 Task: Learn how to manage automatic ETA sharing in Maps on your iPhone or iPad.
Action: Mouse moved to (1039, 110)
Screenshot: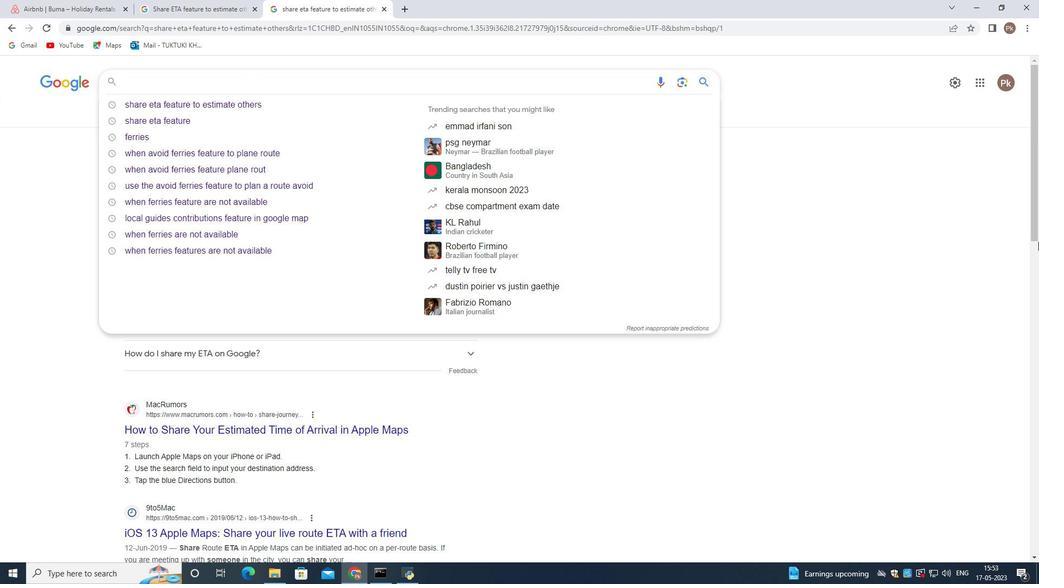 
Action: Key pressed <Key.shift>Eta<Key.space><Key.shift>feay<Key.backspace>ture<Key.space>share<Key.space>with<Key.space>anyone
Screenshot: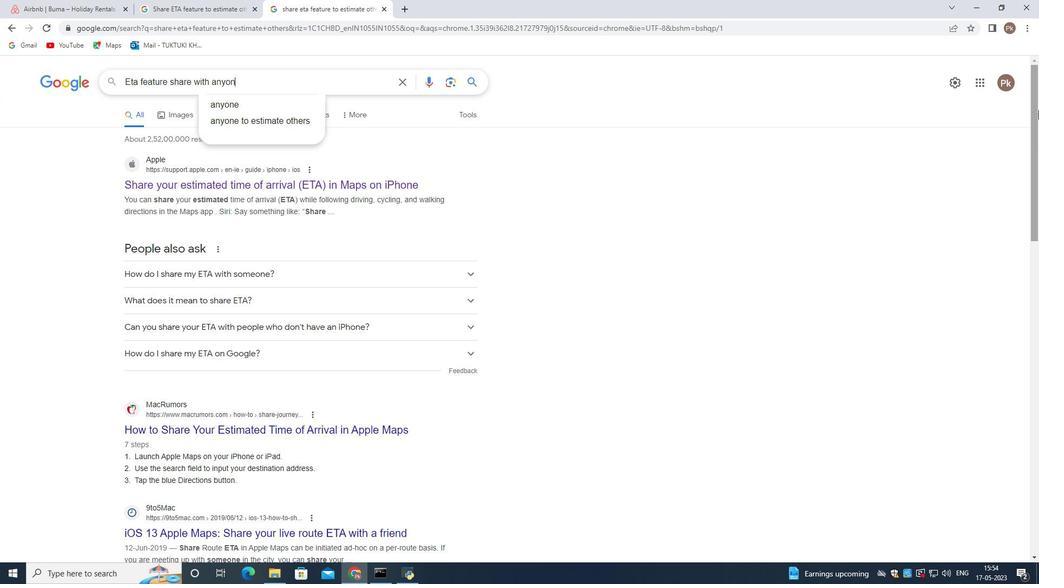 
Action: Mouse moved to (254, 107)
Screenshot: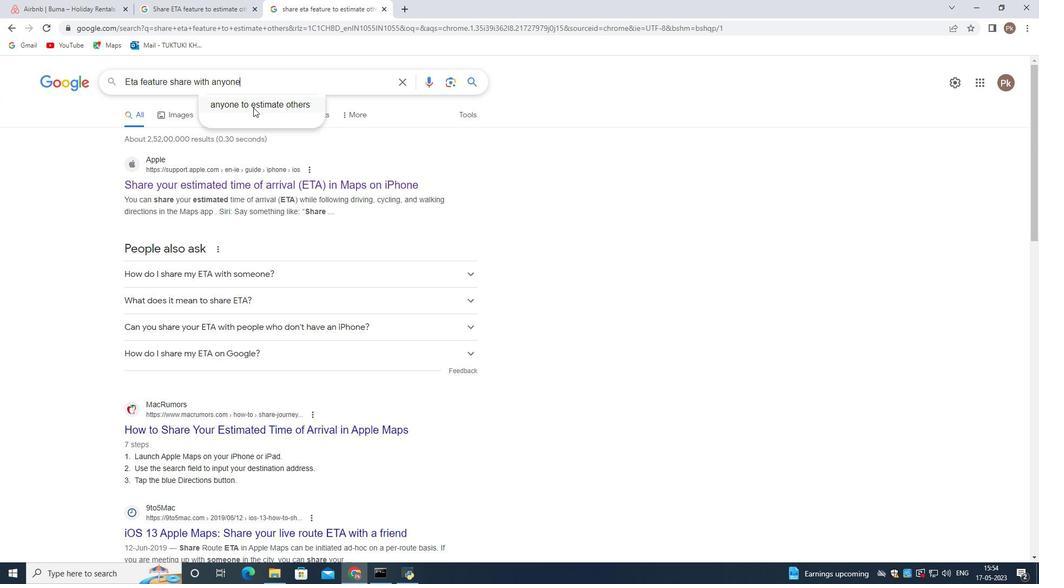
Action: Mouse pressed left at (254, 107)
Screenshot: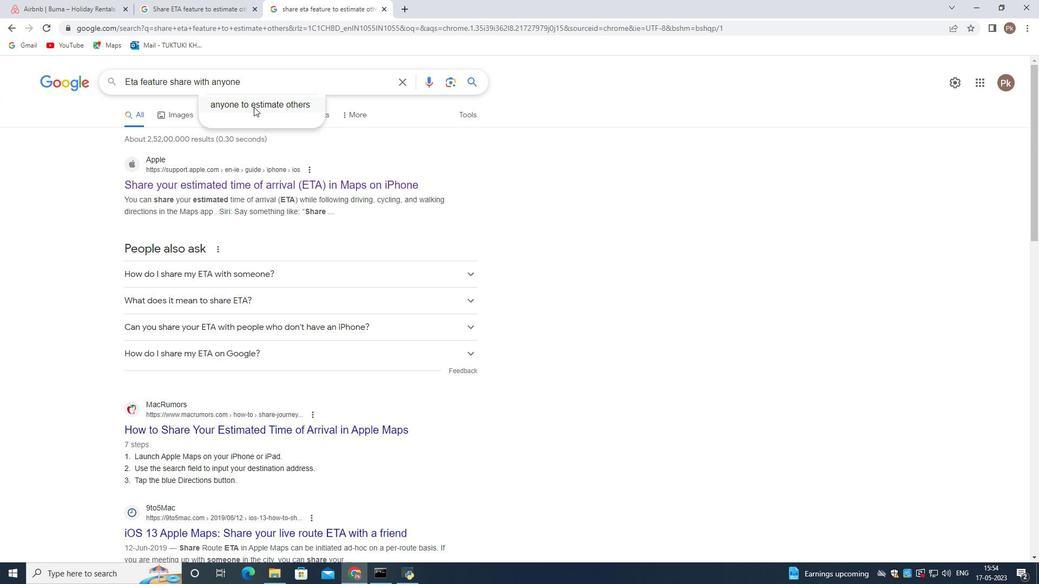 
Action: Mouse moved to (226, 185)
Screenshot: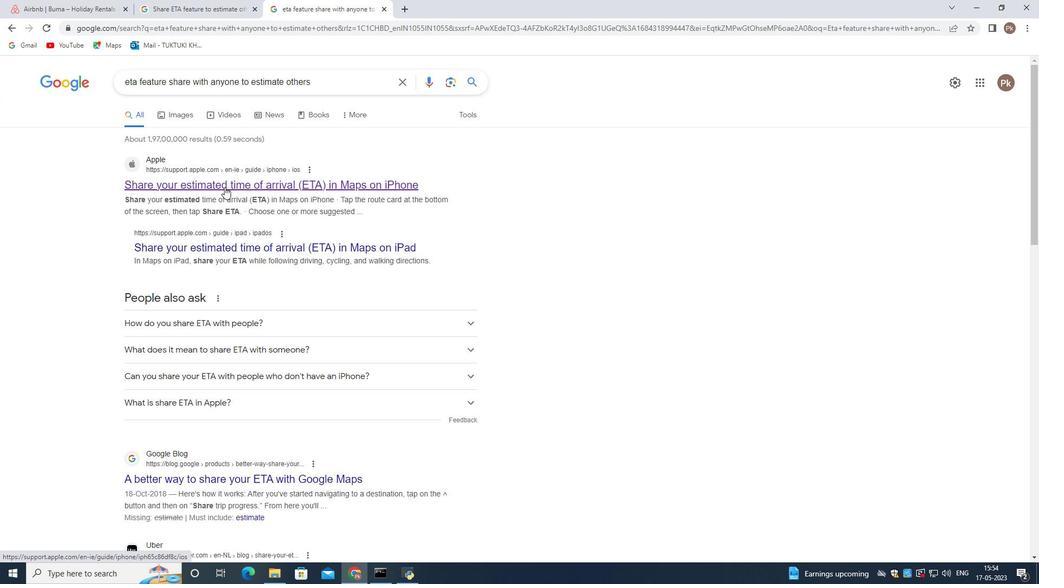 
Action: Mouse pressed left at (226, 185)
Screenshot: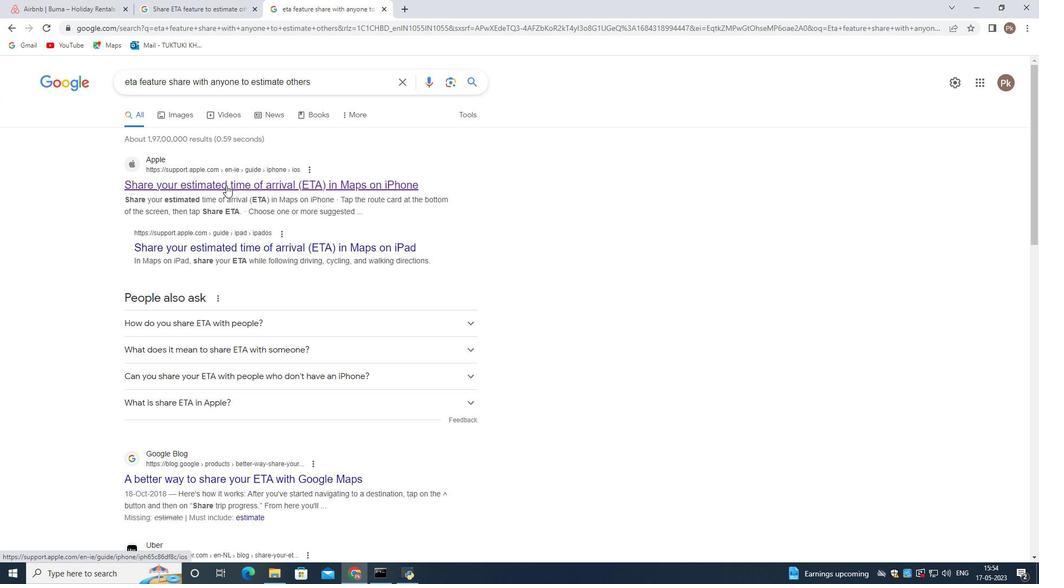 
Action: Mouse moved to (513, 306)
Screenshot: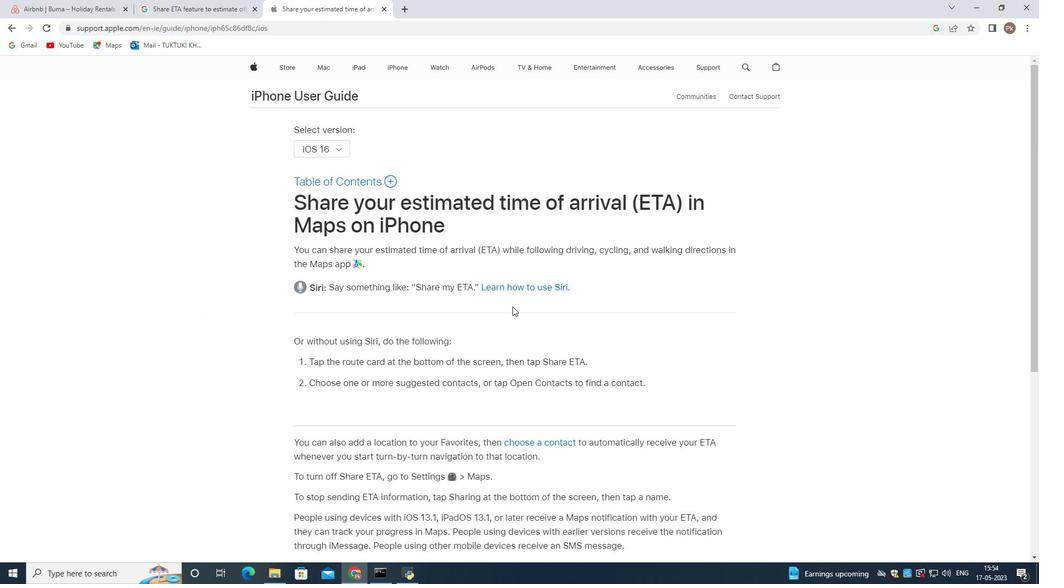 
Action: Mouse scrolled (513, 306) with delta (0, 0)
Screenshot: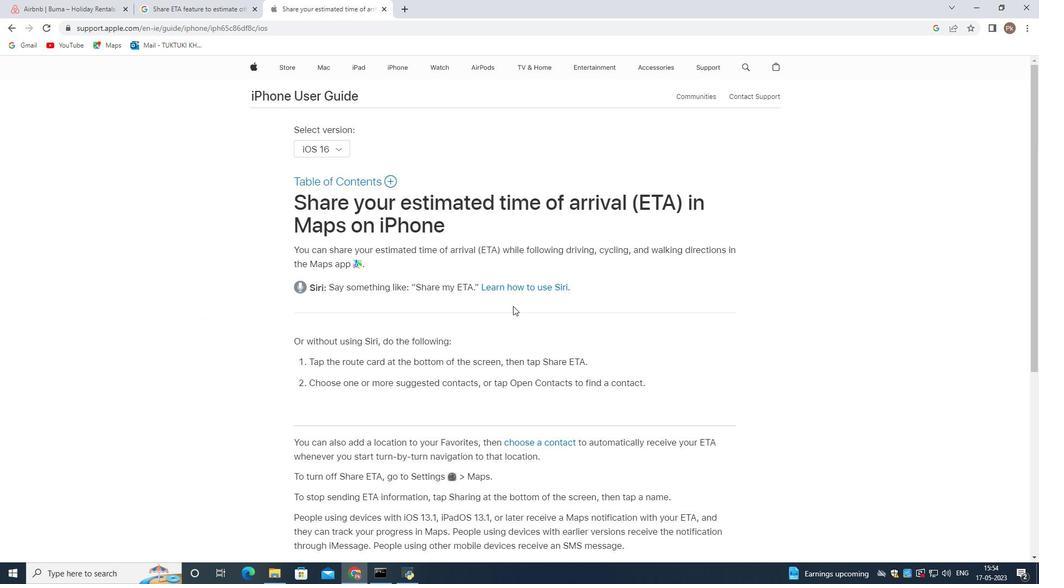 
Action: Mouse scrolled (513, 306) with delta (0, 0)
Screenshot: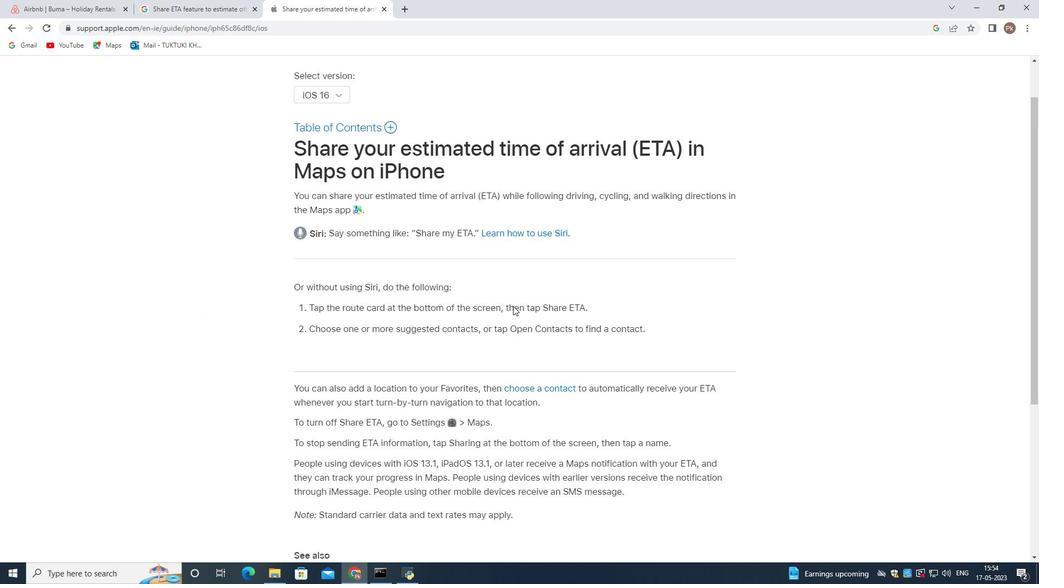 
Action: Mouse moved to (601, 363)
Screenshot: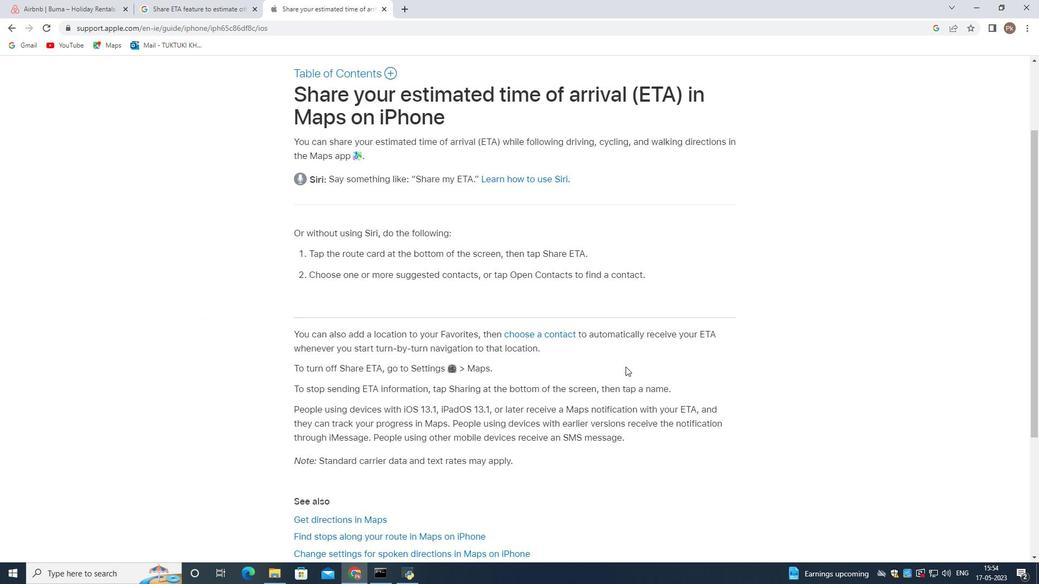 
Action: Mouse scrolled (601, 363) with delta (0, 0)
Screenshot: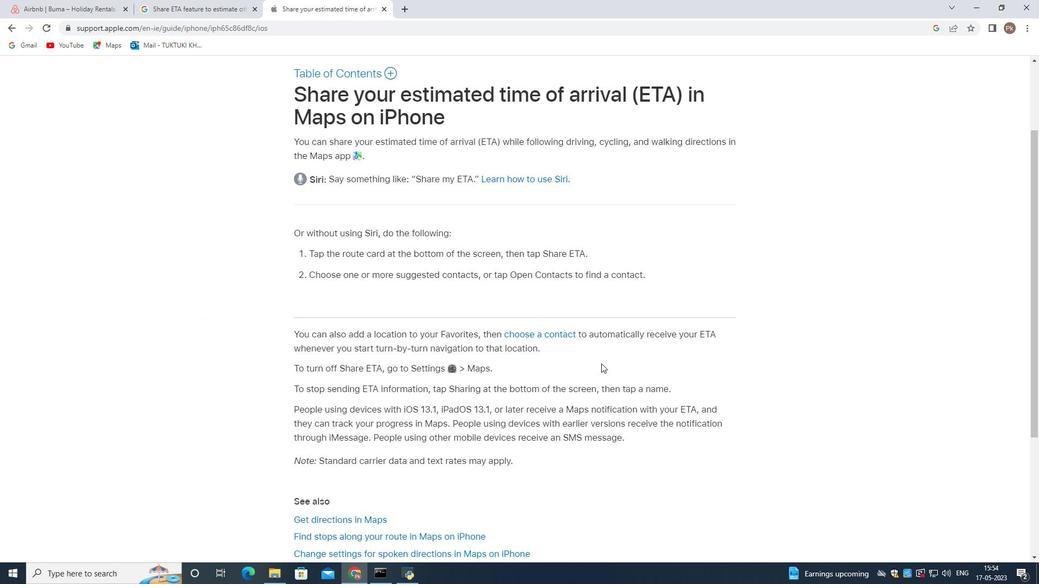 
Action: Mouse scrolled (601, 363) with delta (0, 0)
Screenshot: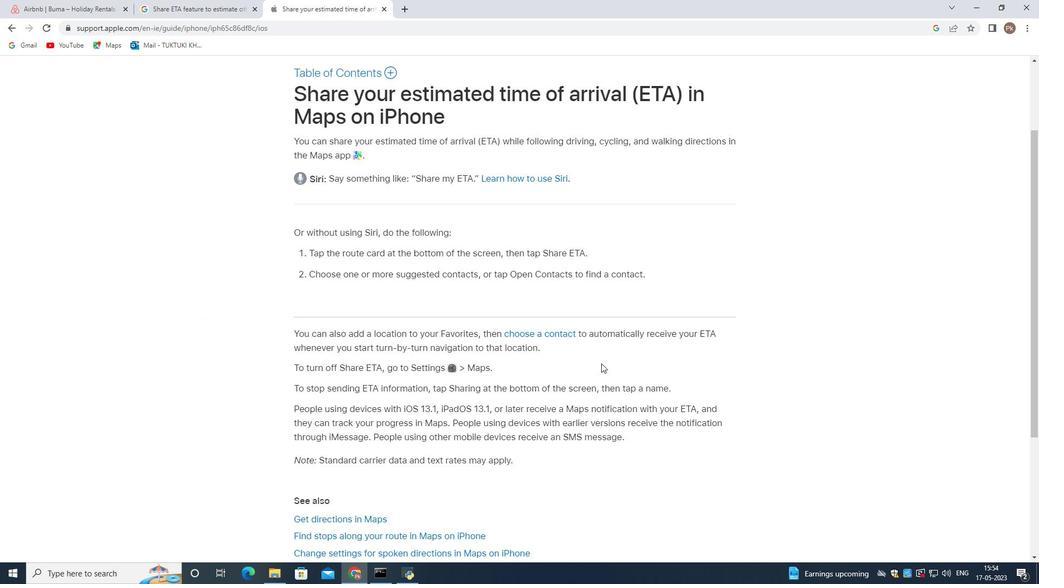 
Action: Mouse moved to (458, 368)
Screenshot: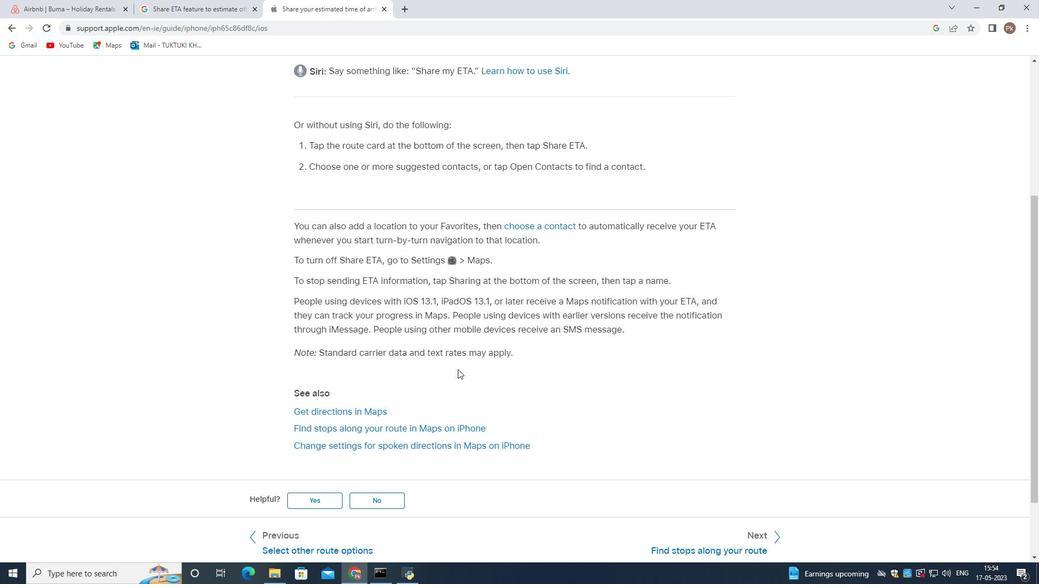 
Action: Mouse scrolled (458, 368) with delta (0, 0)
Screenshot: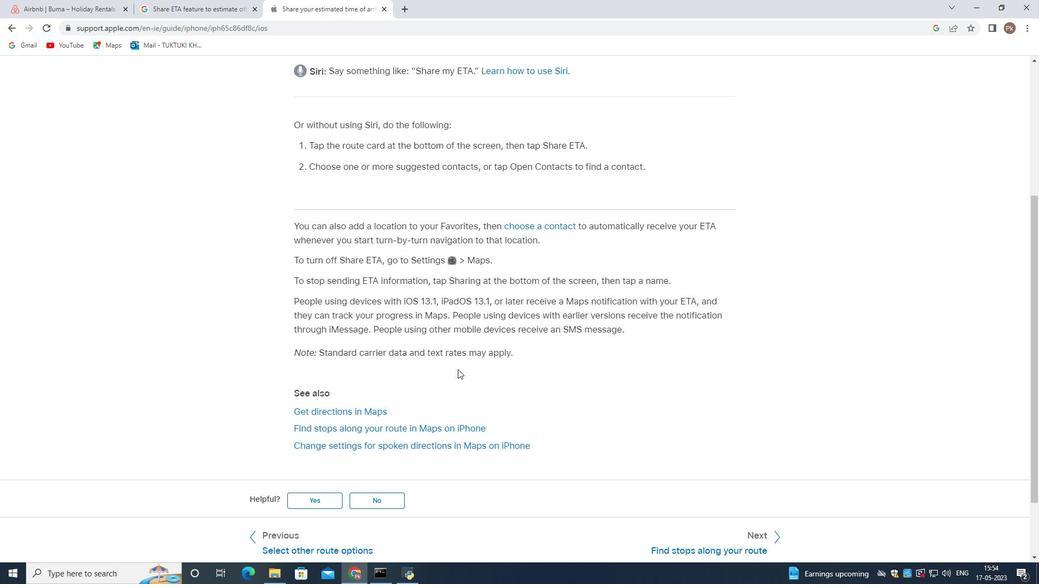 
Action: Mouse scrolled (458, 368) with delta (0, 0)
Screenshot: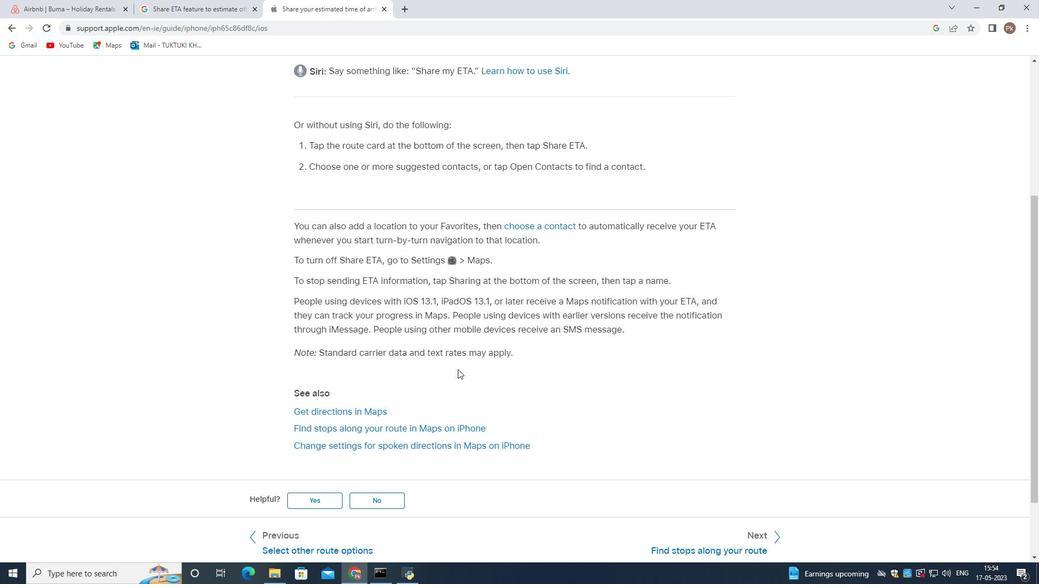 
Action: Mouse scrolled (458, 368) with delta (0, 0)
Screenshot: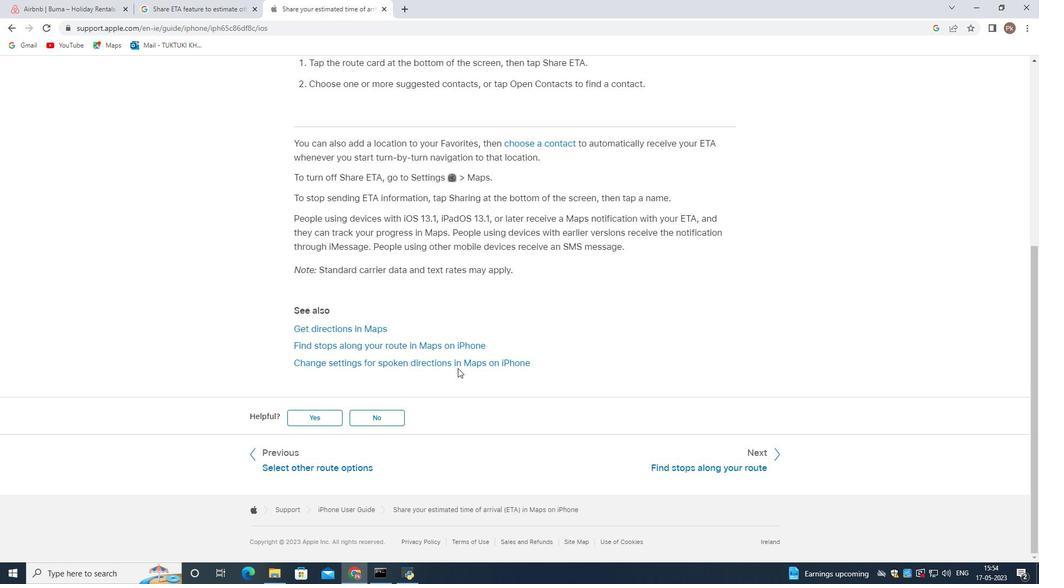 
Action: Mouse scrolled (458, 368) with delta (0, 0)
Screenshot: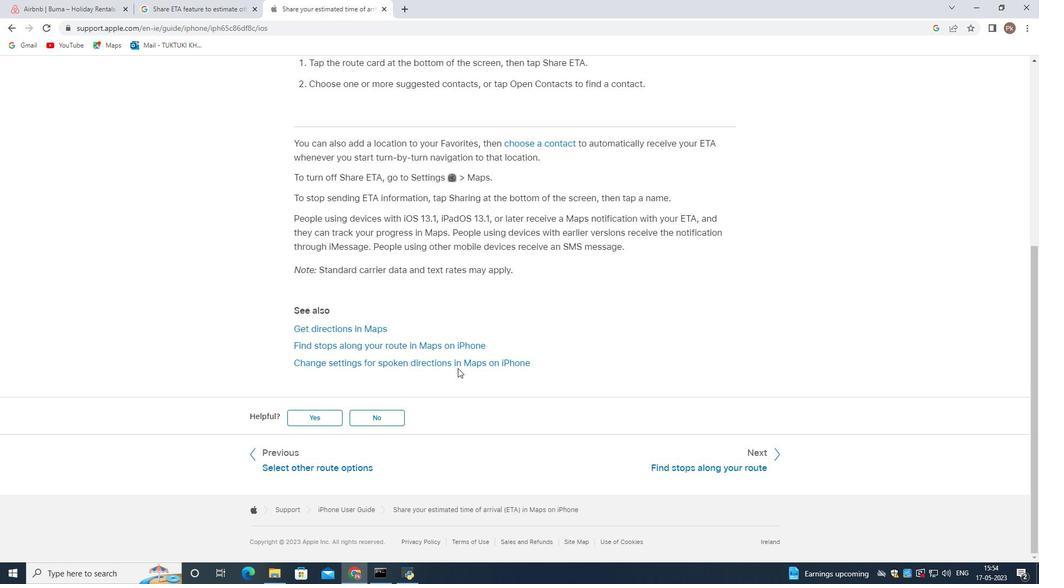 
Action: Mouse scrolled (458, 368) with delta (0, 0)
Screenshot: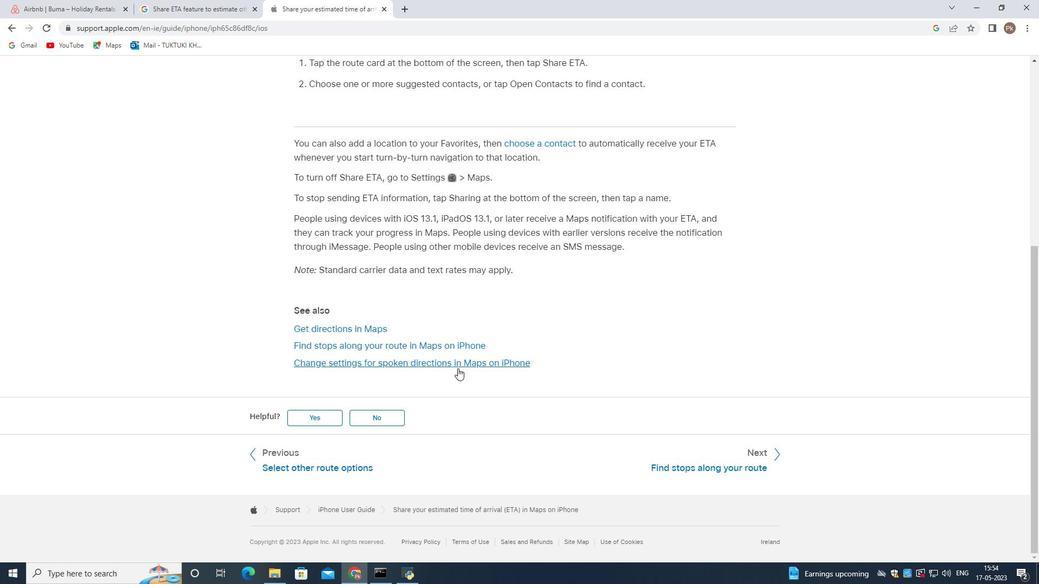 
Action: Mouse moved to (389, 364)
Screenshot: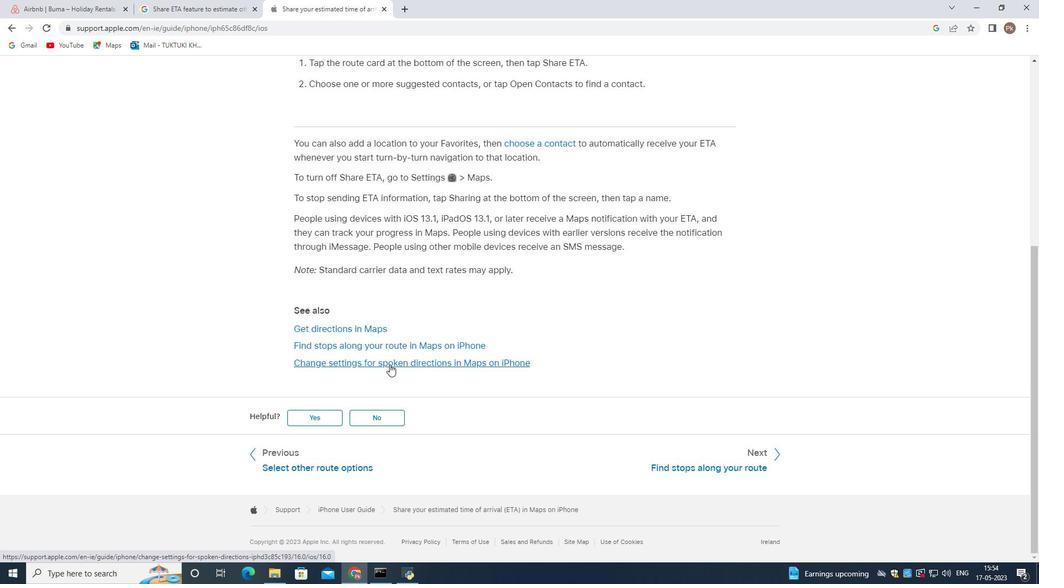 
Action: Mouse scrolled (389, 365) with delta (0, 0)
Screenshot: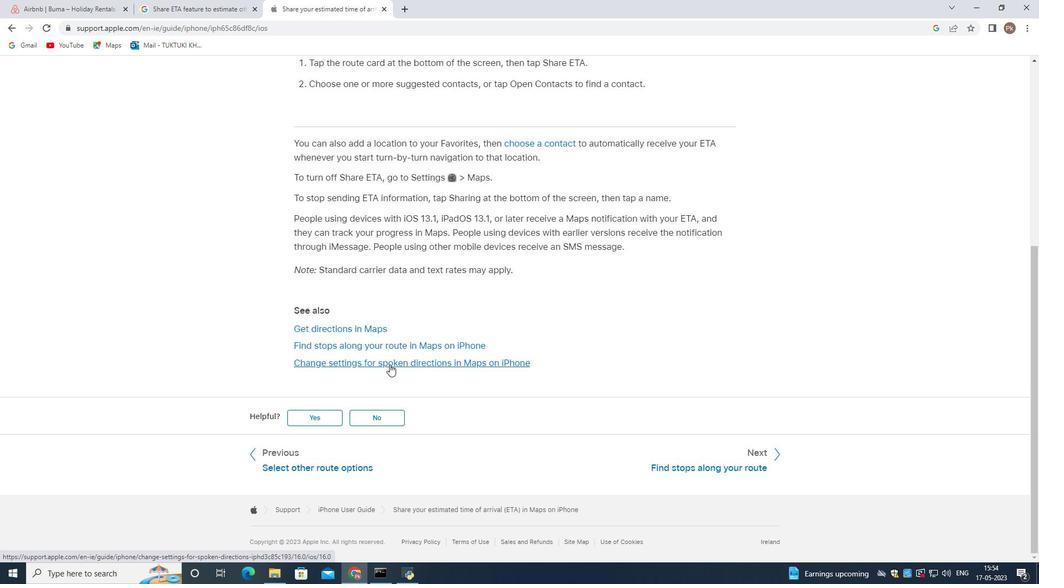 
Action: Mouse moved to (389, 363)
Screenshot: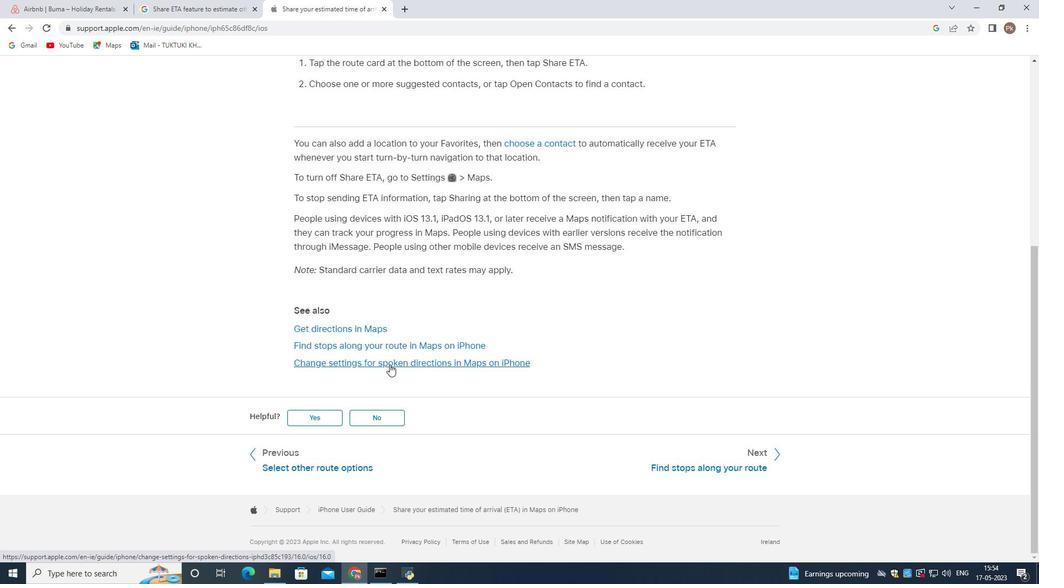 
Action: Mouse scrolled (389, 363) with delta (0, 0)
Screenshot: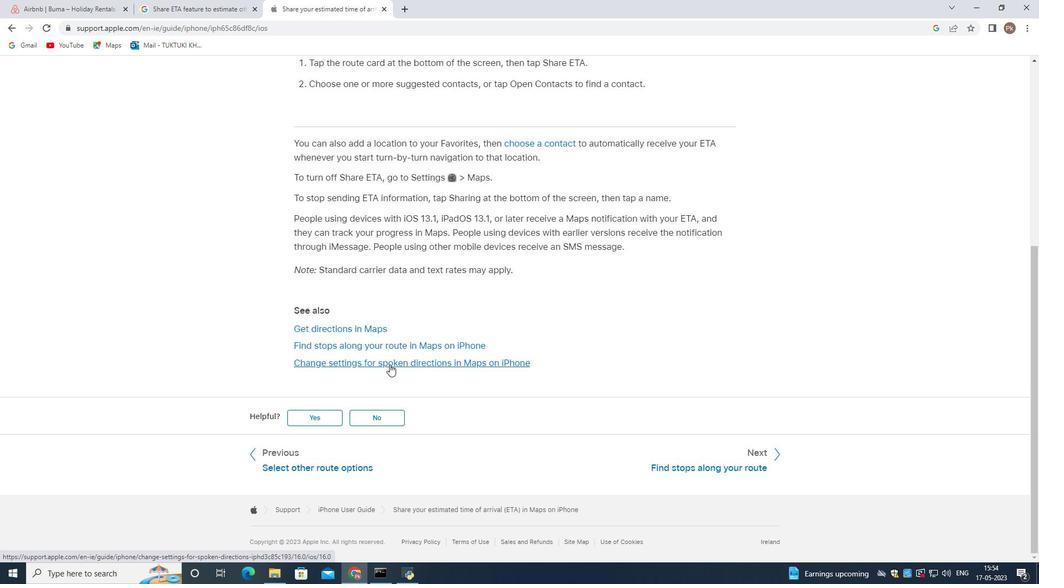 
Action: Mouse moved to (389, 362)
Screenshot: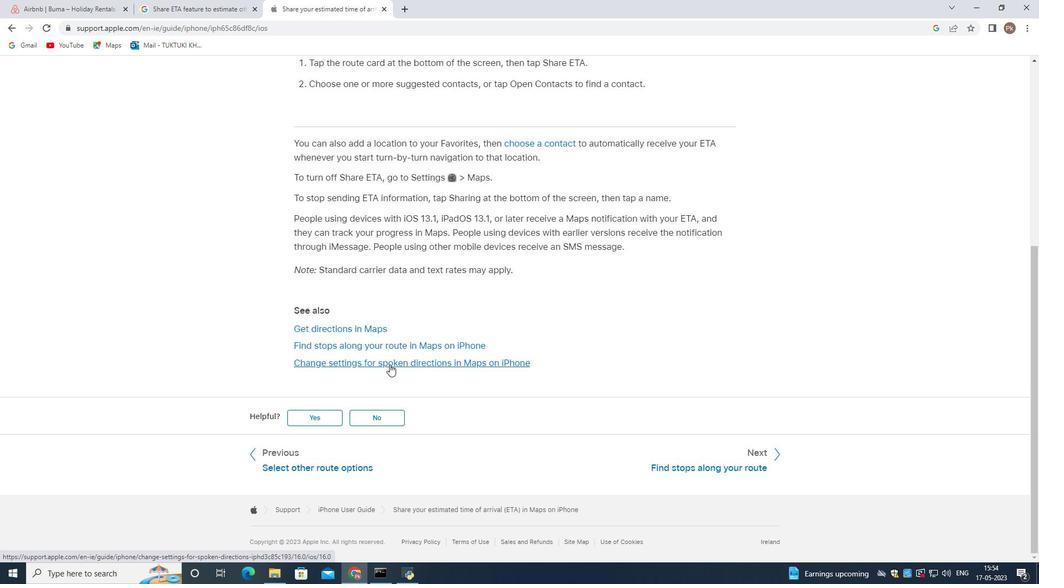 
Action: Mouse scrolled (389, 363) with delta (0, 0)
Screenshot: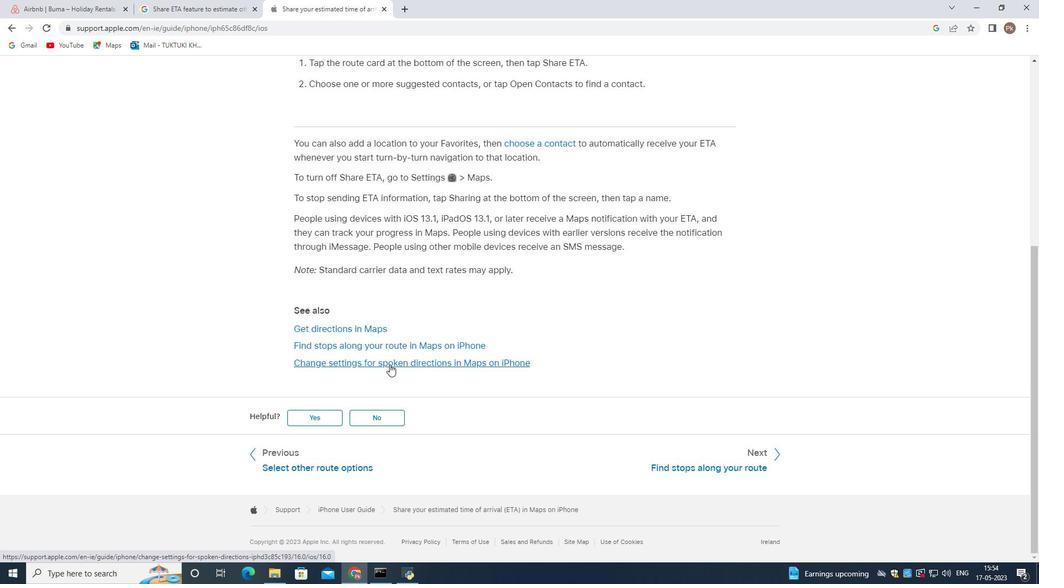 
Action: Mouse scrolled (389, 363) with delta (0, 0)
Screenshot: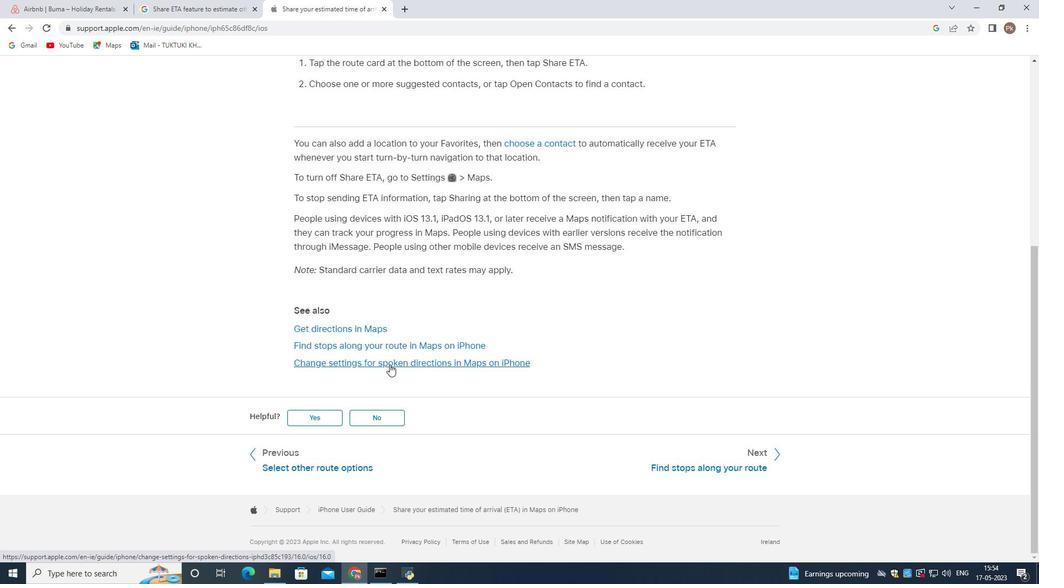 
Action: Mouse scrolled (389, 363) with delta (0, 0)
Screenshot: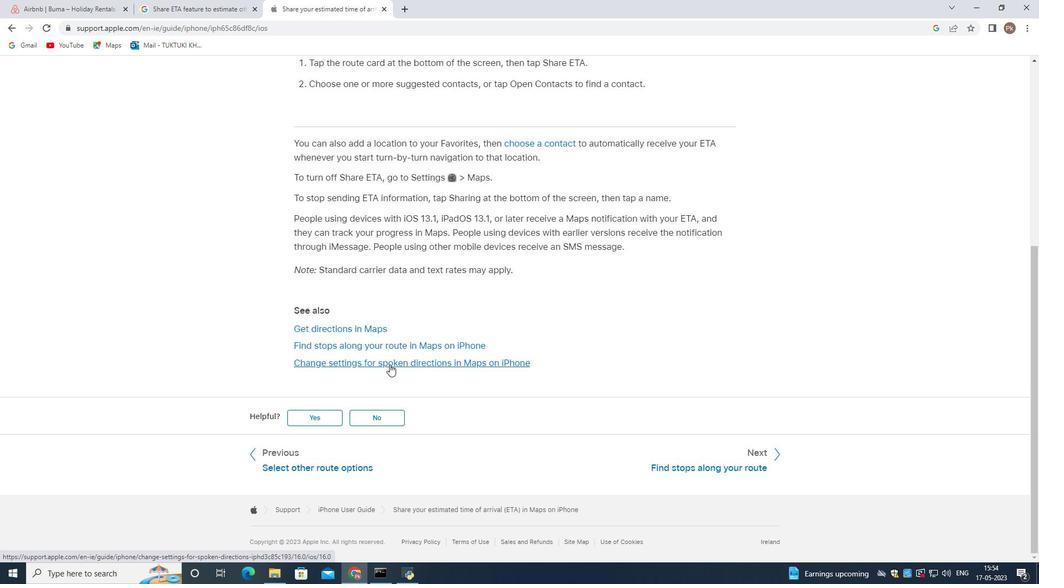 
Action: Mouse moved to (301, 133)
Screenshot: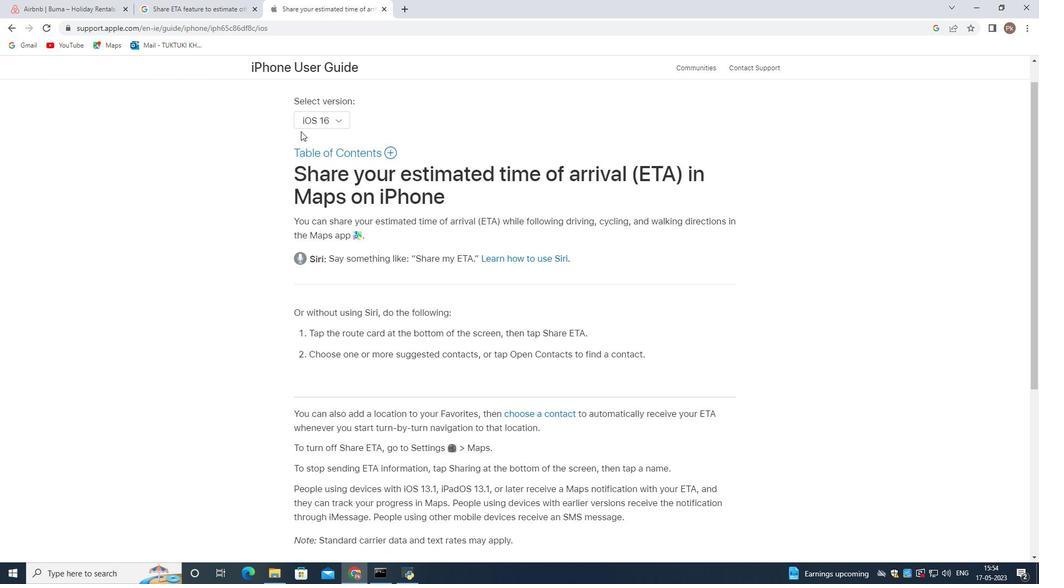 
Action: Mouse scrolled (301, 133) with delta (0, 0)
Screenshot: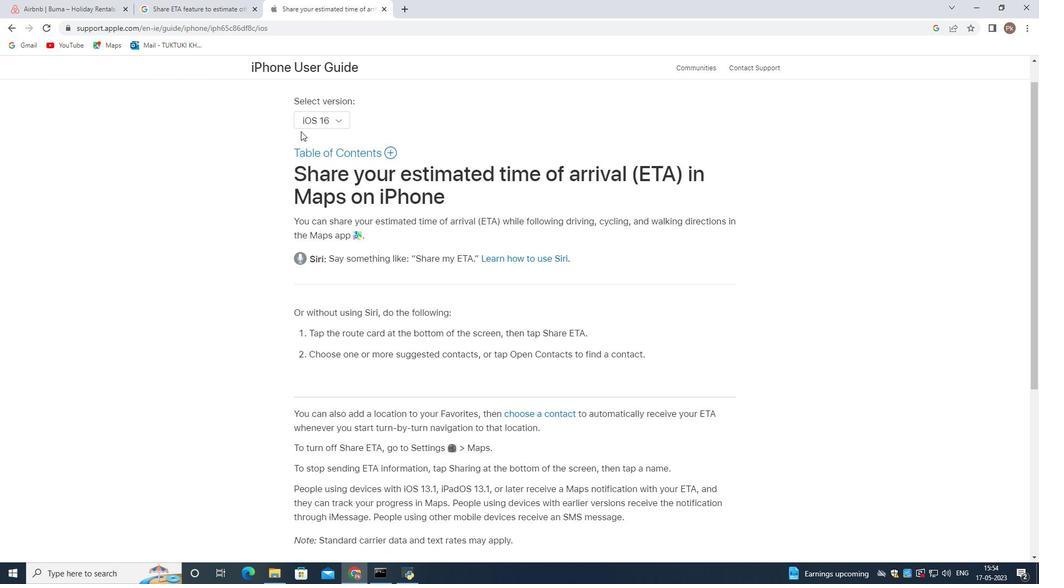 
Action: Mouse moved to (298, 135)
Screenshot: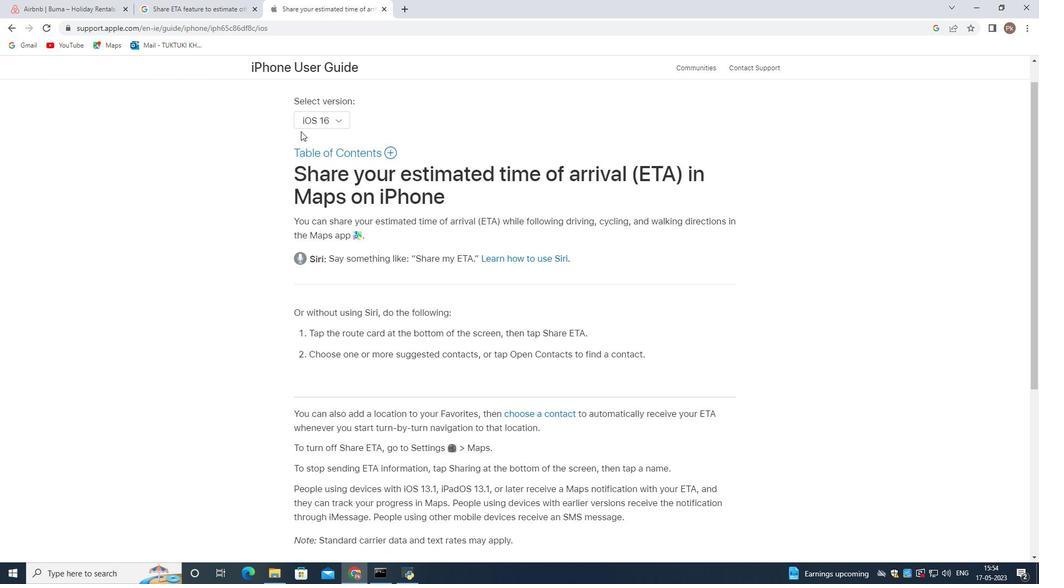 
Action: Mouse scrolled (300, 134) with delta (0, 0)
Screenshot: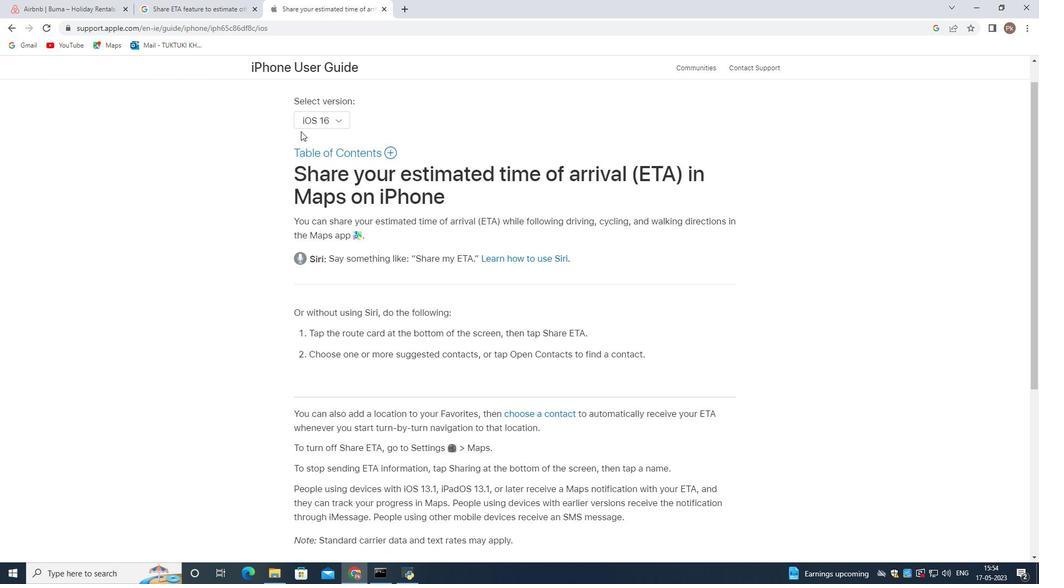 
Action: Mouse moved to (297, 137)
Screenshot: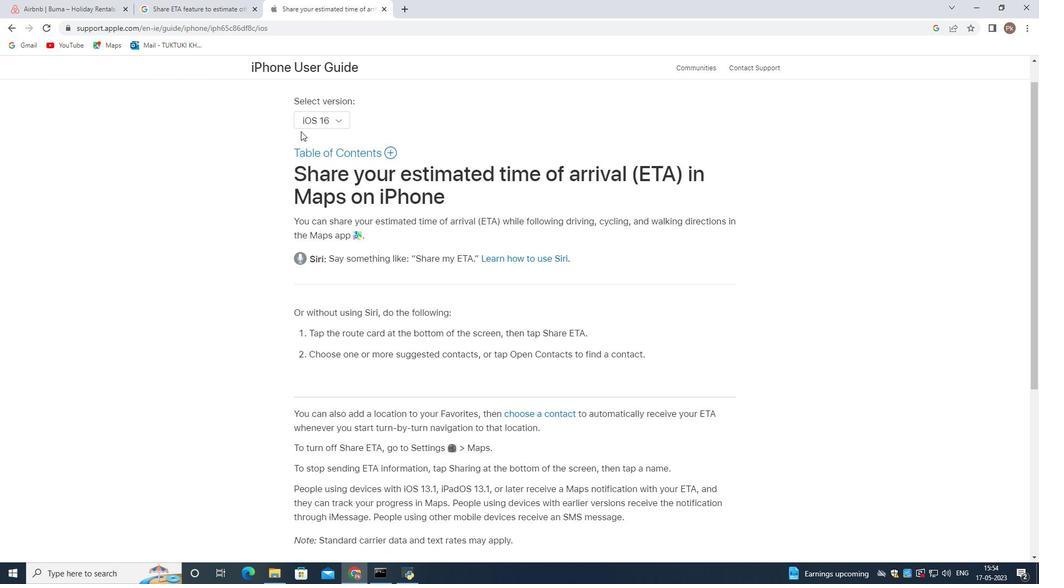 
Action: Mouse scrolled (297, 136) with delta (0, 0)
Screenshot: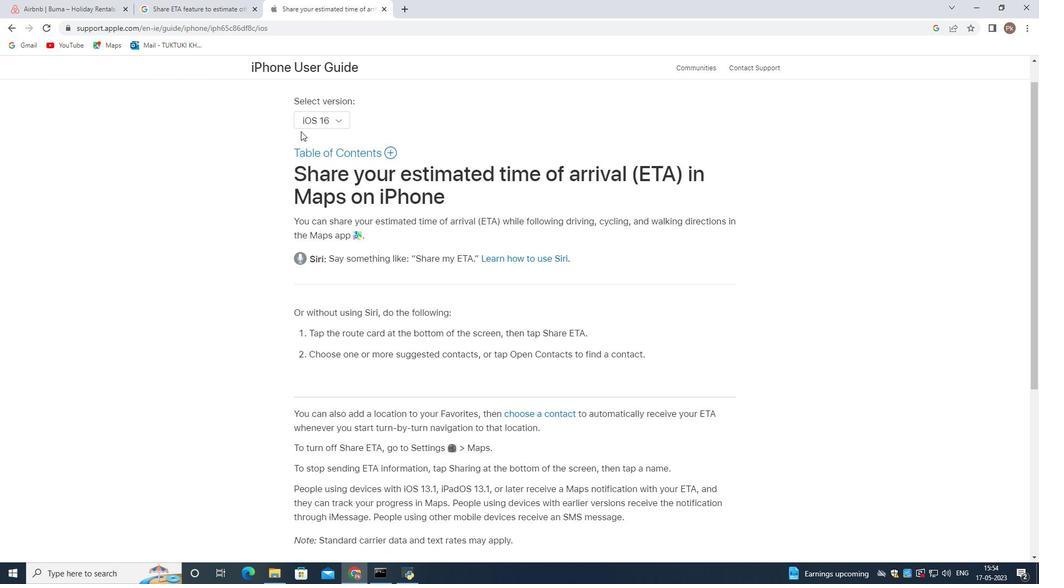 
Action: Mouse moved to (296, 138)
Screenshot: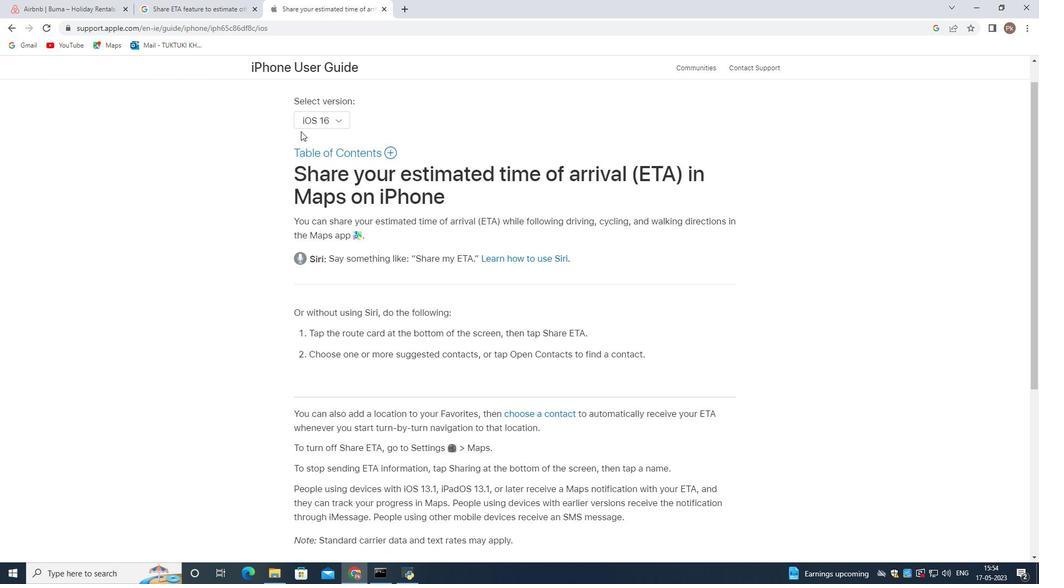 
Action: Mouse scrolled (296, 138) with delta (0, 0)
Screenshot: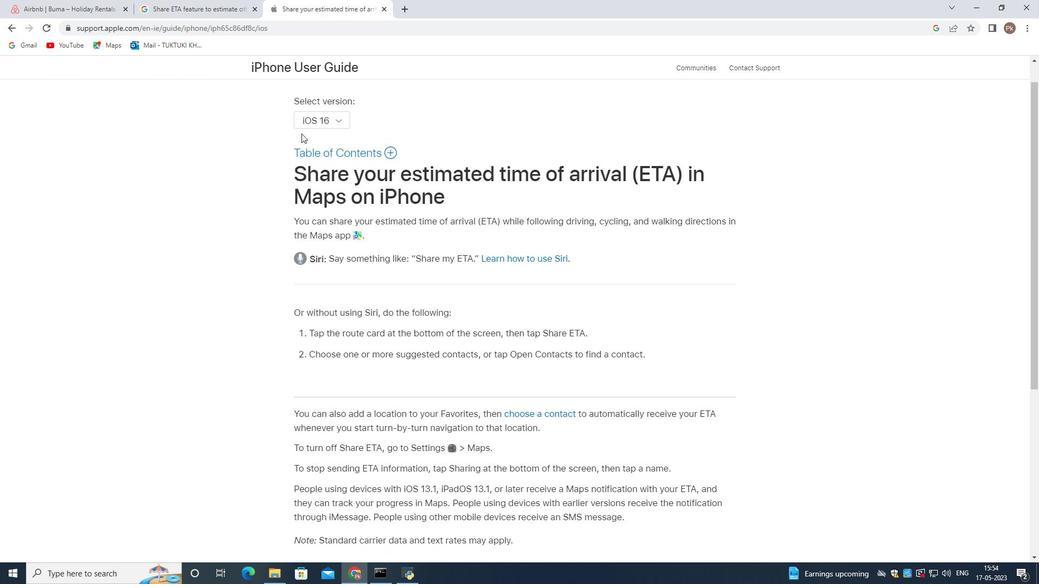
Action: Mouse moved to (17, 28)
Screenshot: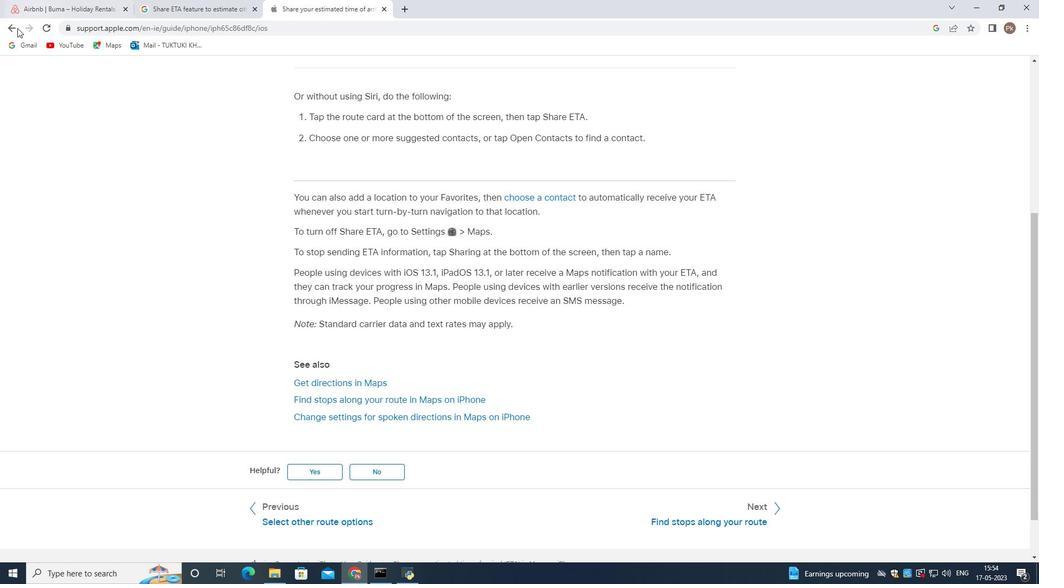 
Action: Mouse pressed left at (17, 28)
Screenshot: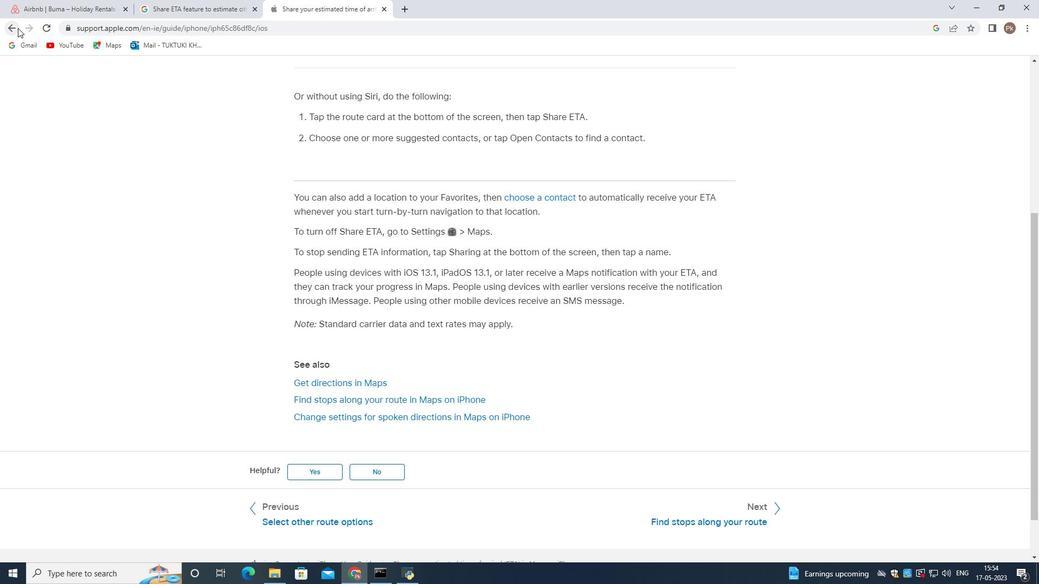 
Action: Mouse moved to (275, 257)
Screenshot: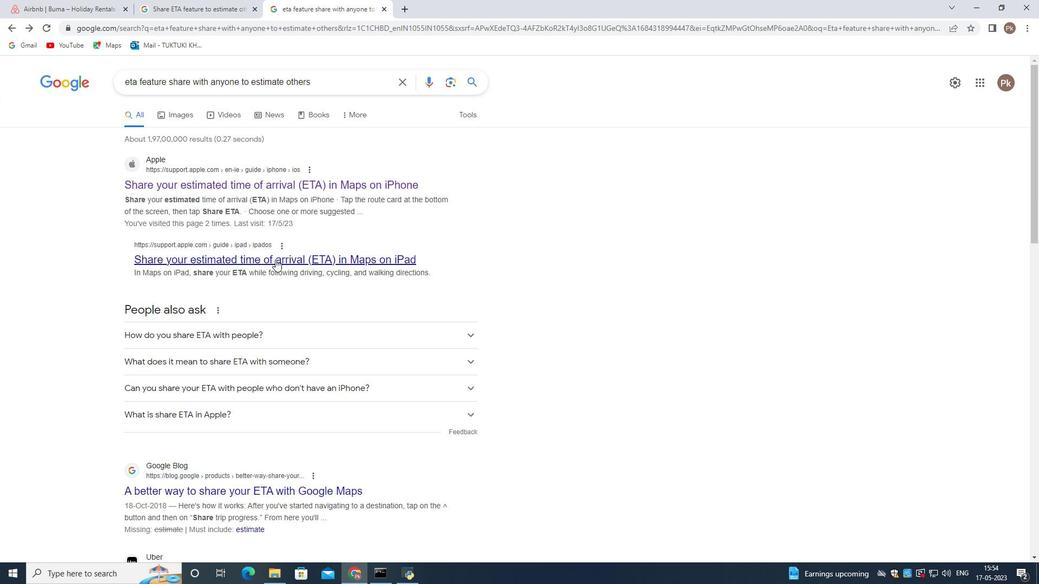 
Action: Mouse pressed left at (275, 257)
Screenshot: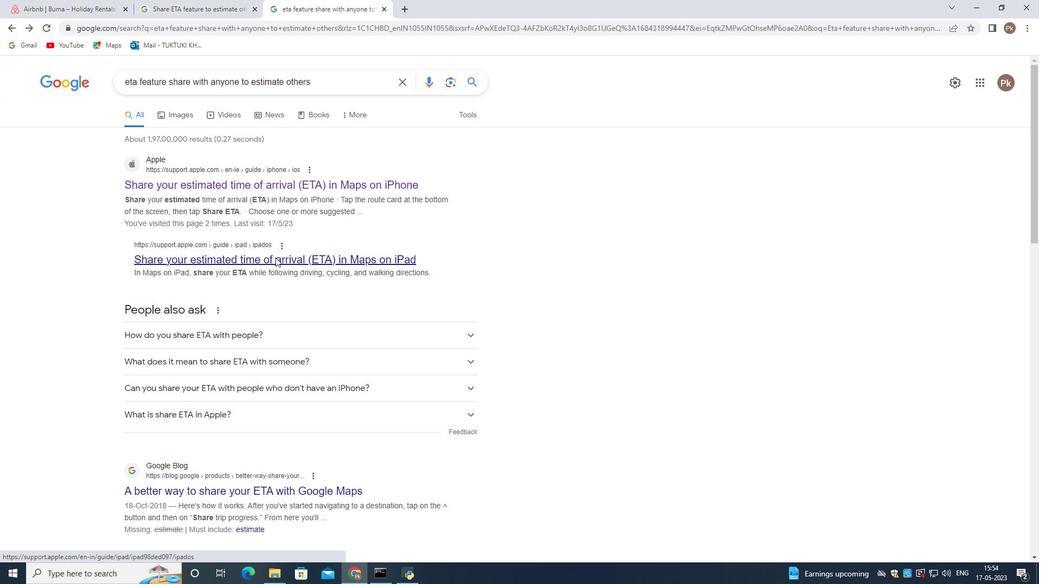 
Action: Mouse moved to (363, 254)
Screenshot: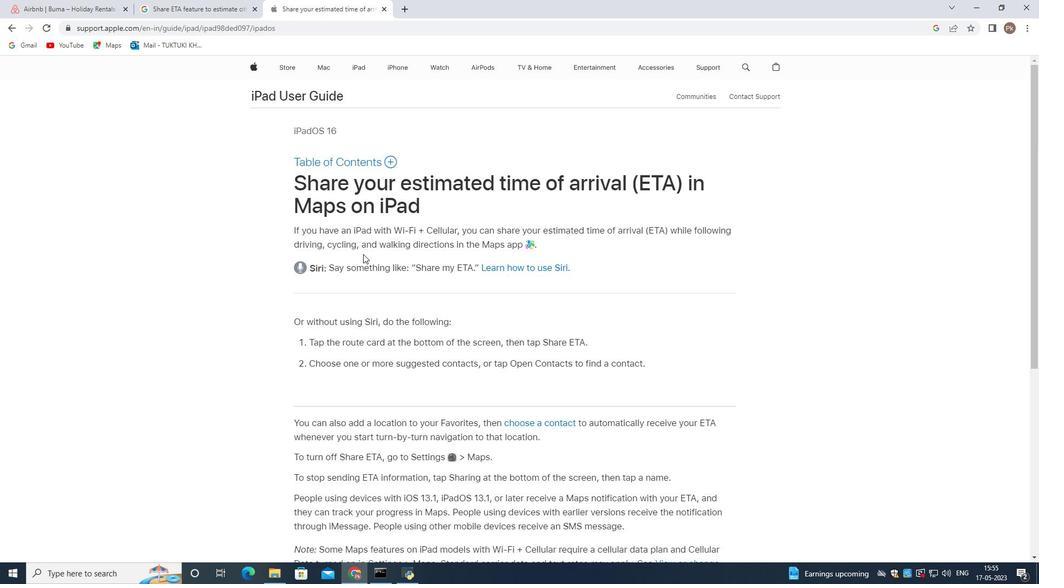 
Action: Mouse scrolled (363, 254) with delta (0, 0)
Screenshot: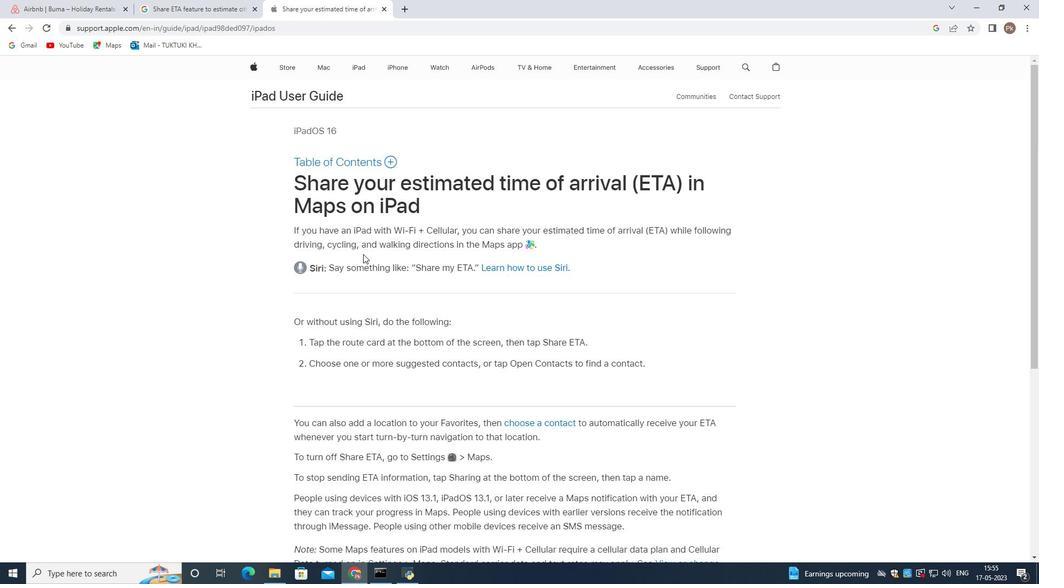 
Action: Mouse moved to (362, 255)
Screenshot: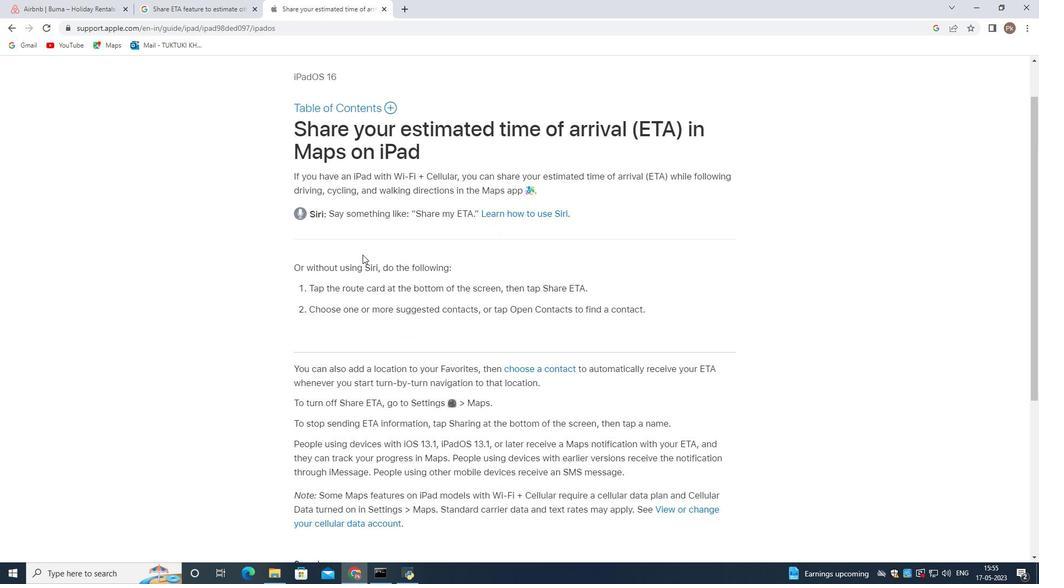 
Action: Mouse scrolled (362, 255) with delta (0, 0)
Screenshot: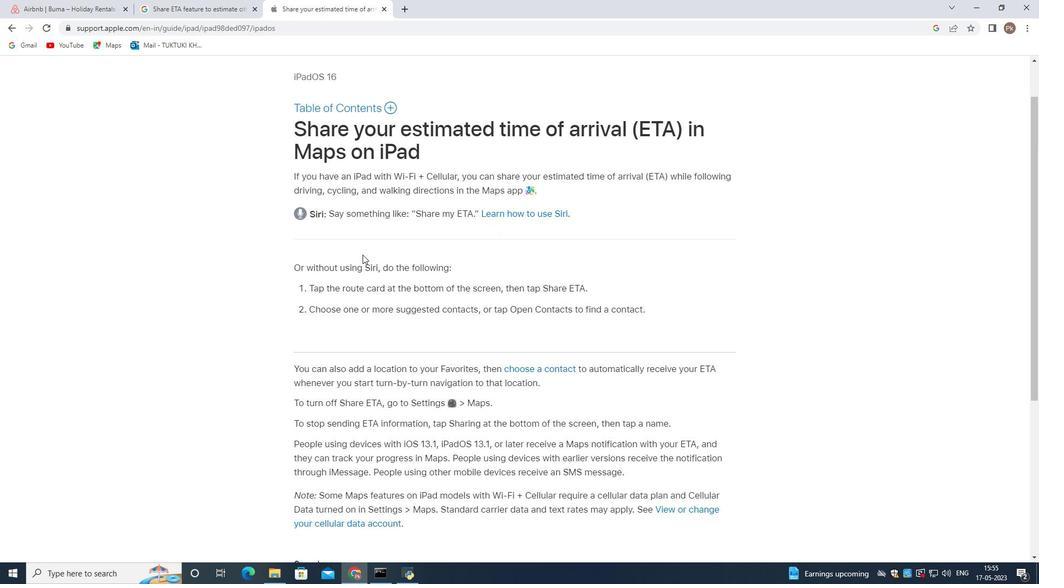 
Action: Mouse moved to (350, 256)
Screenshot: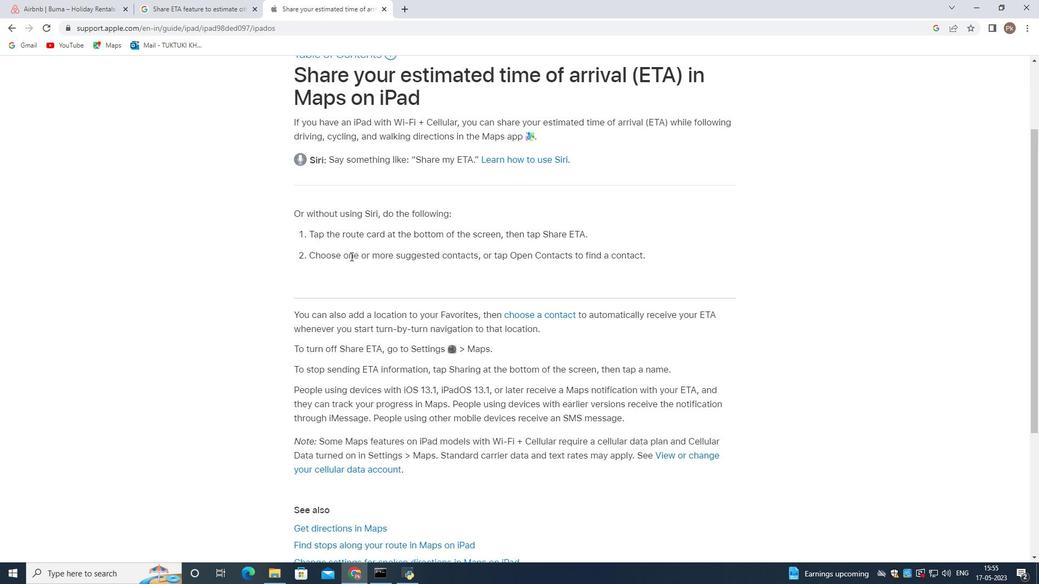 
Action: Mouse scrolled (350, 256) with delta (0, 0)
Screenshot: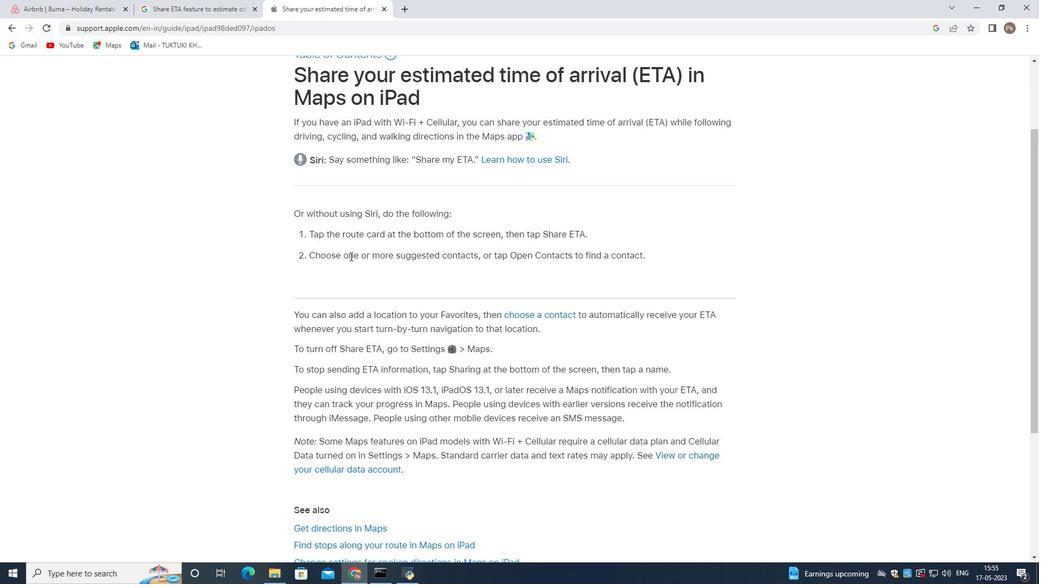 
Action: Mouse scrolled (350, 256) with delta (0, 0)
Screenshot: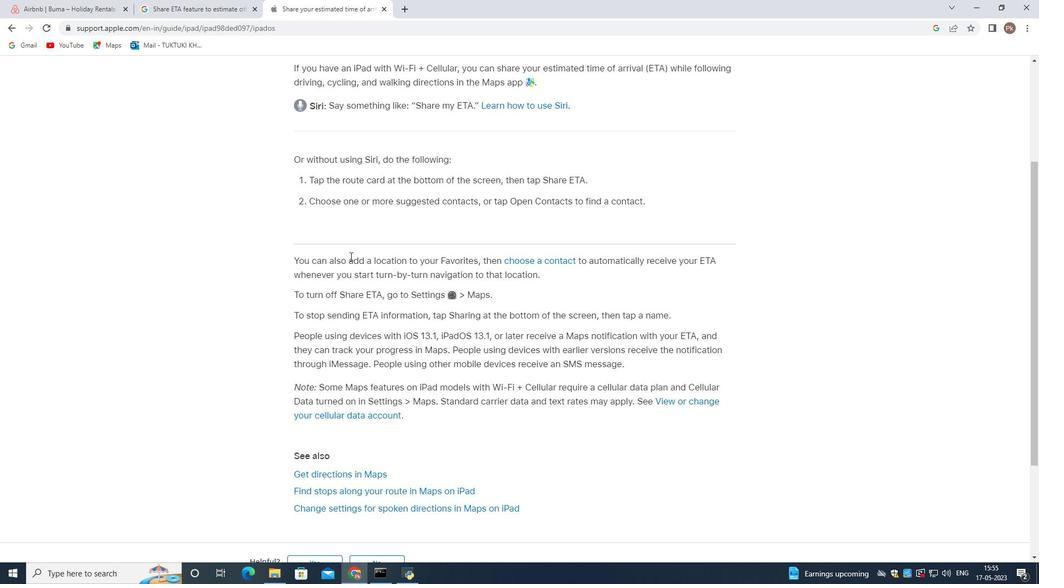 
Action: Mouse moved to (7, 28)
Screenshot: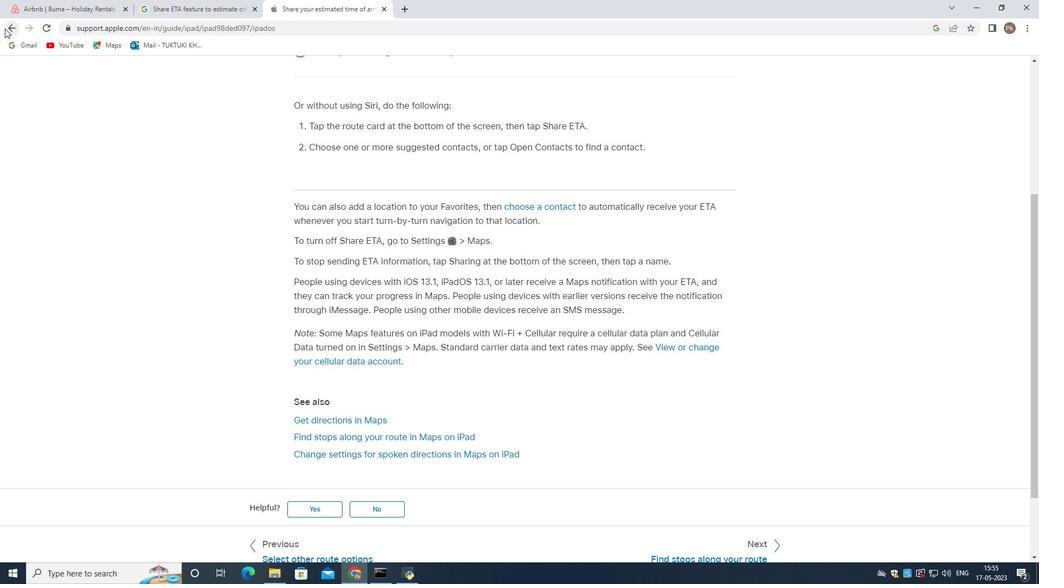 
Action: Mouse pressed left at (7, 28)
Screenshot: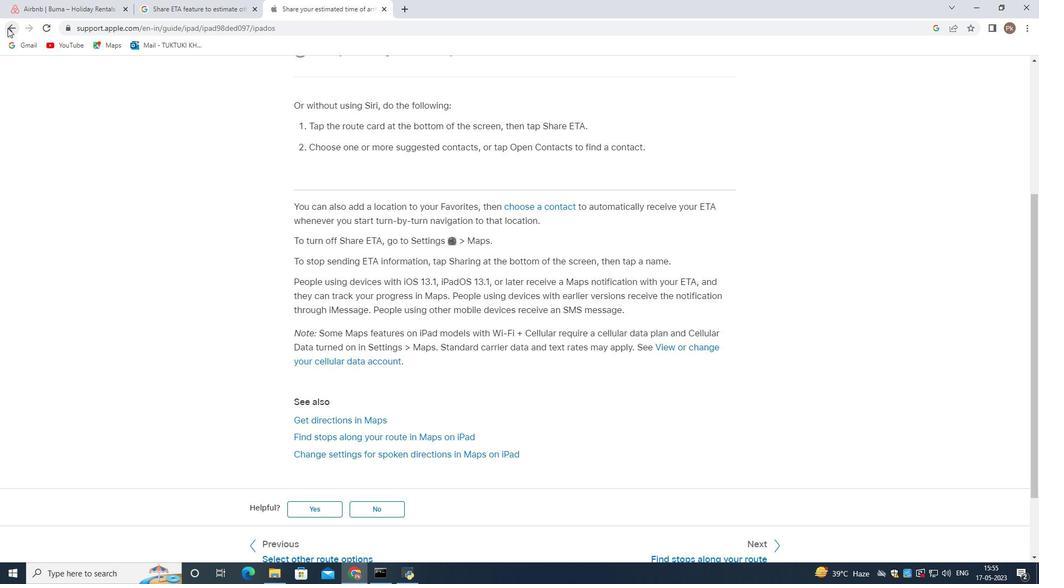 
Action: Mouse moved to (276, 327)
Screenshot: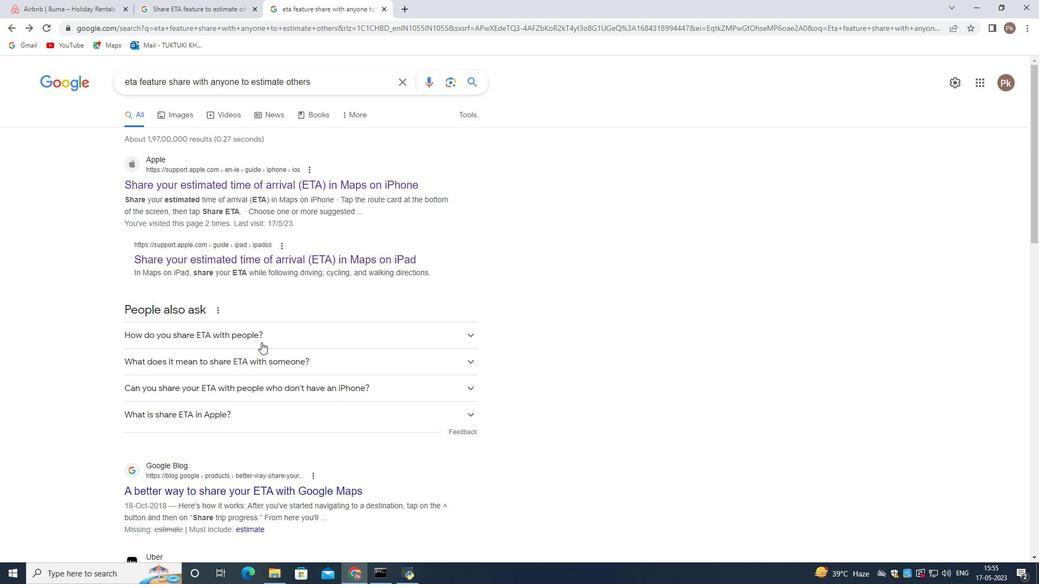
Action: Mouse scrolled (276, 326) with delta (0, 0)
Screenshot: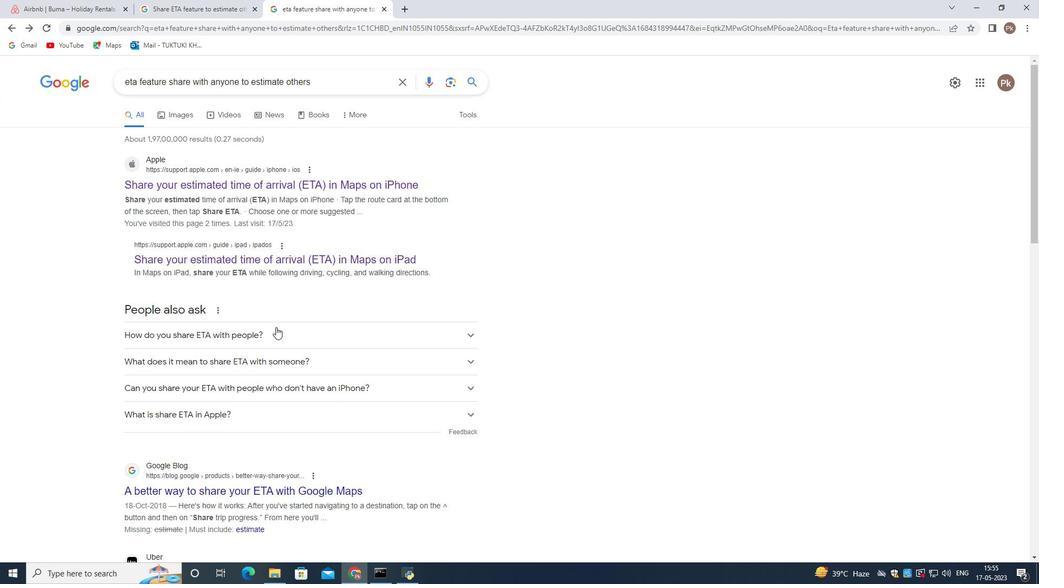 
Action: Mouse moved to (276, 328)
Screenshot: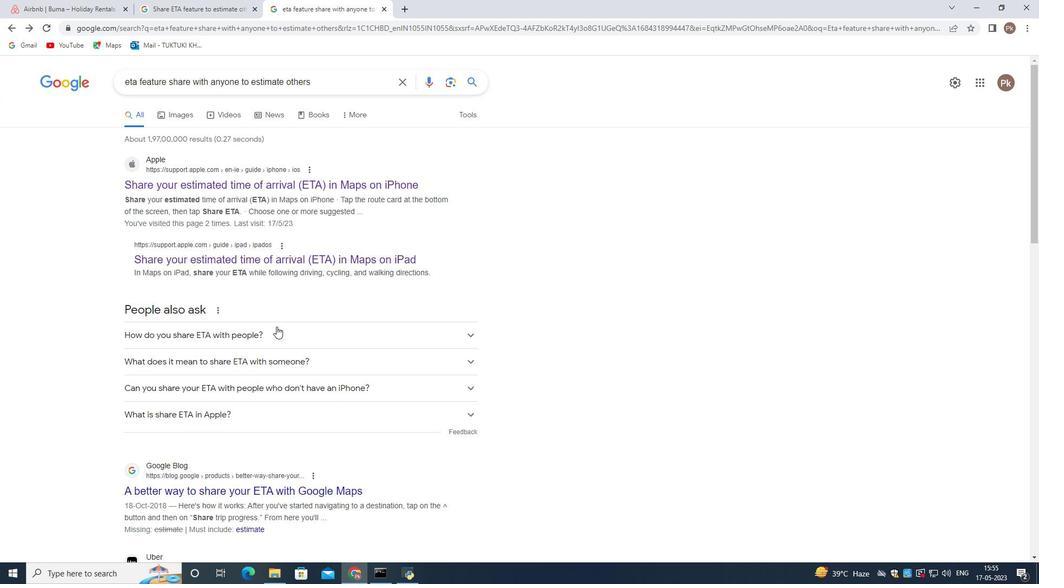 
Action: Mouse scrolled (276, 327) with delta (0, 0)
Screenshot: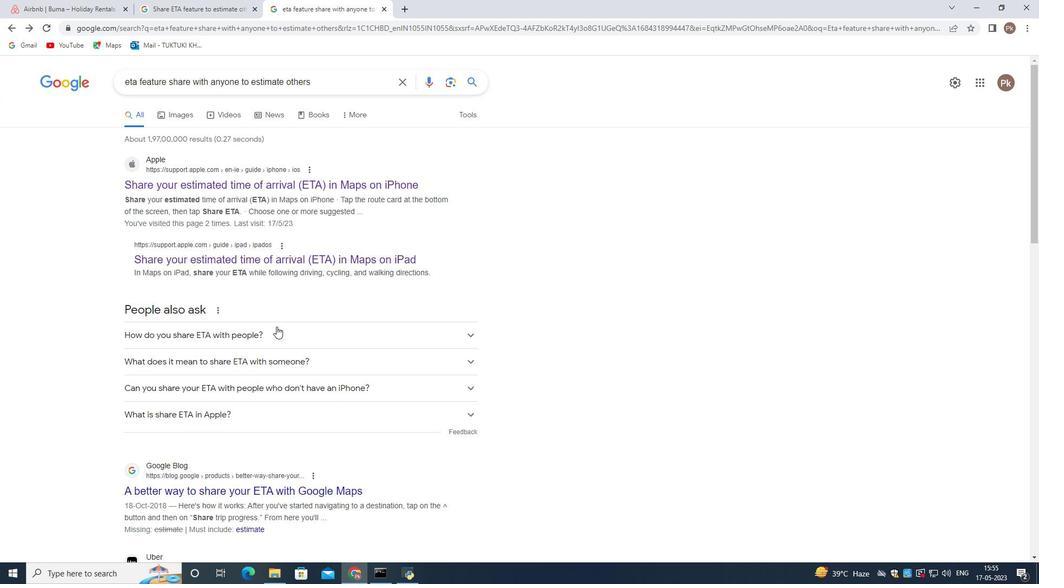 
Action: Mouse moved to (276, 328)
Screenshot: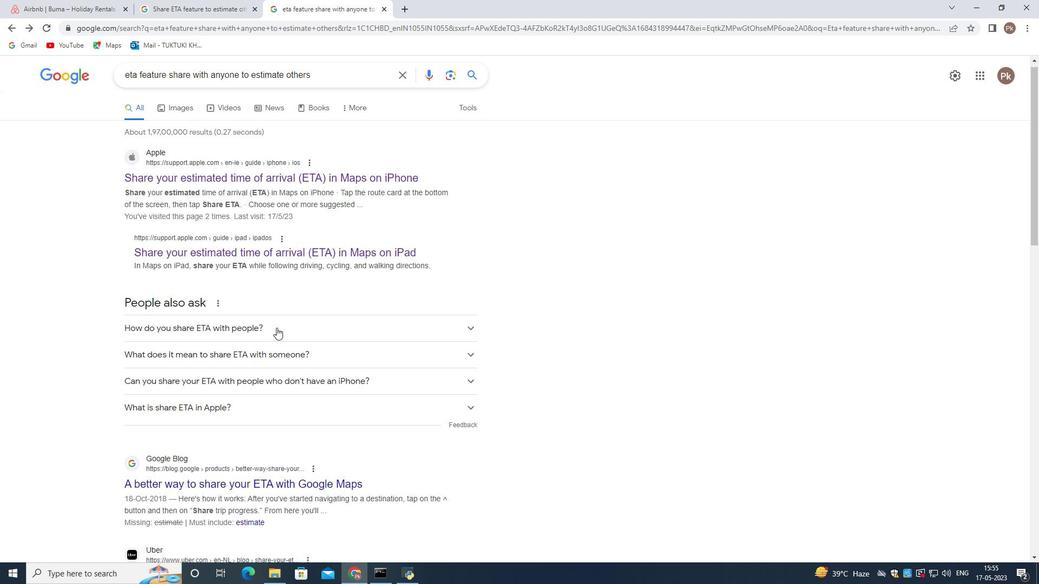
Action: Mouse scrolled (276, 328) with delta (0, 0)
Screenshot: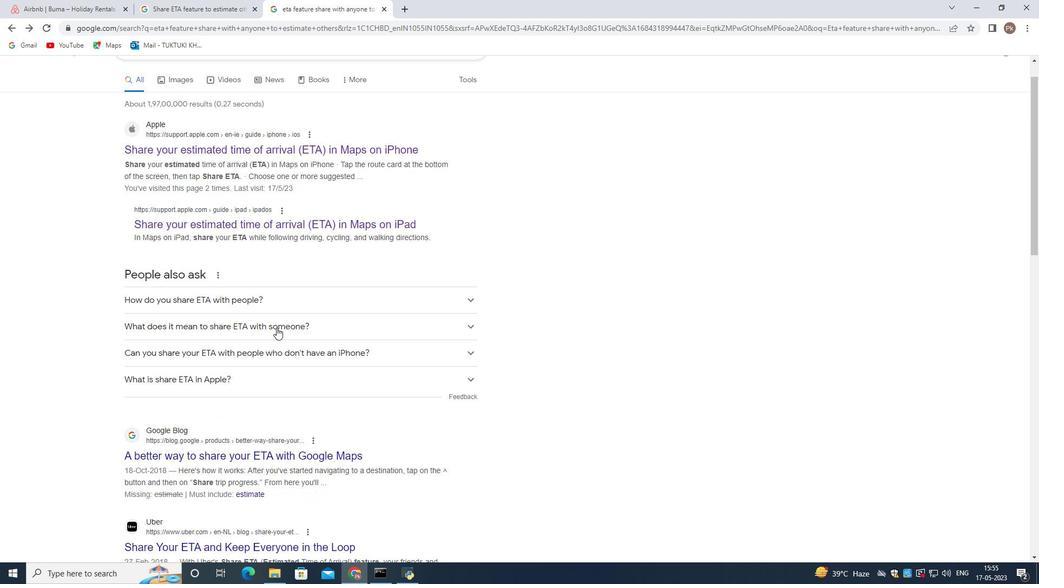 
Action: Mouse moved to (272, 328)
Screenshot: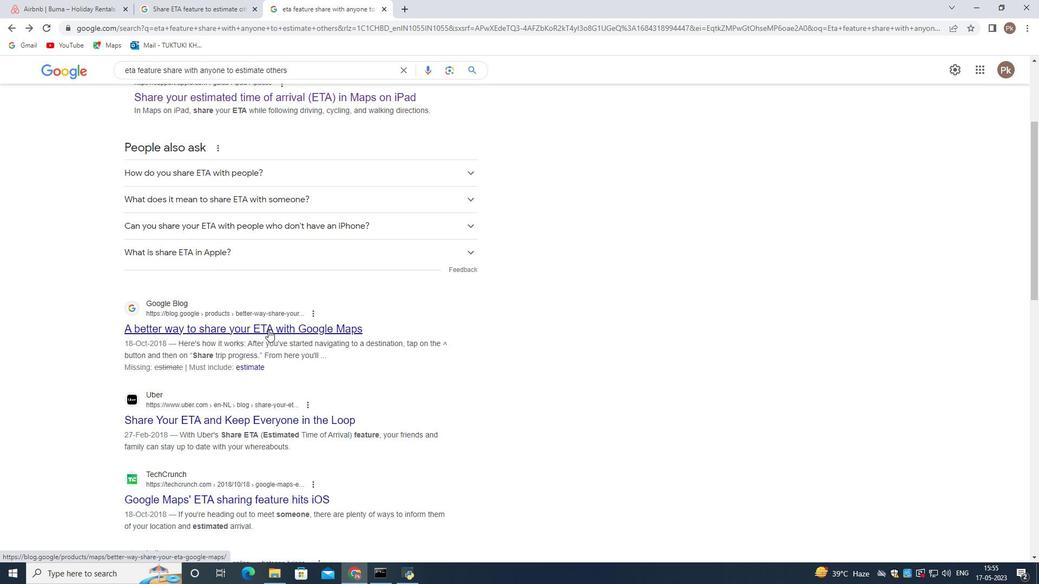 
Action: Mouse pressed left at (272, 328)
Screenshot: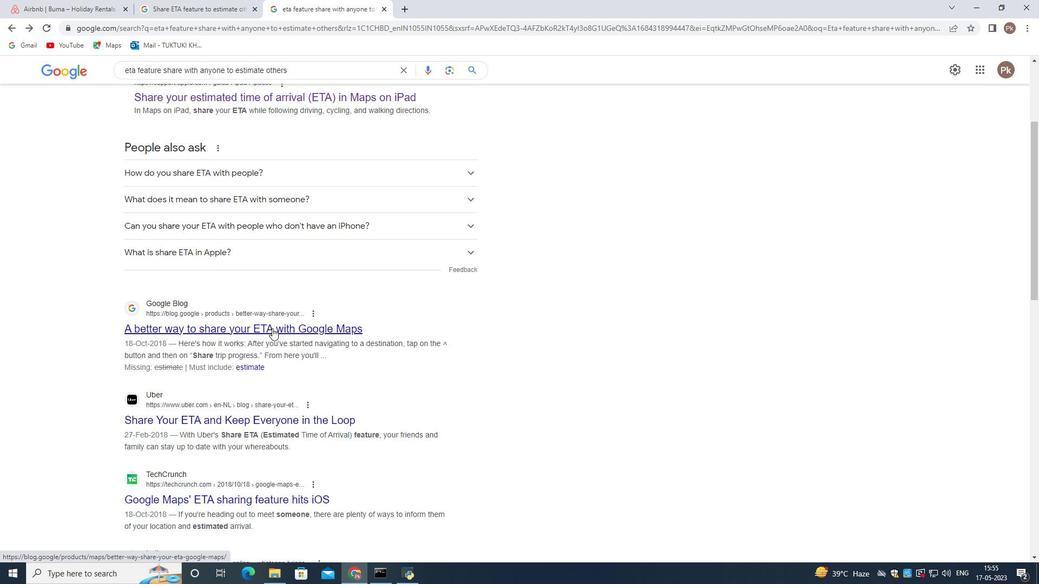 
Action: Mouse moved to (647, 324)
Screenshot: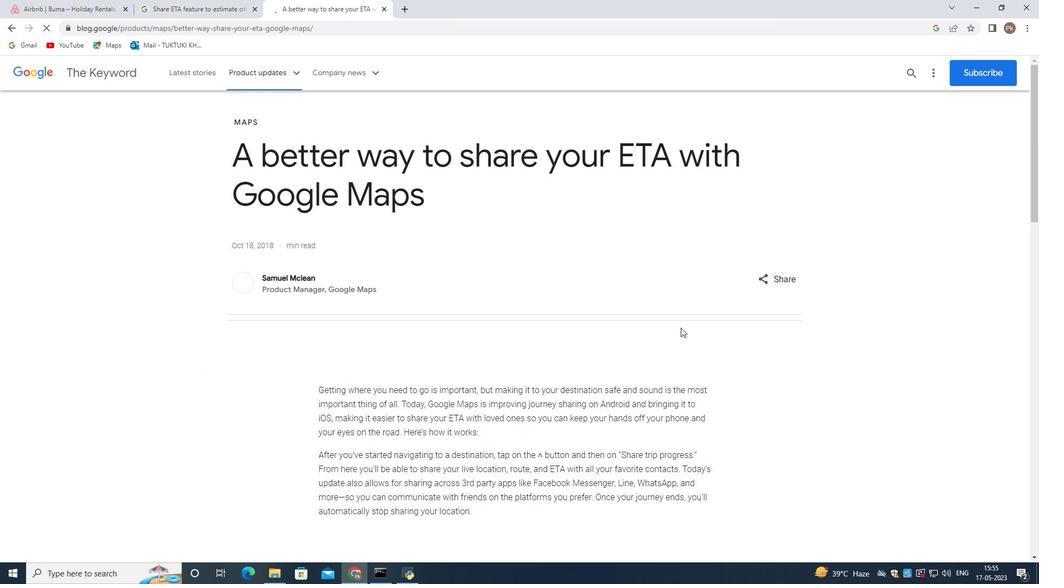 
Action: Mouse scrolled (647, 323) with delta (0, 0)
Screenshot: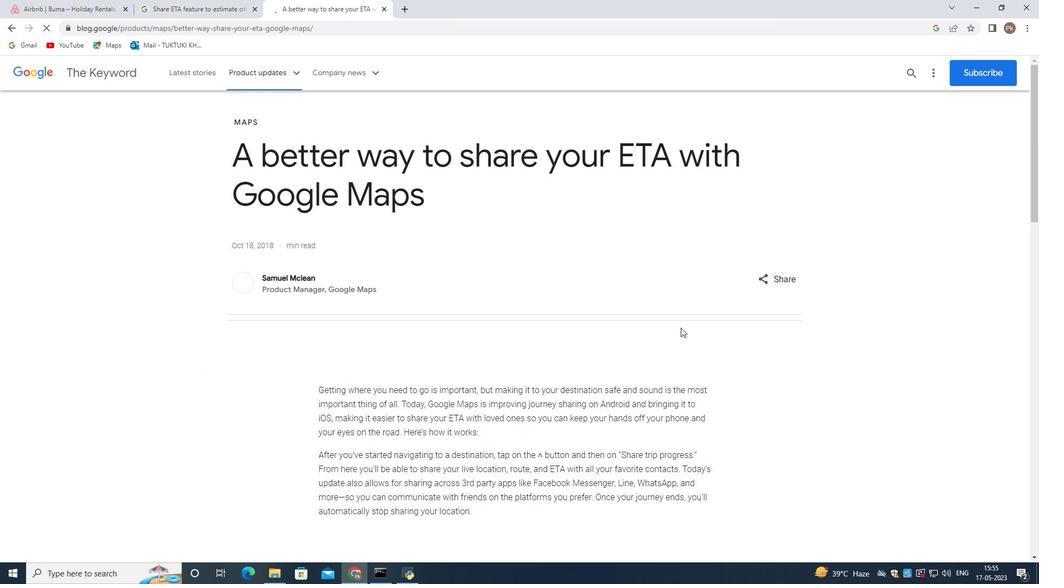 
Action: Mouse moved to (638, 324)
Screenshot: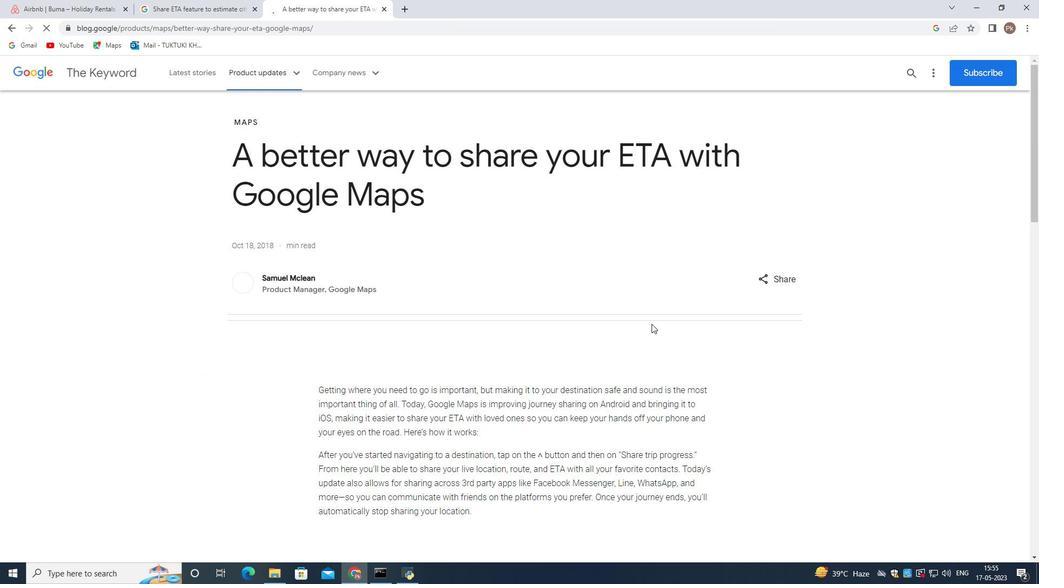 
Action: Mouse scrolled (638, 323) with delta (0, 0)
Screenshot: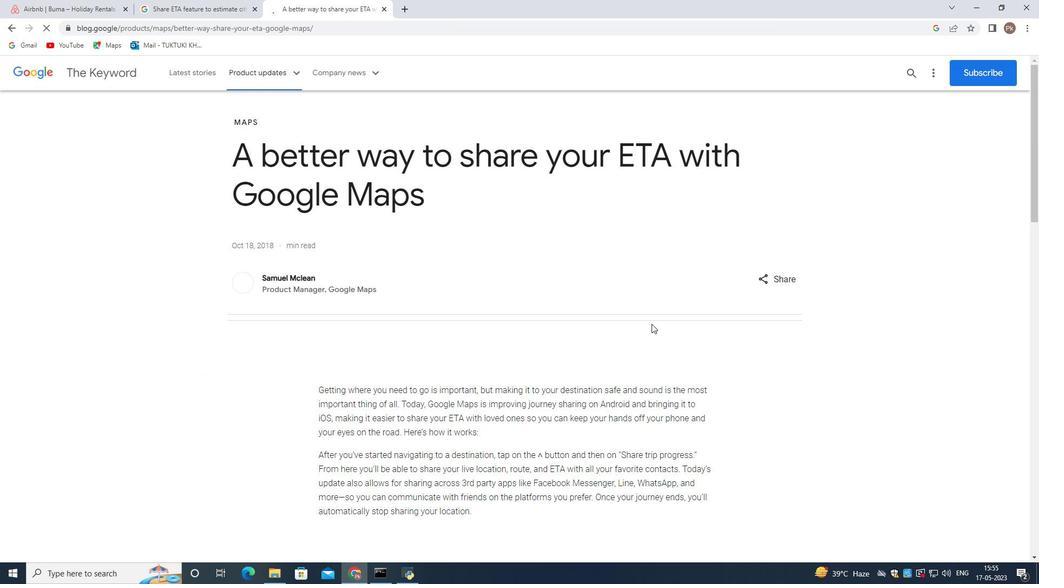 
Action: Mouse moved to (638, 324)
Screenshot: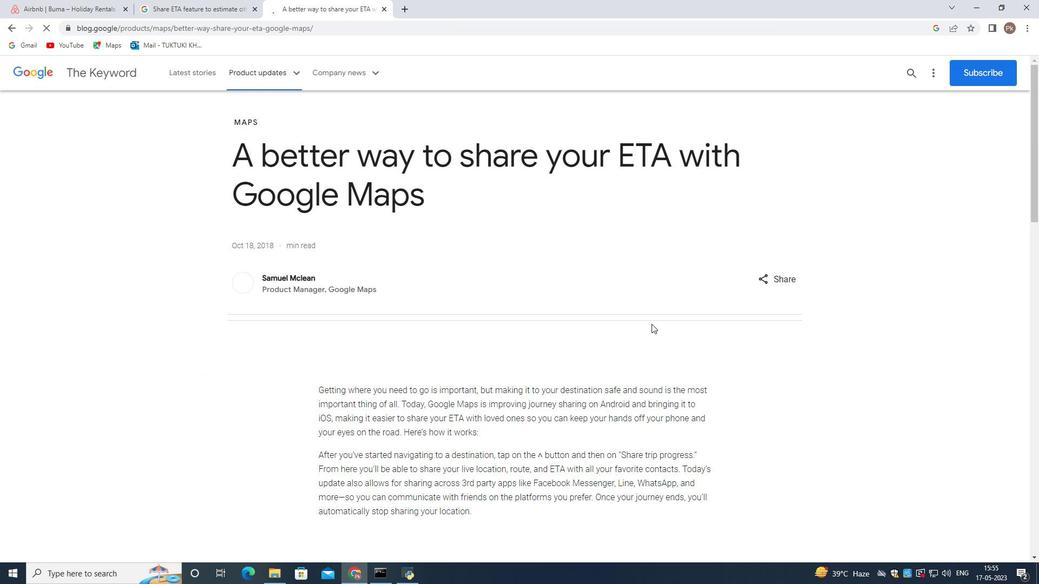
Action: Mouse scrolled (638, 323) with delta (0, 0)
Screenshot: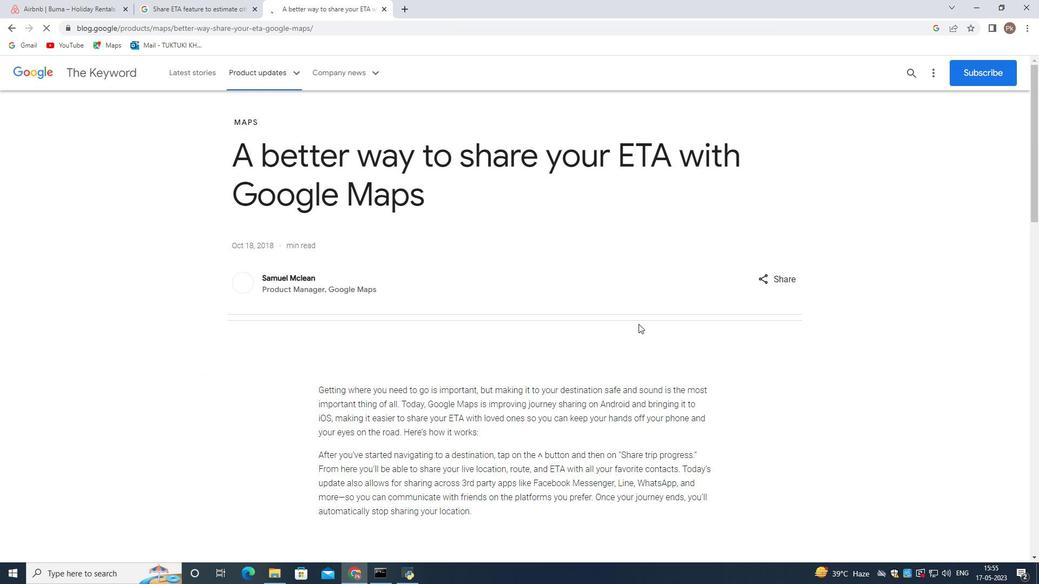 
Action: Mouse moved to (636, 323)
Screenshot: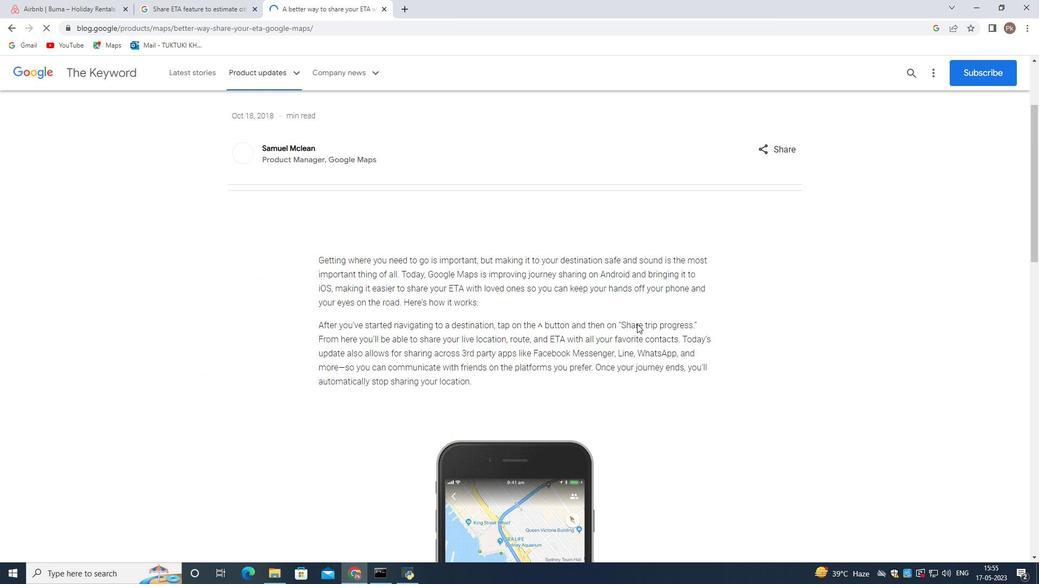 
Action: Mouse scrolled (636, 324) with delta (0, 0)
Screenshot: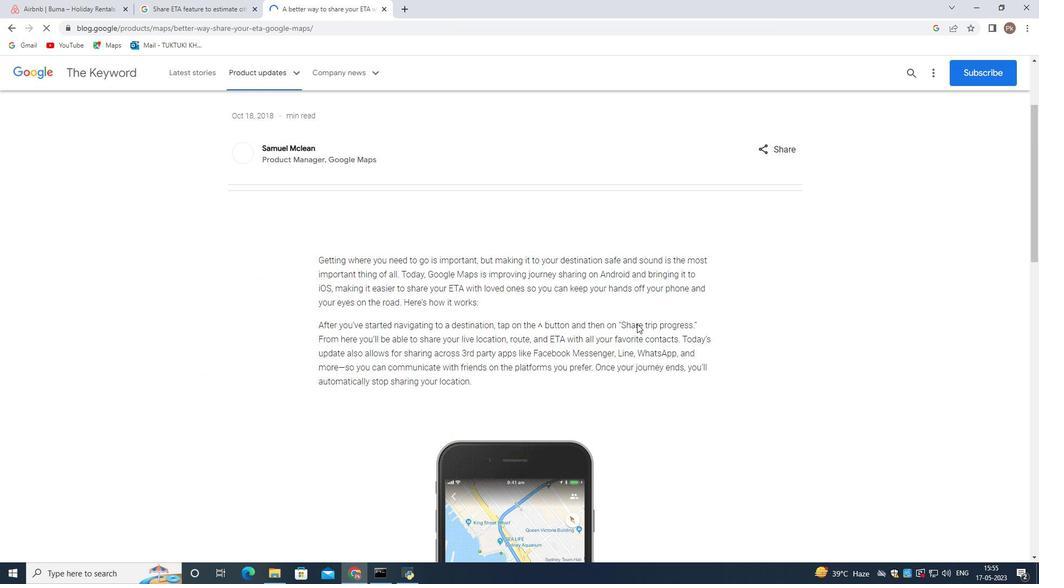 
Action: Mouse moved to (674, 394)
Screenshot: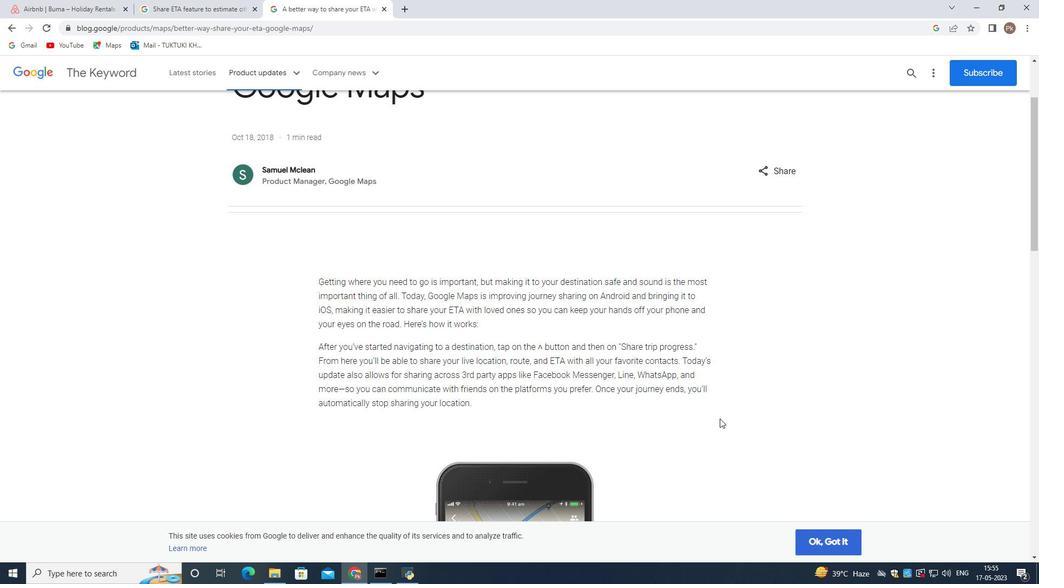 
Action: Mouse scrolled (674, 394) with delta (0, 0)
Screenshot: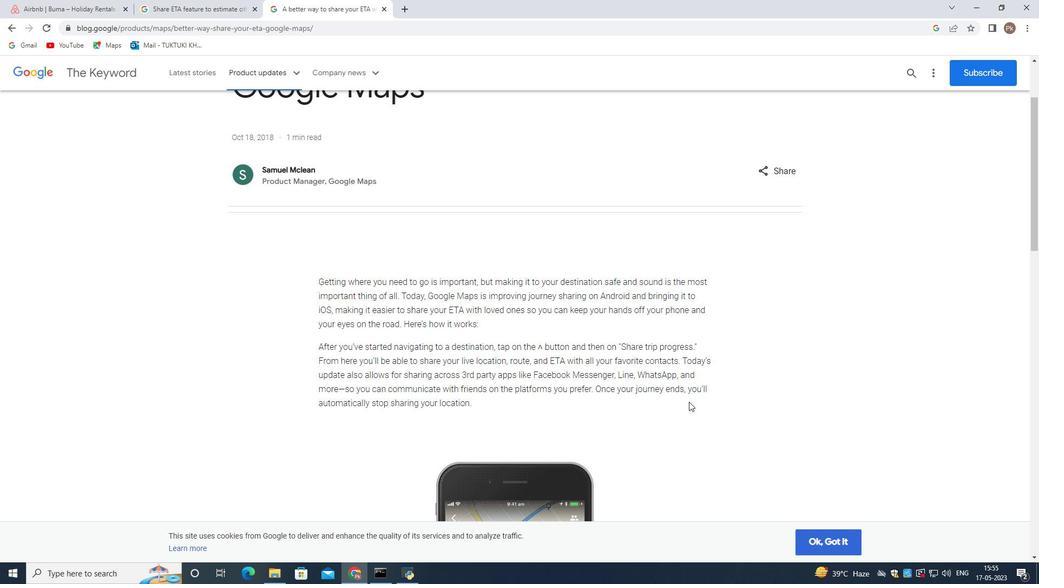
Action: Mouse scrolled (674, 394) with delta (0, 0)
Screenshot: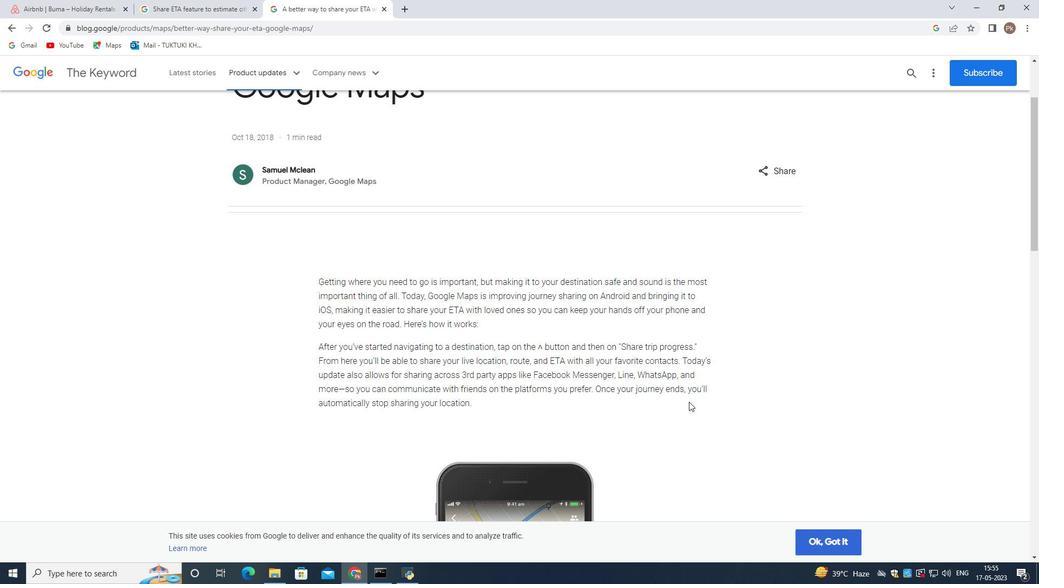 
Action: Mouse scrolled (674, 394) with delta (0, 0)
Screenshot: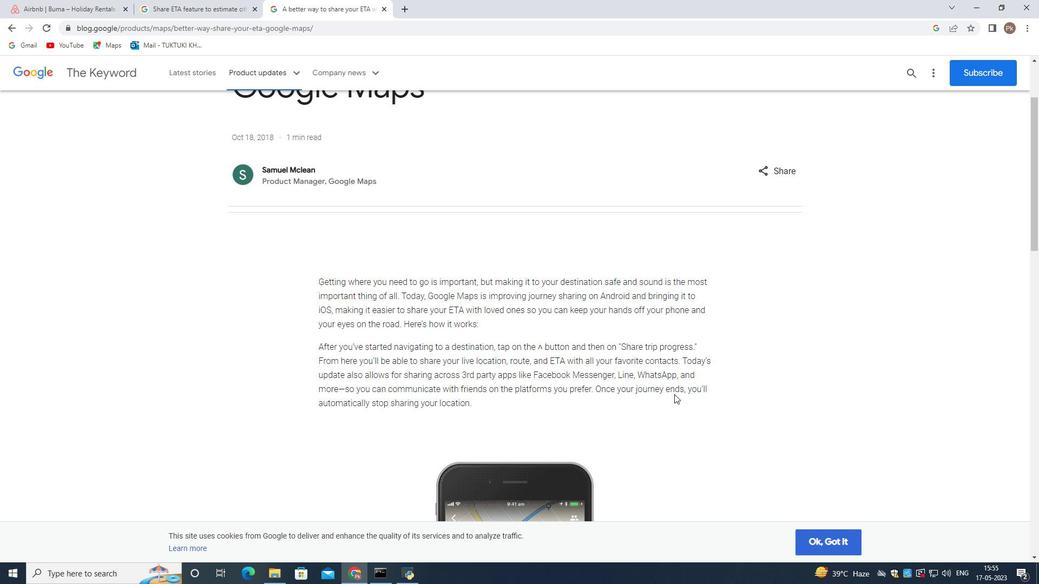 
Action: Mouse moved to (674, 394)
Screenshot: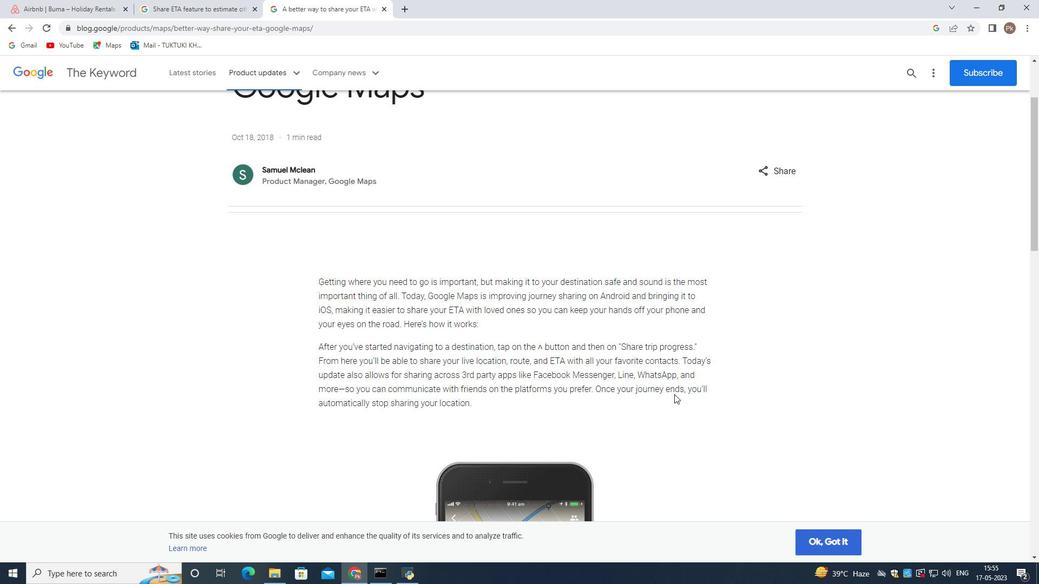 
Action: Mouse scrolled (674, 394) with delta (0, 0)
Screenshot: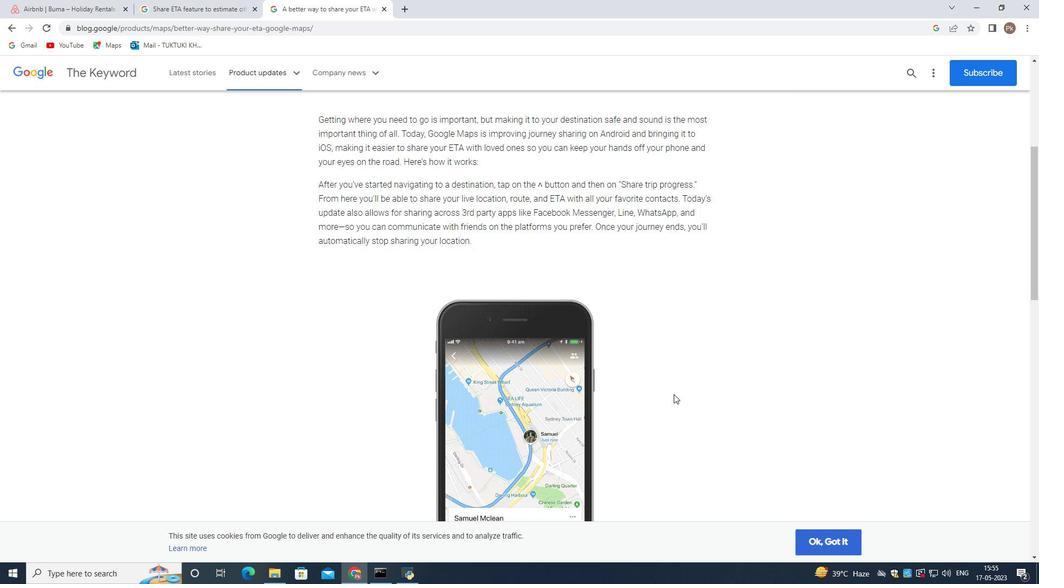 
Action: Mouse scrolled (674, 394) with delta (0, 0)
Screenshot: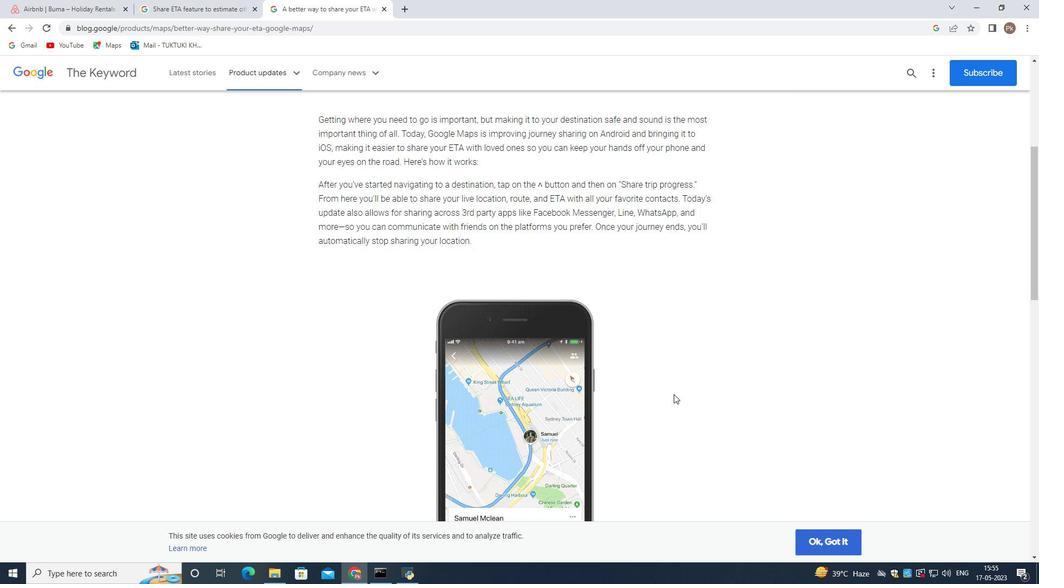 
Action: Mouse scrolled (674, 394) with delta (0, 0)
Screenshot: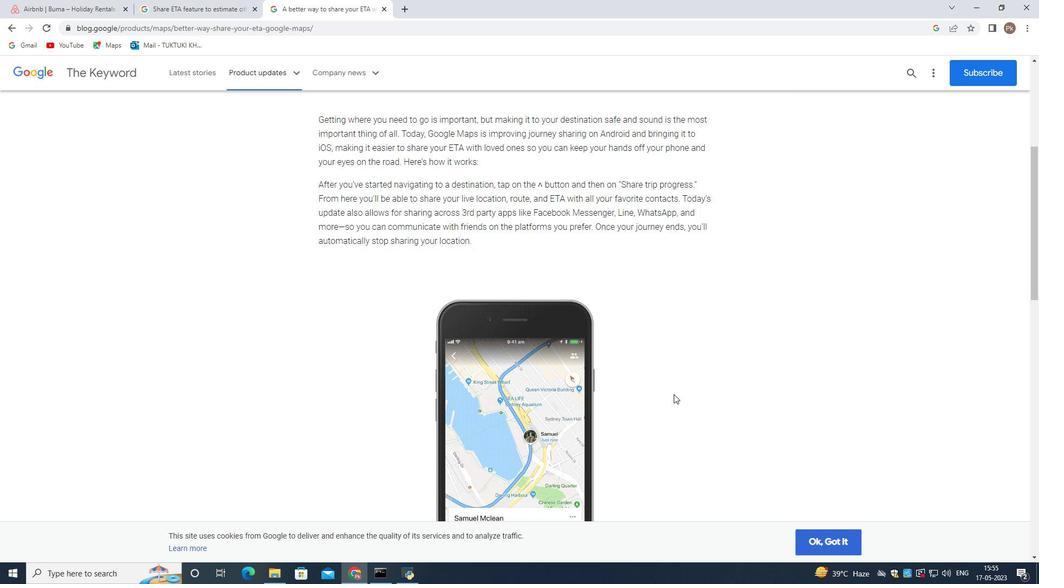 
Action: Mouse moved to (674, 394)
Screenshot: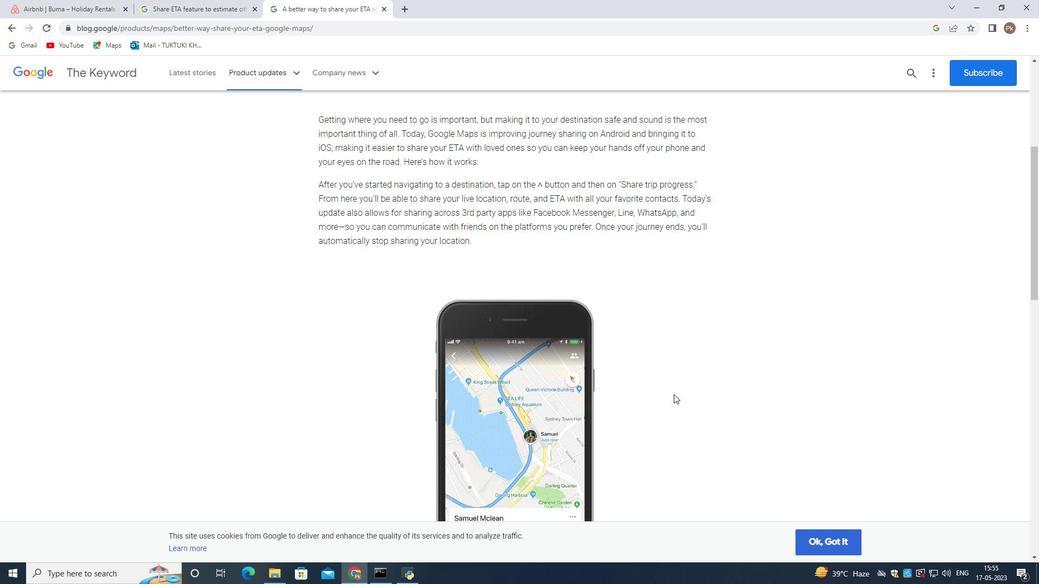 
Action: Mouse scrolled (674, 394) with delta (0, 0)
Screenshot: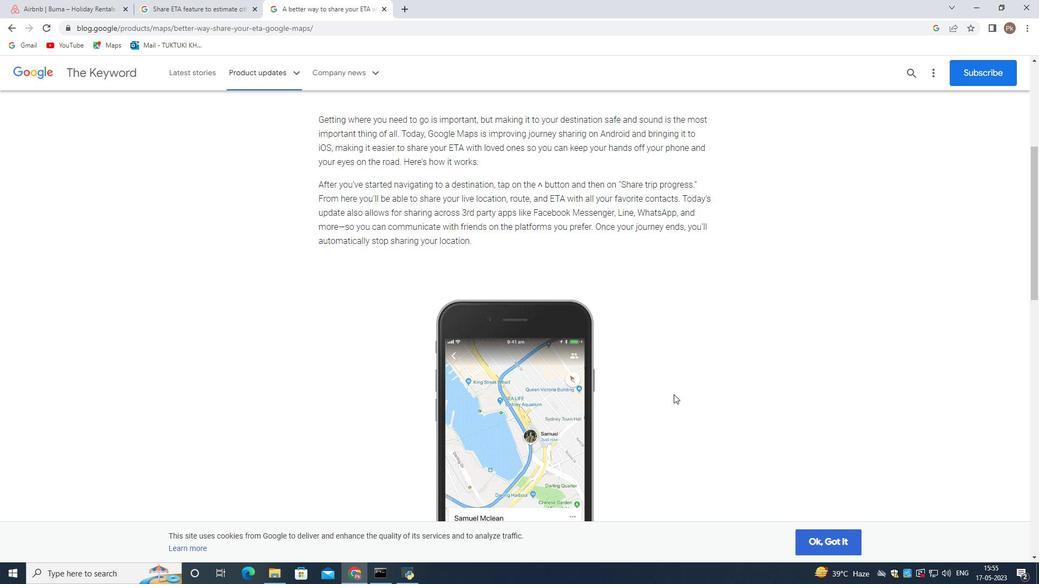 
Action: Mouse moved to (671, 394)
Screenshot: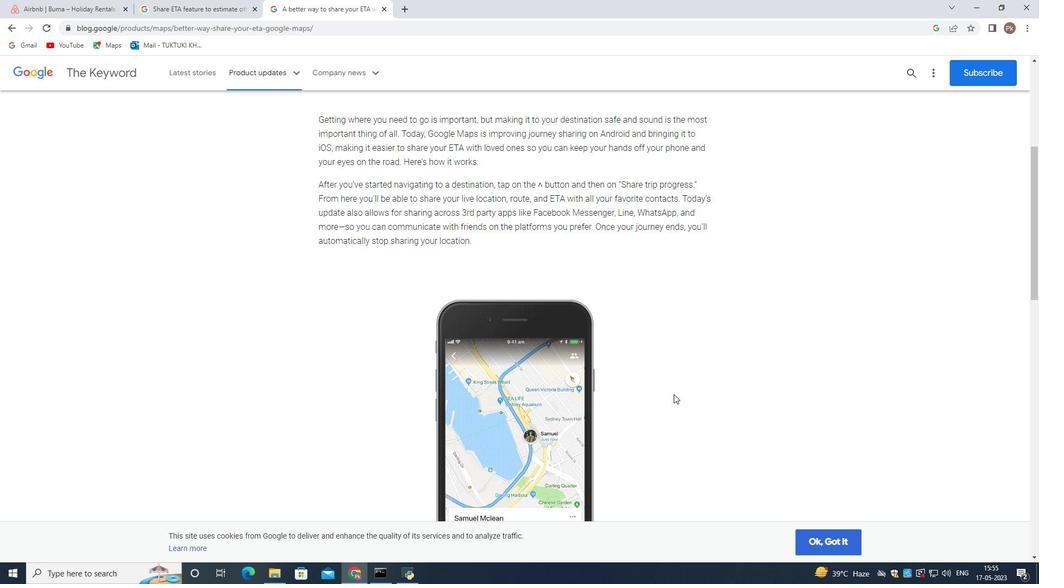 
Action: Mouse scrolled (671, 394) with delta (0, 0)
Screenshot: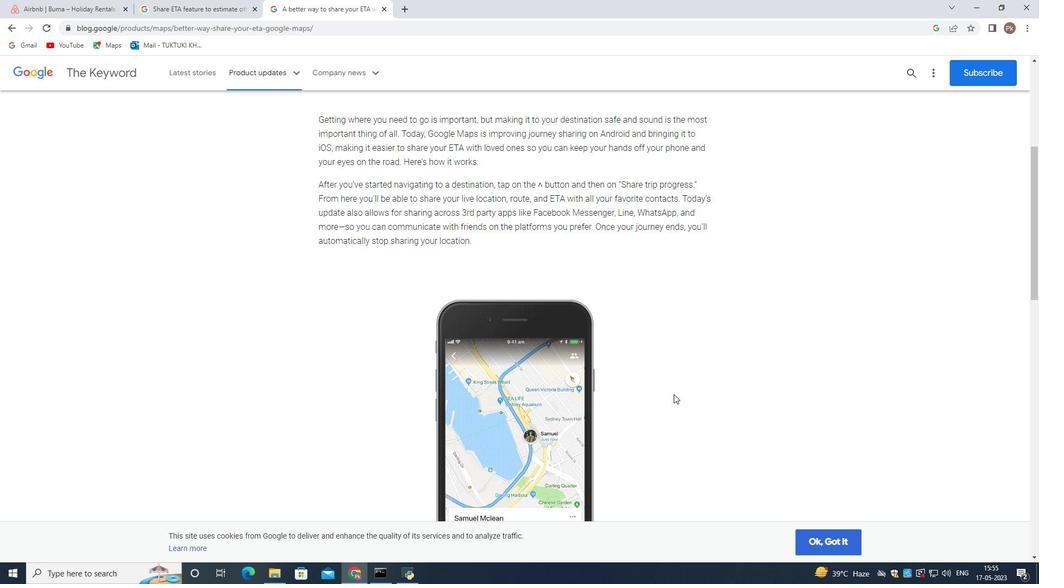 
Action: Mouse moved to (670, 394)
Screenshot: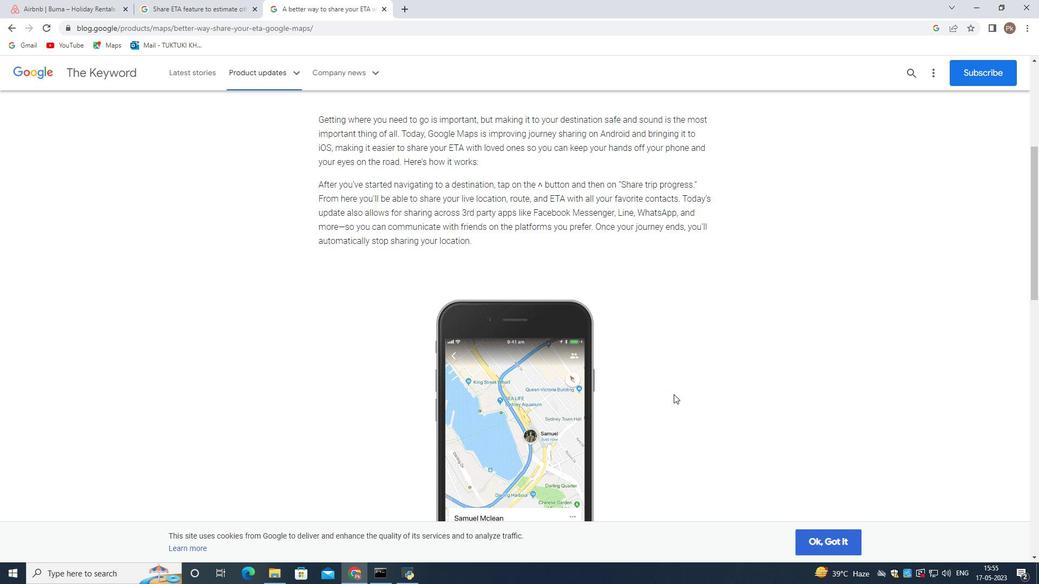 
Action: Mouse scrolled (670, 394) with delta (0, 0)
Screenshot: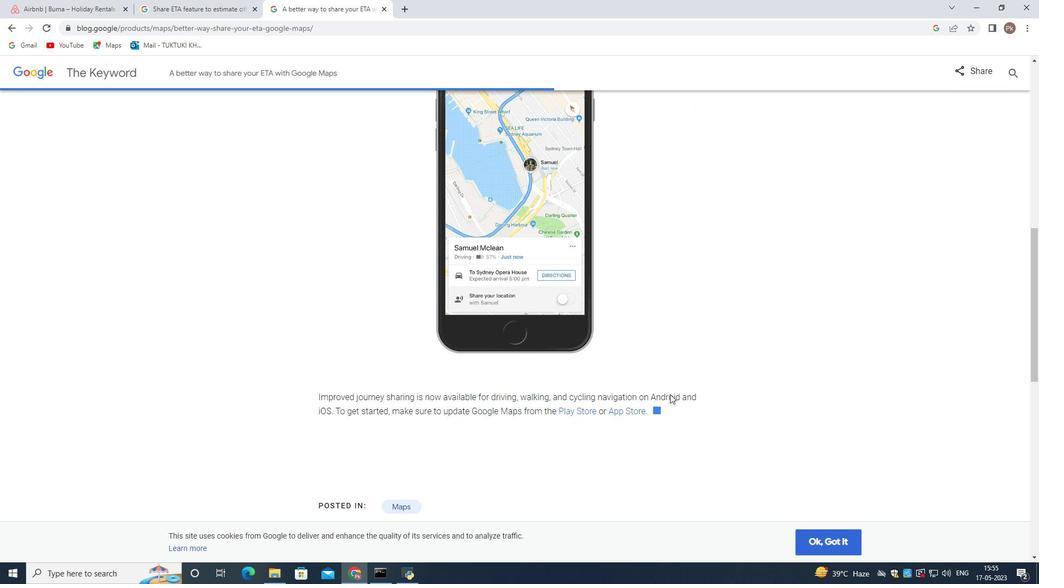 
Action: Mouse scrolled (670, 394) with delta (0, 0)
Screenshot: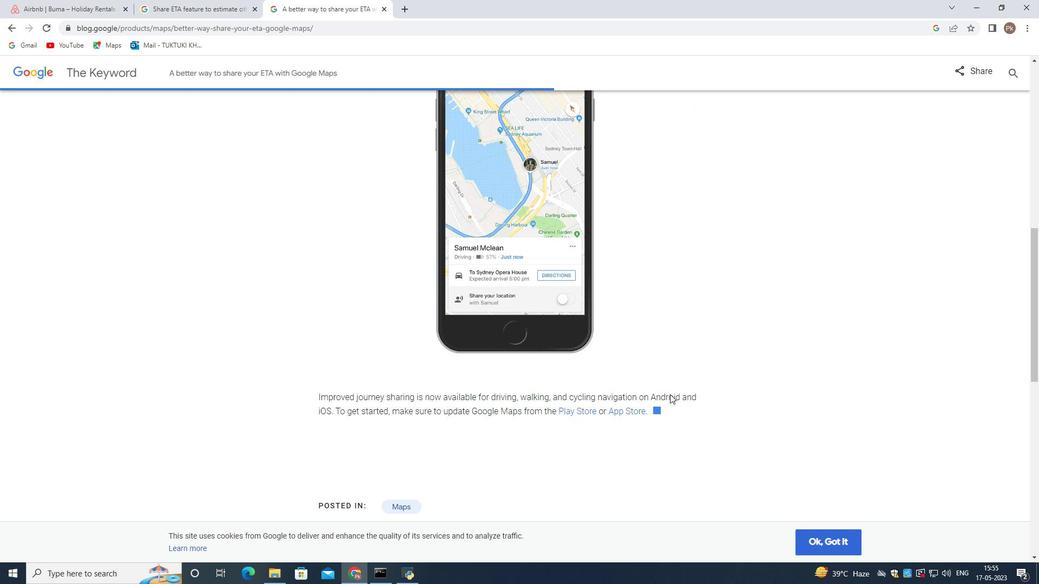 
Action: Mouse scrolled (670, 394) with delta (0, 0)
Screenshot: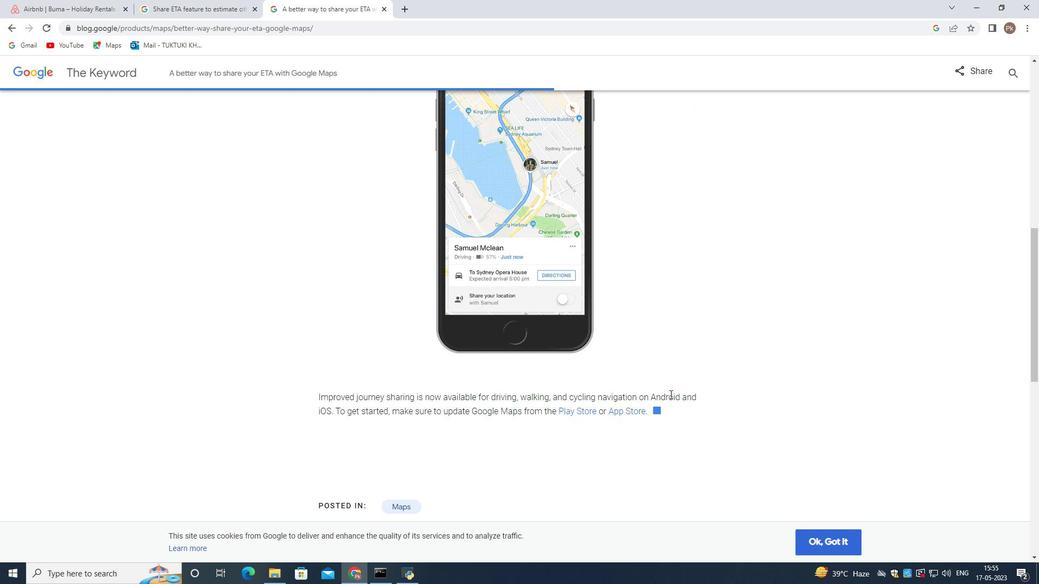
Action: Mouse moved to (456, 333)
Screenshot: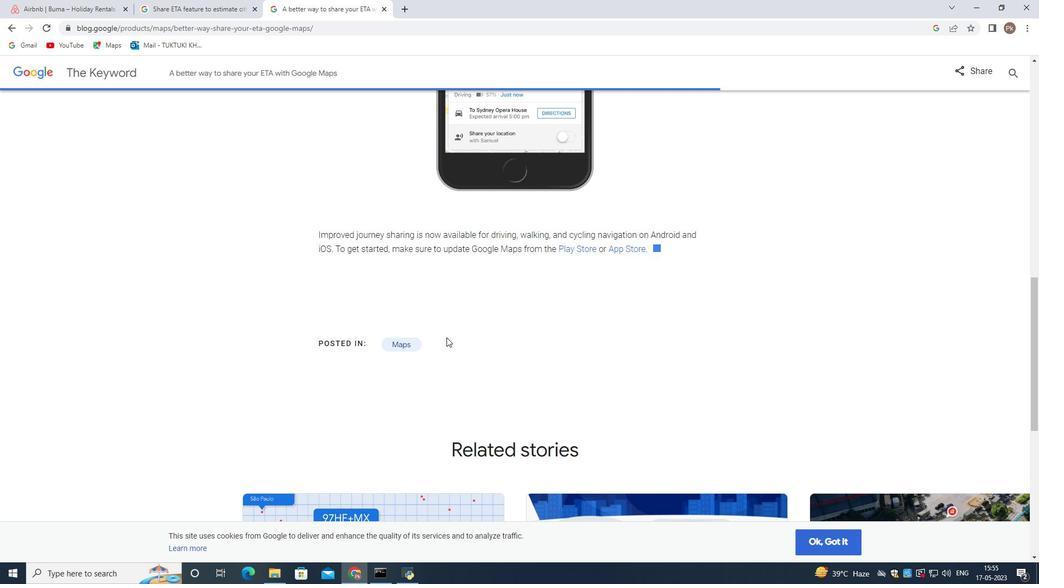 
Action: Mouse scrolled (456, 332) with delta (0, 0)
Screenshot: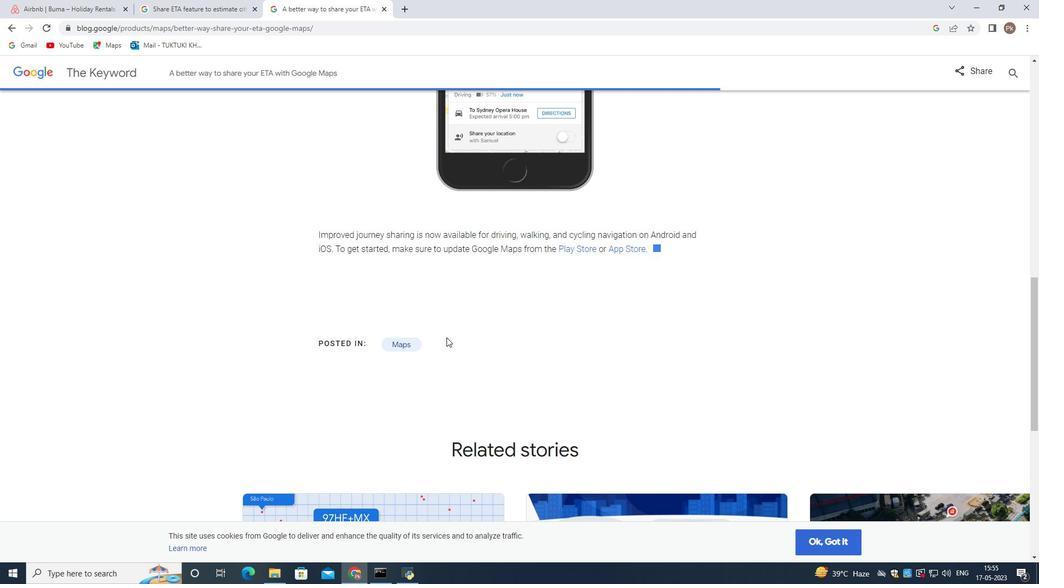 
Action: Mouse moved to (460, 332)
Screenshot: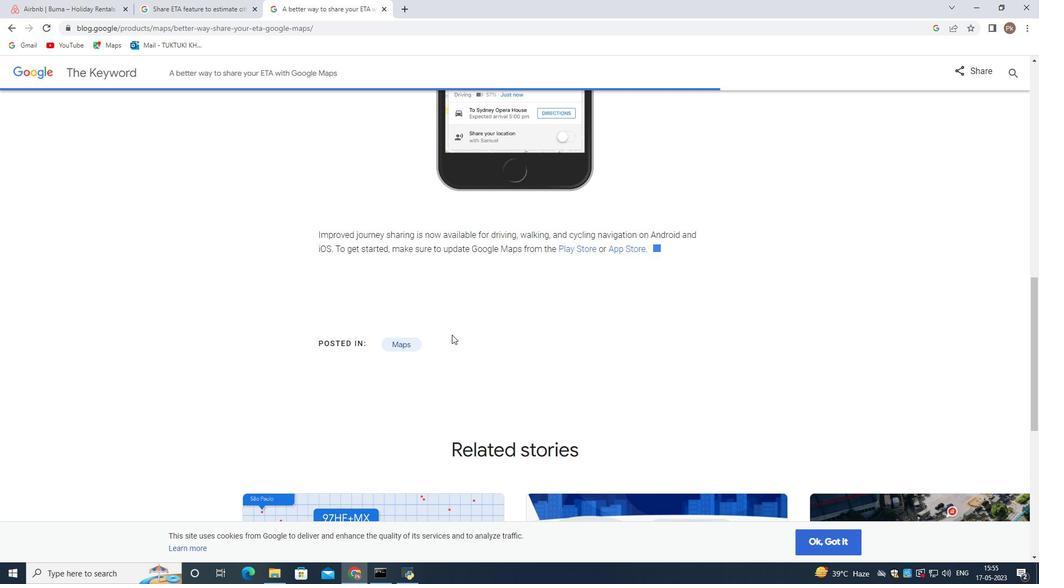 
Action: Mouse scrolled (460, 331) with delta (0, 0)
Screenshot: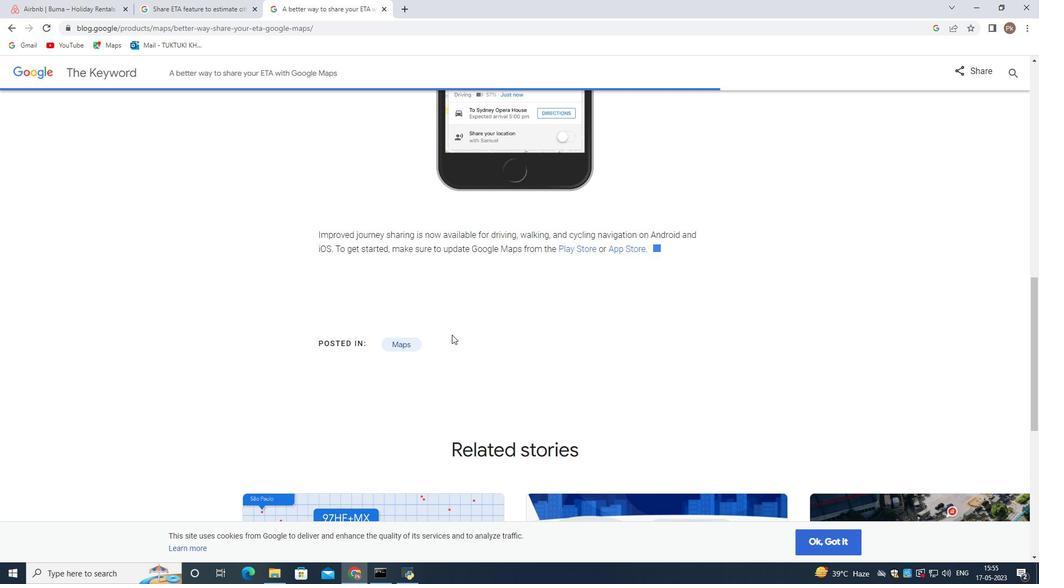 
Action: Mouse moved to (444, 287)
Screenshot: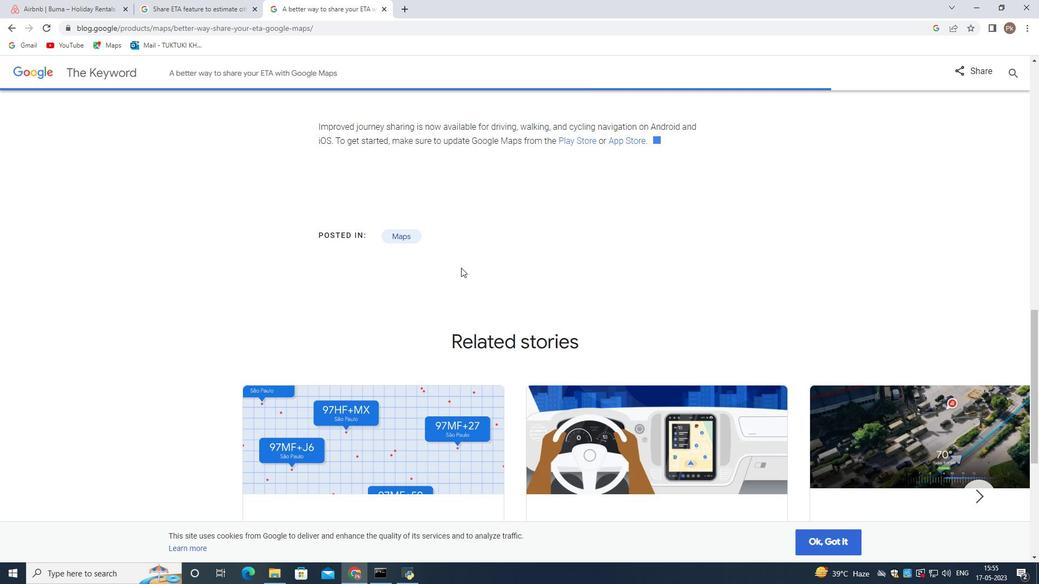 
Action: Mouse scrolled (444, 286) with delta (0, 0)
Screenshot: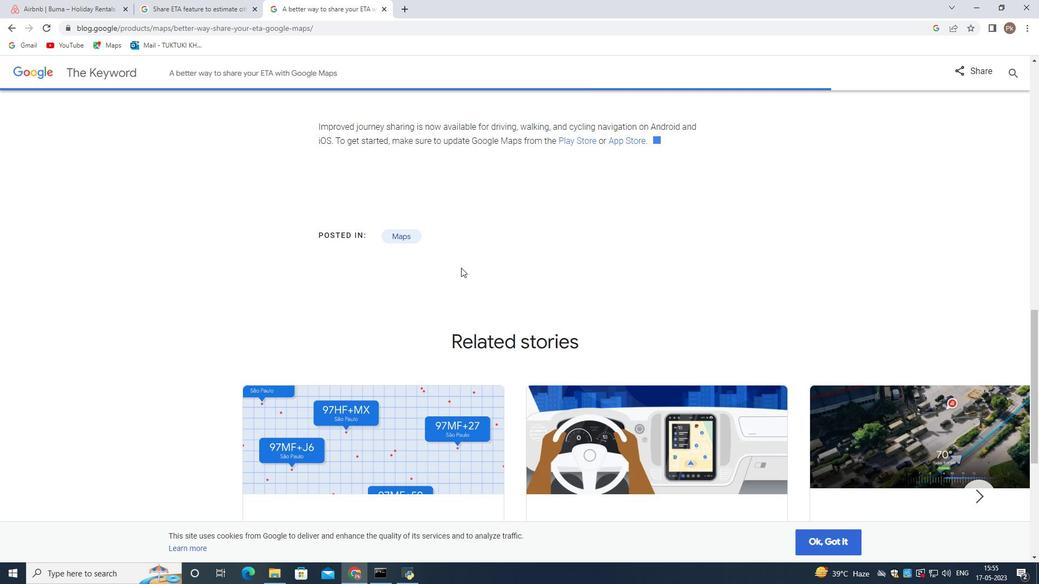 
Action: Mouse moved to (443, 289)
Screenshot: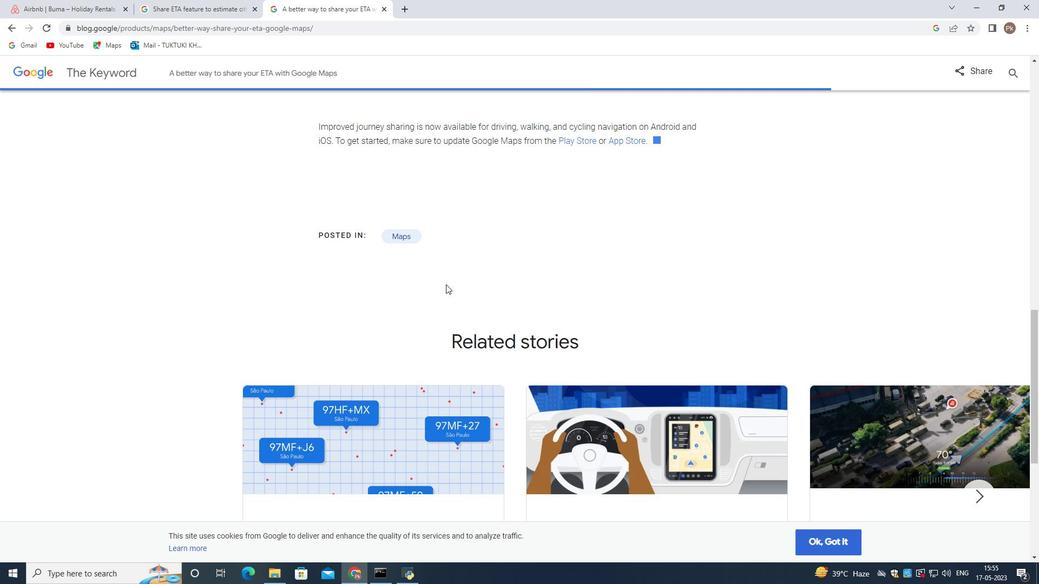 
Action: Mouse scrolled (443, 288) with delta (0, 0)
Screenshot: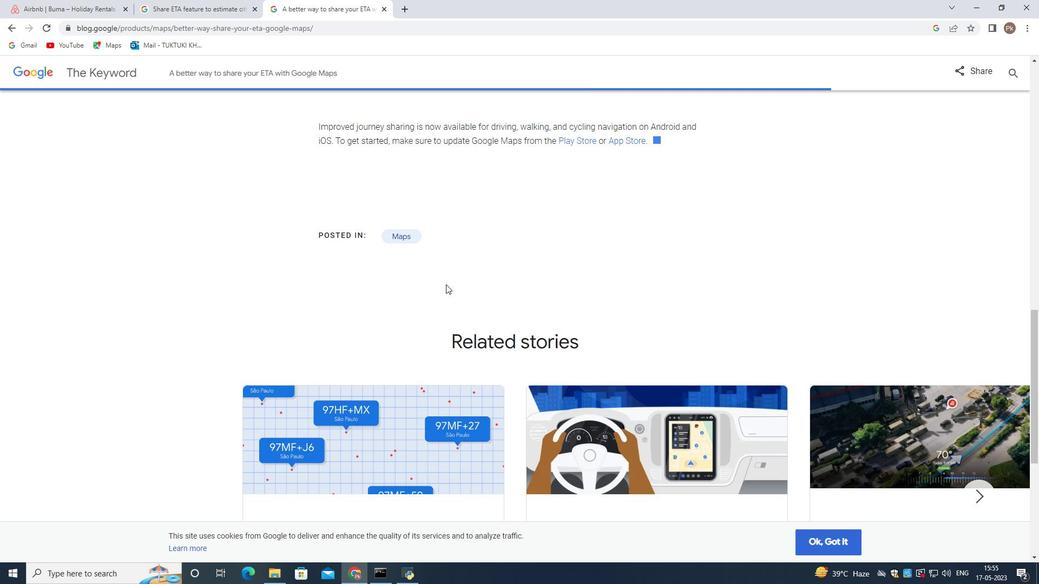 
Action: Mouse moved to (431, 308)
Screenshot: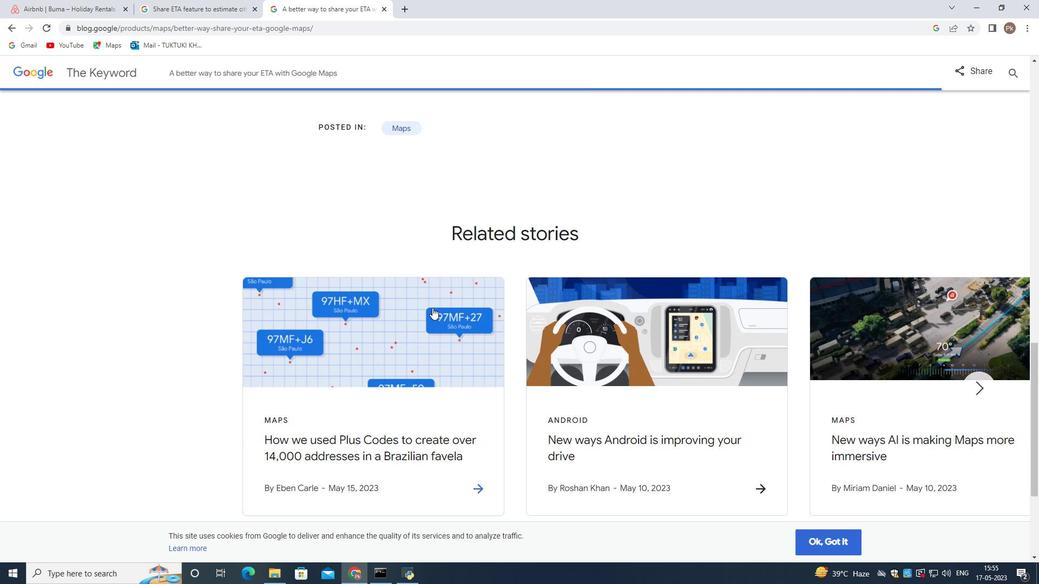 
Action: Mouse scrolled (431, 307) with delta (0, 0)
Screenshot: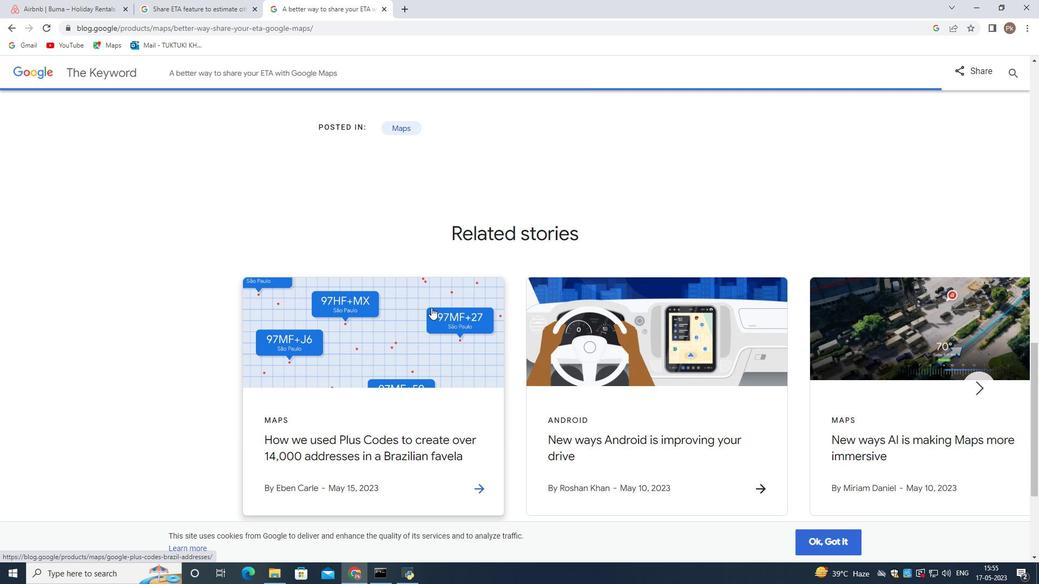 
Action: Mouse scrolled (431, 307) with delta (0, 0)
Screenshot: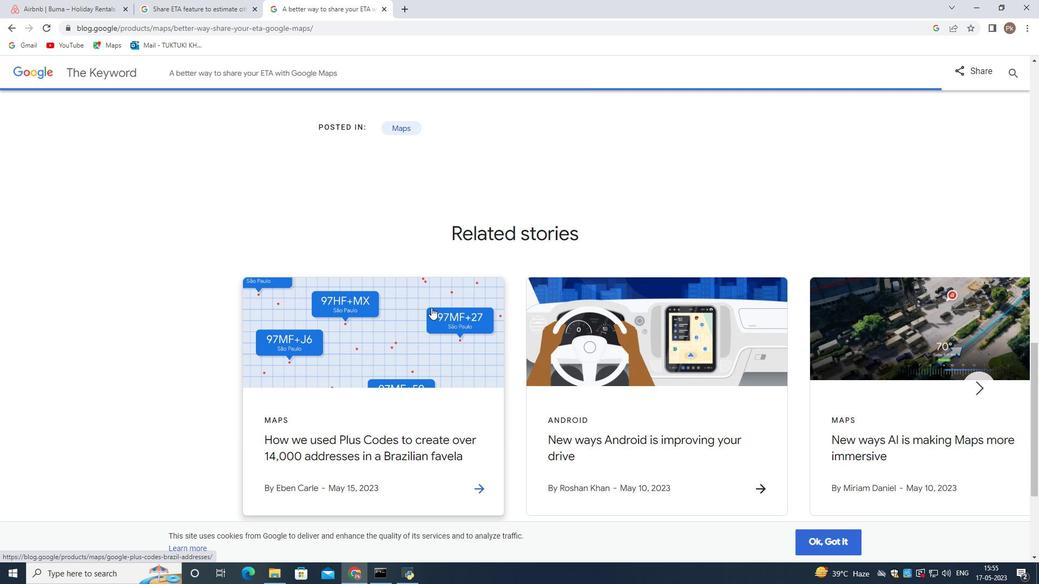 
Action: Mouse scrolled (431, 307) with delta (0, 0)
Screenshot: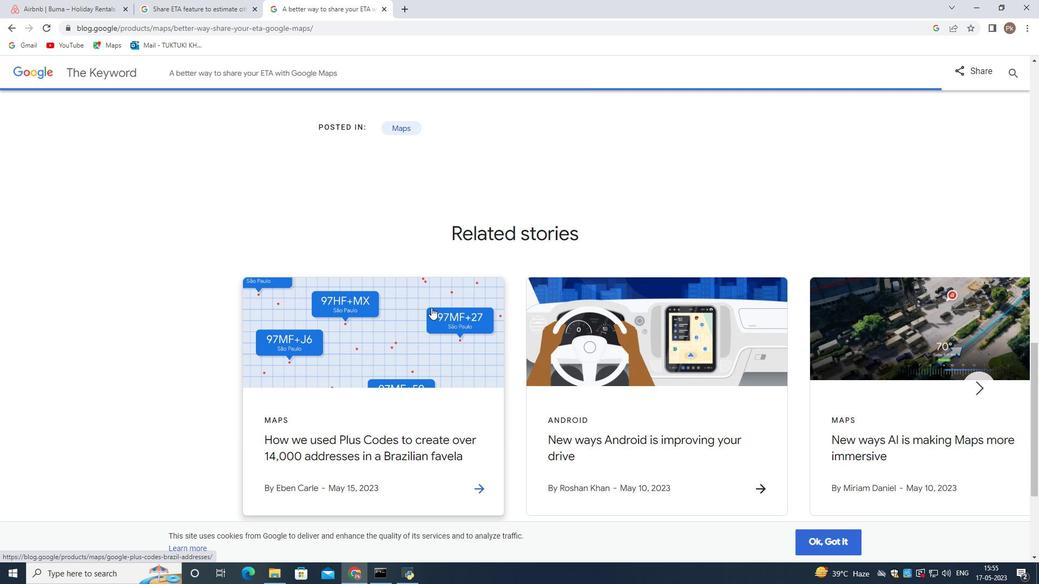 
Action: Mouse moved to (431, 308)
Screenshot: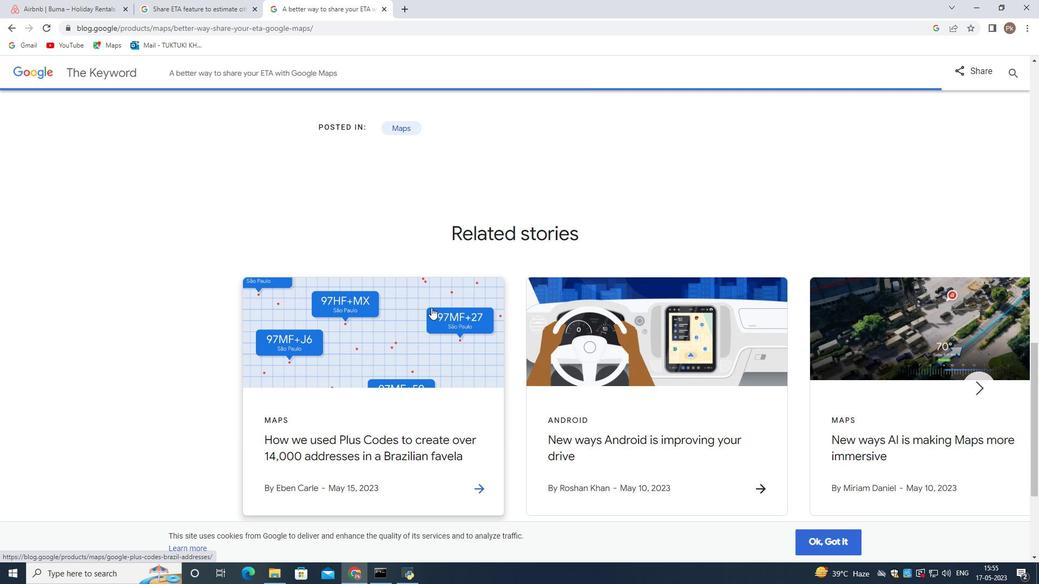 
Action: Mouse scrolled (431, 307) with delta (0, 0)
Screenshot: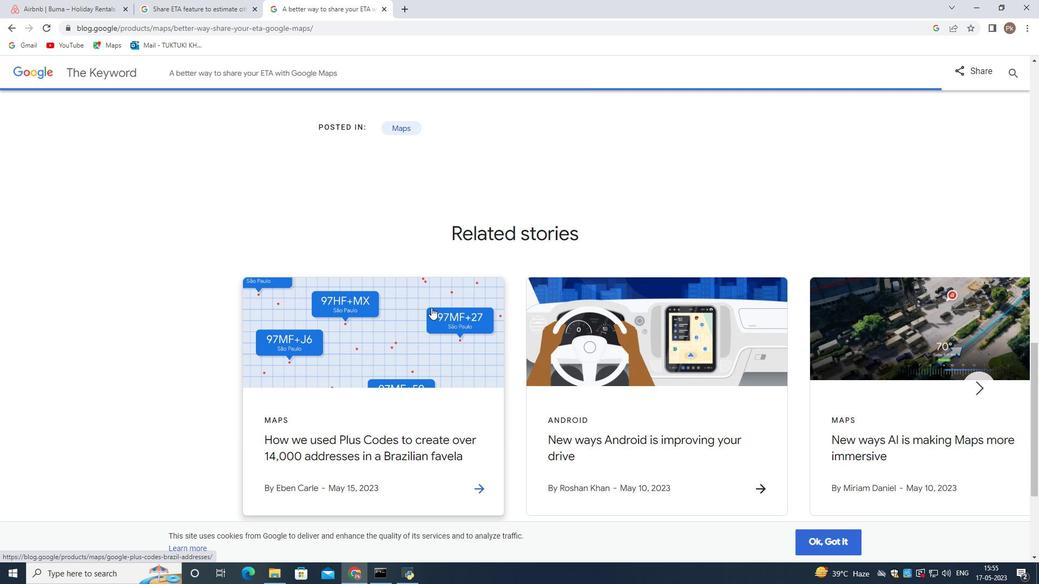 
Action: Mouse moved to (426, 309)
Screenshot: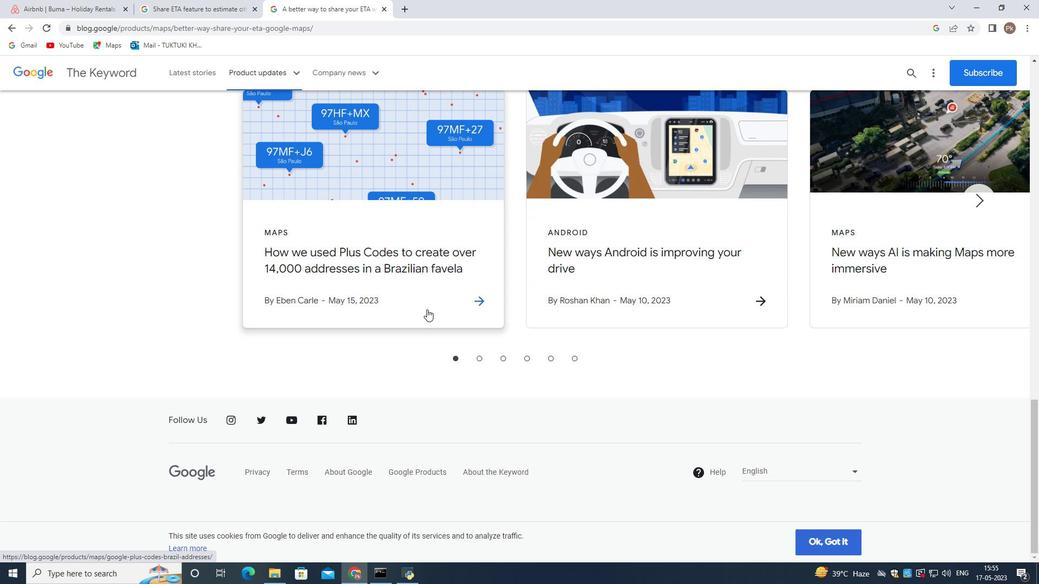 
Action: Mouse scrolled (426, 310) with delta (0, 0)
Screenshot: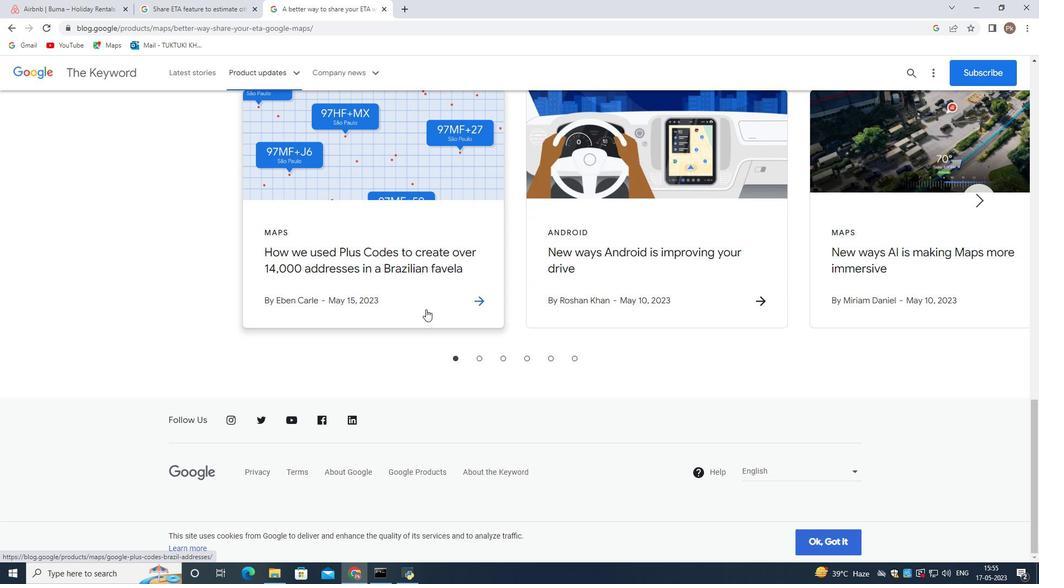 
Action: Mouse scrolled (426, 310) with delta (0, 0)
Screenshot: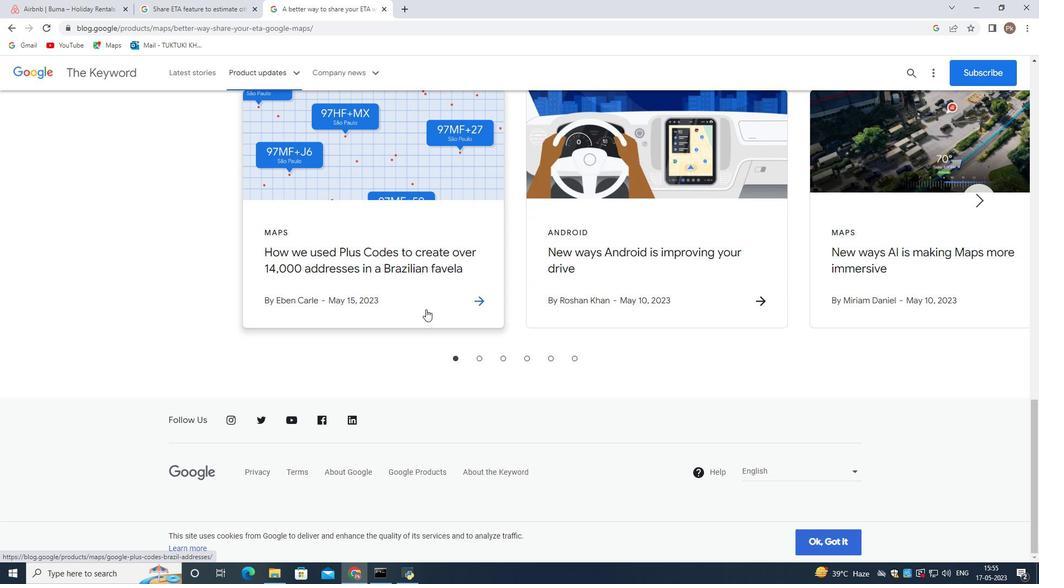 
Action: Mouse scrolled (426, 310) with delta (0, 0)
Screenshot: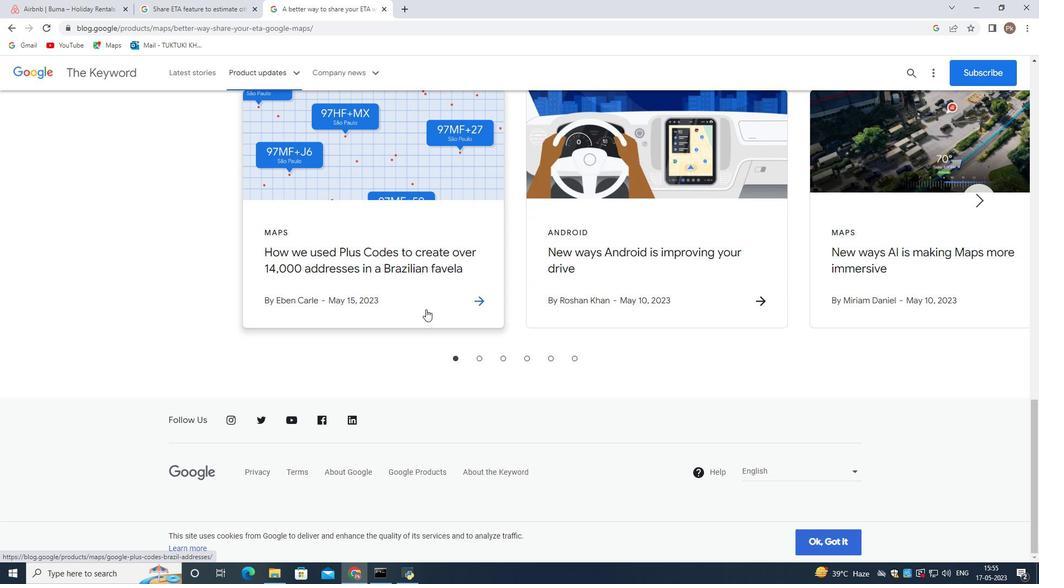 
Action: Mouse moved to (454, 380)
Screenshot: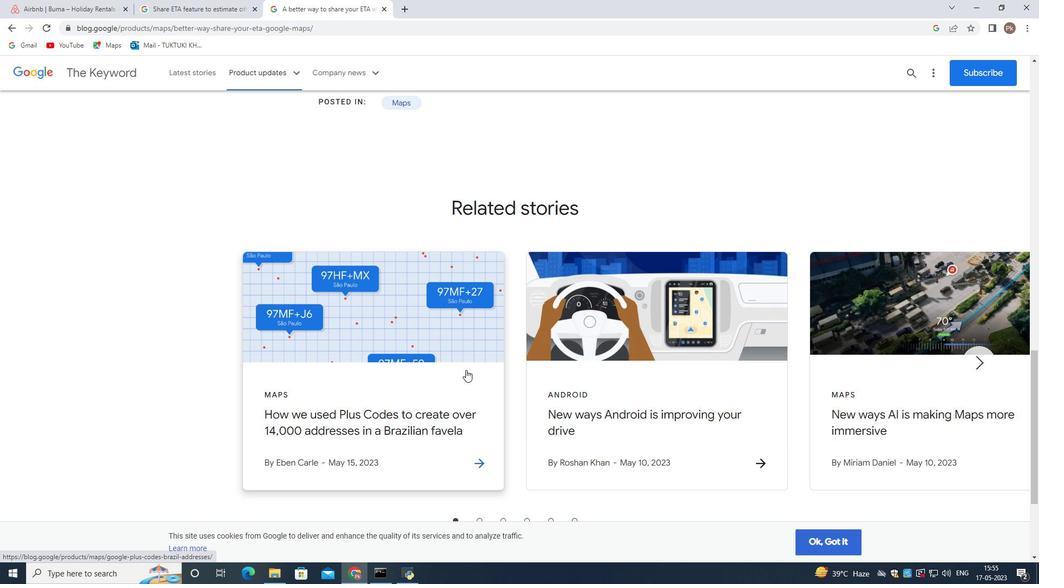 
Action: Mouse scrolled (454, 380) with delta (0, 0)
Screenshot: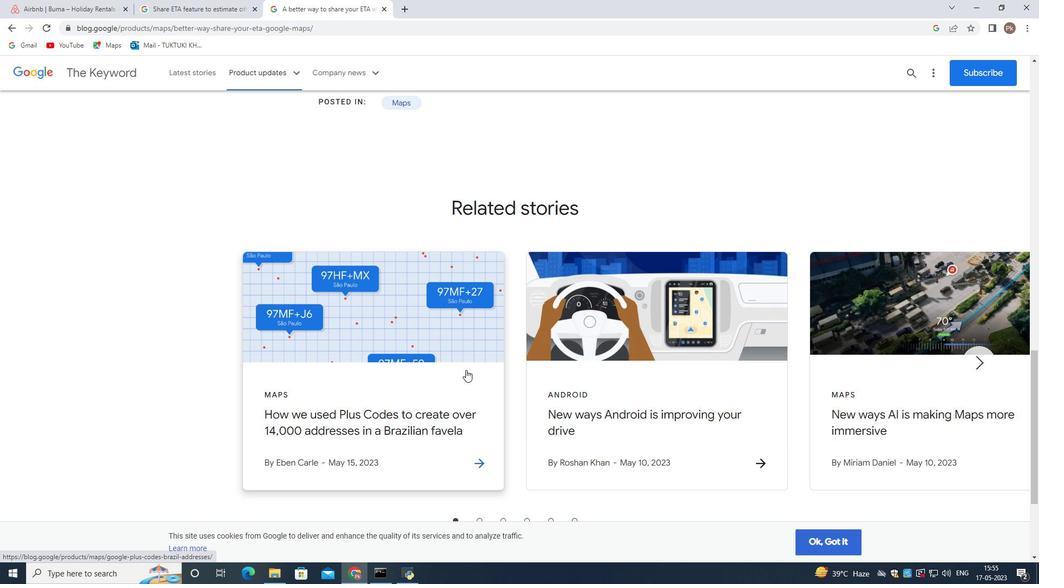 
Action: Mouse moved to (451, 381)
Screenshot: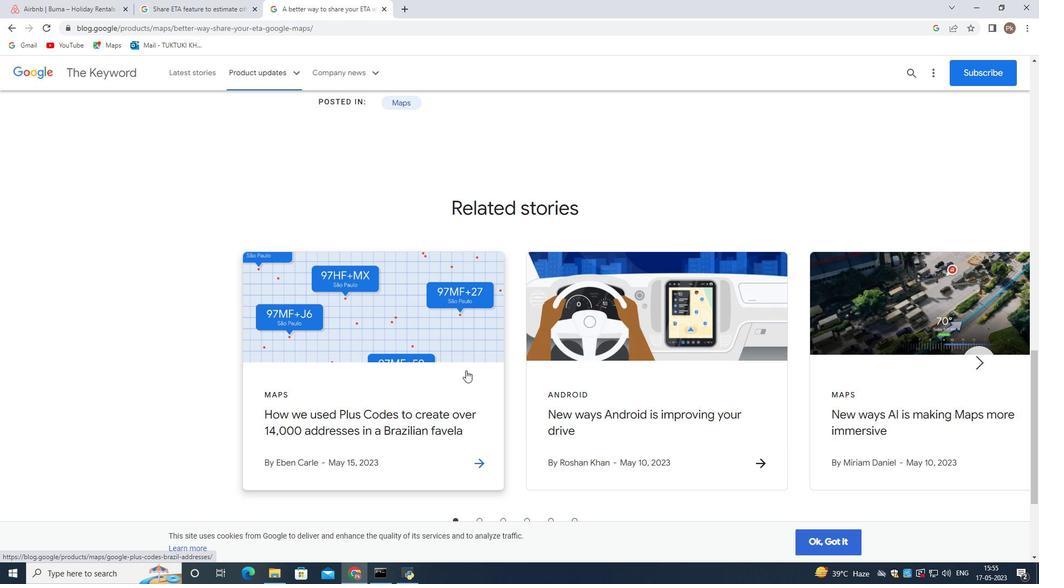 
Action: Mouse scrolled (451, 382) with delta (0, 0)
Screenshot: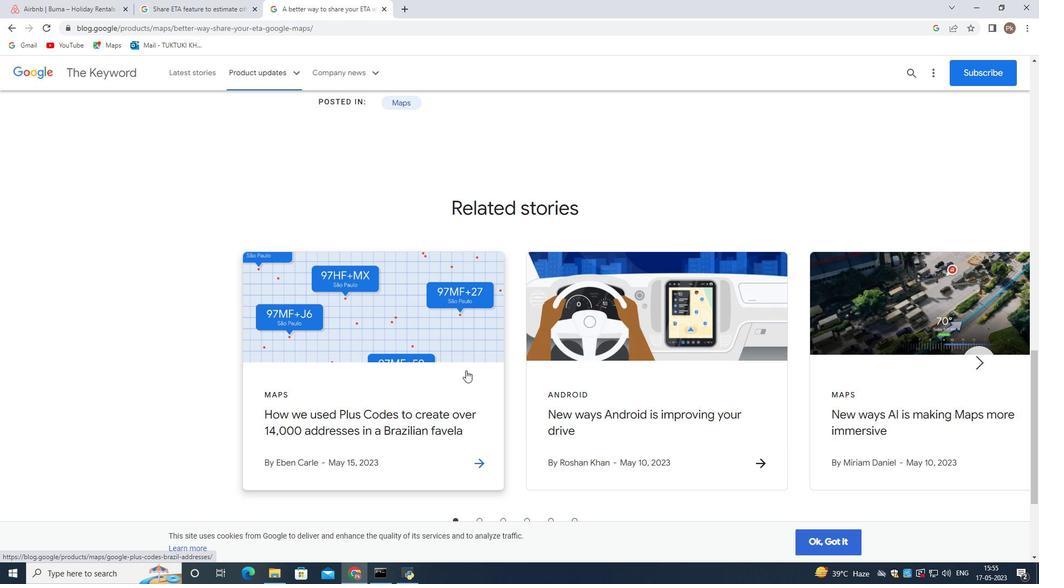 
Action: Mouse moved to (447, 382)
Screenshot: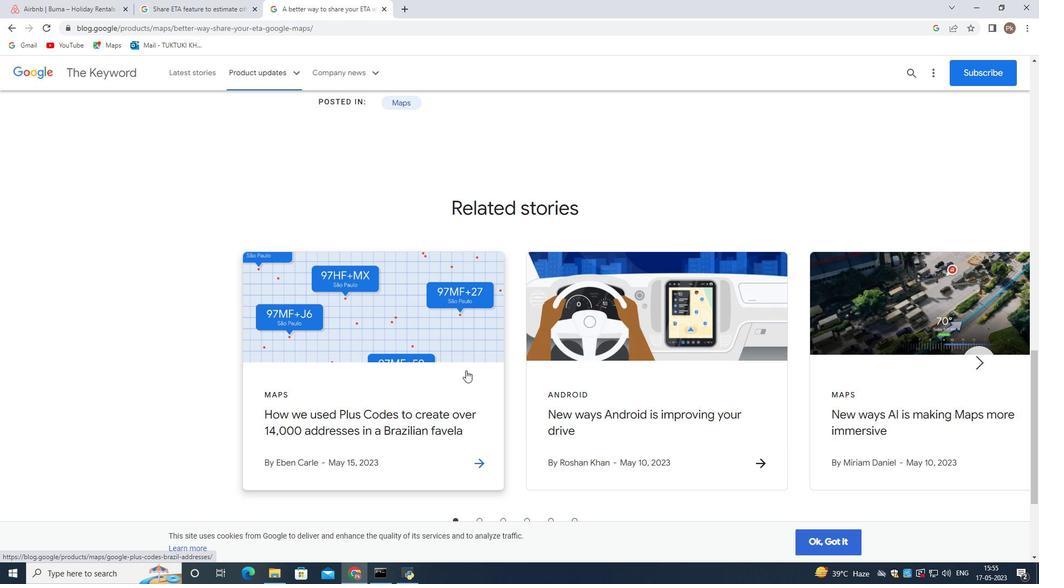 
Action: Mouse scrolled (447, 383) with delta (0, 0)
Screenshot: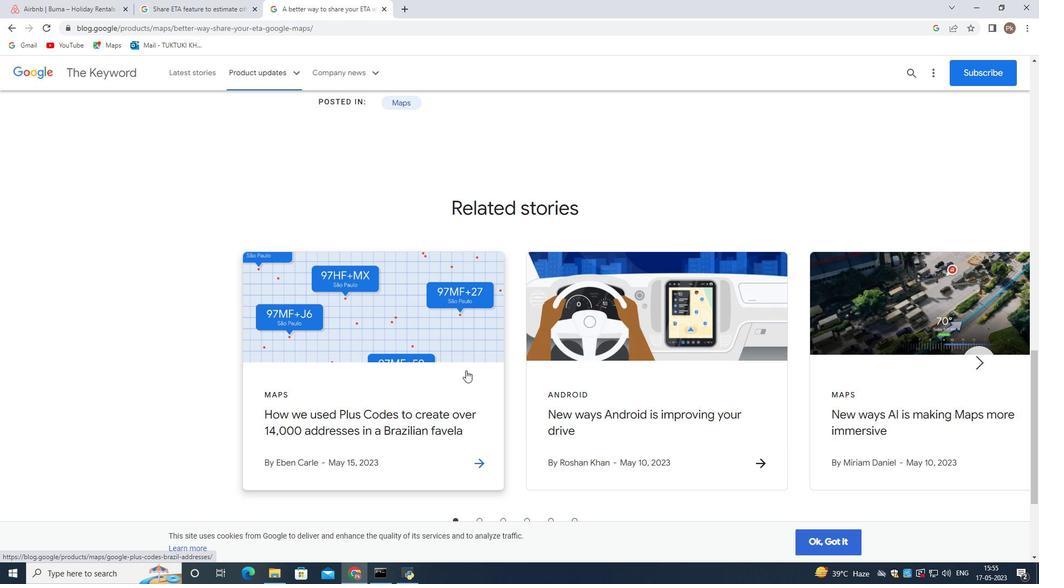 
Action: Mouse moved to (443, 386)
Screenshot: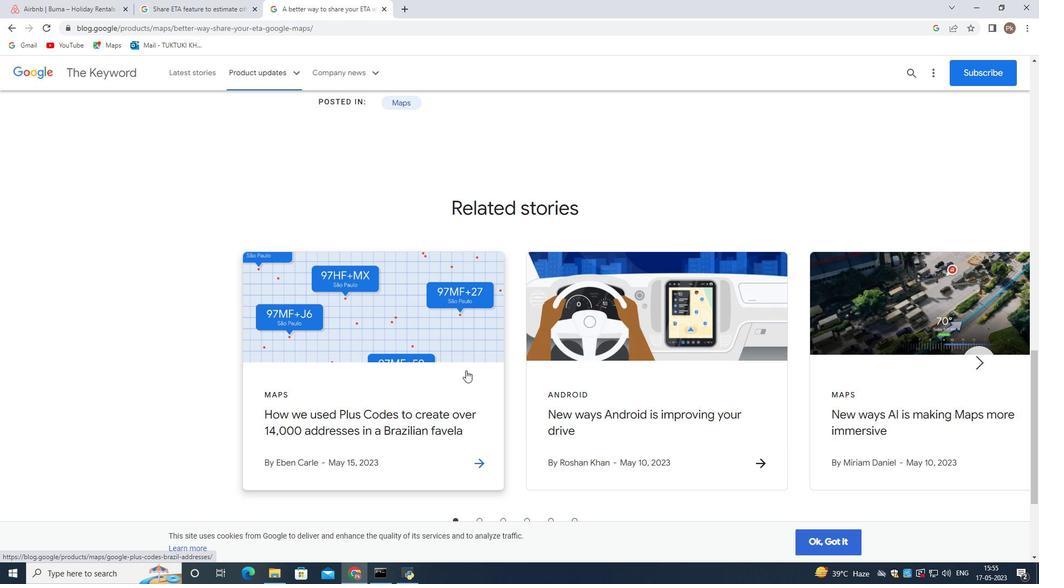 
Action: Mouse scrolled (443, 387) with delta (0, 0)
Screenshot: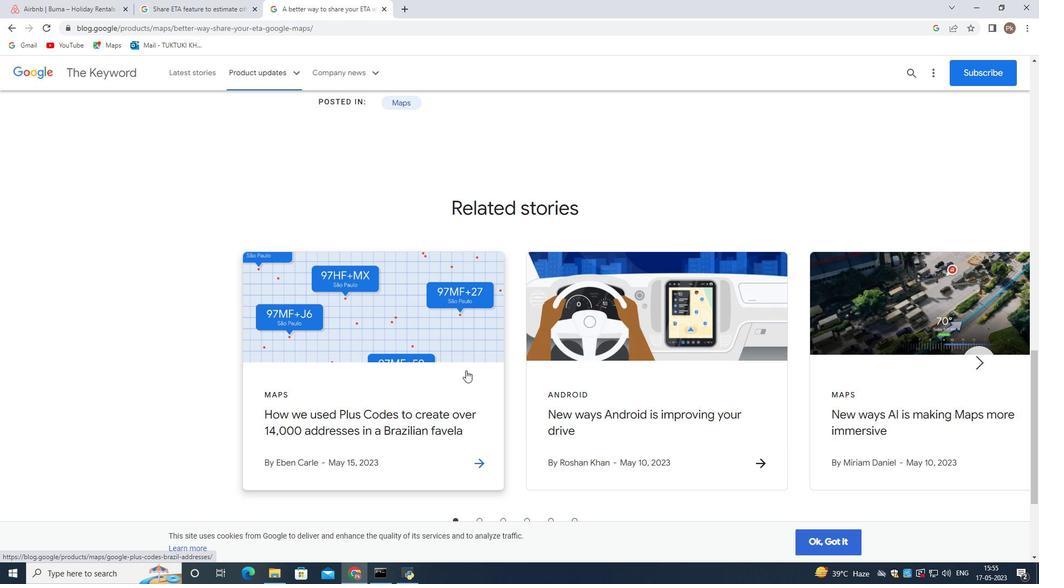 
Action: Mouse moved to (440, 387)
Screenshot: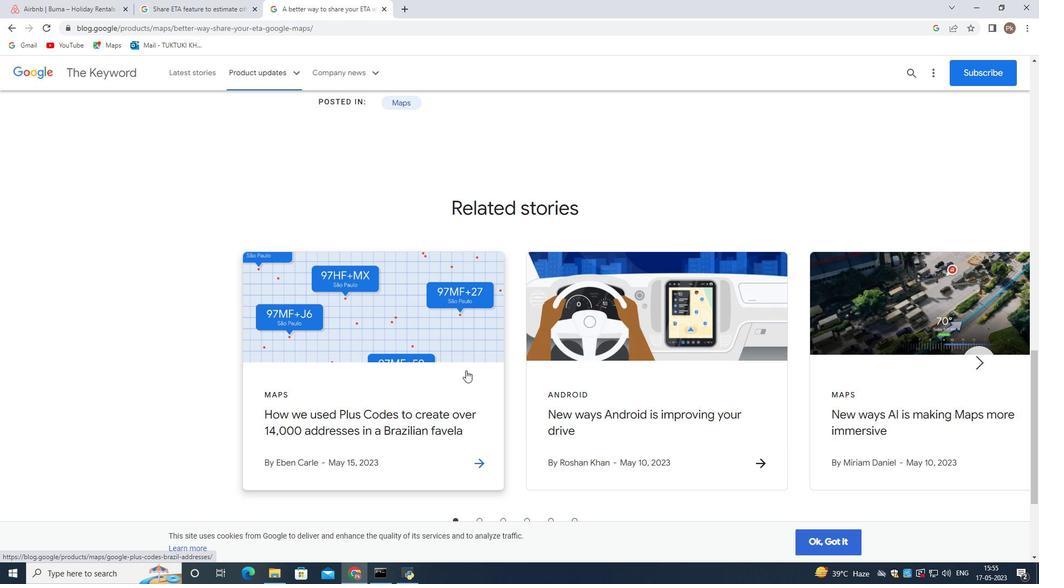
Action: Mouse scrolled (440, 388) with delta (0, 0)
Screenshot: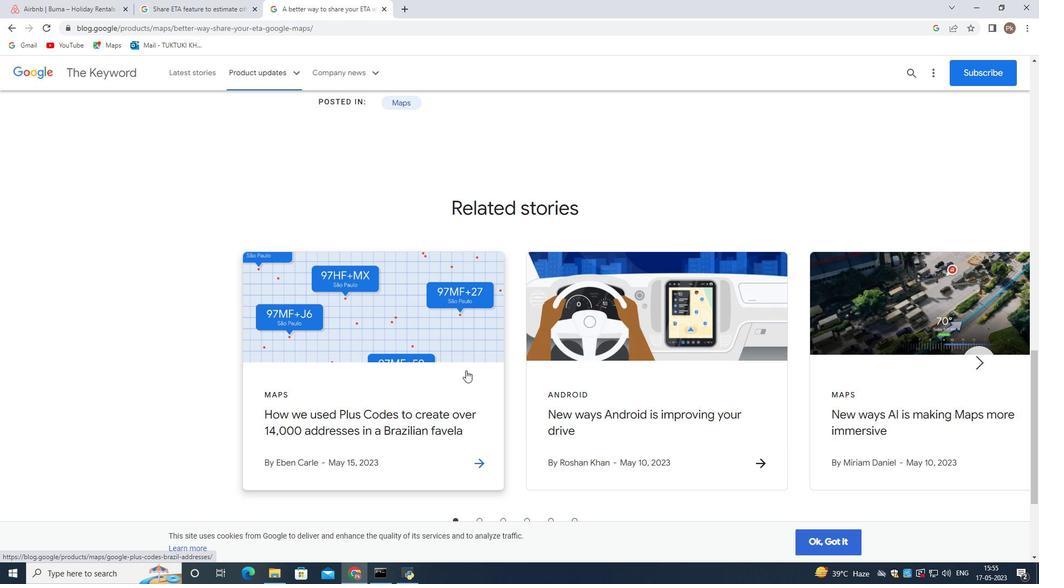 
Action: Mouse moved to (403, 372)
Screenshot: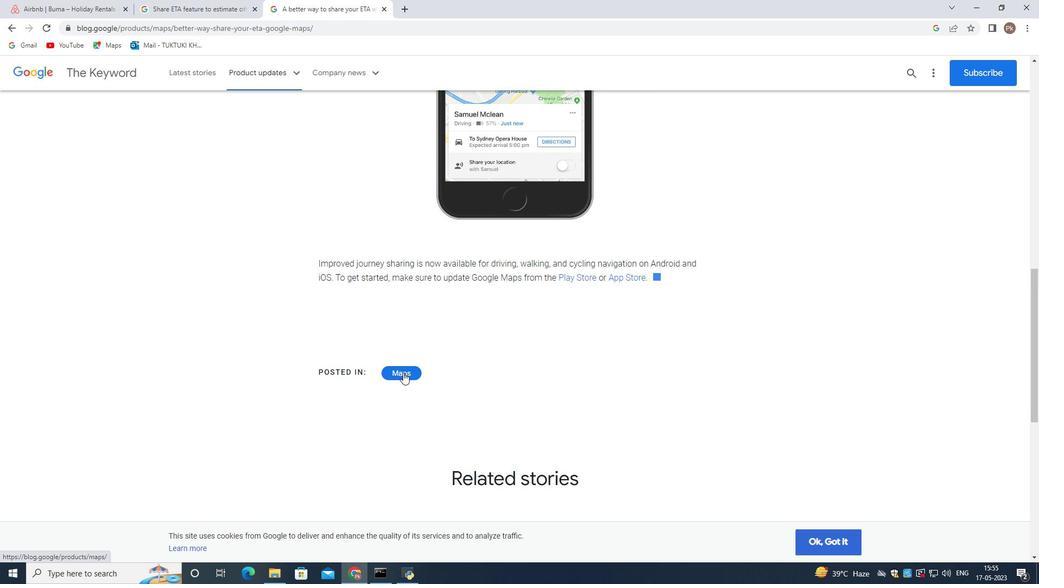 
Action: Mouse pressed left at (403, 372)
Screenshot: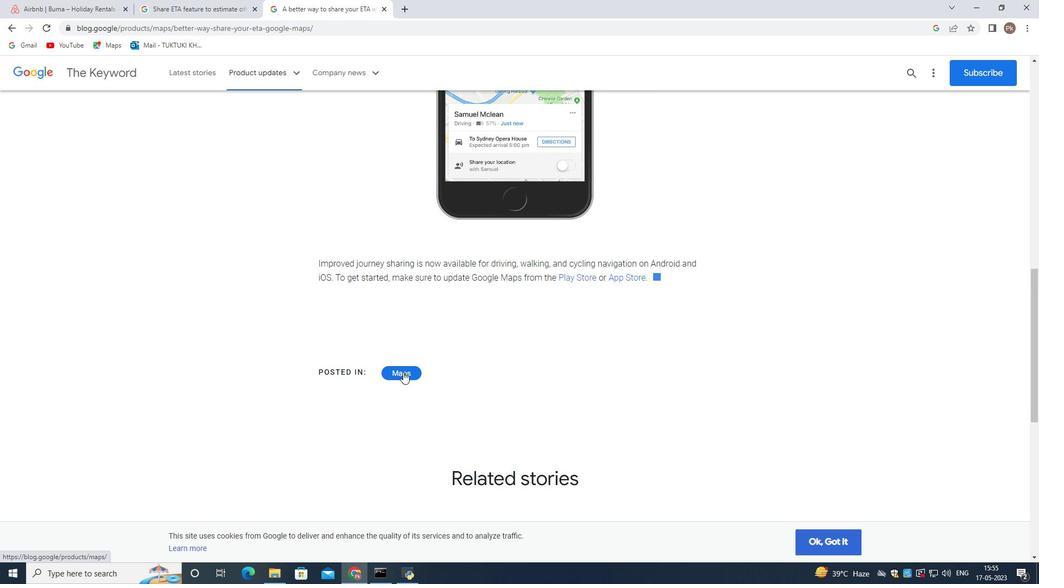 
Action: Mouse moved to (480, 356)
Screenshot: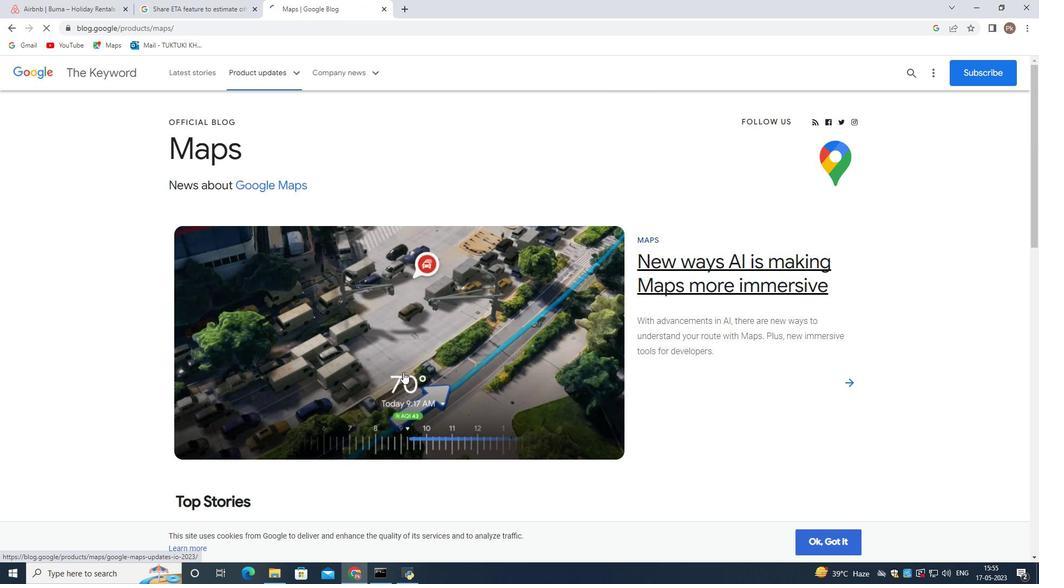 
Action: Mouse scrolled (480, 355) with delta (0, 0)
Screenshot: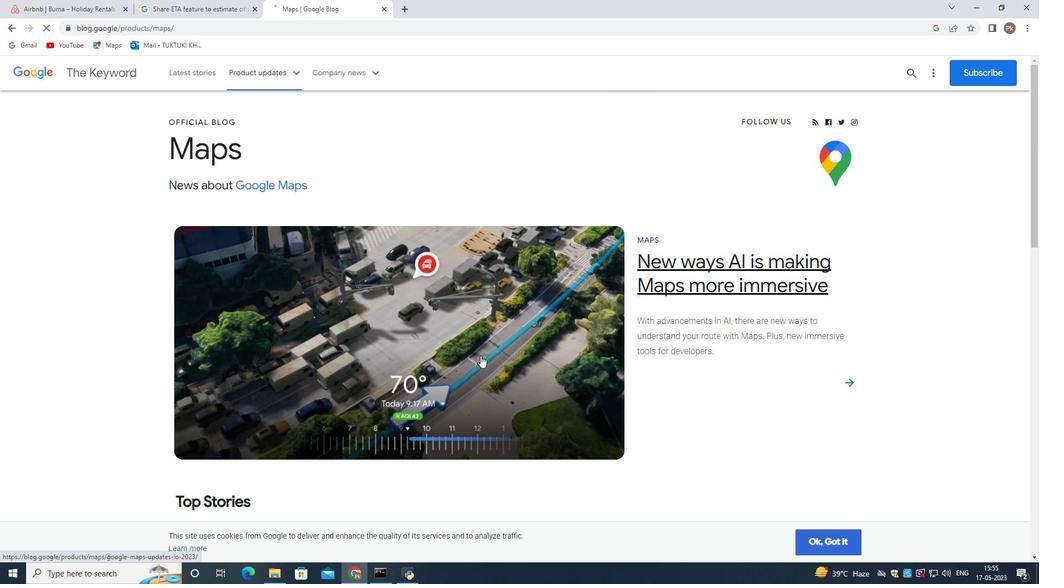 
Action: Mouse moved to (481, 356)
Screenshot: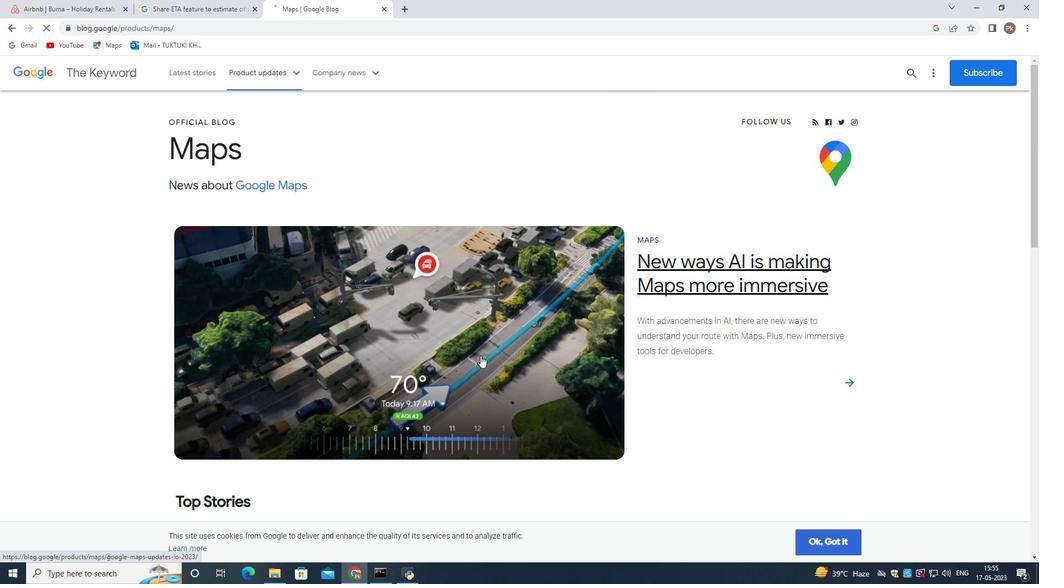 
Action: Mouse scrolled (481, 355) with delta (0, 0)
Screenshot: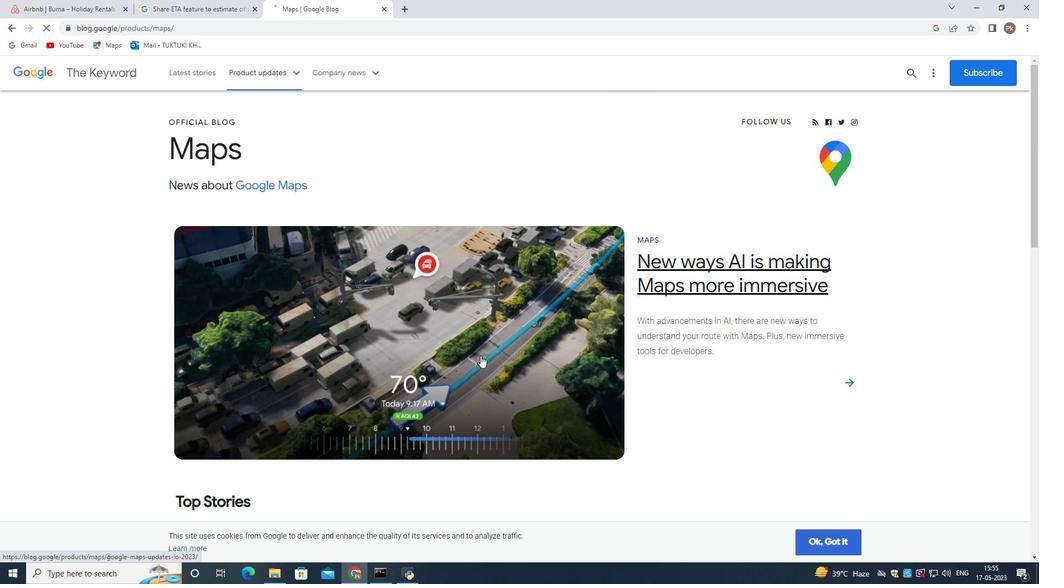 
Action: Mouse moved to (480, 360)
Screenshot: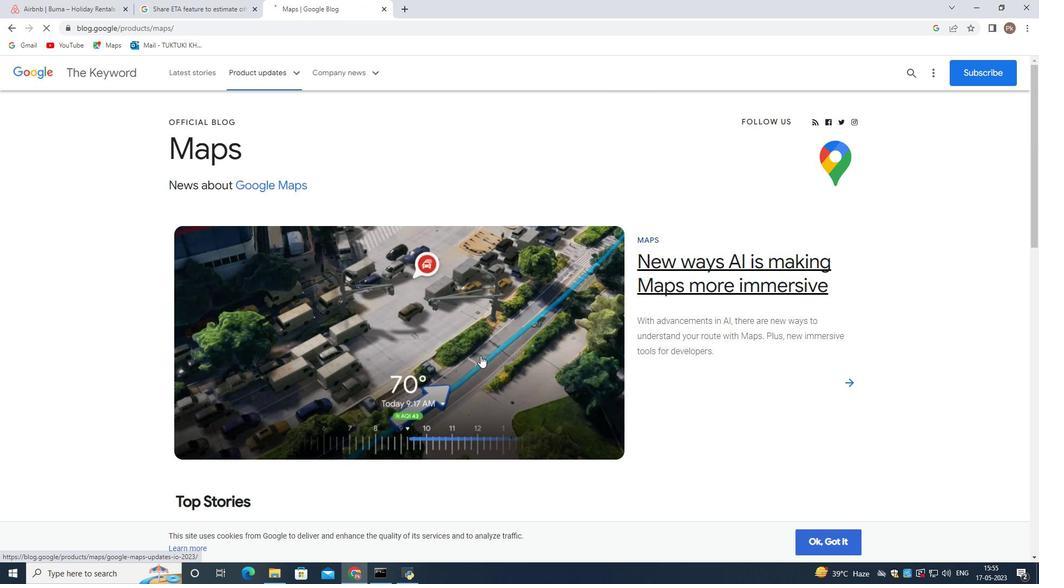
Action: Mouse scrolled (480, 360) with delta (0, 0)
Screenshot: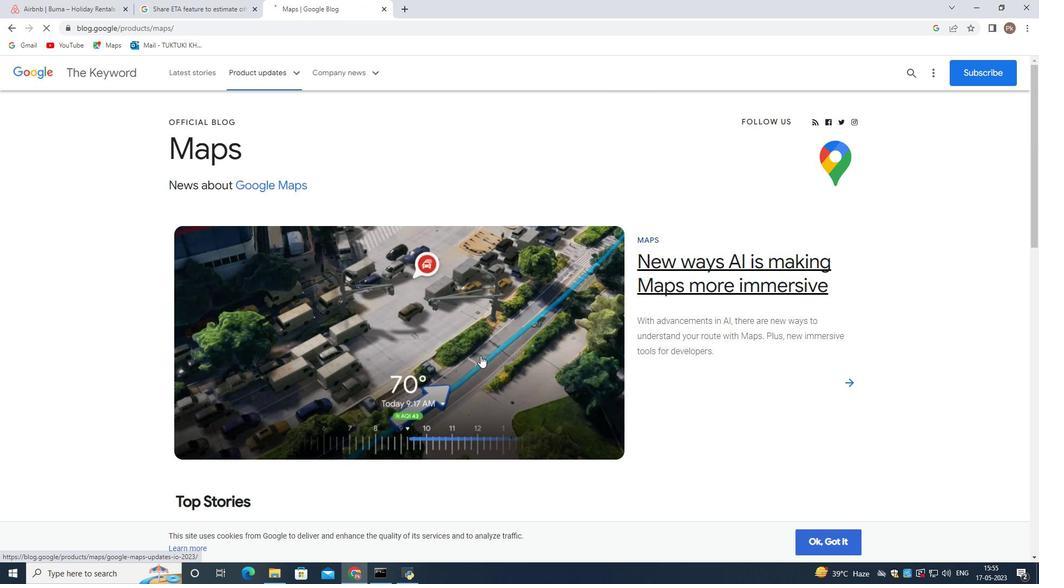 
Action: Mouse moved to (477, 365)
Screenshot: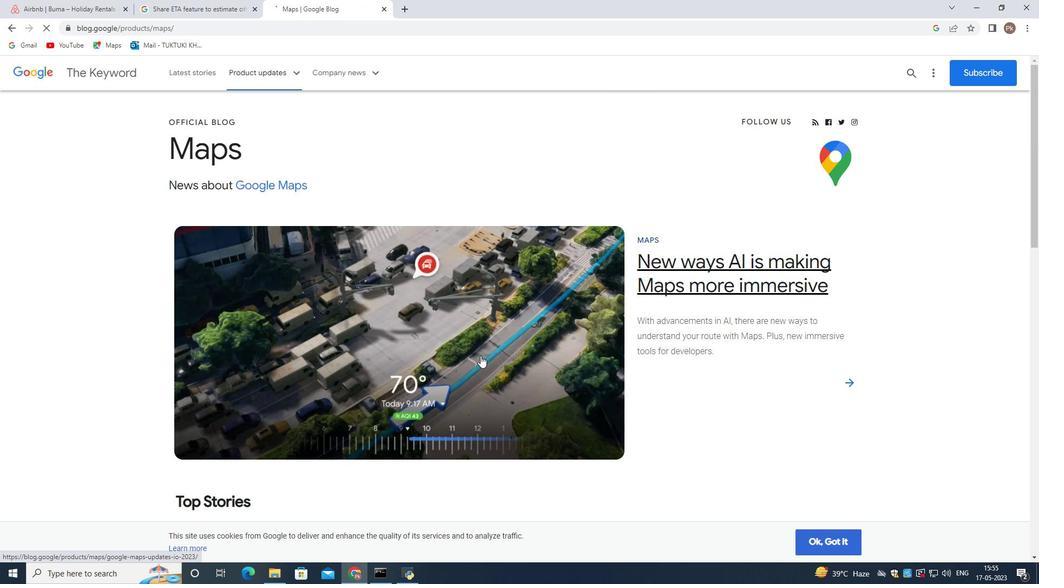 
Action: Mouse scrolled (478, 363) with delta (0, 0)
Screenshot: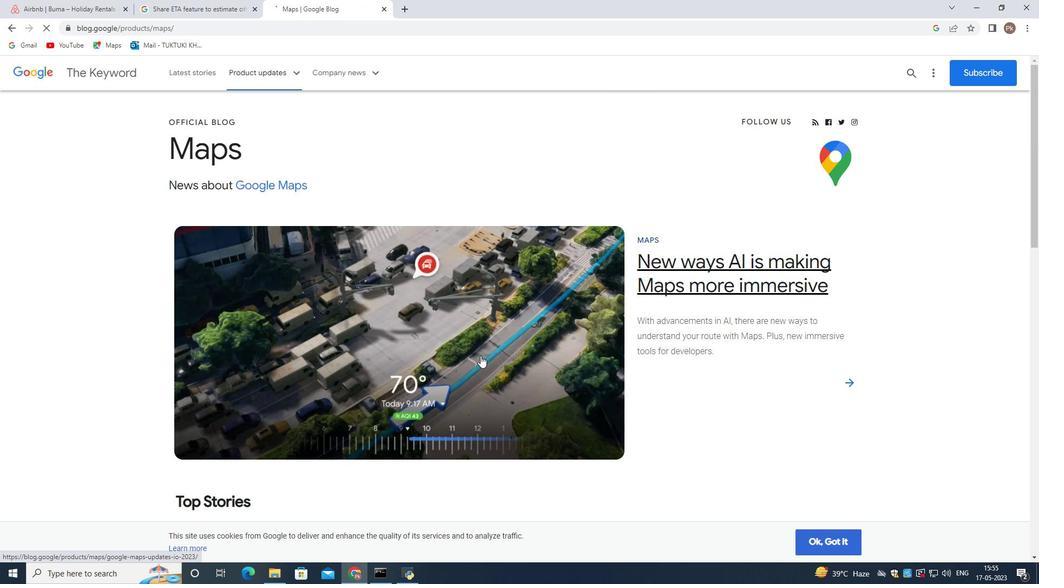 
Action: Mouse moved to (466, 369)
Screenshot: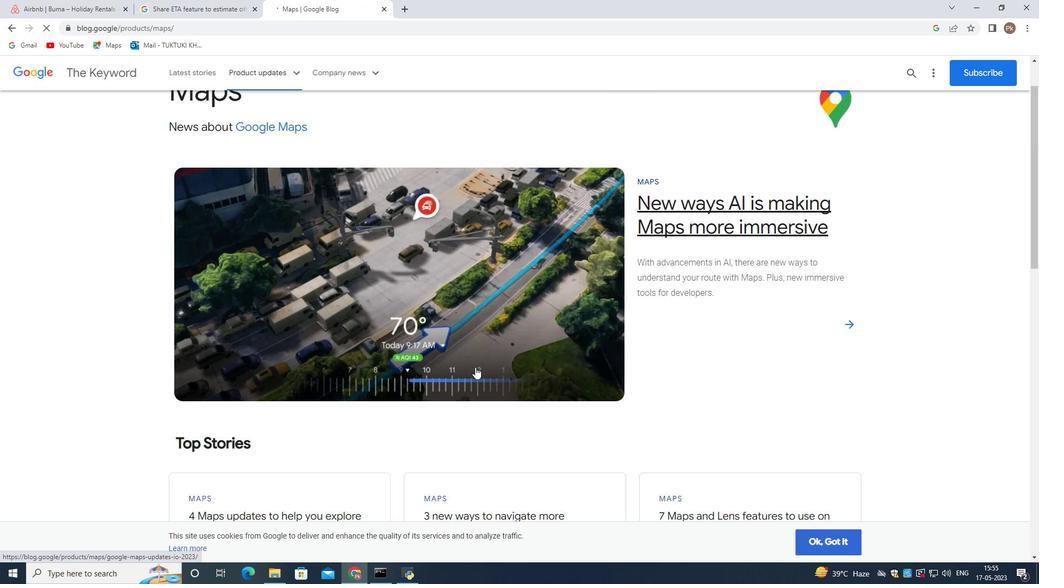 
Action: Mouse scrolled (466, 368) with delta (0, 0)
Screenshot: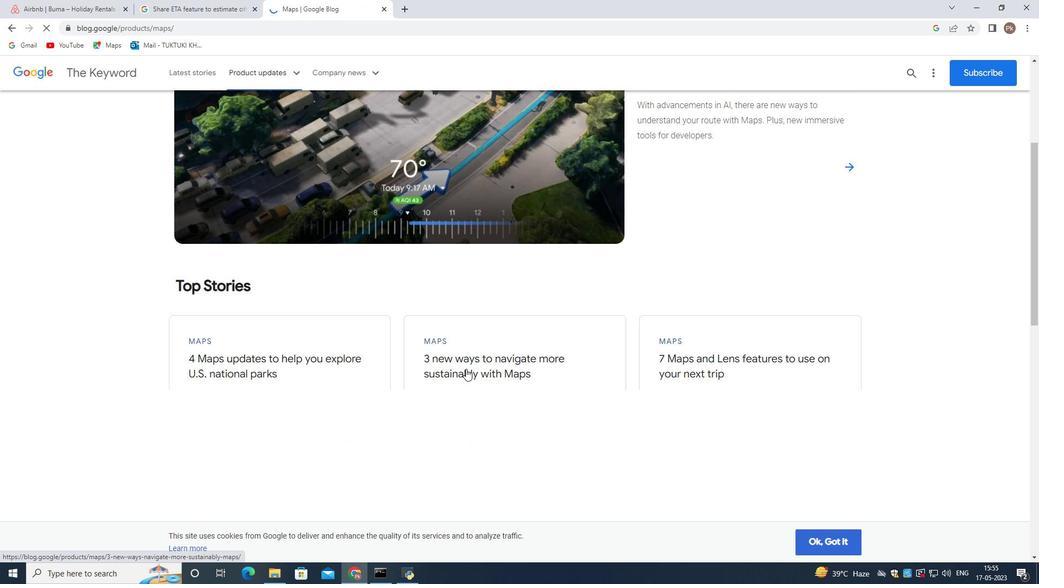
Action: Mouse moved to (465, 369)
Screenshot: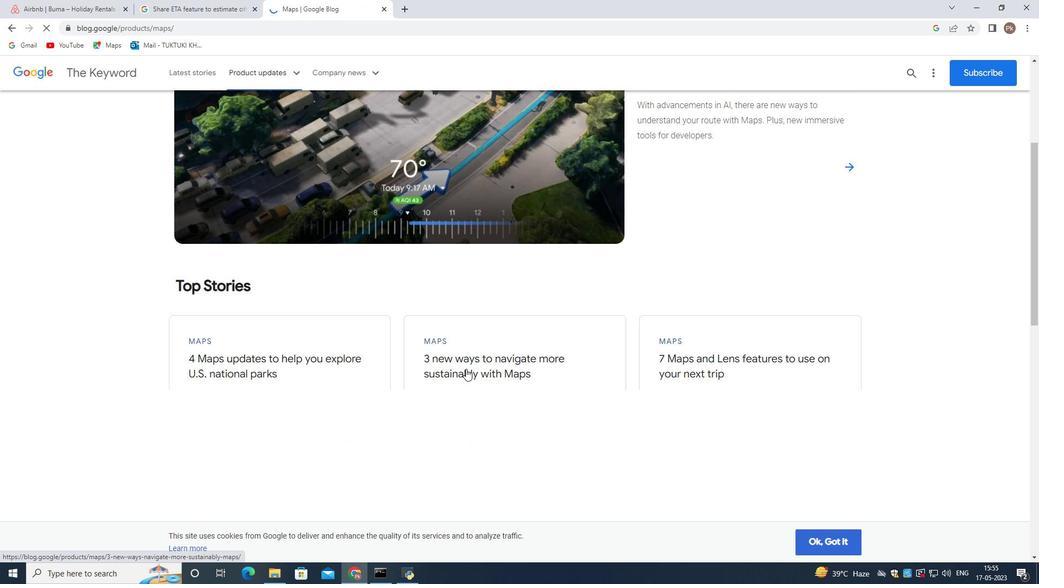 
Action: Mouse scrolled (465, 368) with delta (0, 0)
Screenshot: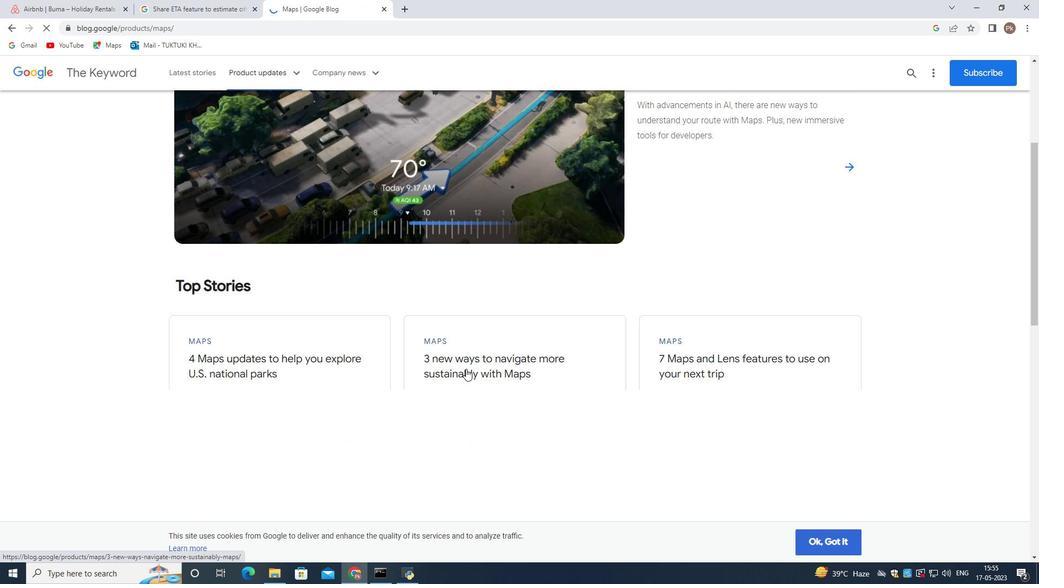 
Action: Mouse moved to (462, 369)
Screenshot: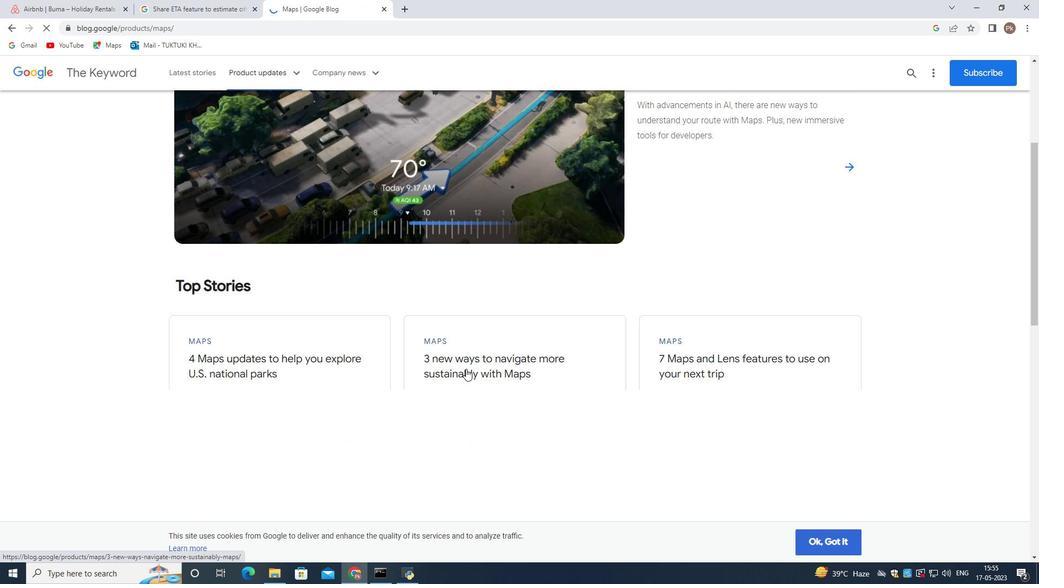 
Action: Mouse scrolled (462, 368) with delta (0, 0)
Screenshot: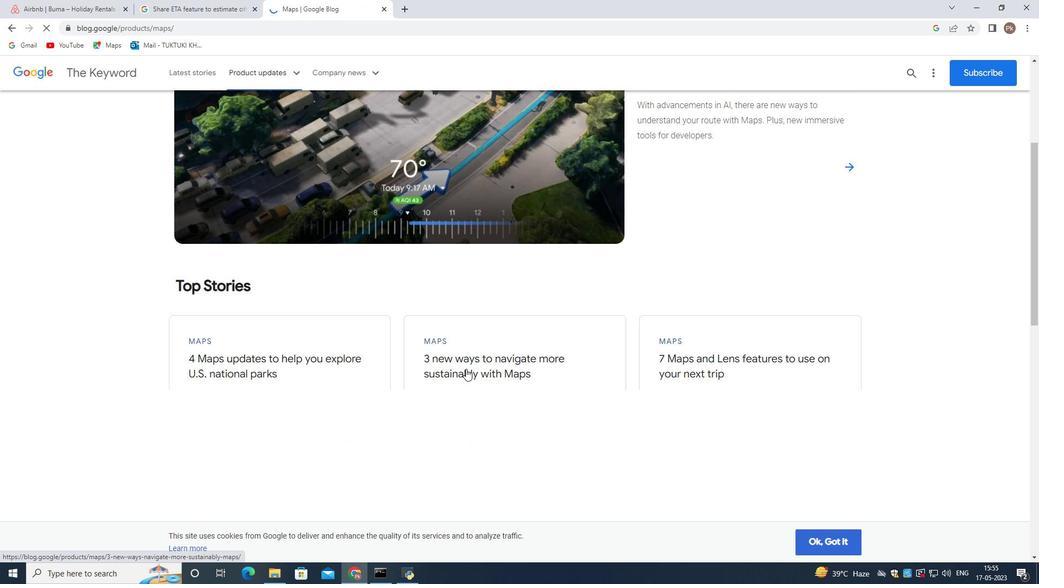 
Action: Mouse moved to (648, 372)
Screenshot: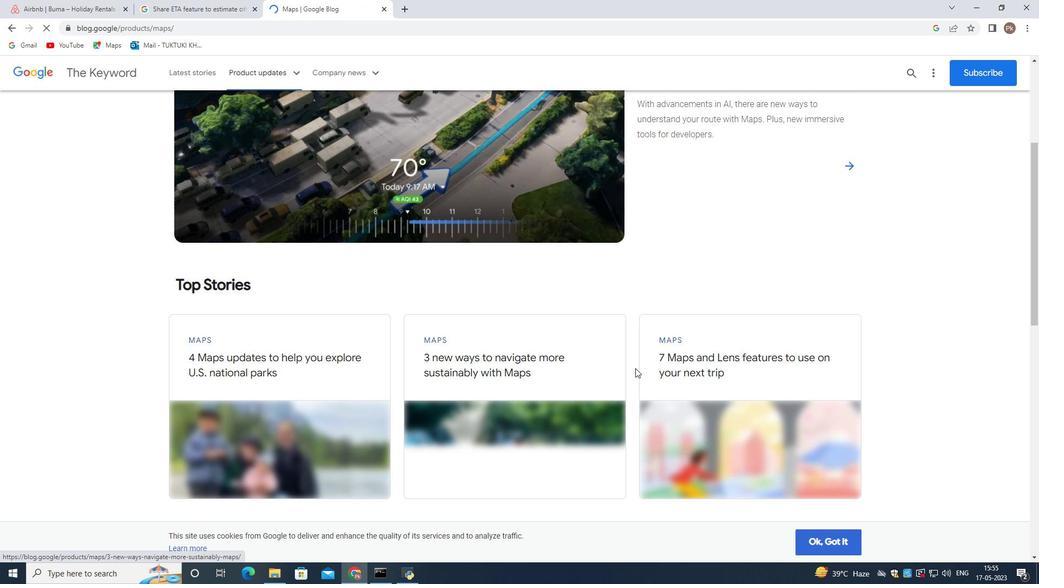 
Action: Mouse scrolled (648, 371) with delta (0, 0)
Screenshot: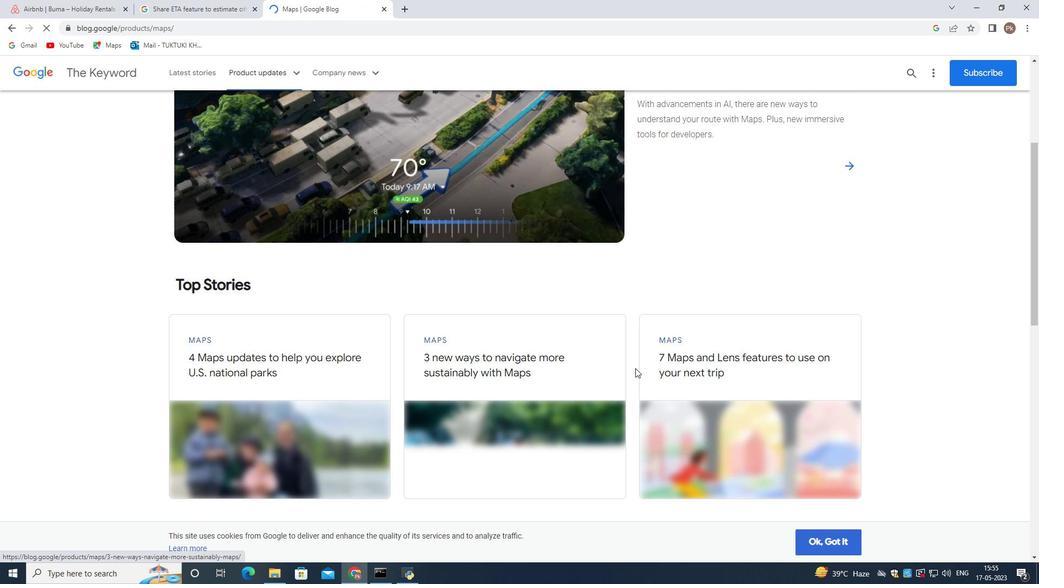 
Action: Mouse moved to (645, 378)
Screenshot: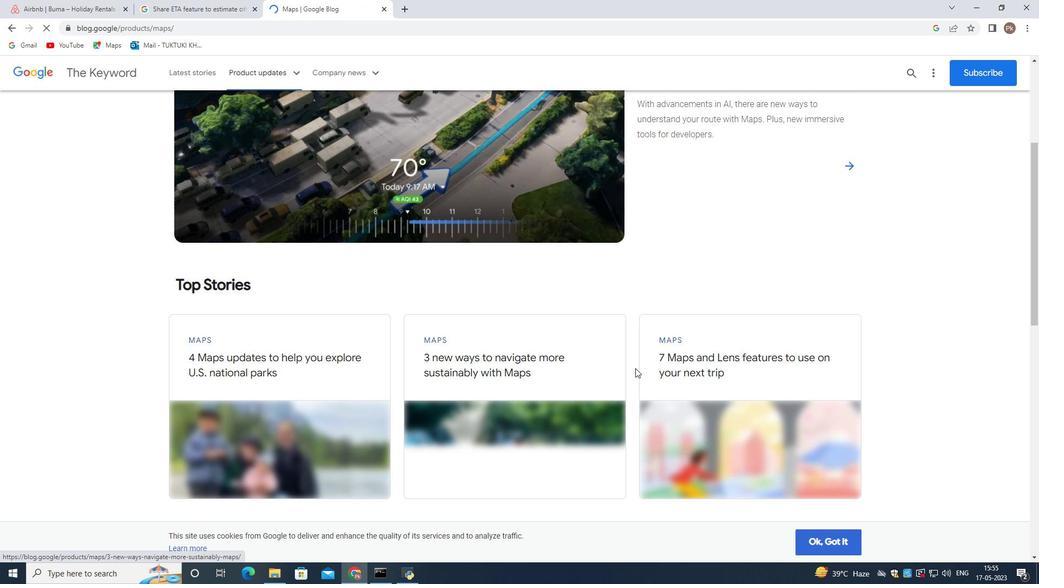 
Action: Mouse scrolled (645, 378) with delta (0, 0)
Screenshot: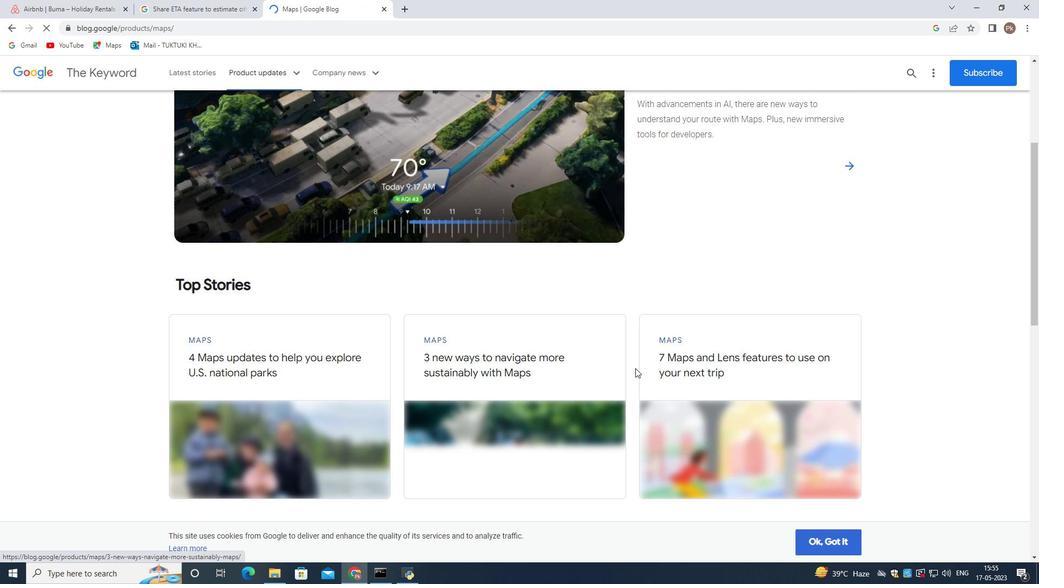 
Action: Mouse moved to (631, 392)
Screenshot: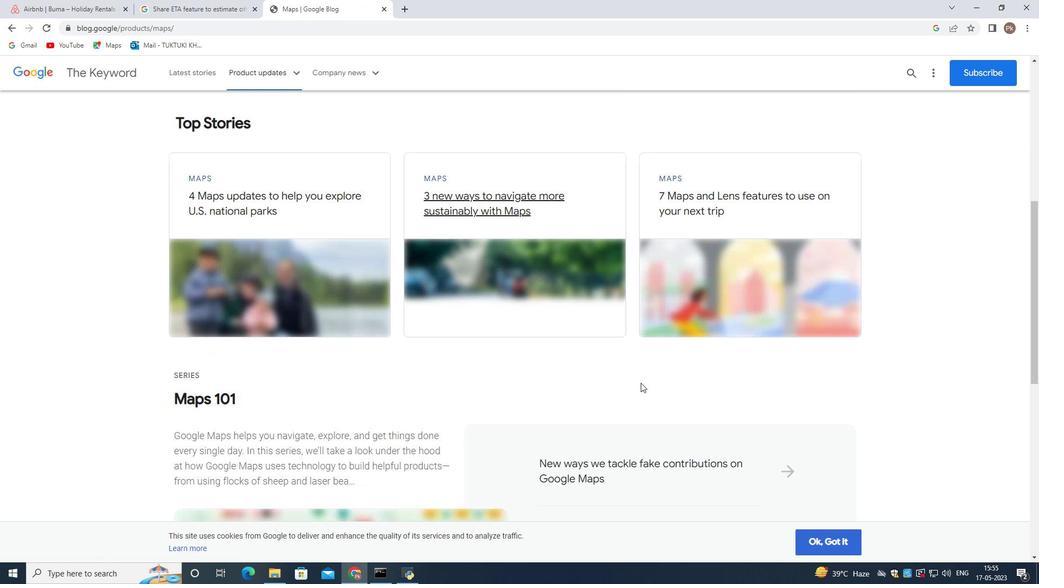 
Action: Mouse scrolled (638, 386) with delta (0, 0)
Screenshot: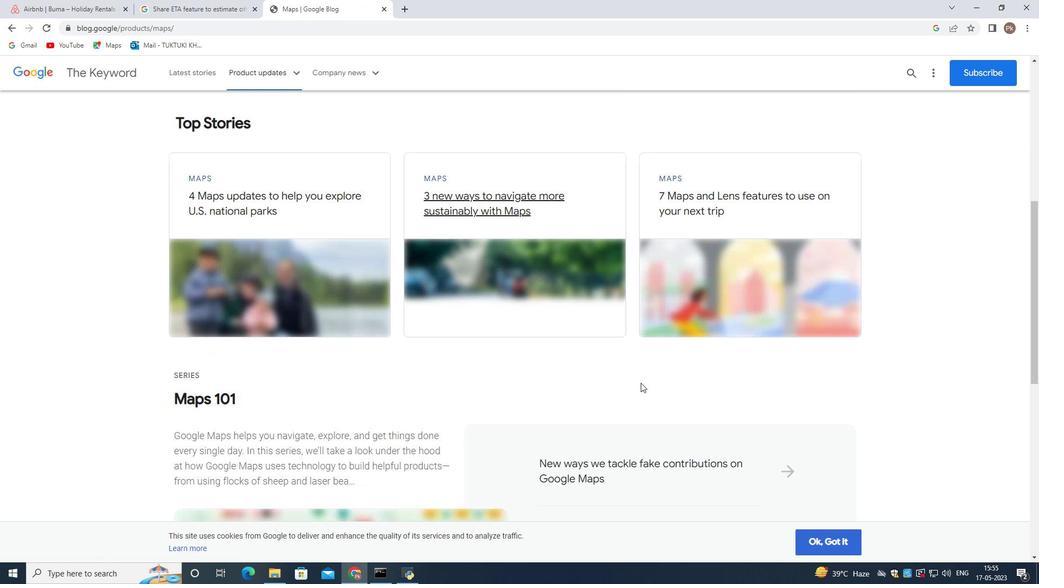 
Action: Mouse moved to (611, 403)
Screenshot: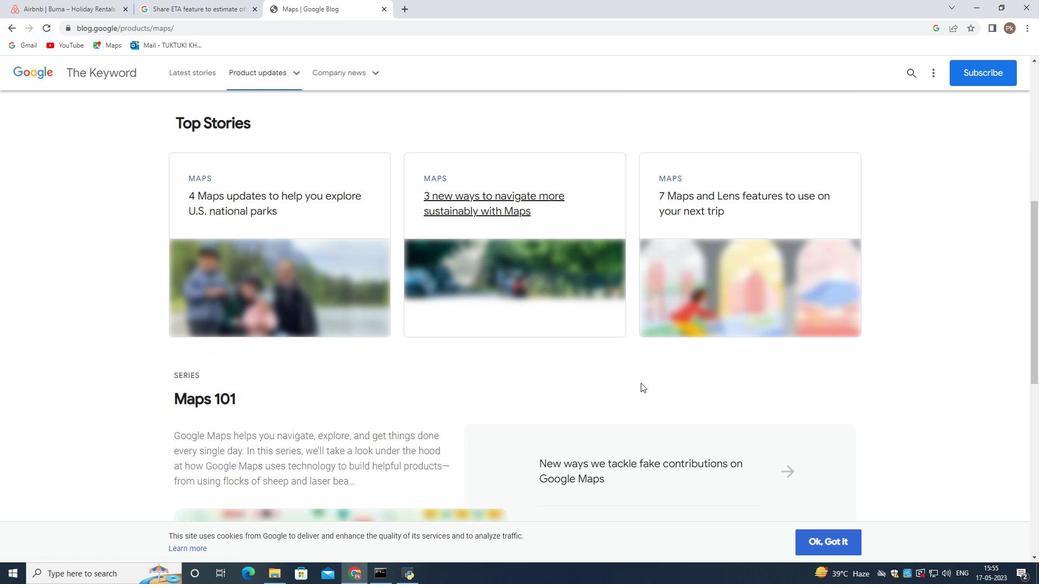
Action: Mouse scrolled (611, 402) with delta (0, 0)
Screenshot: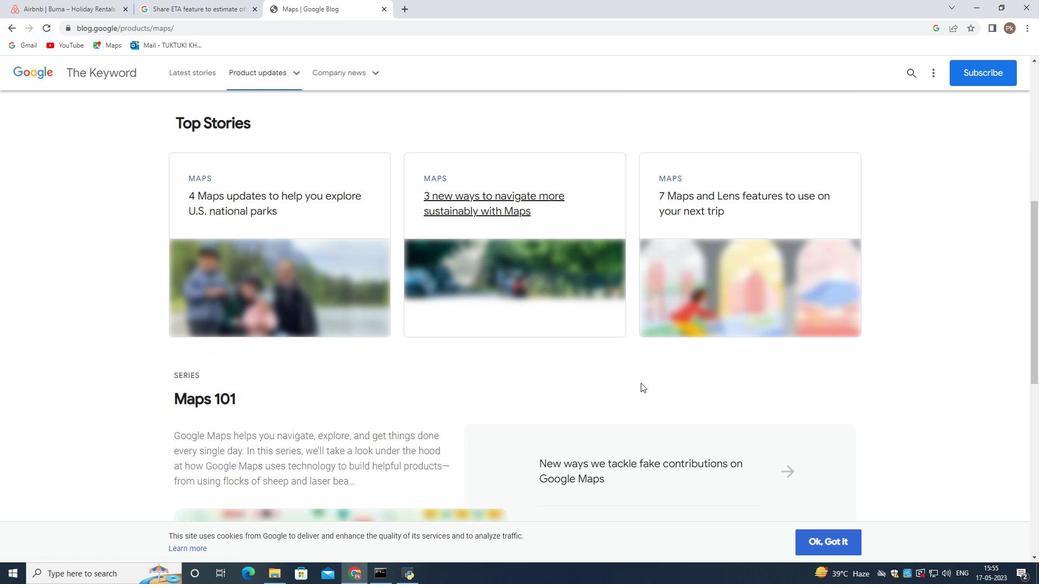
Action: Mouse moved to (562, 320)
Screenshot: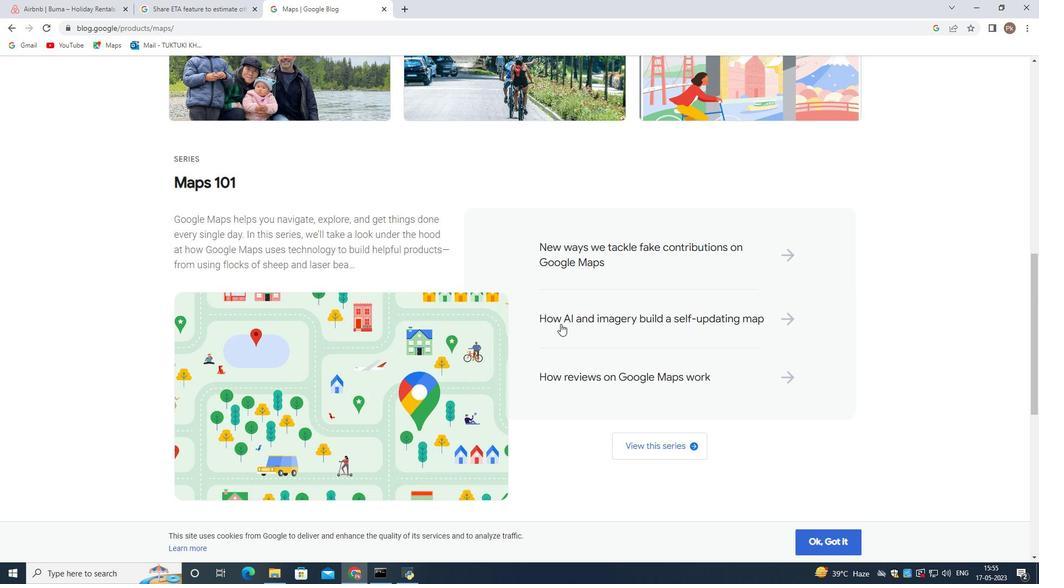 
Action: Mouse scrolled (562, 320) with delta (0, 0)
Screenshot: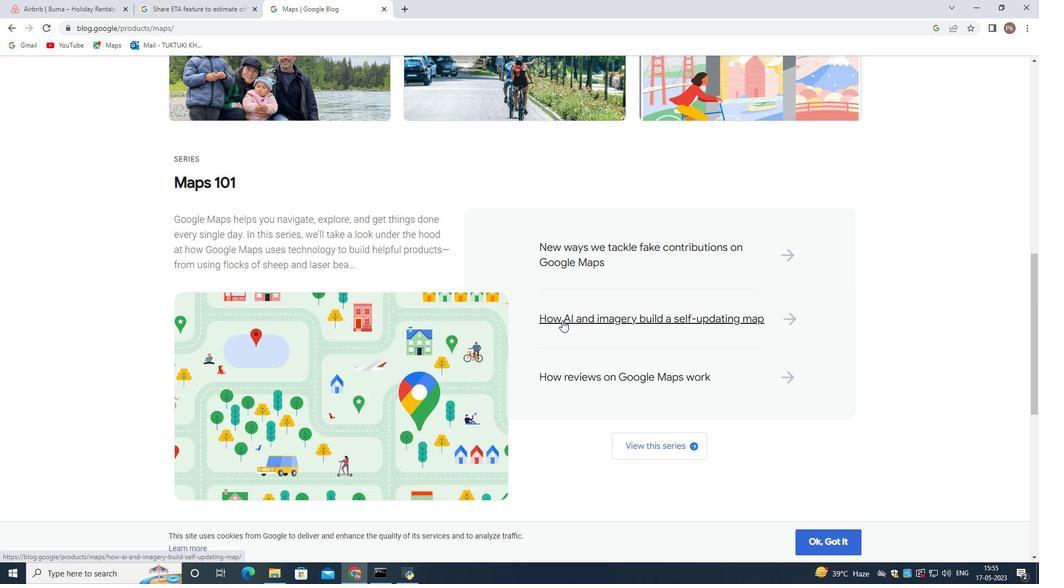 
Action: Mouse scrolled (562, 320) with delta (0, 0)
Screenshot: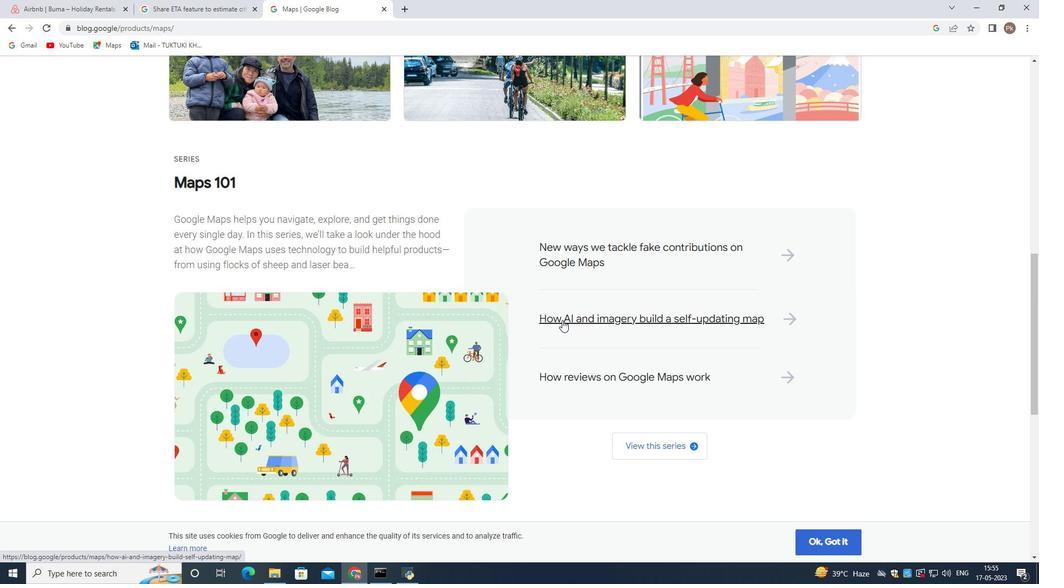 
Action: Mouse scrolled (562, 320) with delta (0, 0)
Screenshot: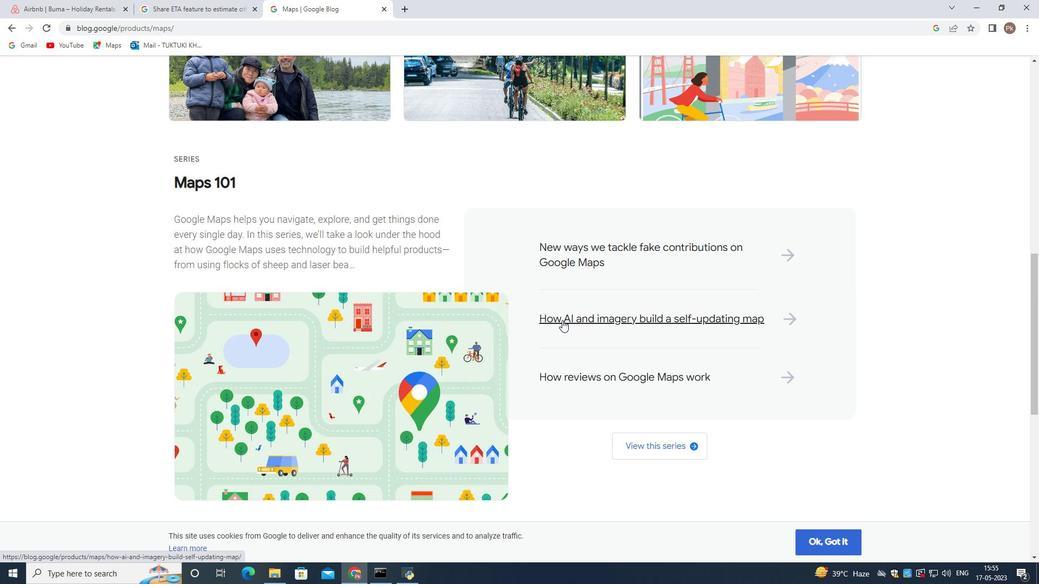 
Action: Mouse moved to (492, 340)
Screenshot: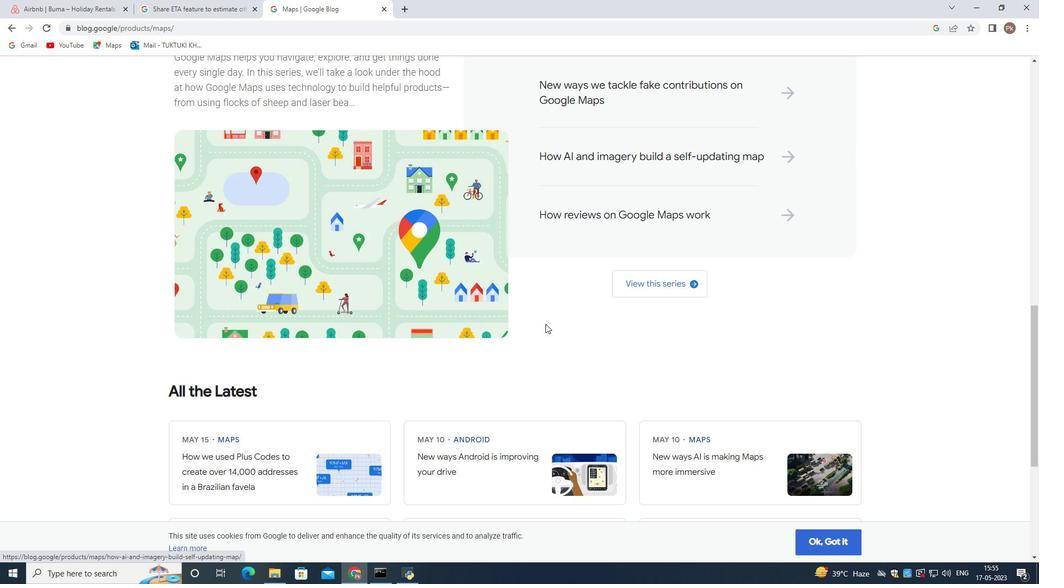 
Action: Mouse scrolled (492, 339) with delta (0, 0)
Screenshot: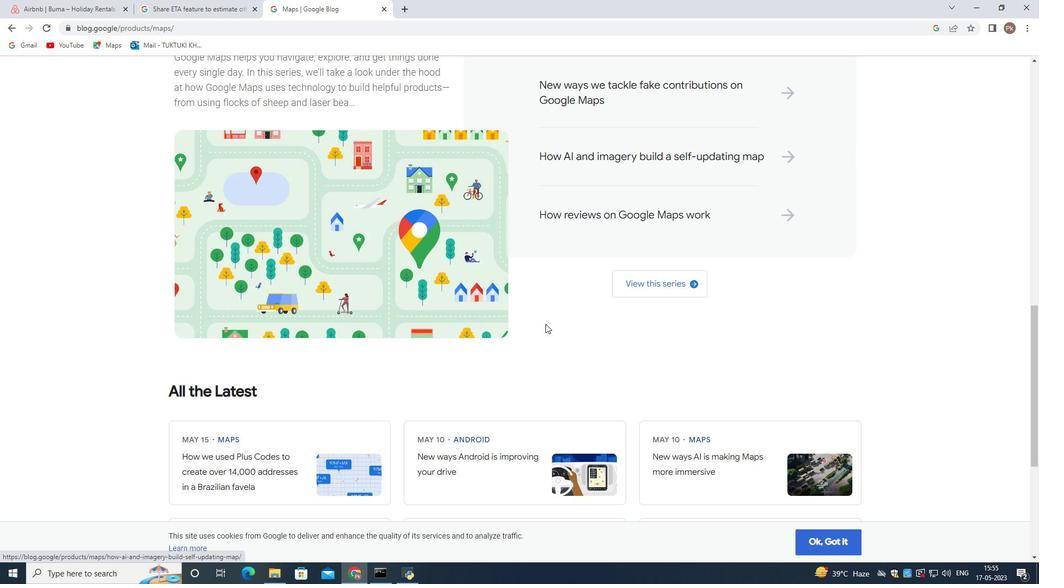 
Action: Mouse moved to (441, 349)
Screenshot: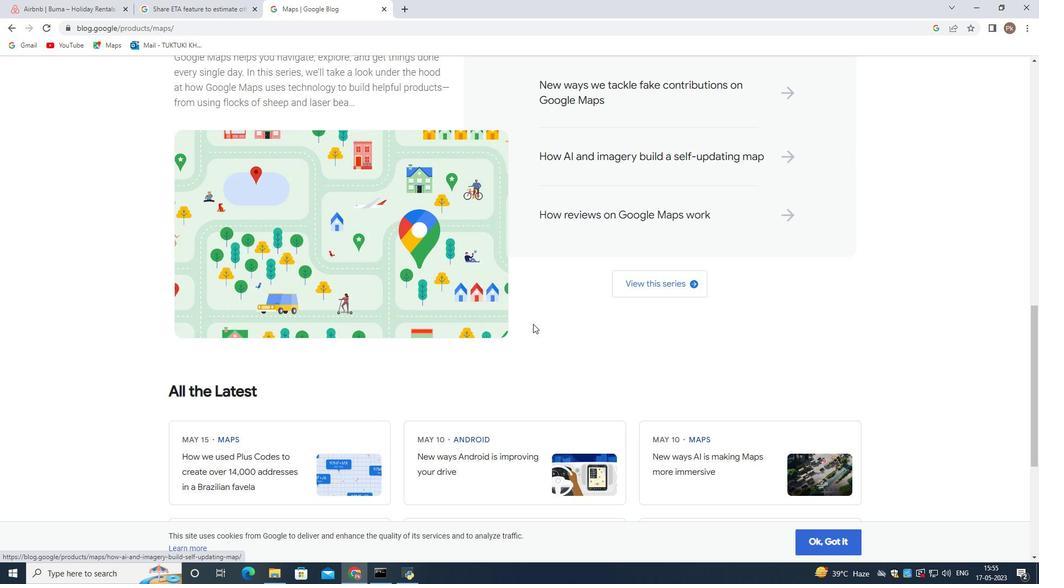 
Action: Mouse scrolled (441, 349) with delta (0, 0)
Screenshot: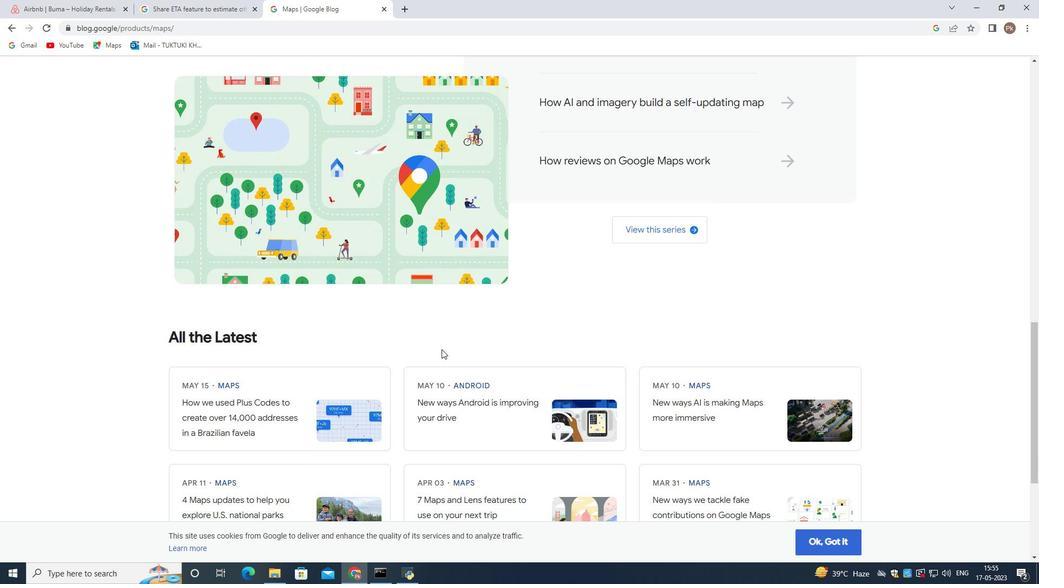 
Action: Mouse scrolled (441, 349) with delta (0, 0)
Screenshot: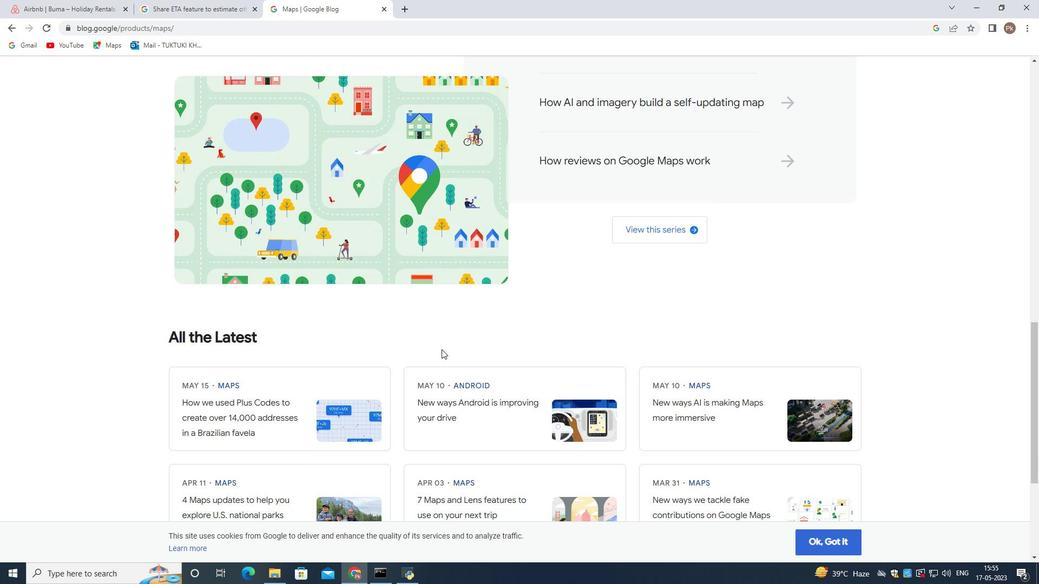 
Action: Mouse moved to (440, 350)
Screenshot: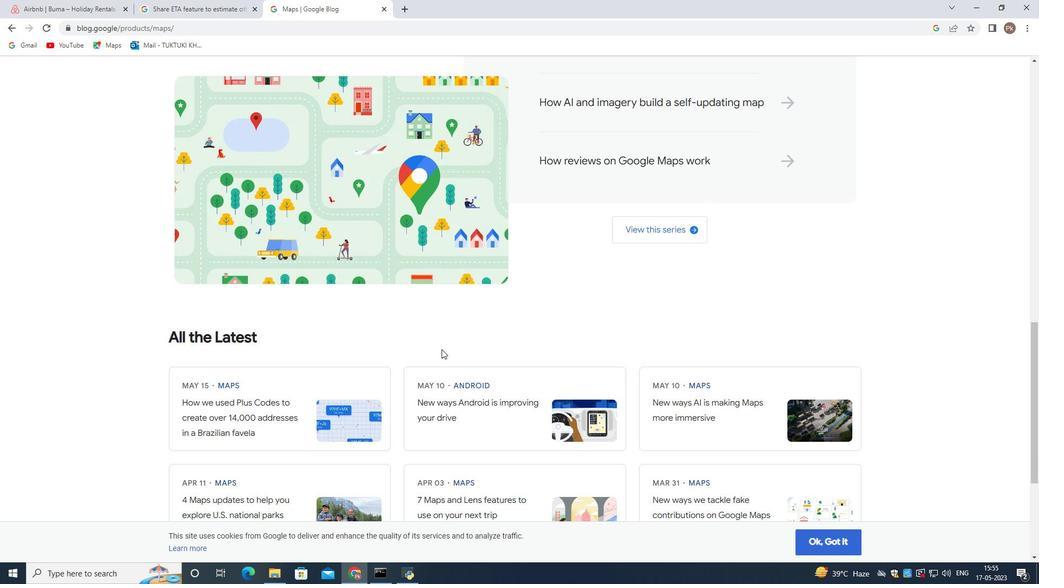 
Action: Mouse scrolled (440, 349) with delta (0, 0)
Screenshot: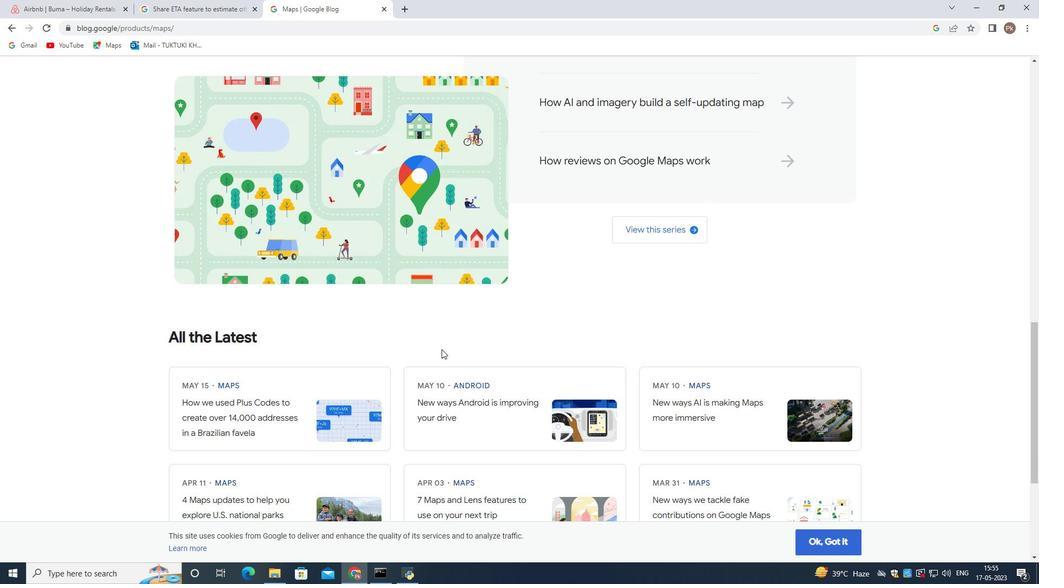 
Action: Mouse moved to (418, 349)
Screenshot: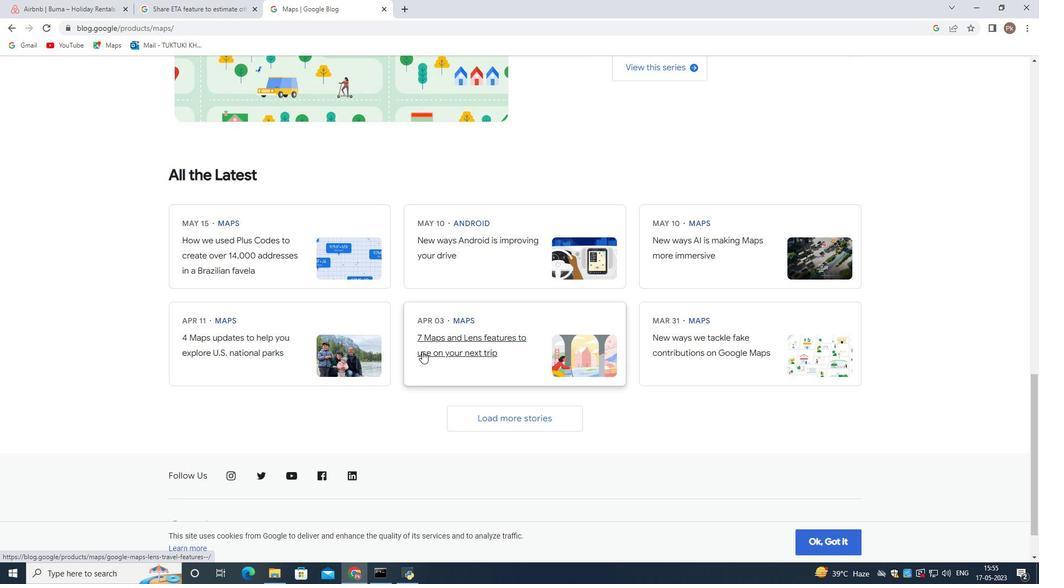 
Action: Mouse scrolled (418, 349) with delta (0, 0)
Screenshot: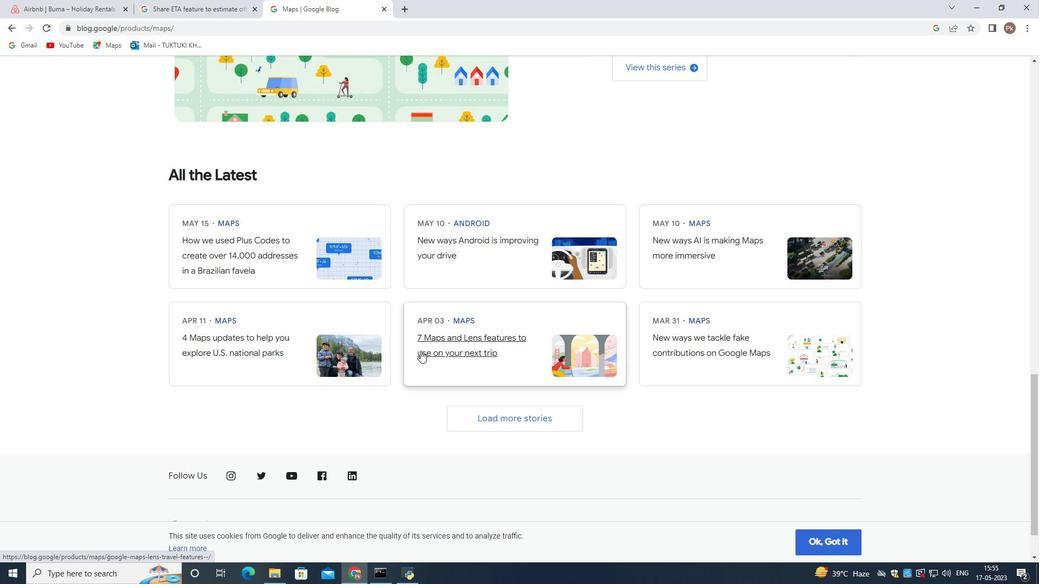 
Action: Mouse scrolled (418, 349) with delta (0, 0)
Screenshot: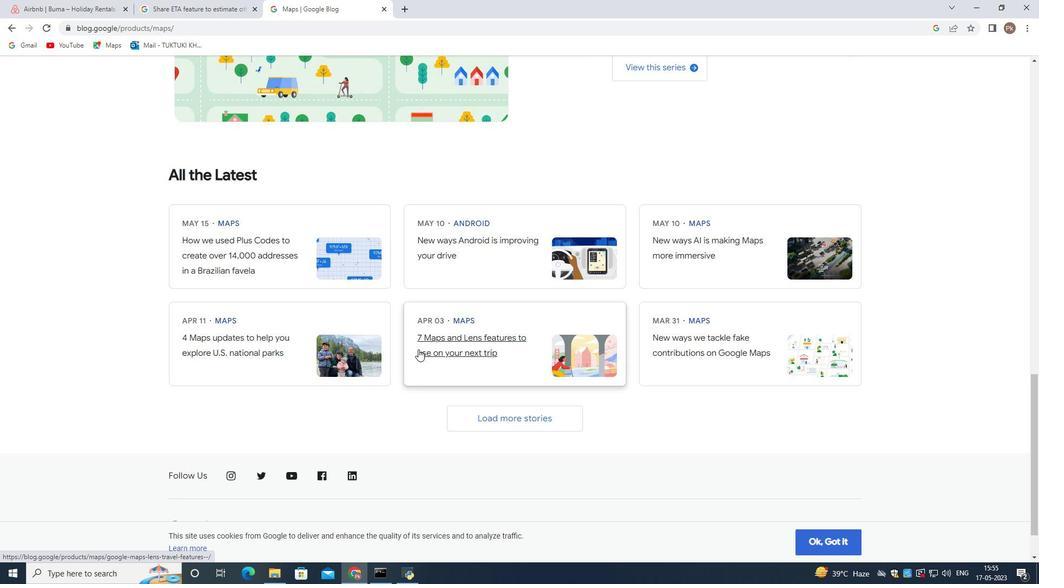 
Action: Mouse moved to (418, 349)
Screenshot: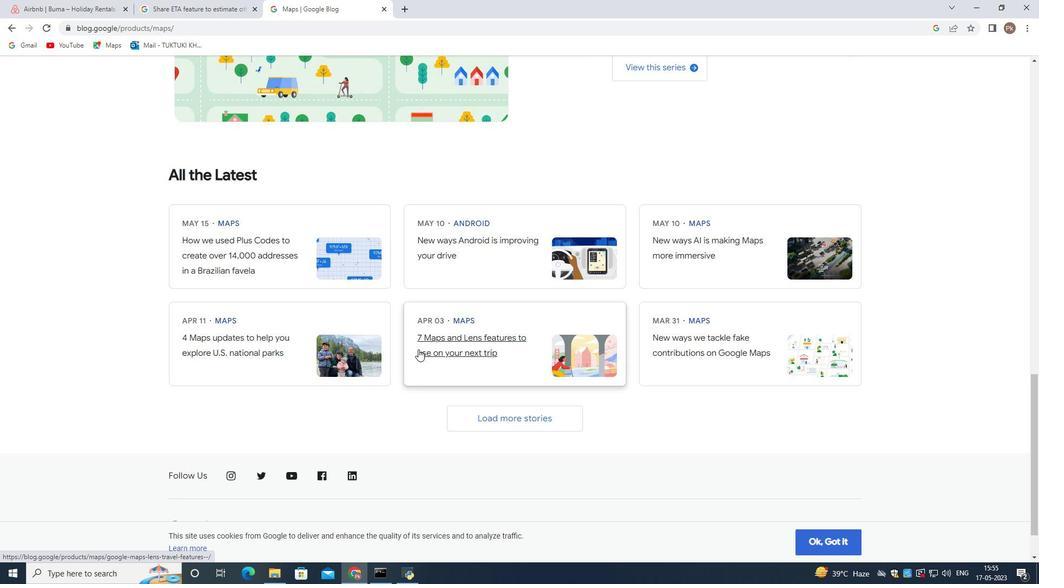 
Action: Mouse scrolled (418, 349) with delta (0, 0)
Screenshot: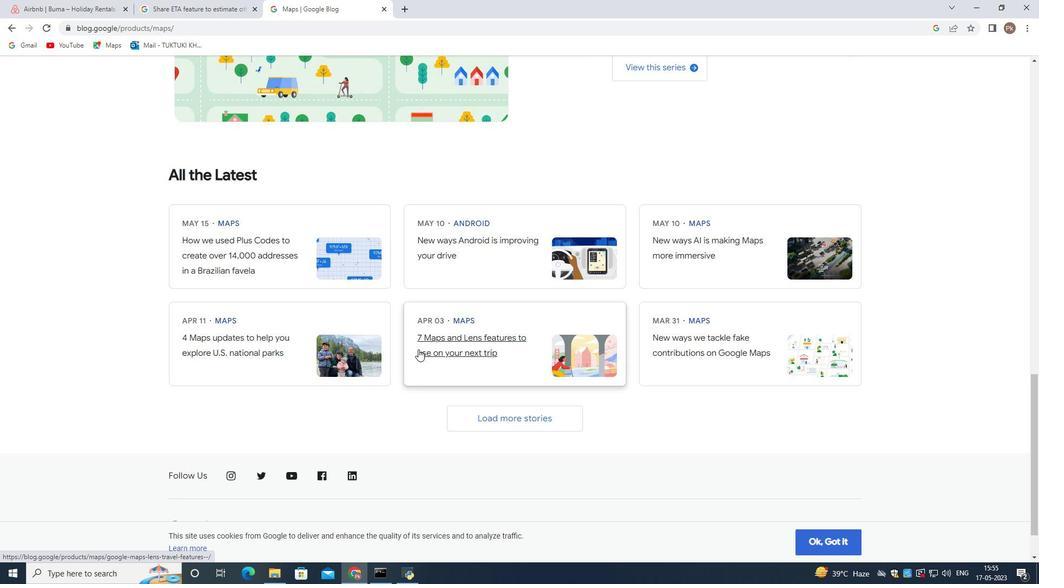 
Action: Mouse moved to (417, 350)
Screenshot: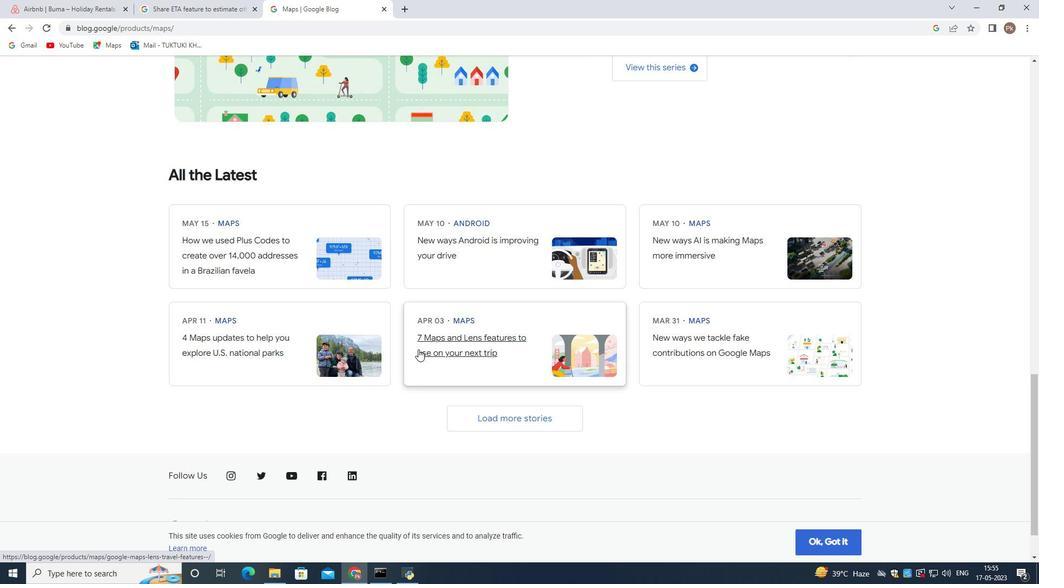 
Action: Mouse scrolled (417, 349) with delta (0, 0)
Screenshot: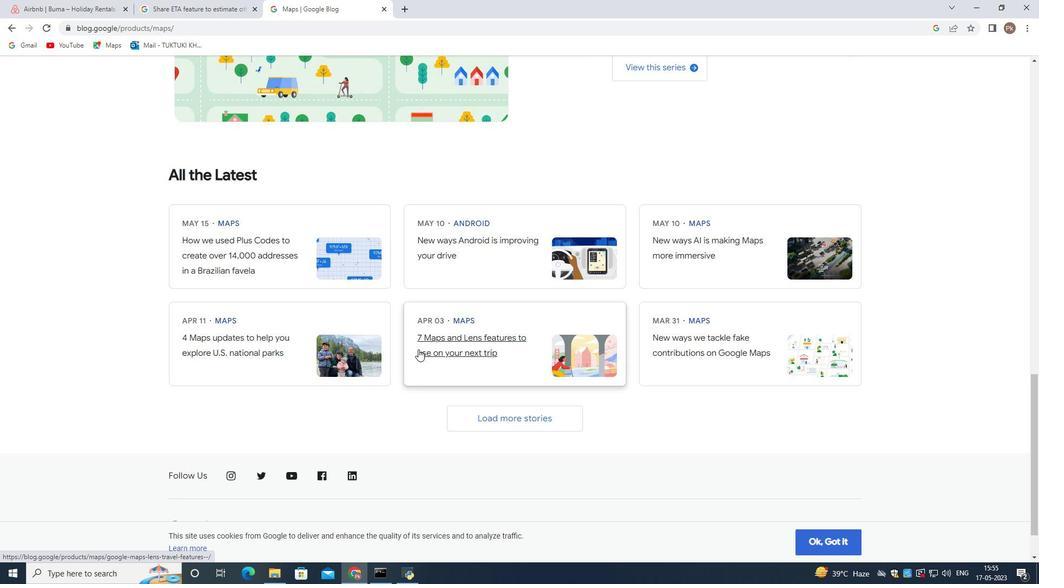 
Action: Mouse moved to (415, 350)
Screenshot: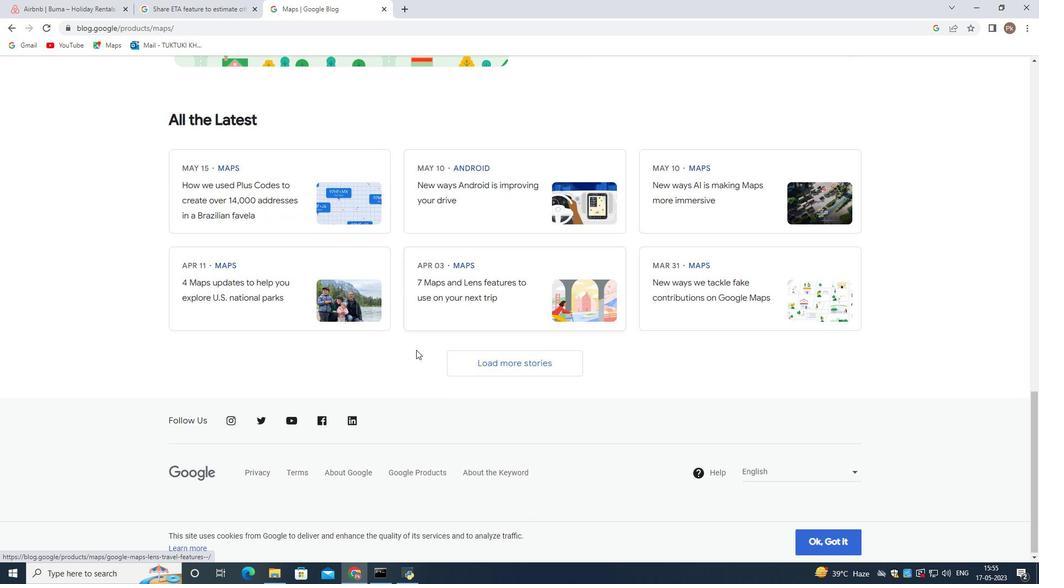 
Action: Mouse scrolled (415, 349) with delta (0, 0)
Screenshot: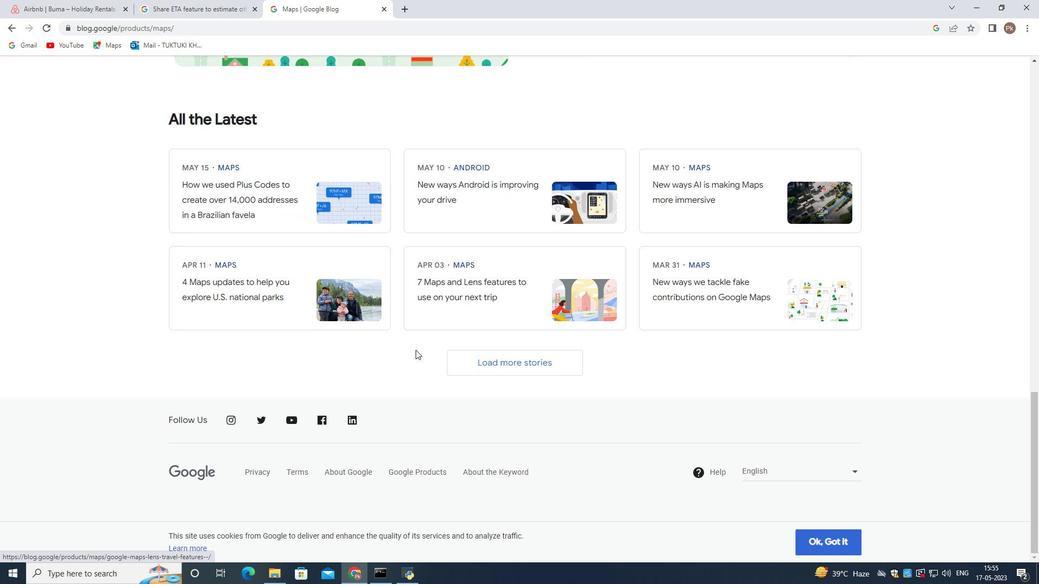 
Action: Mouse scrolled (415, 349) with delta (0, 0)
Screenshot: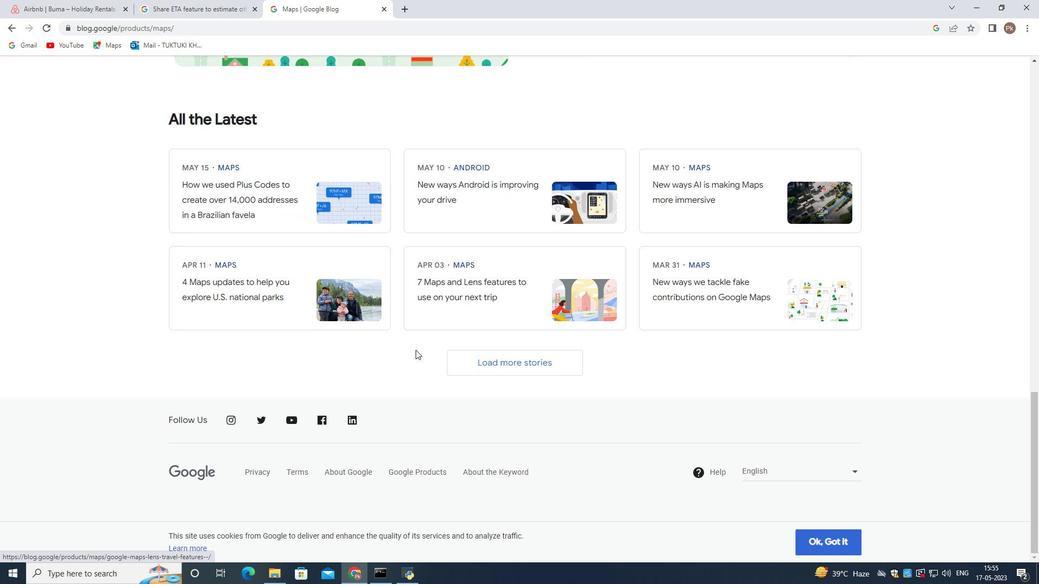 
Action: Mouse moved to (415, 350)
Screenshot: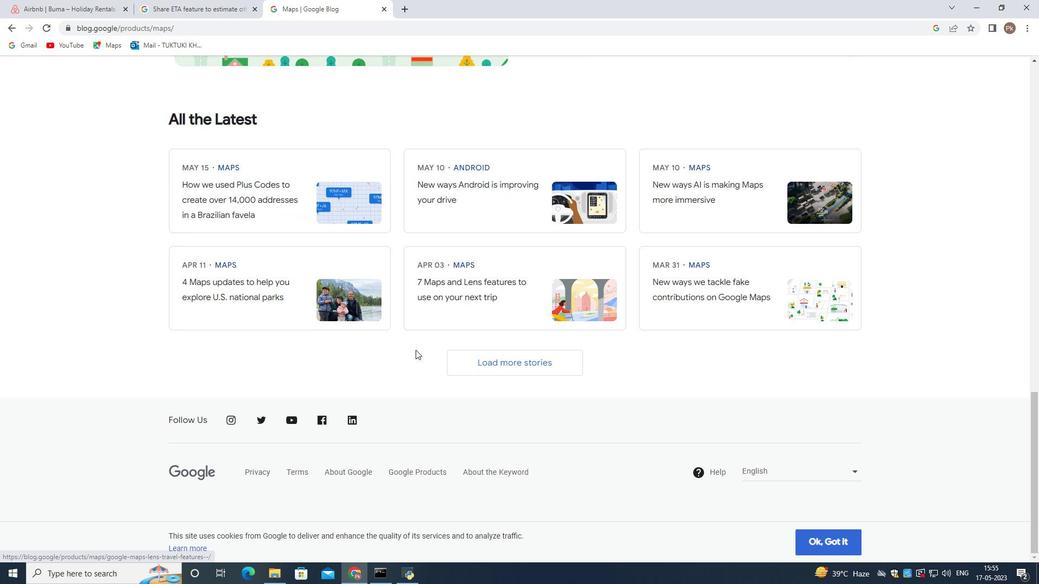 
Action: Mouse scrolled (415, 350) with delta (0, 0)
Screenshot: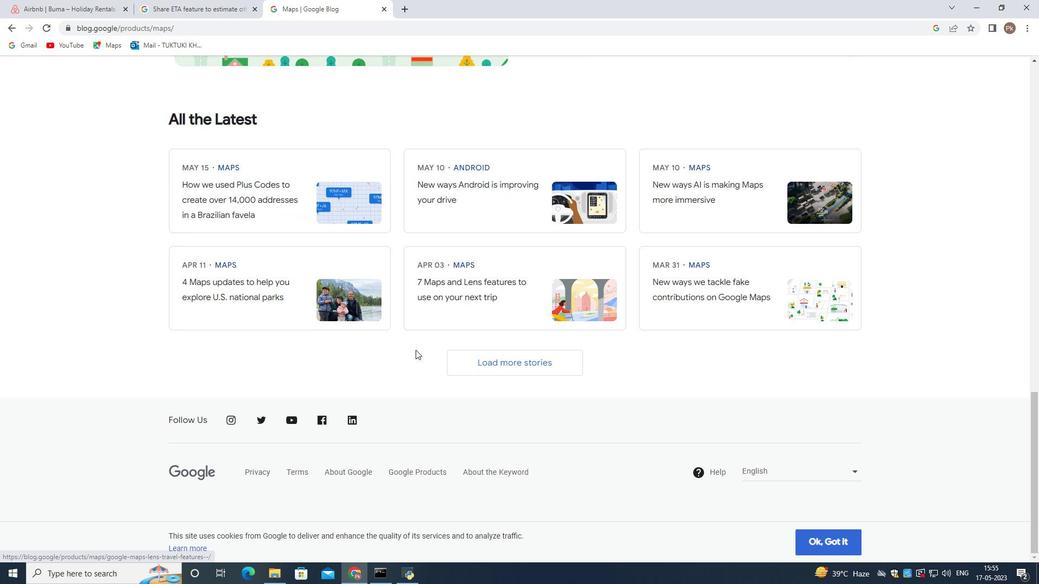 
Action: Mouse moved to (271, 307)
Screenshot: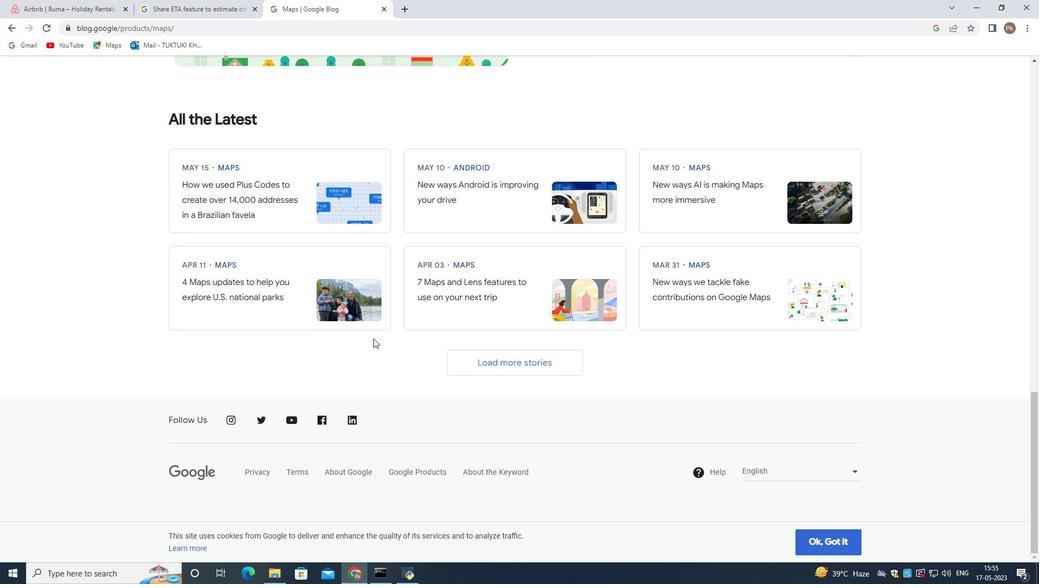 
Action: Mouse scrolled (271, 307) with delta (0, 0)
Screenshot: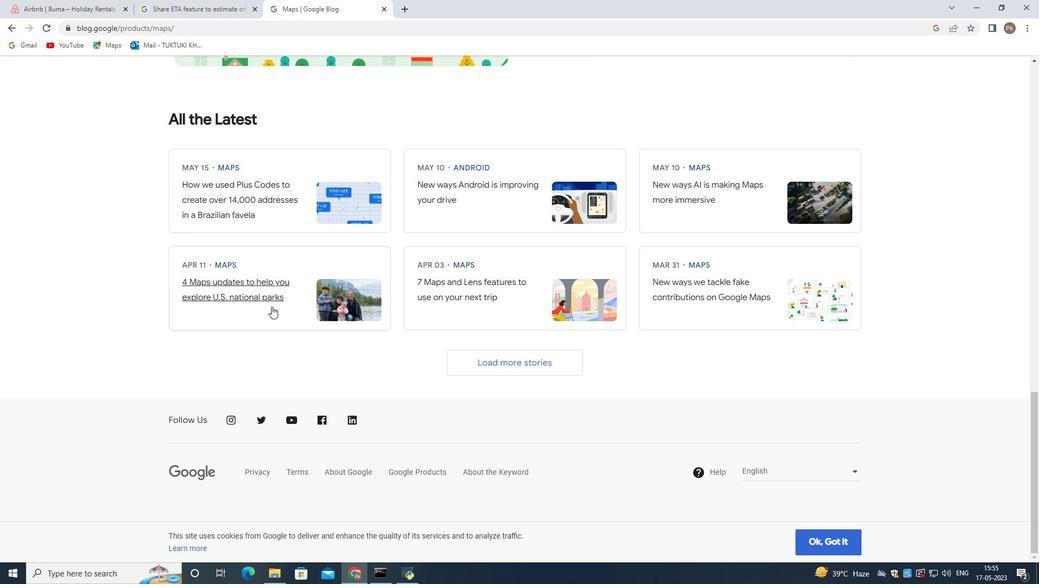 
Action: Mouse scrolled (271, 307) with delta (0, 0)
Screenshot: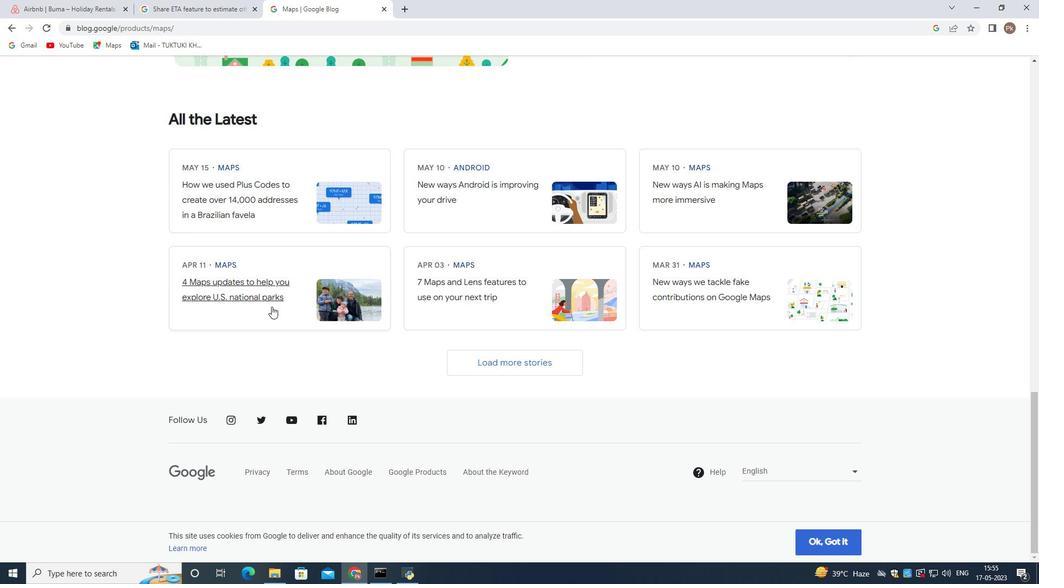 
Action: Mouse scrolled (271, 307) with delta (0, 0)
Screenshot: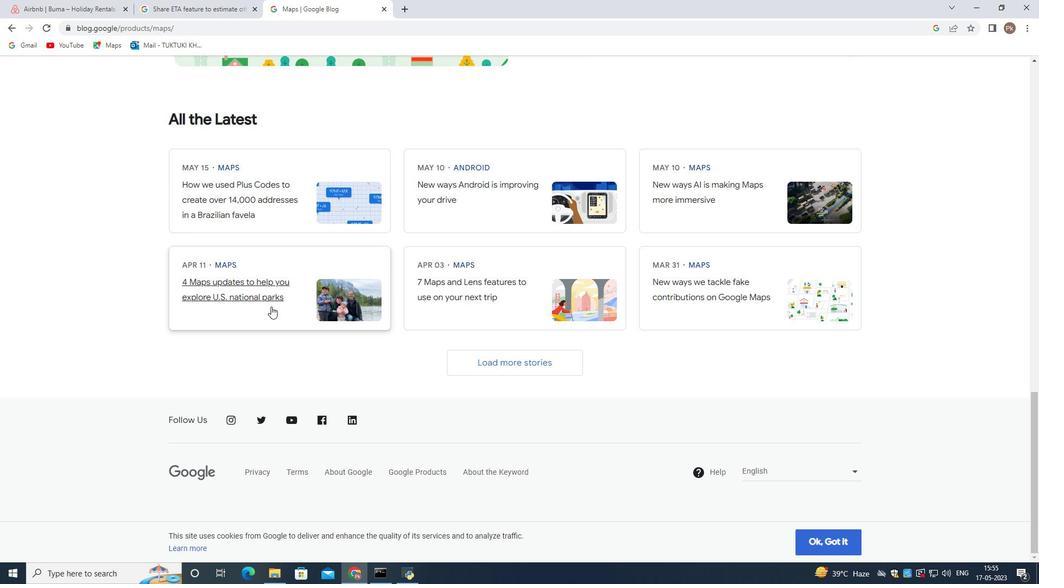 
Action: Mouse scrolled (271, 307) with delta (0, 0)
Screenshot: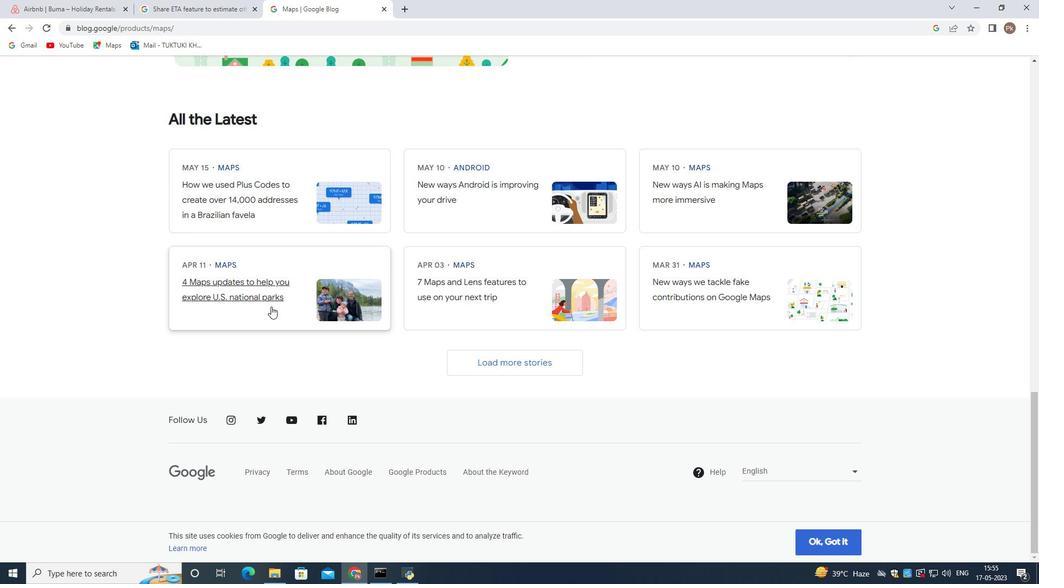 
Action: Mouse moved to (271, 305)
Screenshot: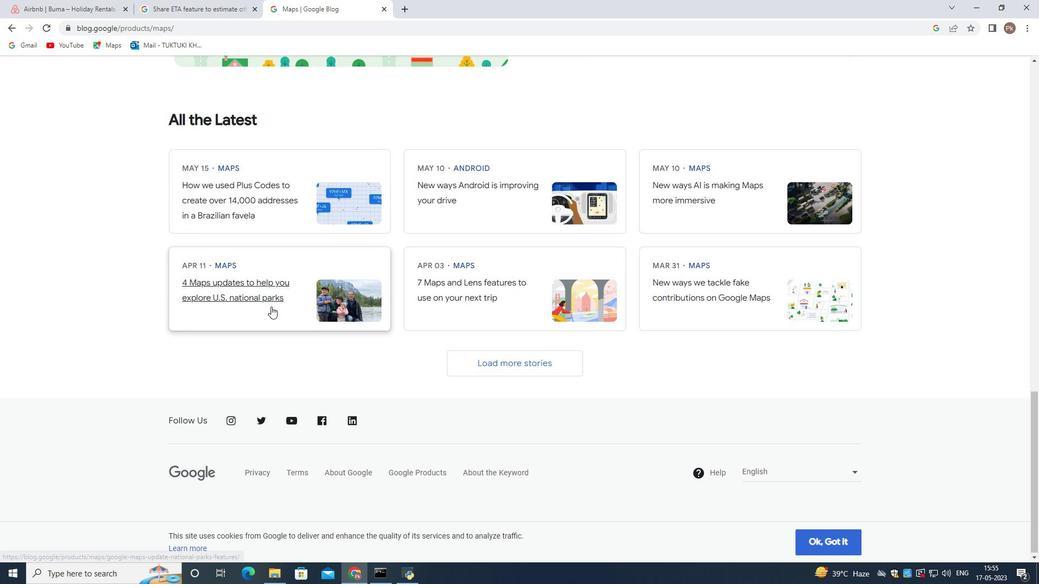 
Action: Mouse scrolled (271, 306) with delta (0, 0)
Screenshot: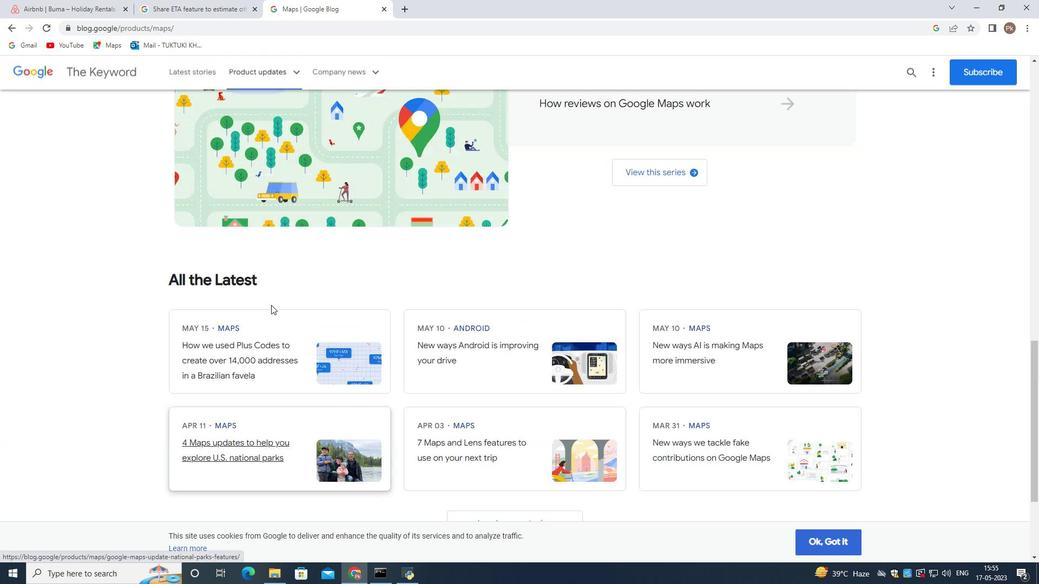 
Action: Mouse scrolled (271, 306) with delta (0, 0)
Screenshot: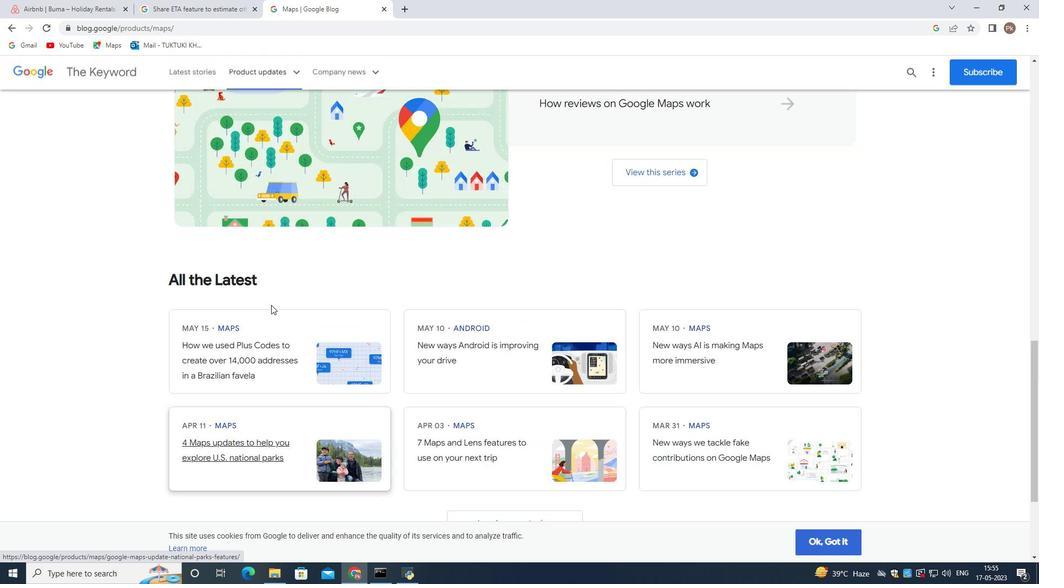 
Action: Mouse scrolled (271, 306) with delta (0, 0)
Screenshot: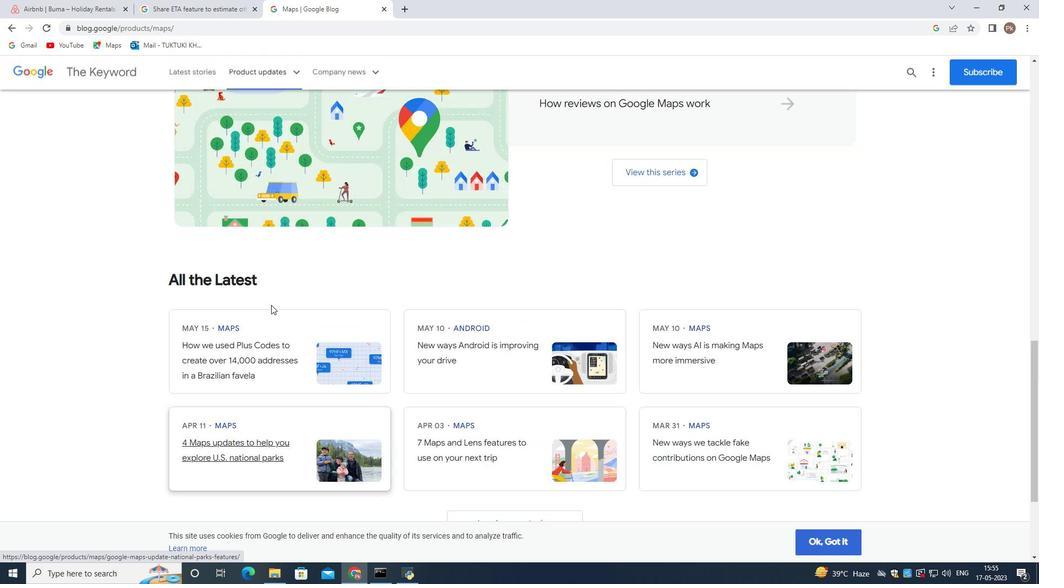 
Action: Mouse scrolled (271, 306) with delta (0, 0)
Screenshot: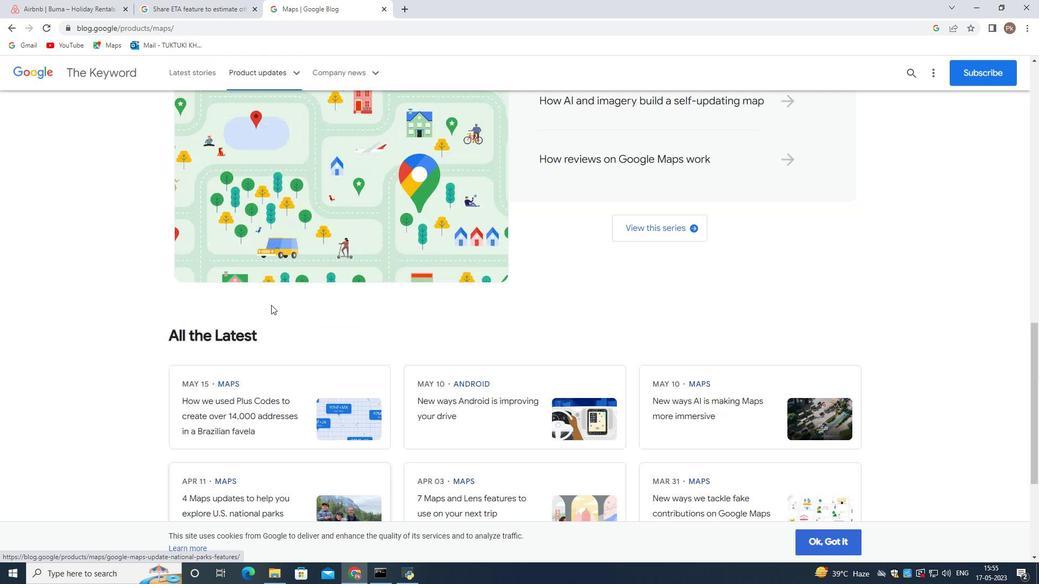 
Action: Mouse scrolled (271, 306) with delta (0, 0)
Screenshot: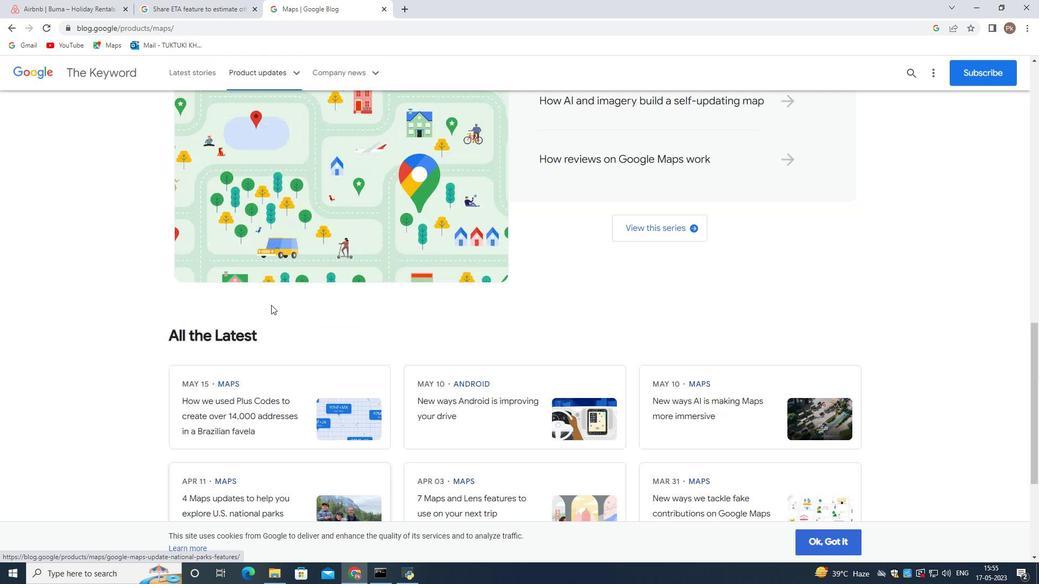 
Action: Mouse scrolled (271, 306) with delta (0, 0)
Screenshot: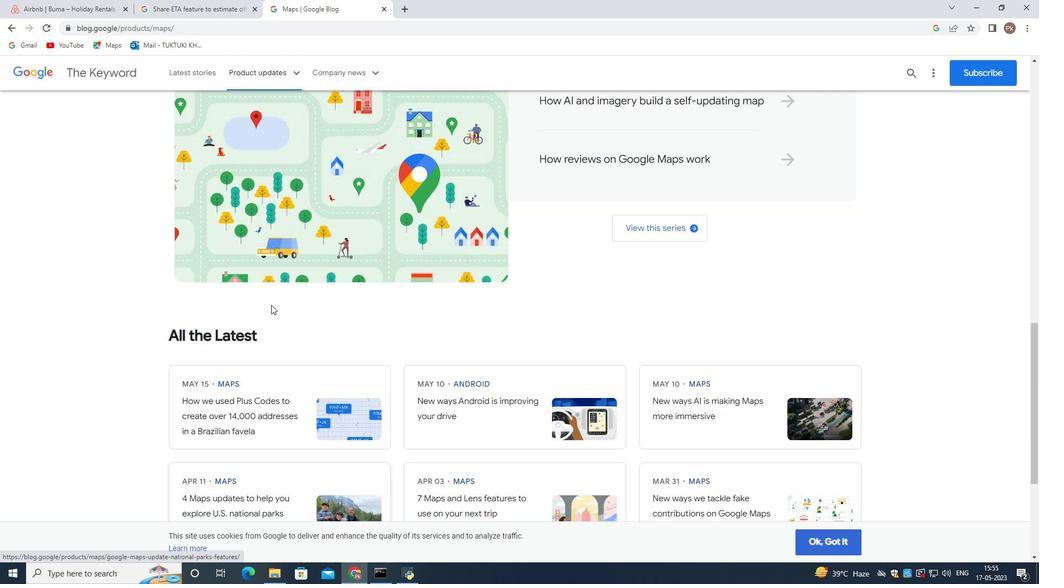 
Action: Mouse scrolled (271, 306) with delta (0, 0)
Screenshot: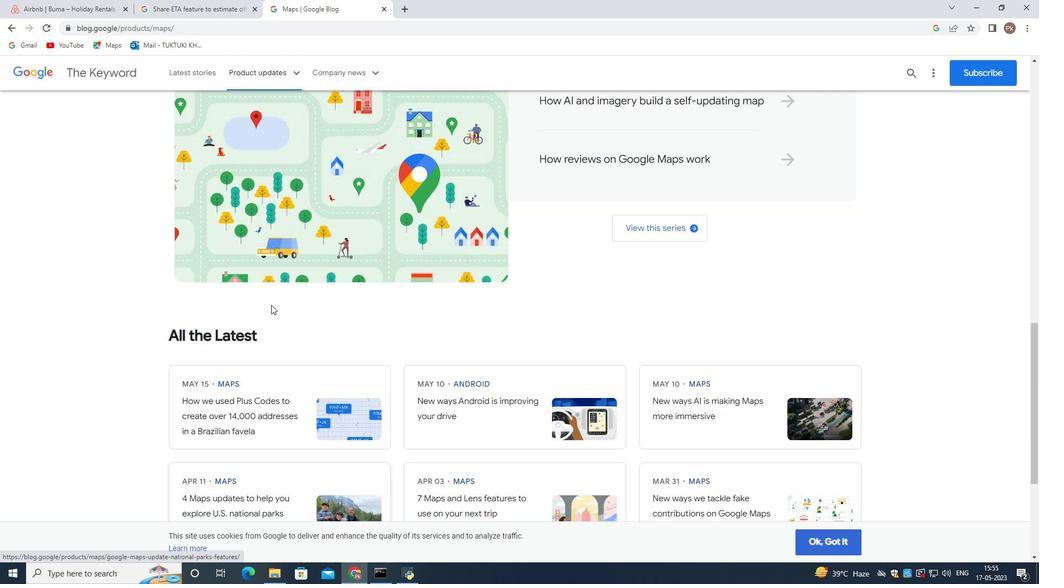
Action: Mouse scrolled (271, 306) with delta (0, 0)
Screenshot: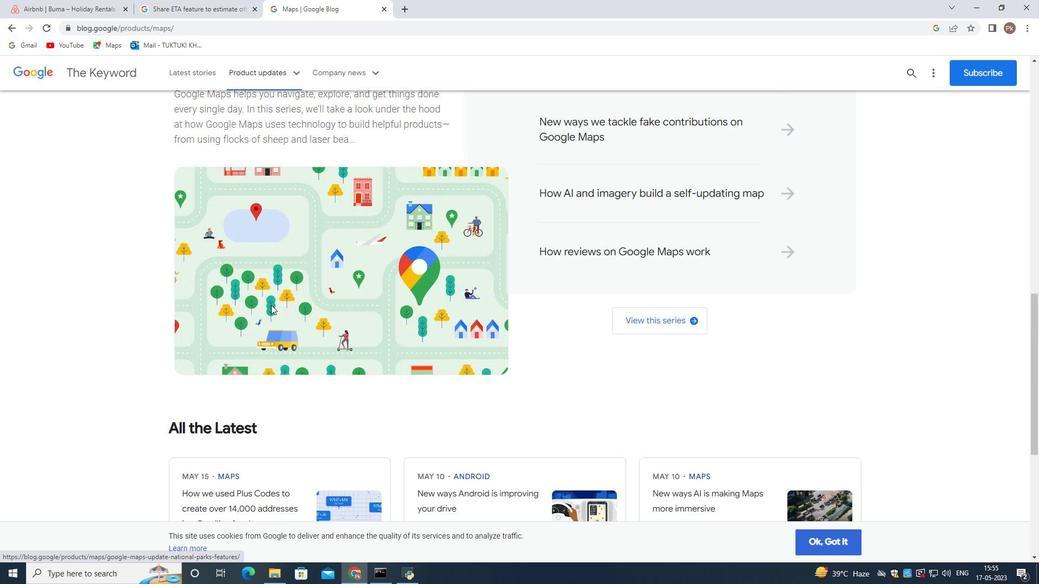 
Action: Mouse scrolled (271, 306) with delta (0, 0)
Screenshot: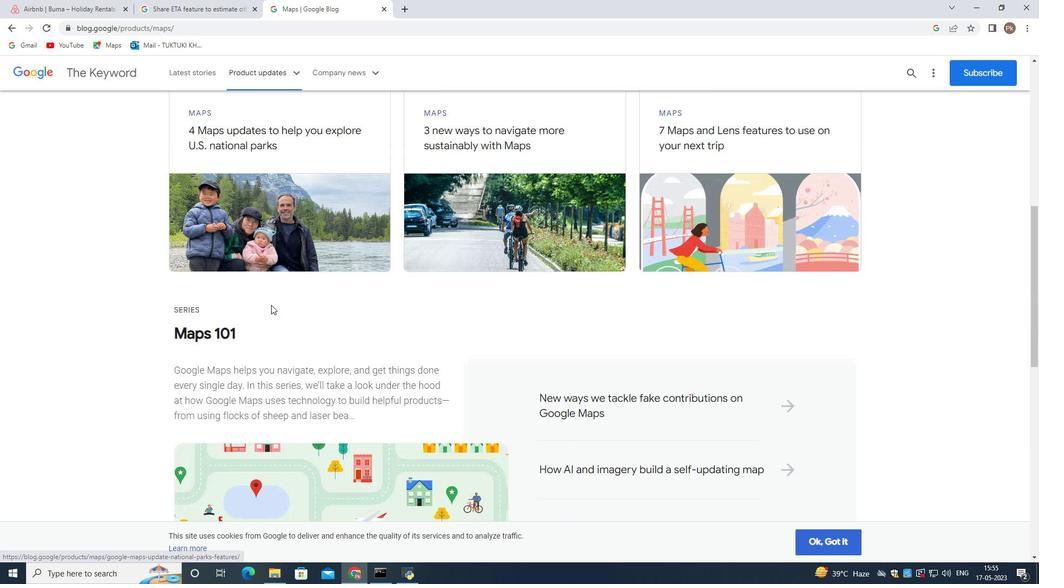 
Action: Mouse scrolled (271, 306) with delta (0, 0)
Screenshot: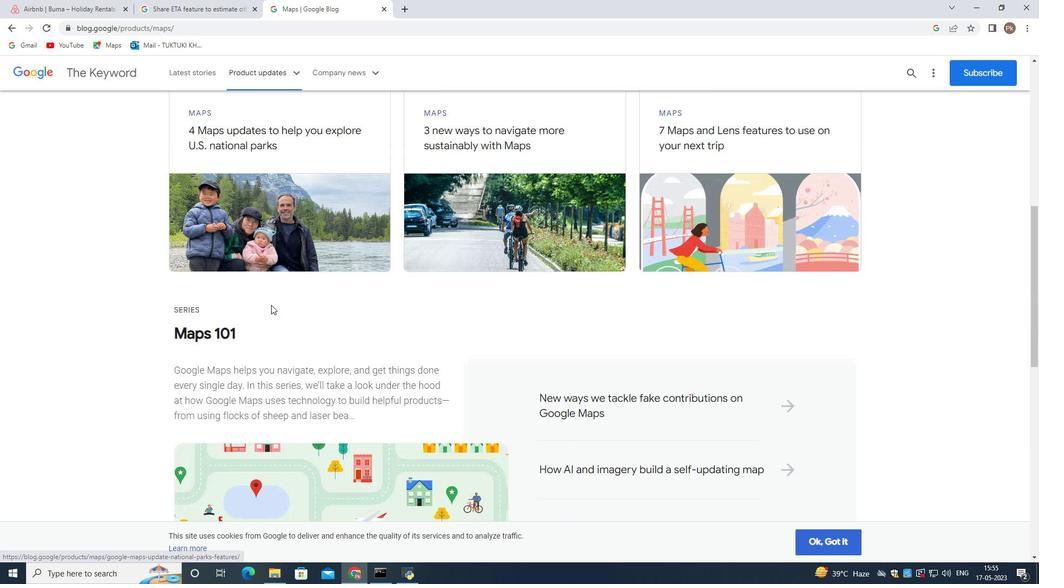 
Action: Mouse scrolled (271, 306) with delta (0, 0)
Screenshot: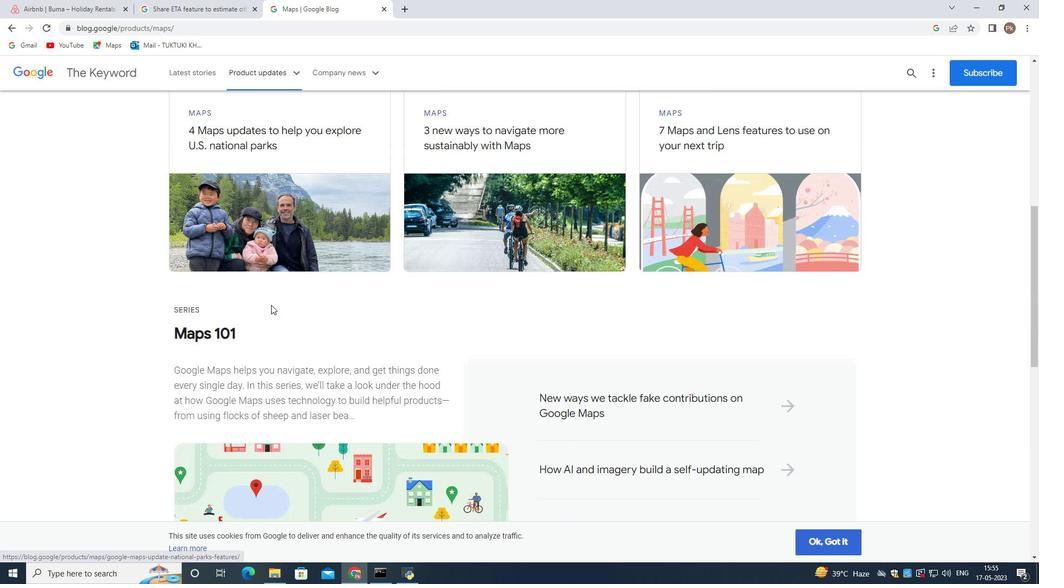 
Action: Mouse scrolled (271, 306) with delta (0, 0)
Screenshot: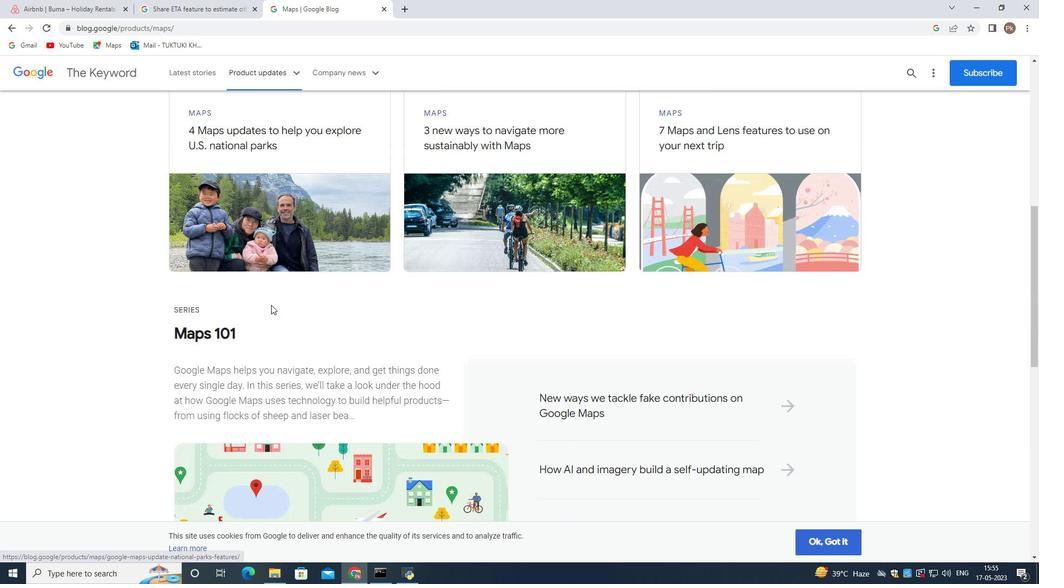 
Action: Mouse scrolled (271, 306) with delta (0, 0)
Screenshot: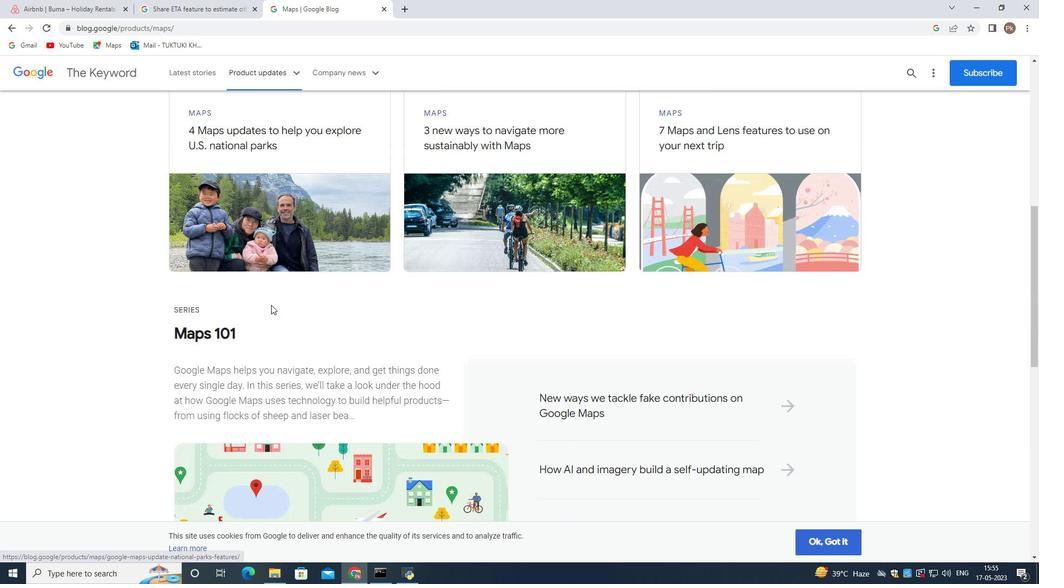 
Action: Mouse scrolled (271, 306) with delta (0, 0)
Screenshot: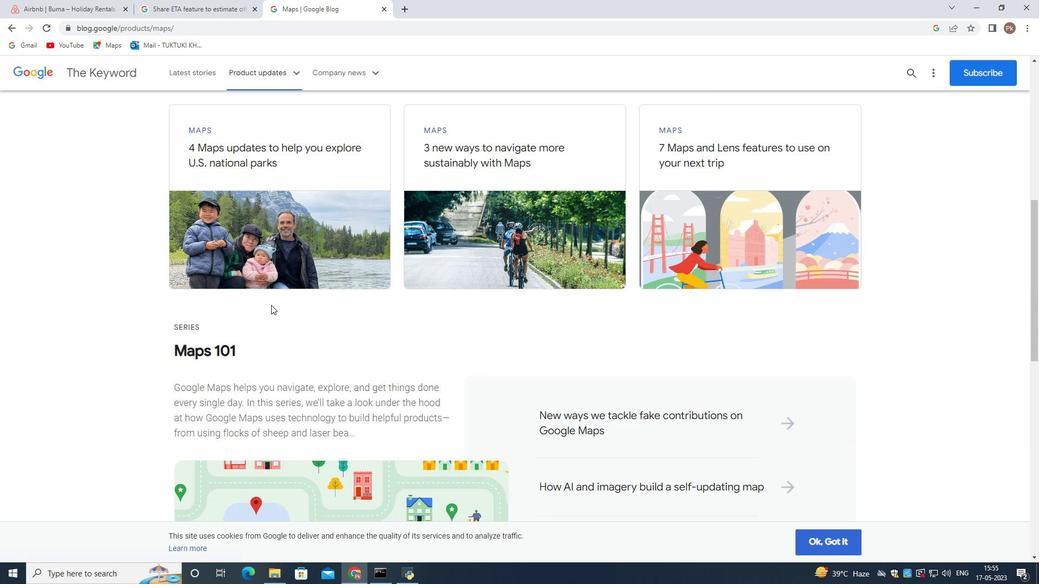 
Action: Mouse moved to (295, 328)
Screenshot: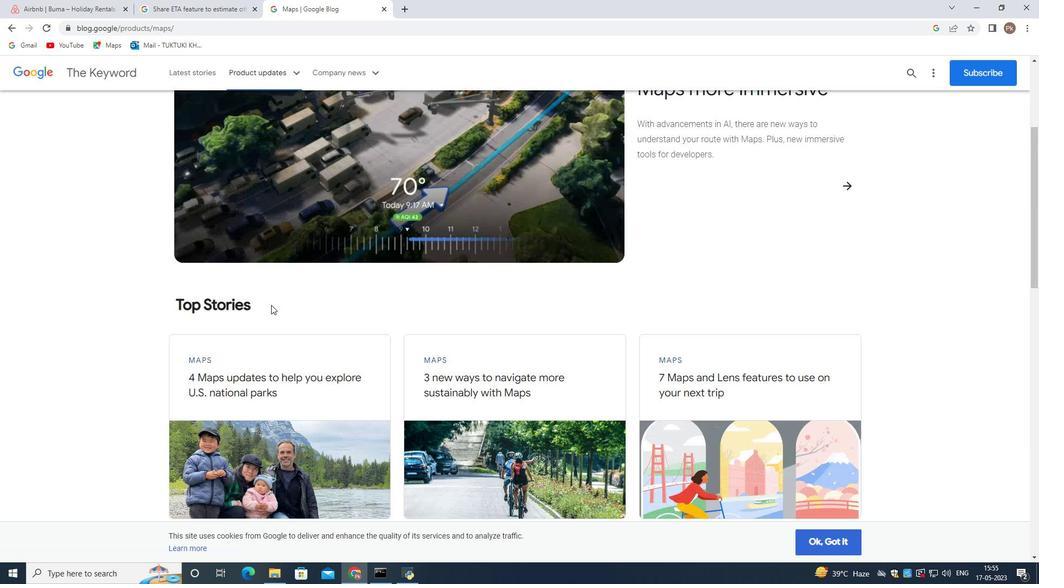 
Action: Mouse scrolled (272, 306) with delta (0, 0)
Screenshot: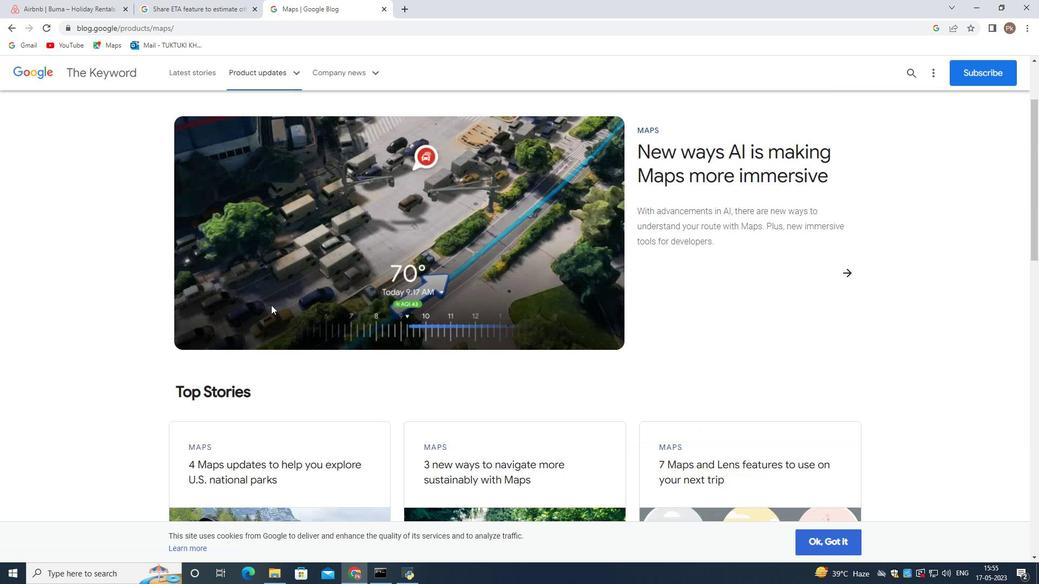 
Action: Mouse moved to (298, 328)
Screenshot: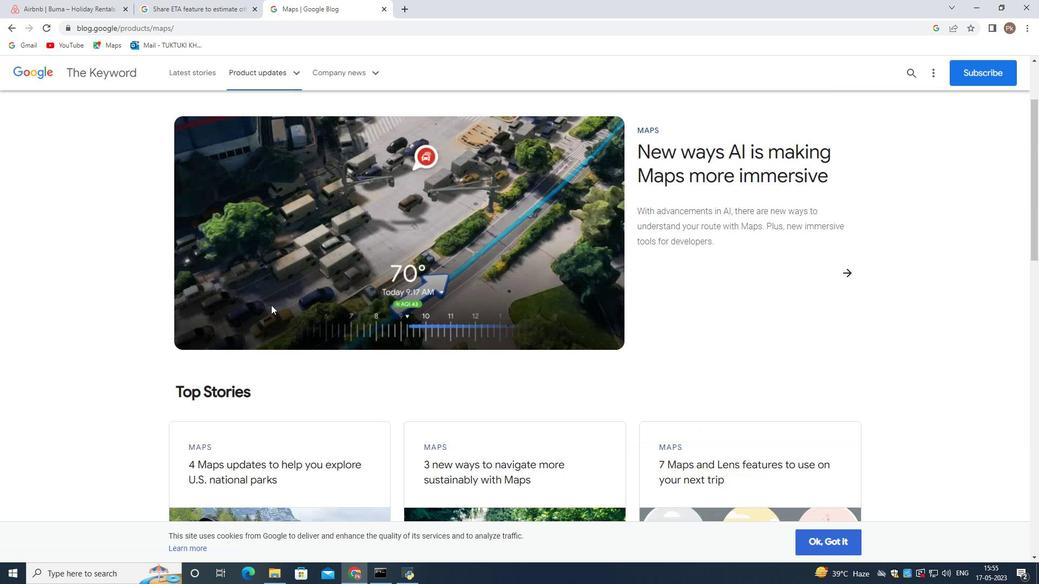
Action: Mouse scrolled (280, 313) with delta (0, 0)
Screenshot: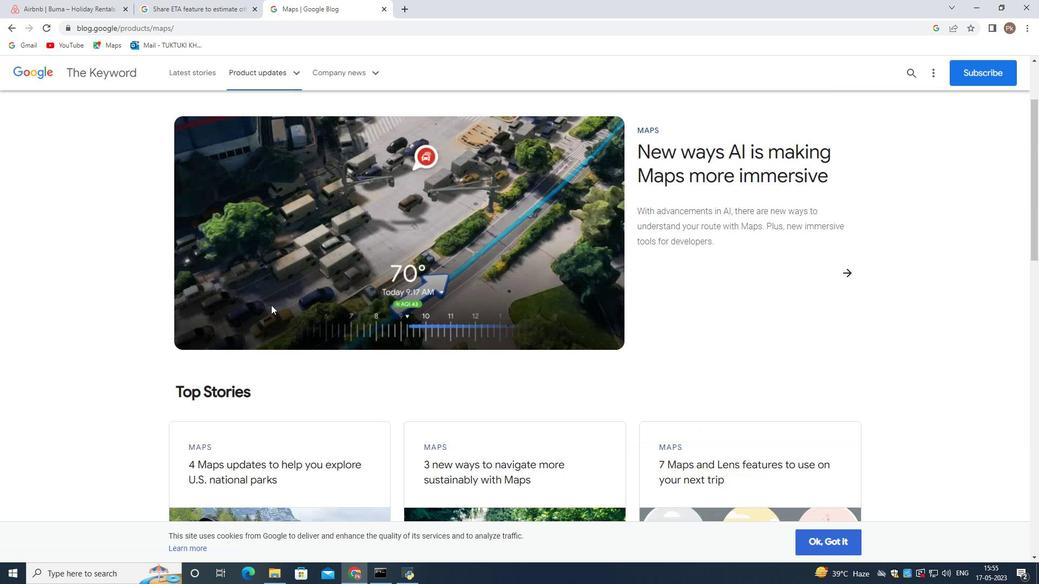 
Action: Mouse moved to (316, 317)
Screenshot: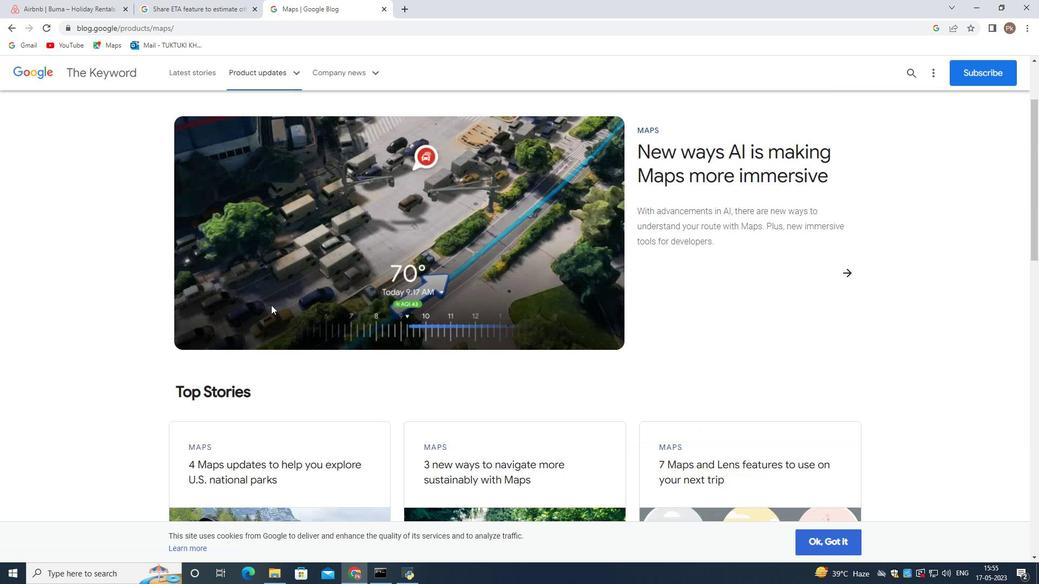 
Action: Mouse scrolled (285, 321) with delta (0, 0)
Screenshot: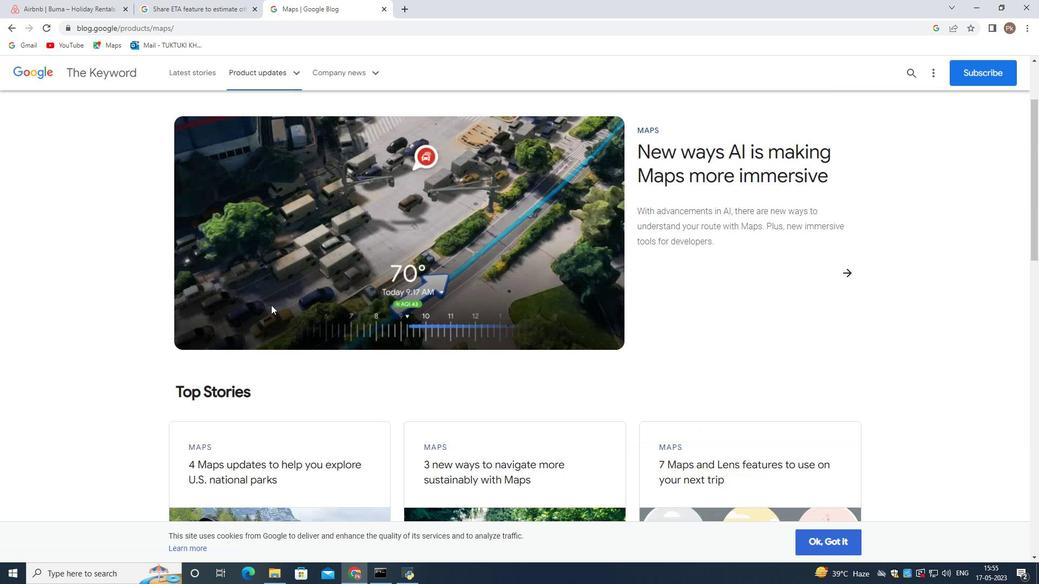 
Action: Mouse moved to (331, 298)
Screenshot: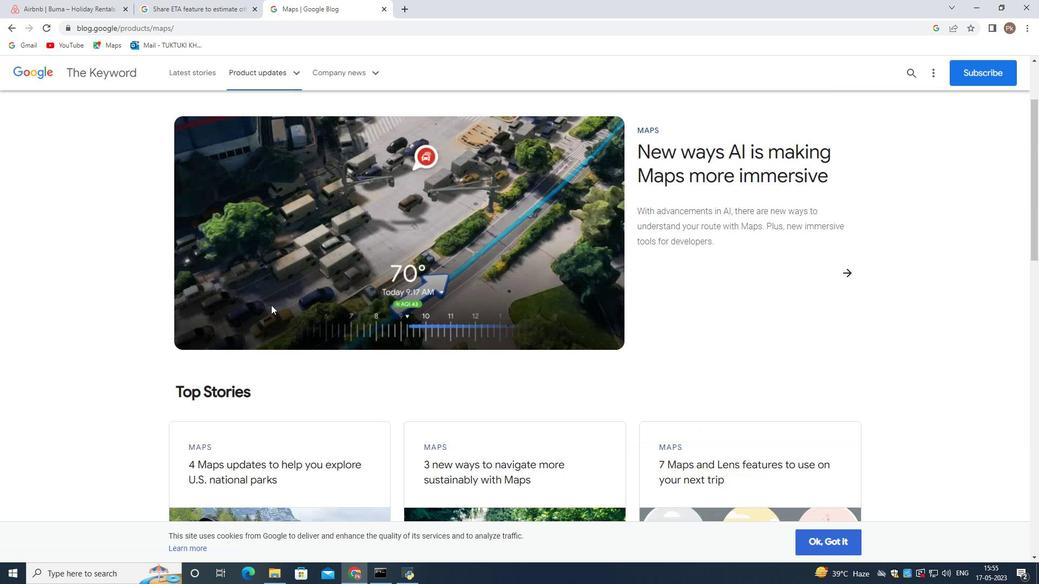 
Action: Mouse scrolled (293, 328) with delta (0, 0)
Screenshot: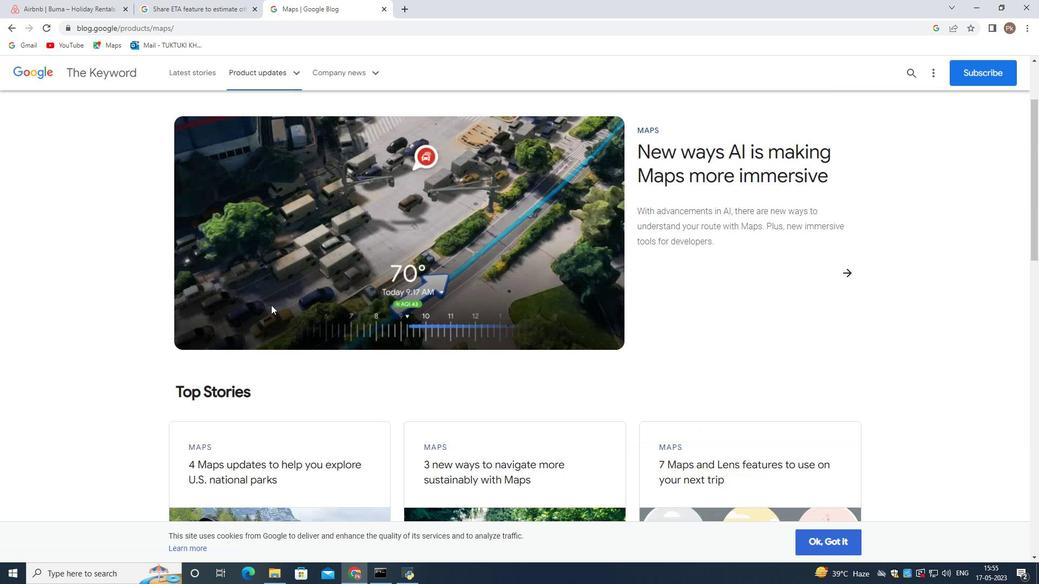 
Action: Mouse moved to (335, 287)
Screenshot: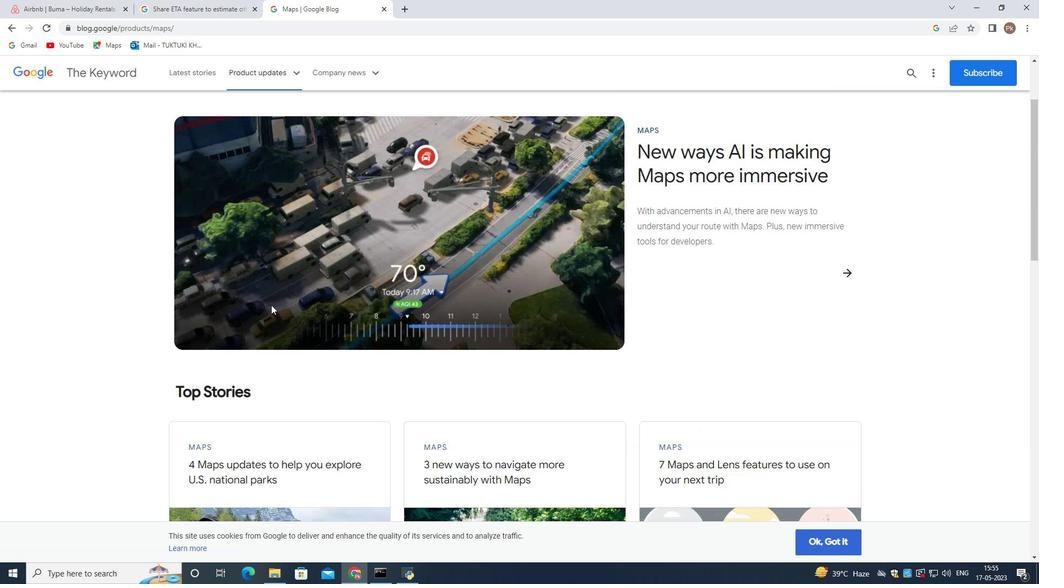 
Action: Mouse scrolled (298, 328) with delta (0, 0)
Screenshot: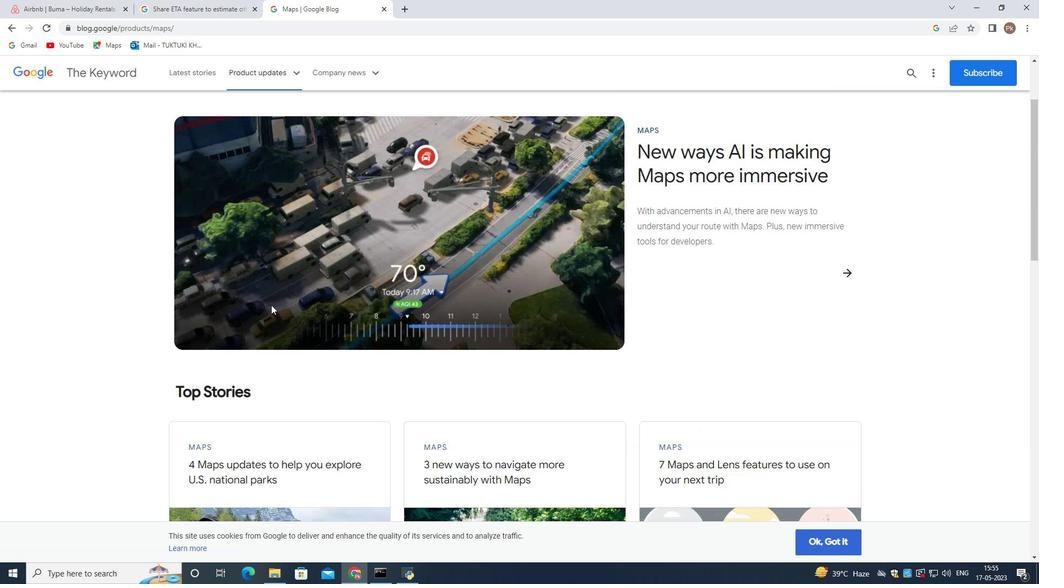 
Action: Mouse moved to (15, 27)
Screenshot: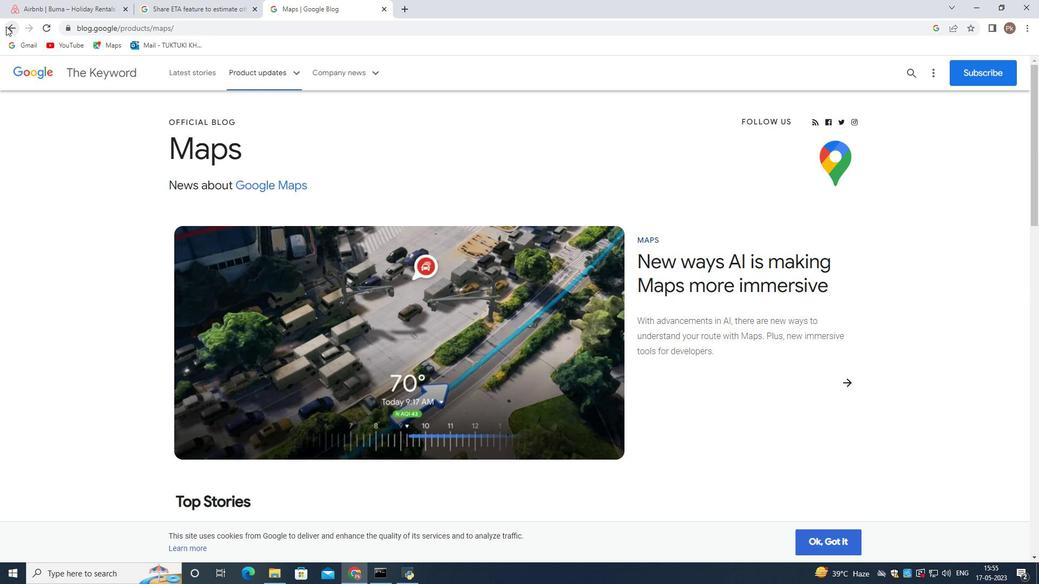 
Action: Mouse pressed left at (15, 27)
Screenshot: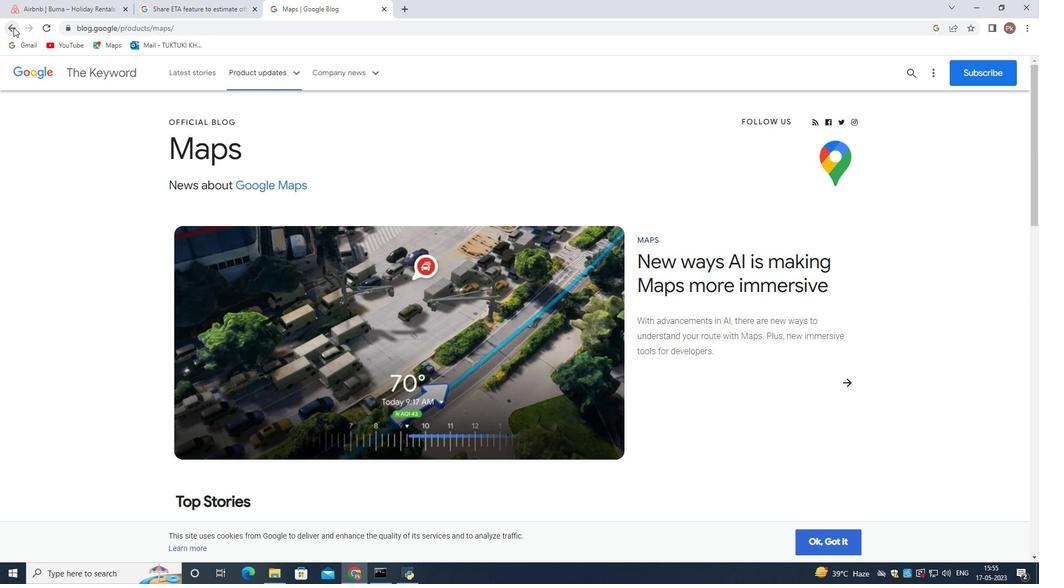
Action: Mouse moved to (224, 264)
Screenshot: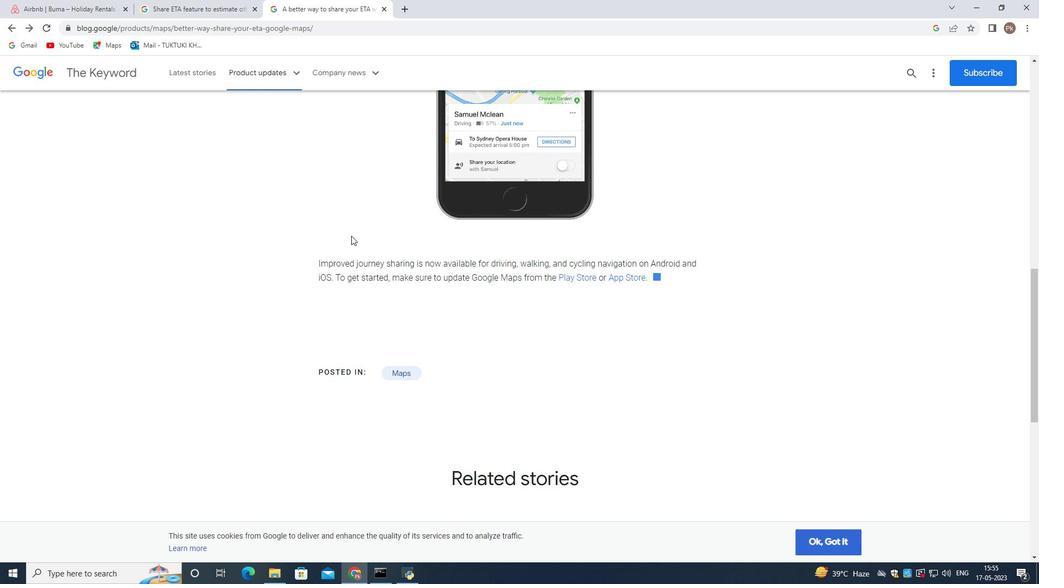 
Action: Mouse scrolled (224, 264) with delta (0, 0)
Screenshot: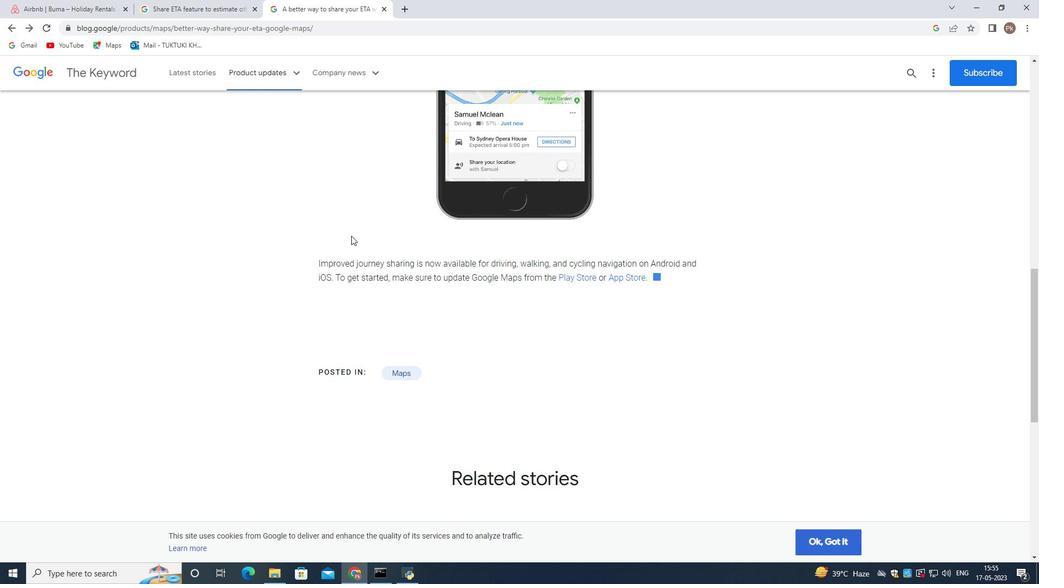
Action: Mouse moved to (199, 250)
Screenshot: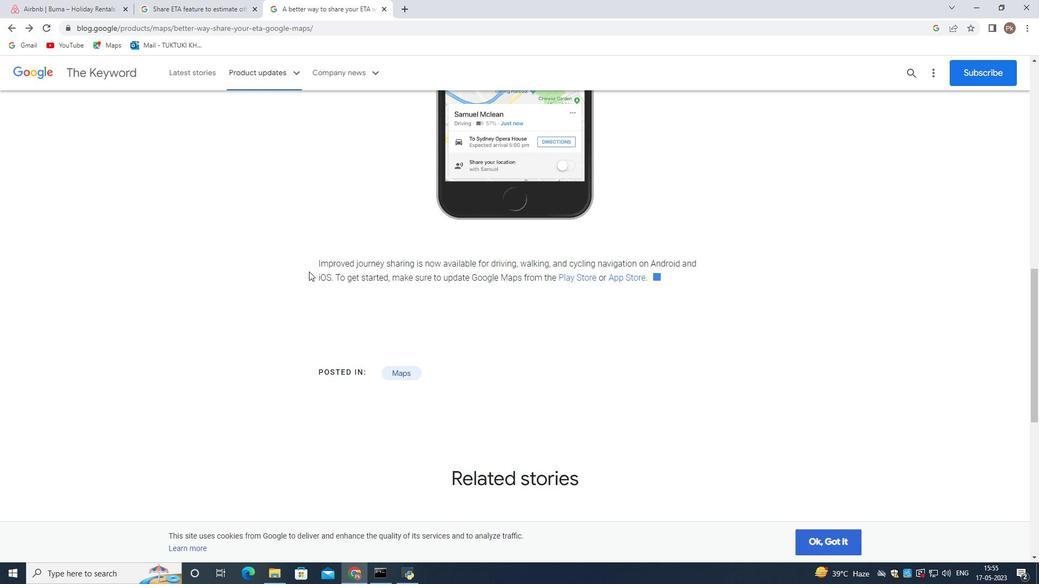 
Action: Mouse scrolled (199, 250) with delta (0, 0)
Screenshot: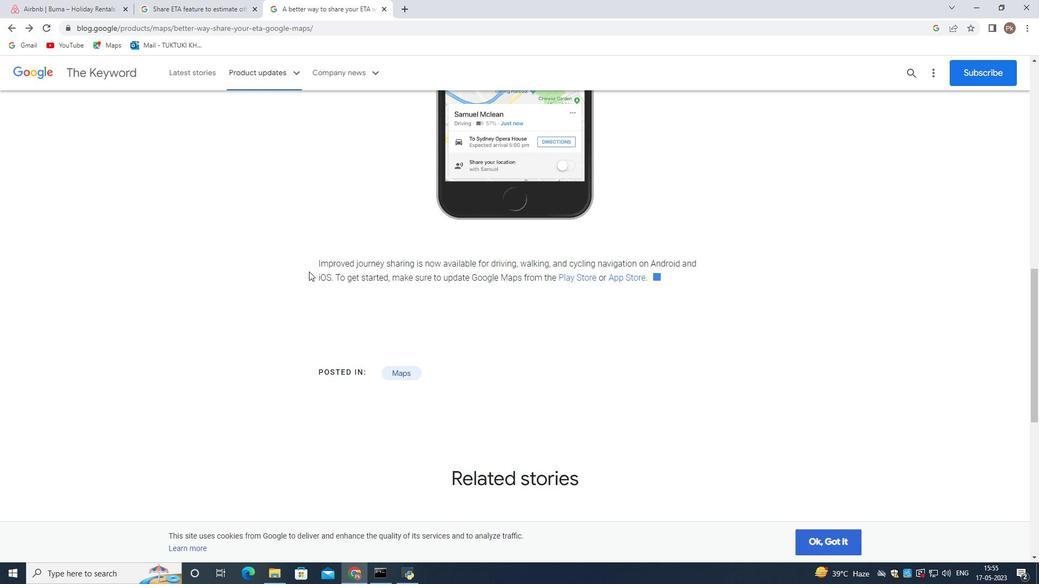 
Action: Mouse moved to (190, 243)
Screenshot: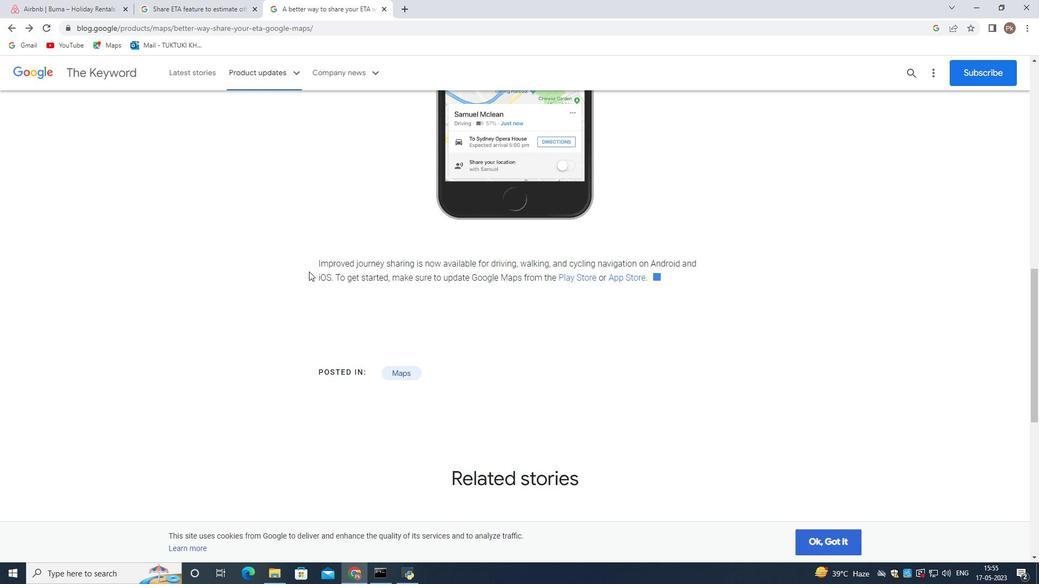 
Action: Mouse scrolled (191, 245) with delta (0, 0)
Screenshot: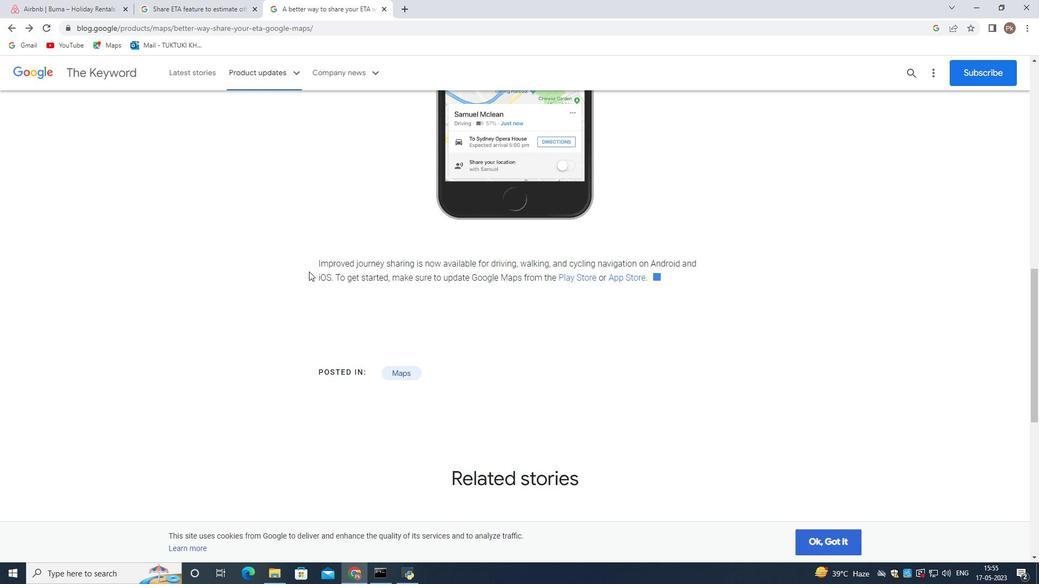 
Action: Mouse moved to (188, 237)
Screenshot: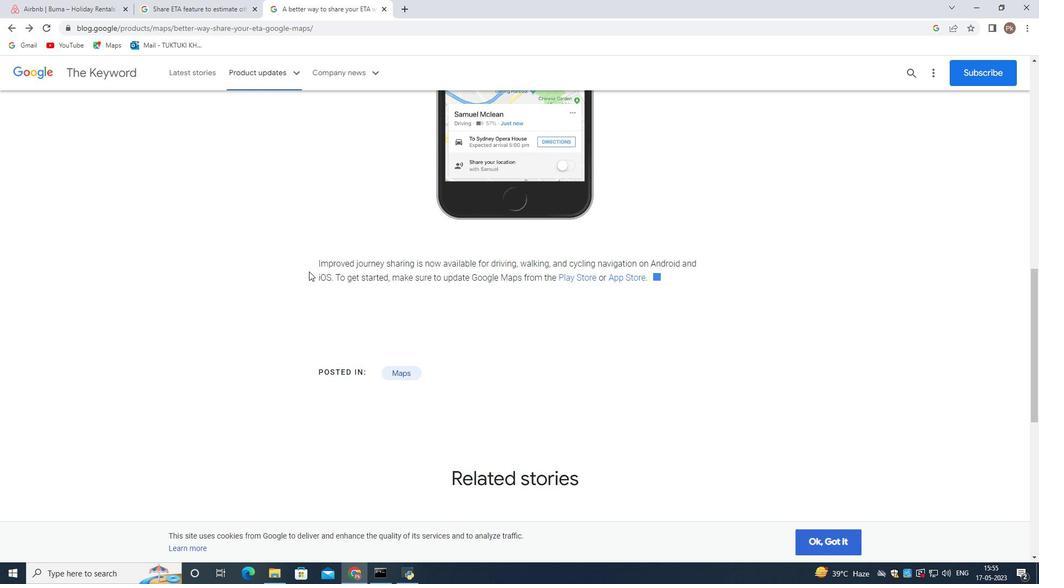 
Action: Mouse scrolled (189, 241) with delta (0, 0)
Screenshot: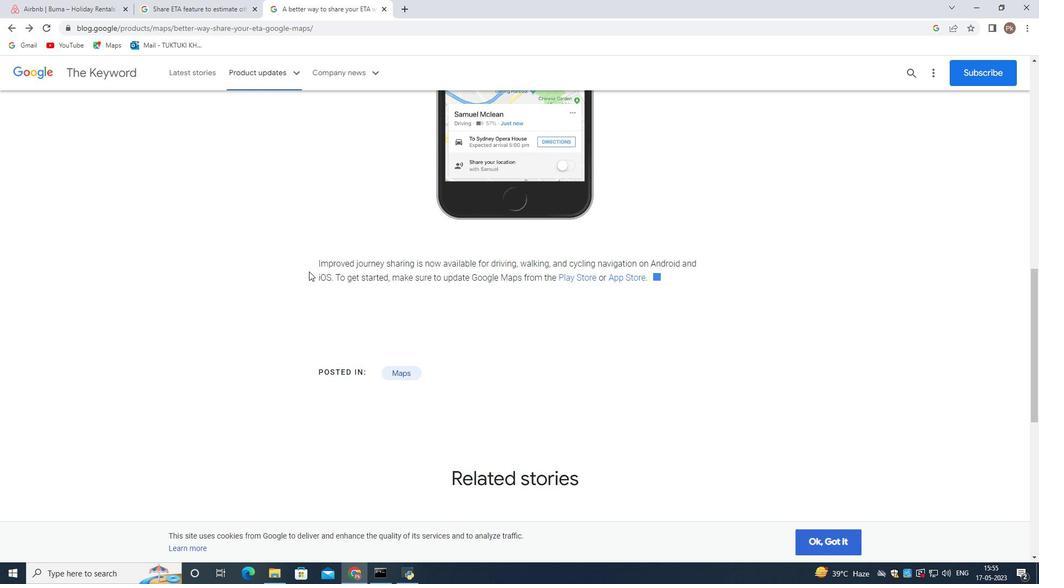 
Action: Mouse moved to (7, 29)
Screenshot: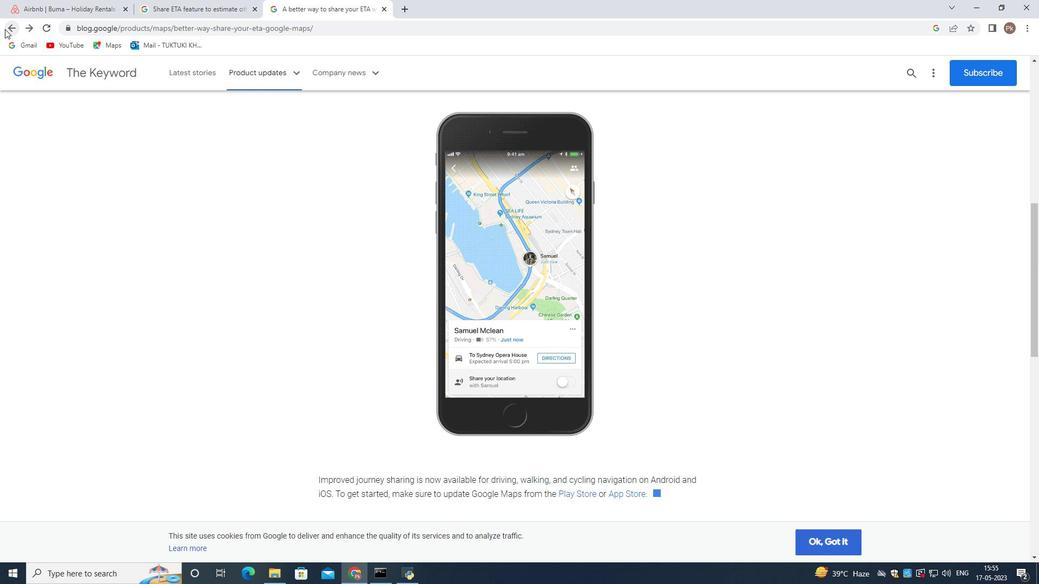 
Action: Mouse pressed left at (7, 29)
Screenshot: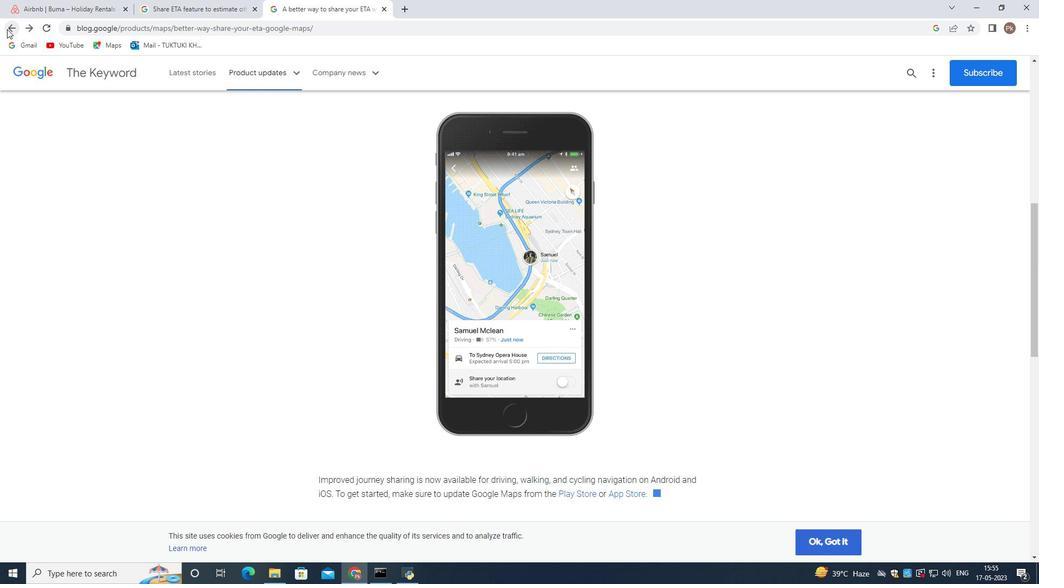 
Action: Mouse moved to (336, 294)
Screenshot: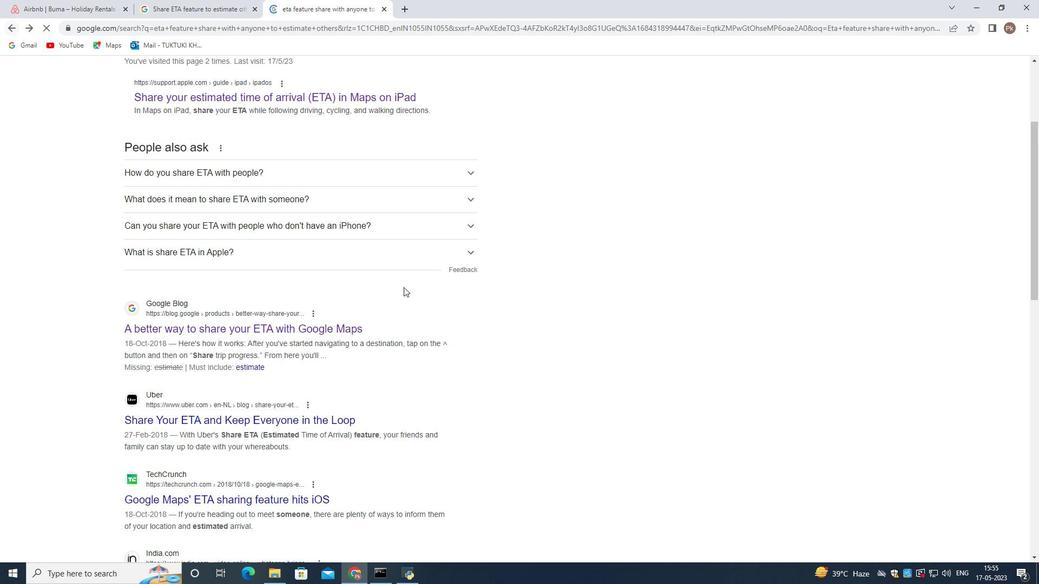 
Action: Mouse scrolled (336, 293) with delta (0, 0)
Screenshot: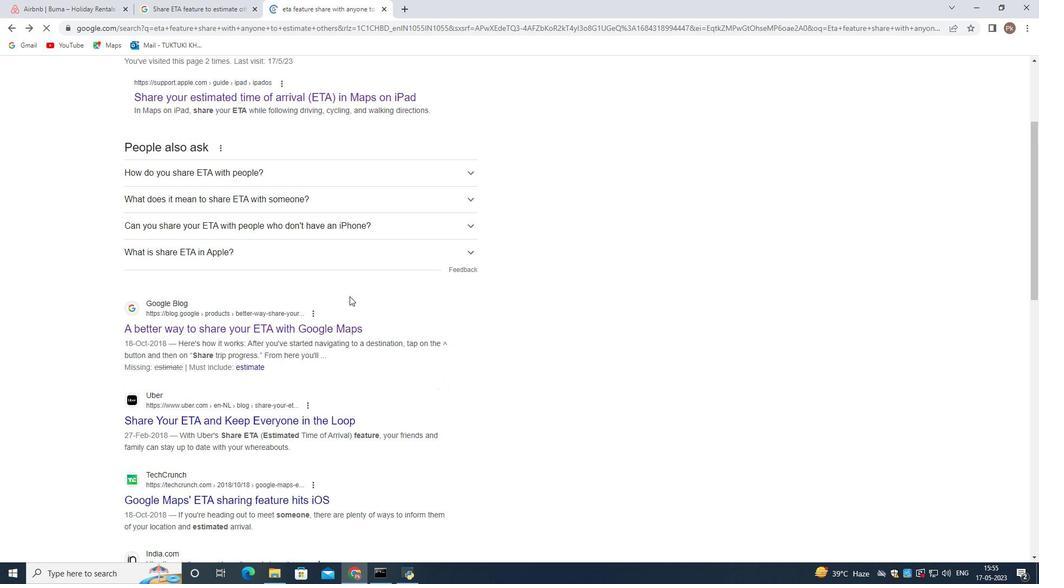 
Action: Mouse moved to (339, 294)
Screenshot: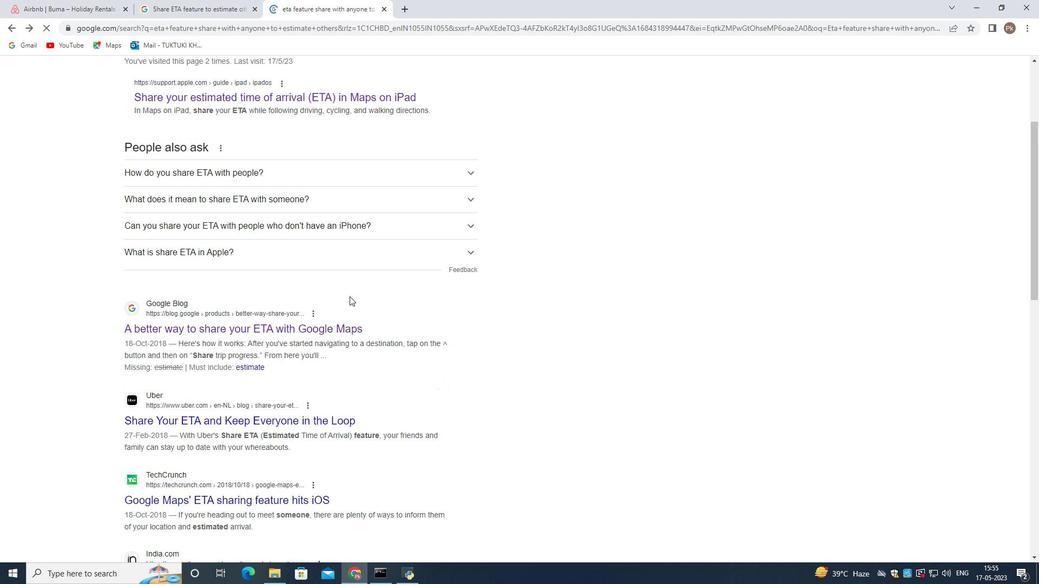 
Action: Mouse scrolled (339, 293) with delta (0, 0)
Screenshot: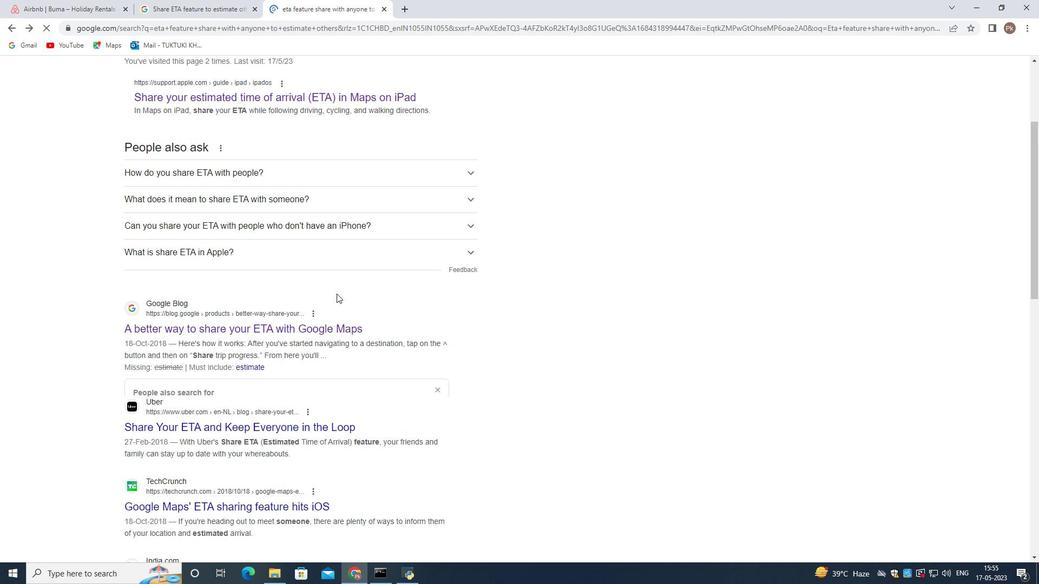 
Action: Mouse moved to (292, 465)
Screenshot: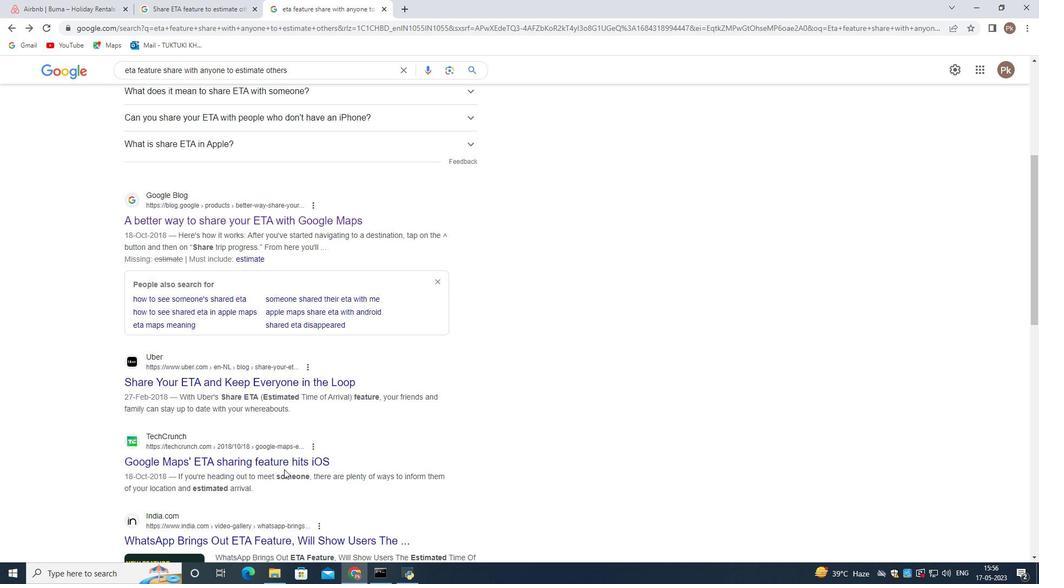 
Action: Mouse scrolled (292, 465) with delta (0, 0)
Screenshot: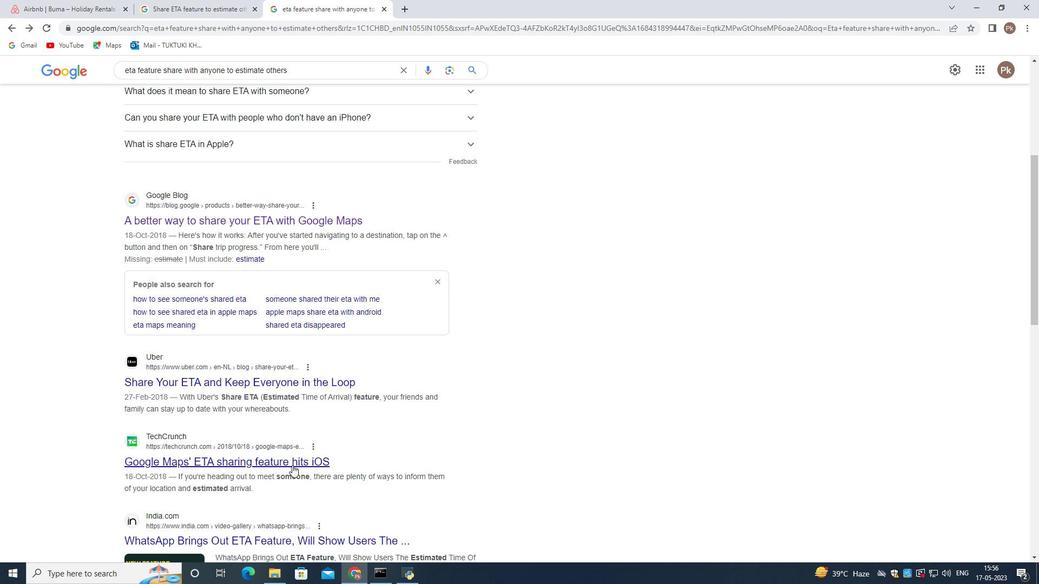 
Action: Mouse moved to (381, 436)
Screenshot: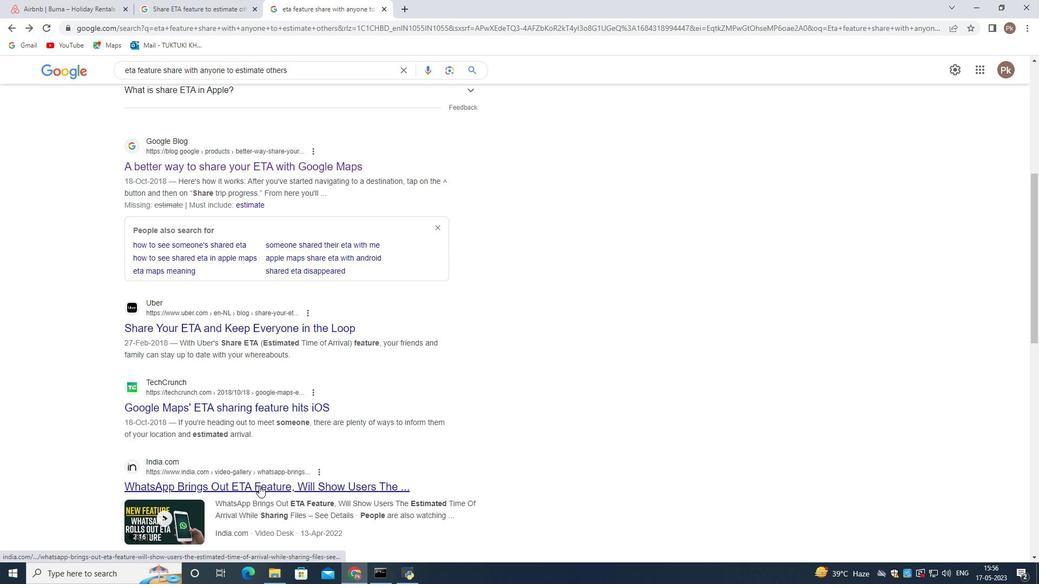 
Action: Mouse scrolled (381, 436) with delta (0, 0)
Screenshot: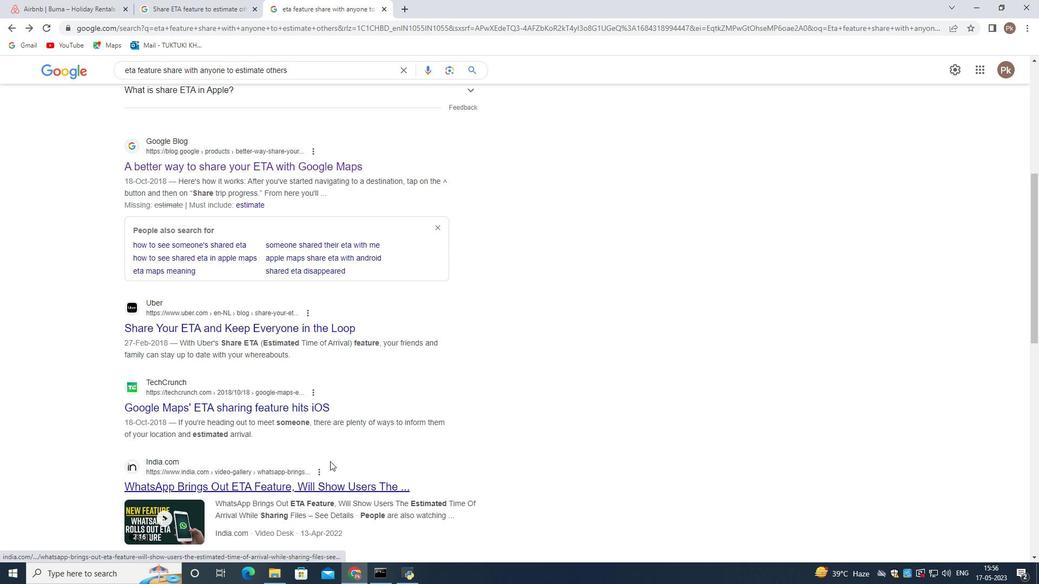
Action: Mouse scrolled (381, 436) with delta (0, 0)
Screenshot: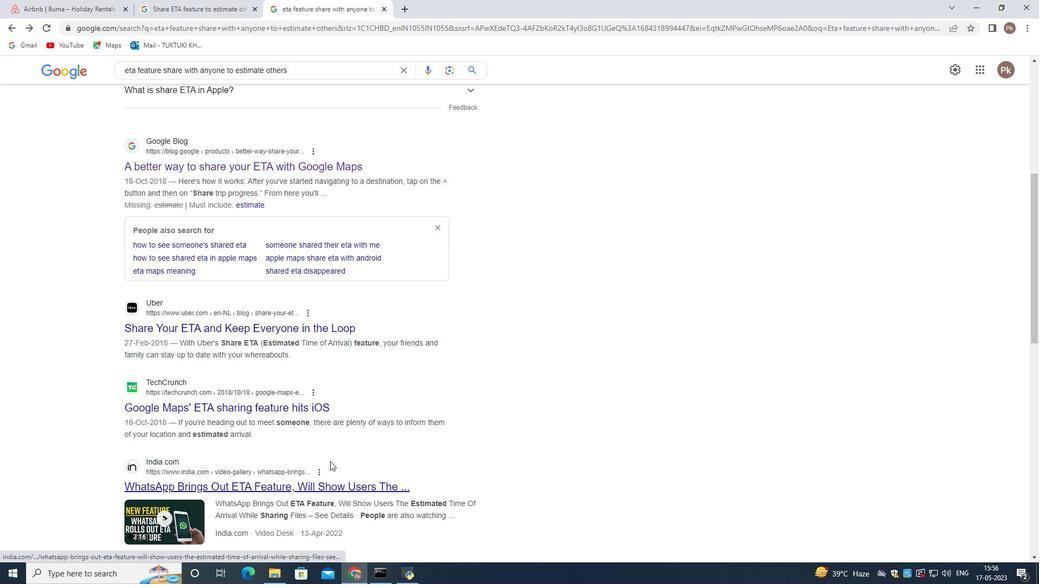 
Action: Mouse scrolled (381, 436) with delta (0, 0)
Screenshot: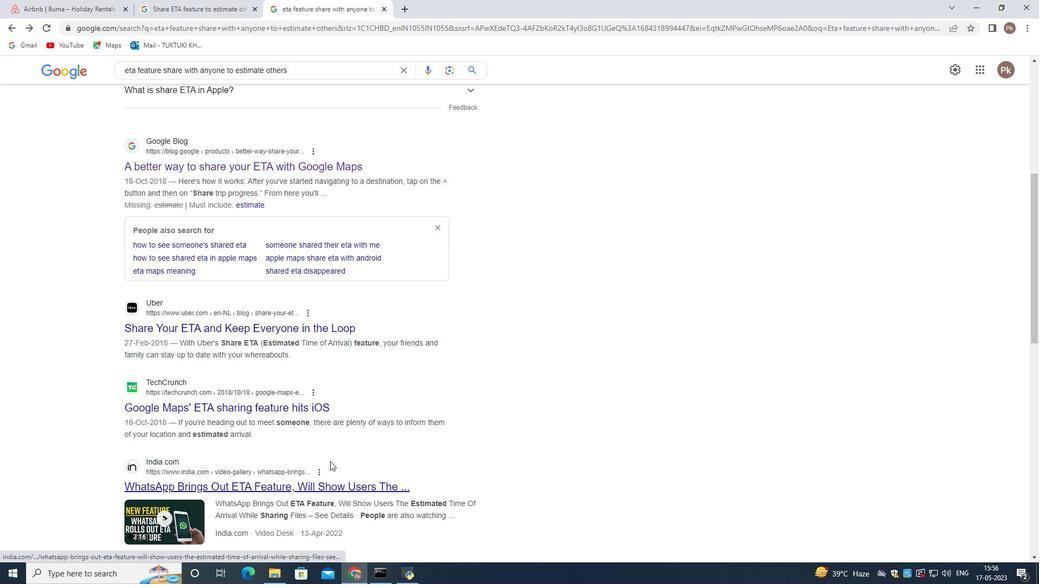 
Action: Mouse scrolled (381, 436) with delta (0, 0)
Screenshot: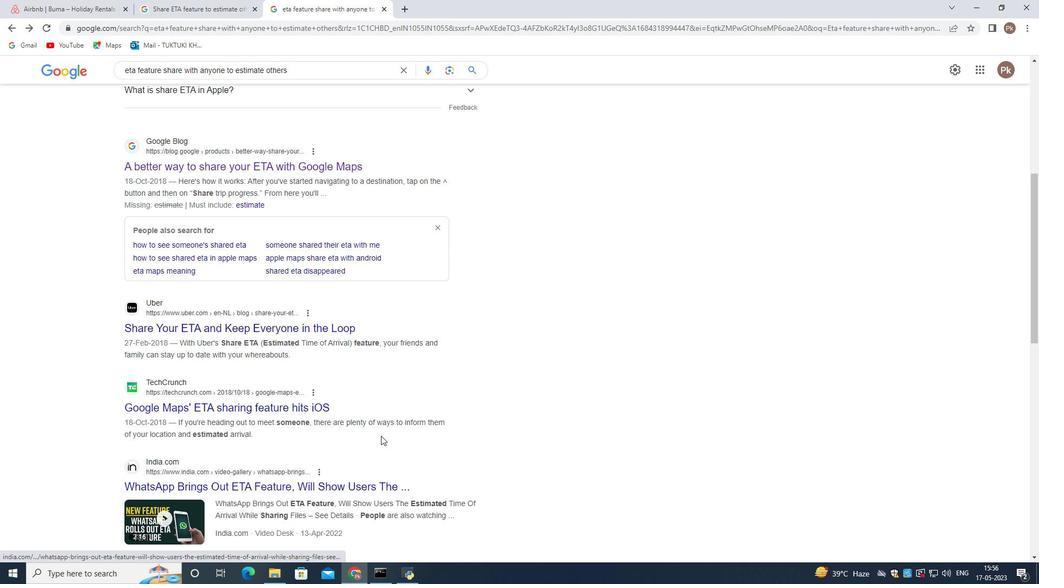 
Action: Mouse scrolled (381, 436) with delta (0, 0)
Screenshot: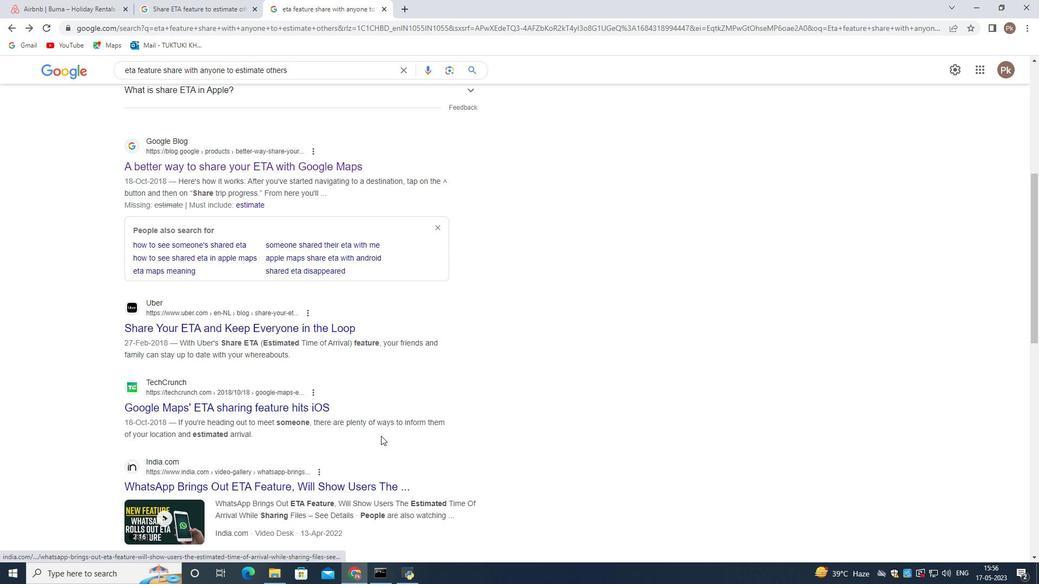 
Action: Mouse moved to (254, 323)
Screenshot: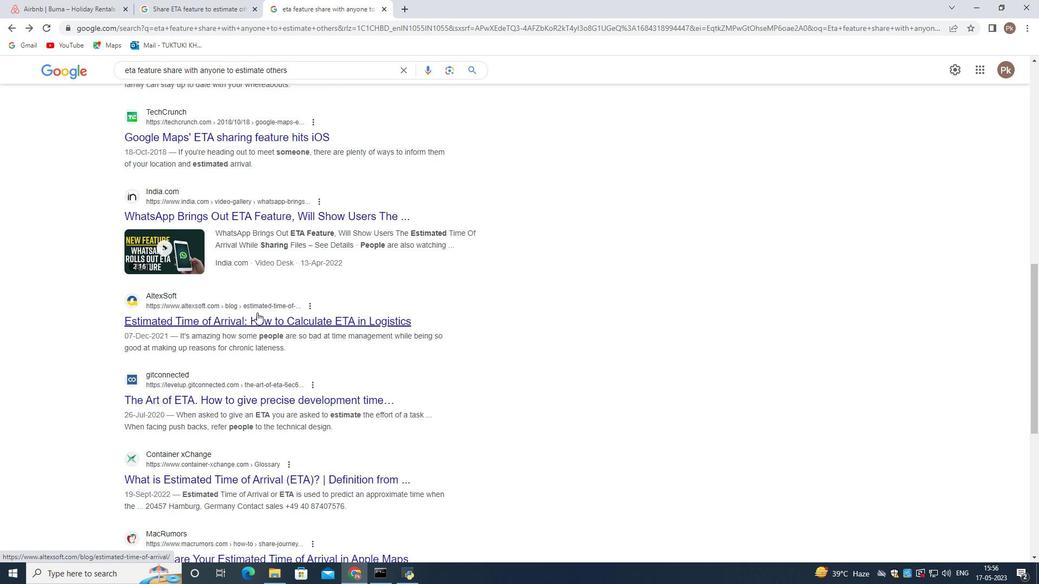 
Action: Mouse pressed left at (254, 323)
Screenshot: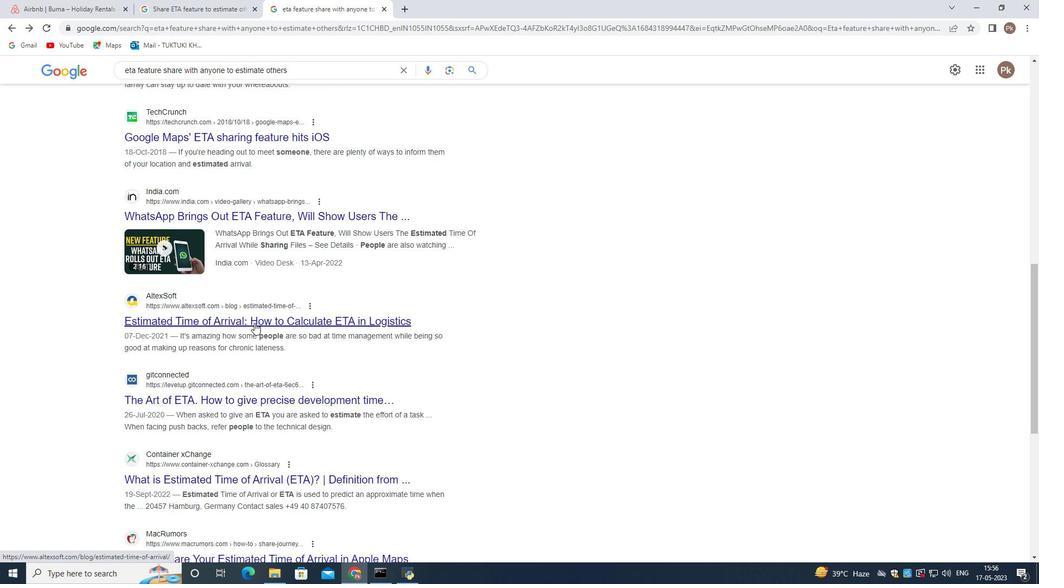 
Action: Mouse moved to (661, 381)
Screenshot: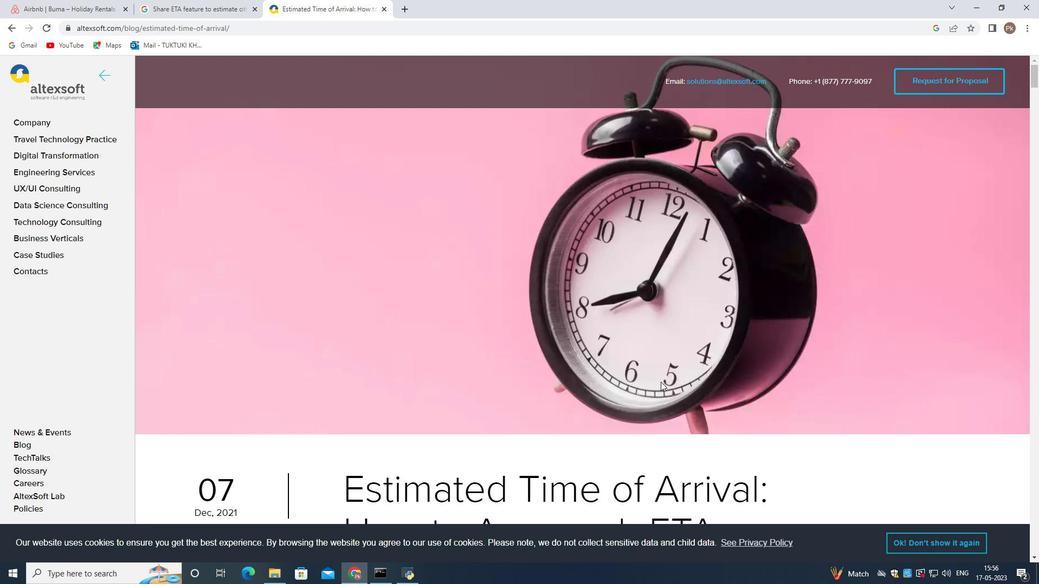 
Action: Mouse scrolled (661, 380) with delta (0, 0)
Screenshot: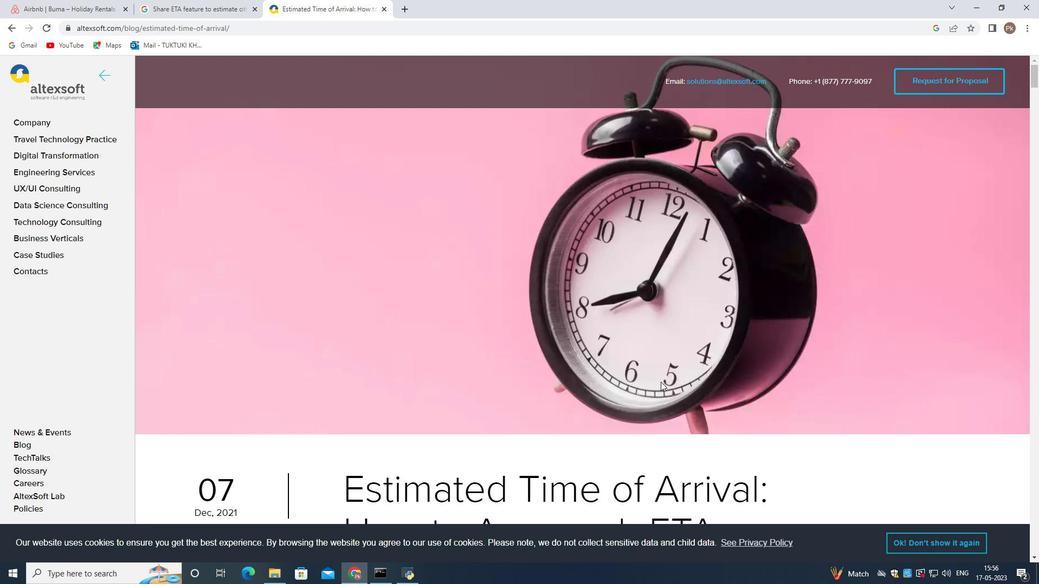 
Action: Mouse moved to (660, 381)
Screenshot: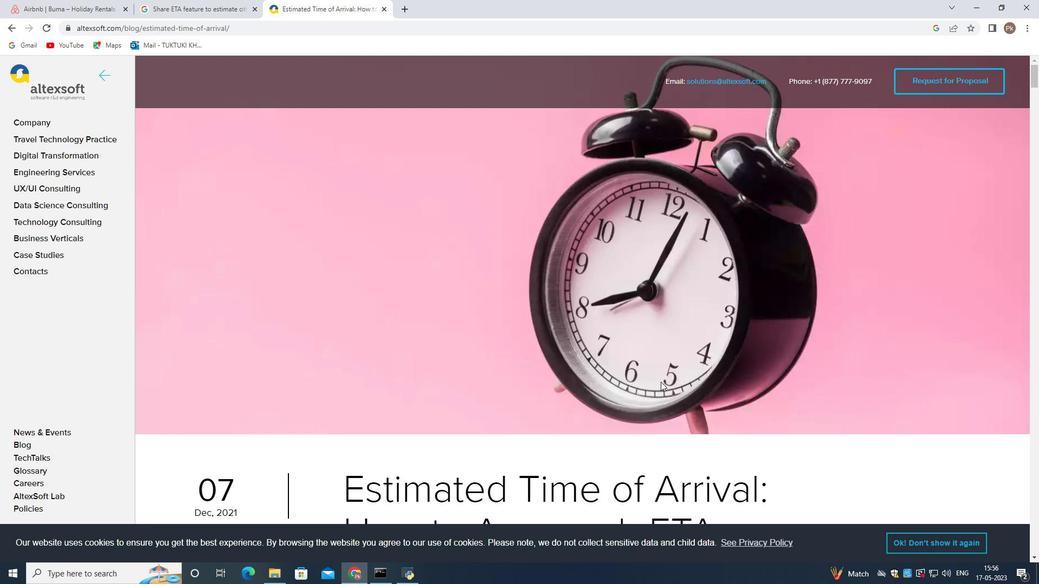 
Action: Mouse scrolled (660, 380) with delta (0, 0)
Screenshot: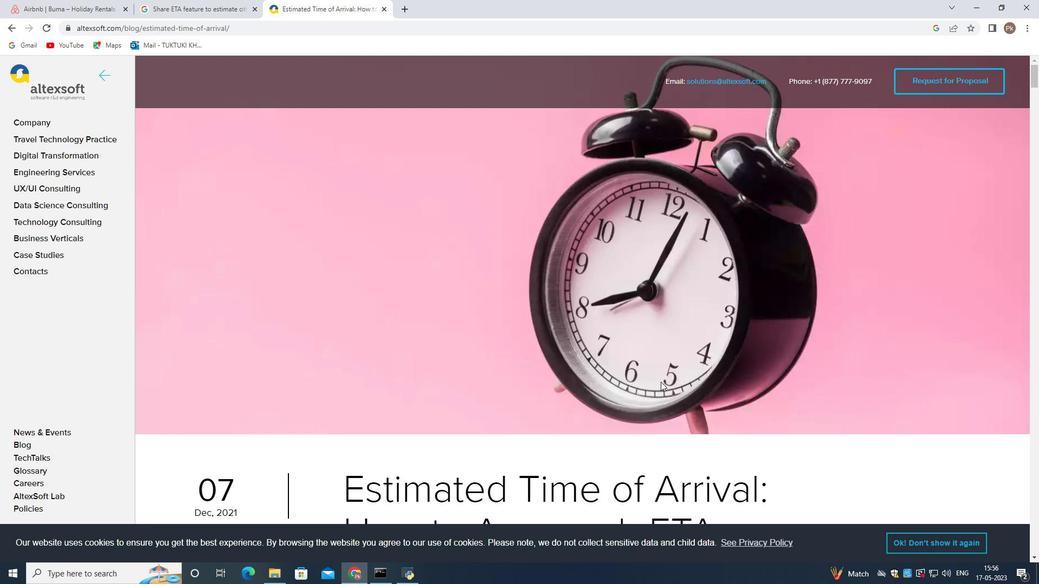 
Action: Mouse moved to (654, 382)
Screenshot: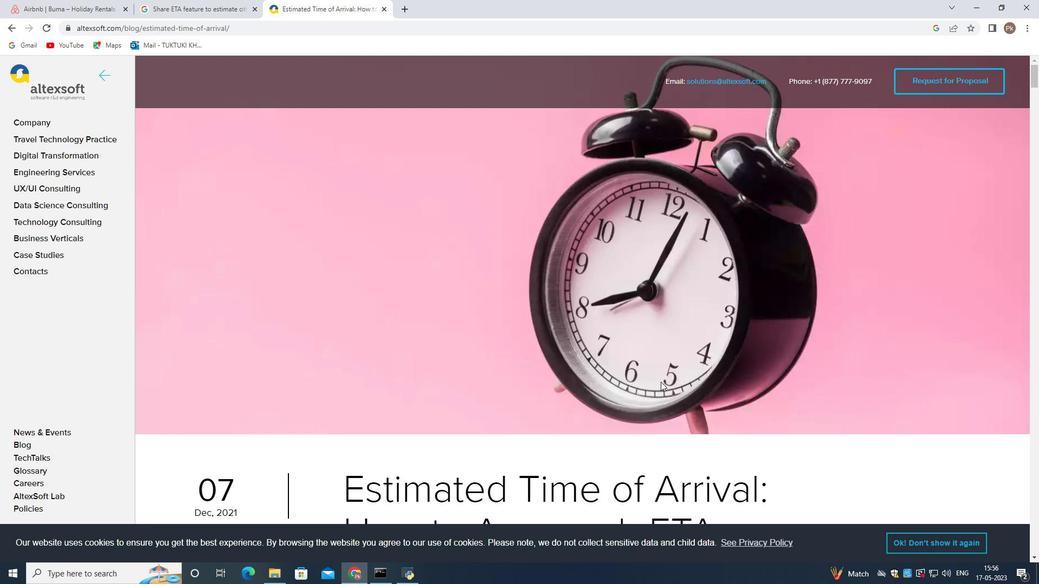 
Action: Mouse scrolled (654, 381) with delta (0, 0)
Screenshot: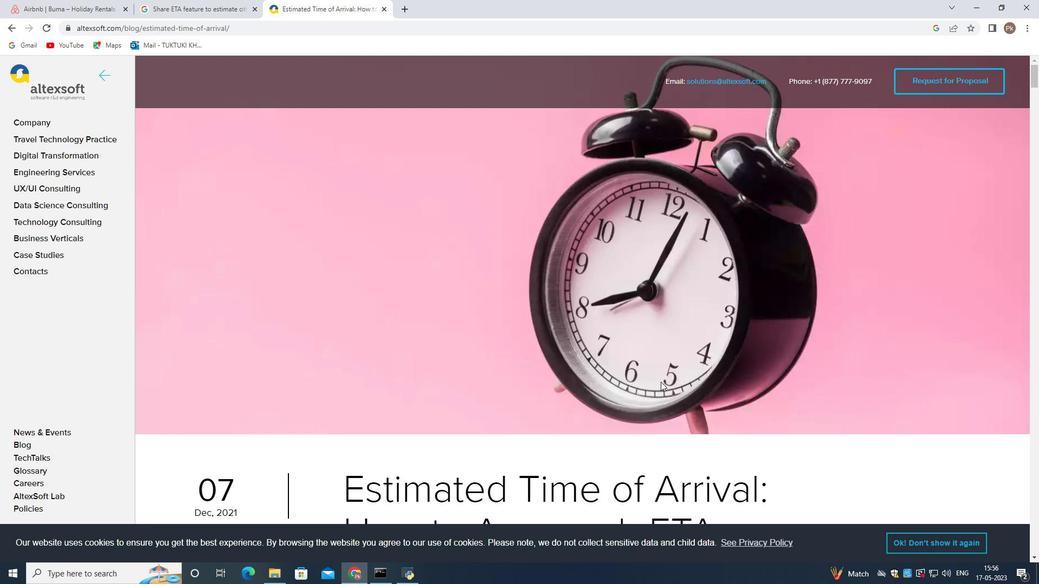 
Action: Mouse moved to (652, 382)
Screenshot: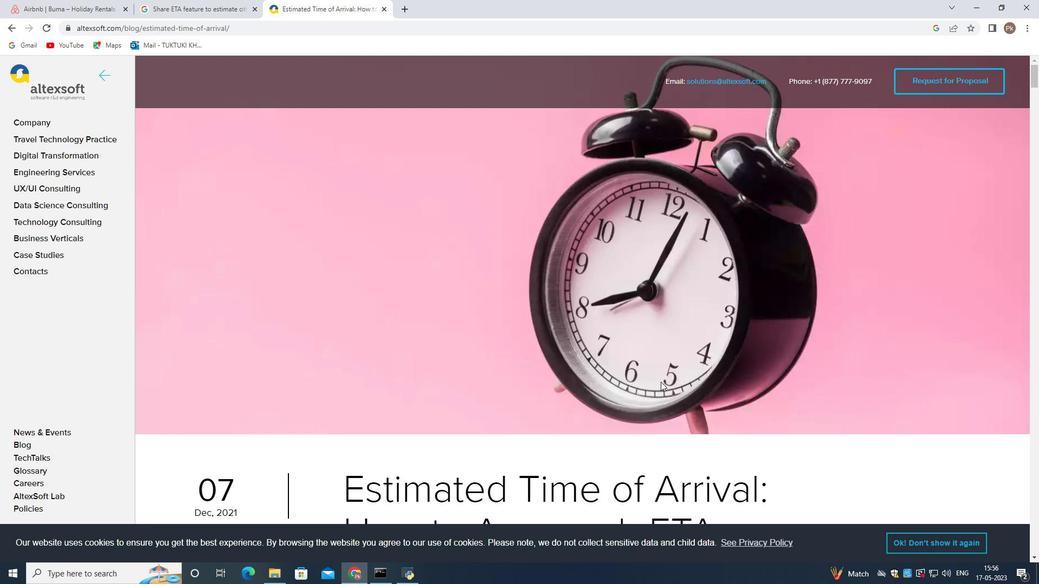 
Action: Mouse scrolled (652, 382) with delta (0, 0)
Screenshot: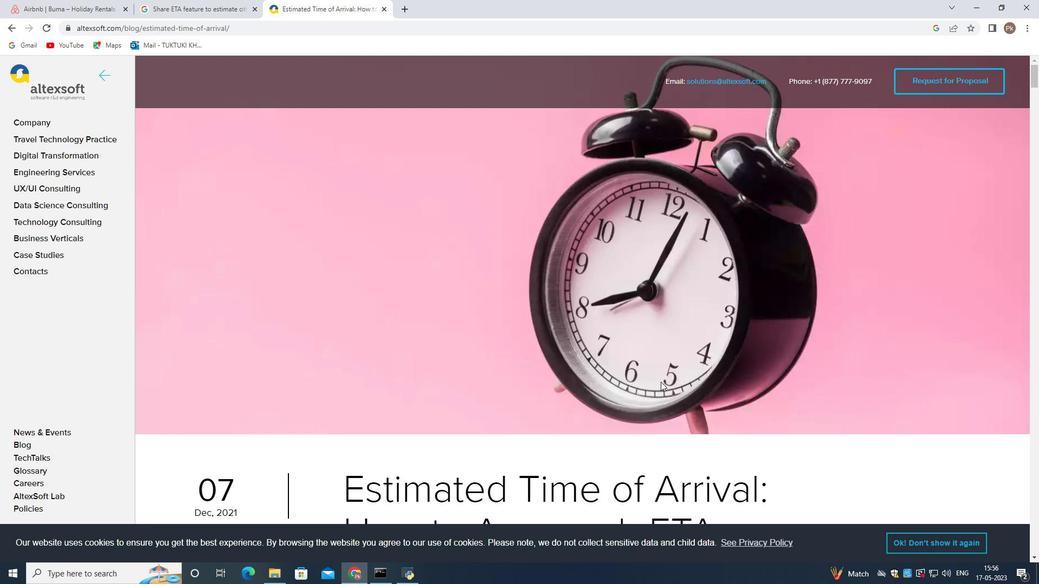 
Action: Mouse moved to (602, 326)
Screenshot: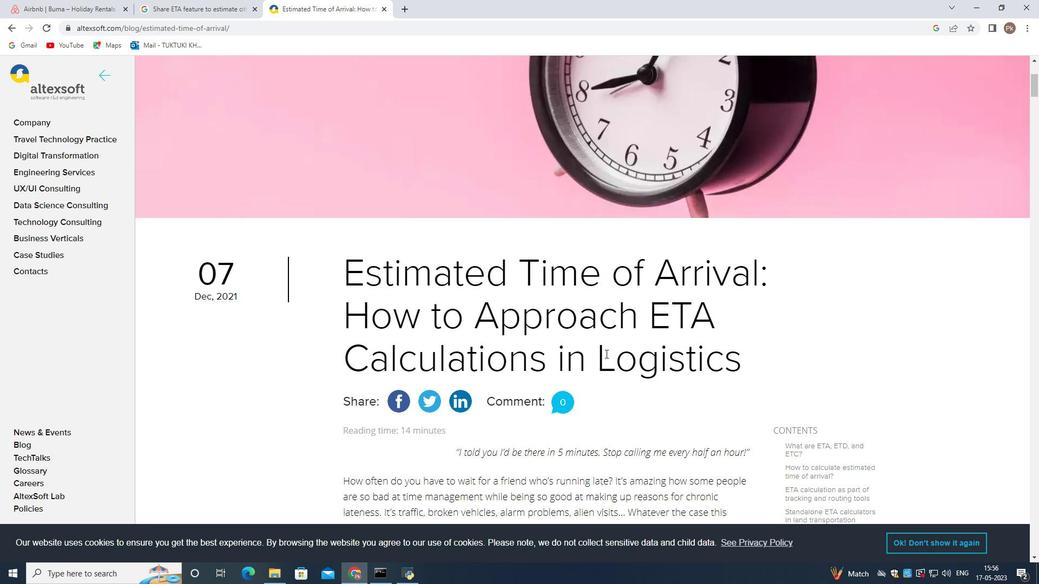 
Action: Mouse scrolled (602, 325) with delta (0, 0)
Screenshot: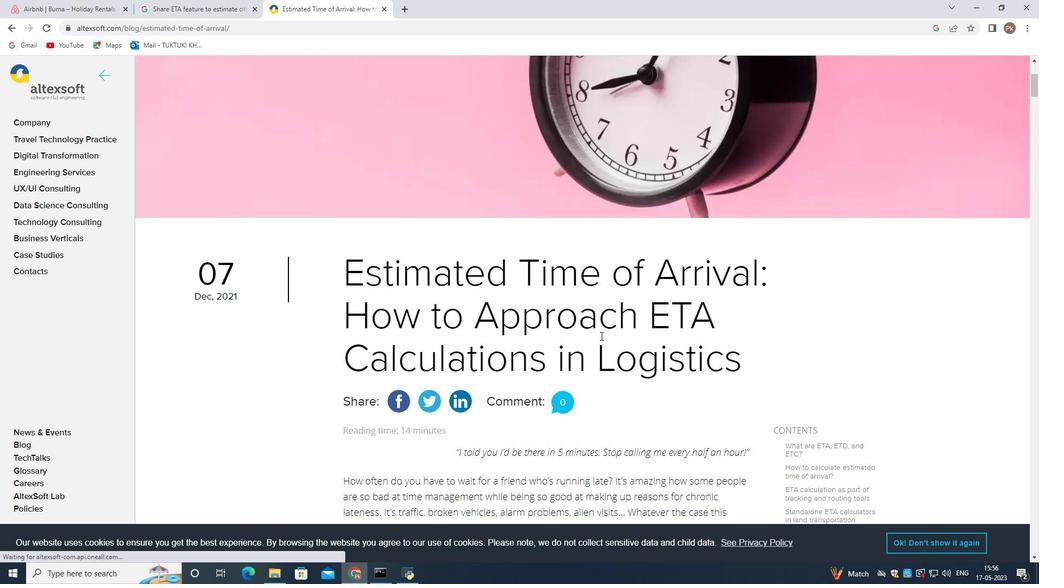 
Action: Mouse scrolled (602, 325) with delta (0, 0)
Screenshot: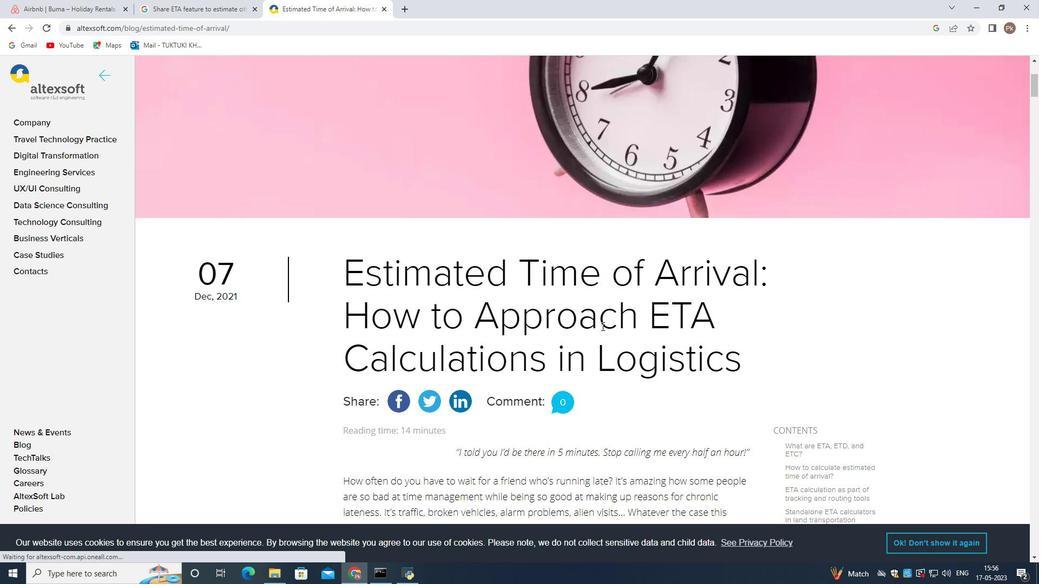 
Action: Mouse moved to (634, 279)
Screenshot: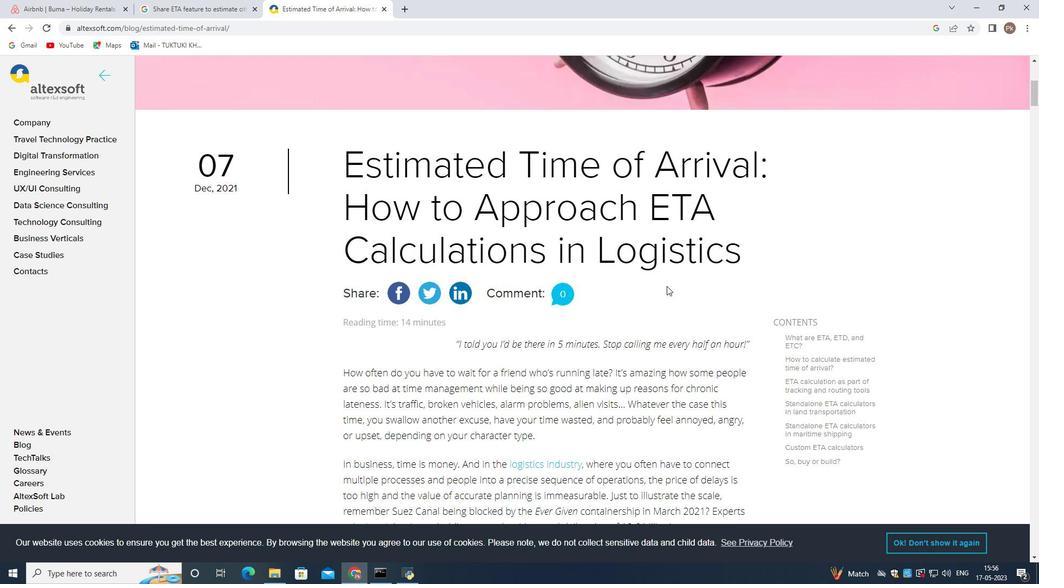 
Action: Mouse scrolled (634, 278) with delta (0, 0)
Screenshot: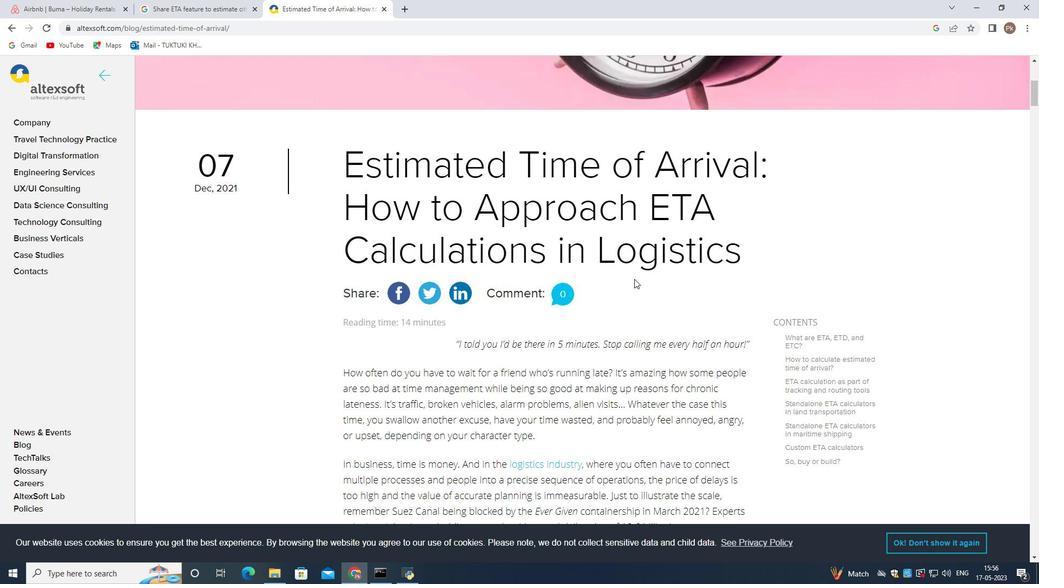 
Action: Mouse moved to (634, 280)
Screenshot: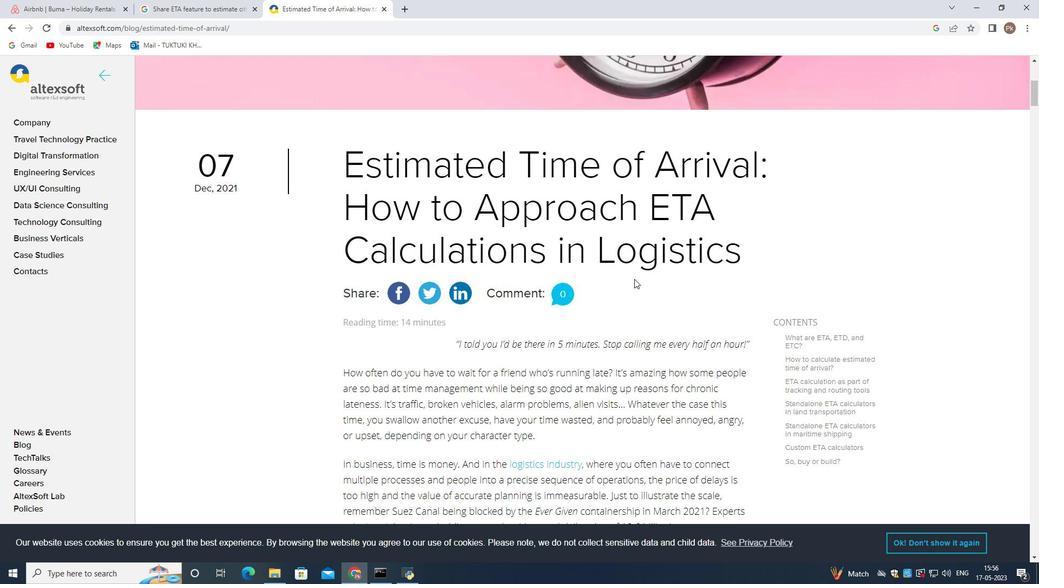 
Action: Mouse scrolled (634, 279) with delta (0, 0)
Screenshot: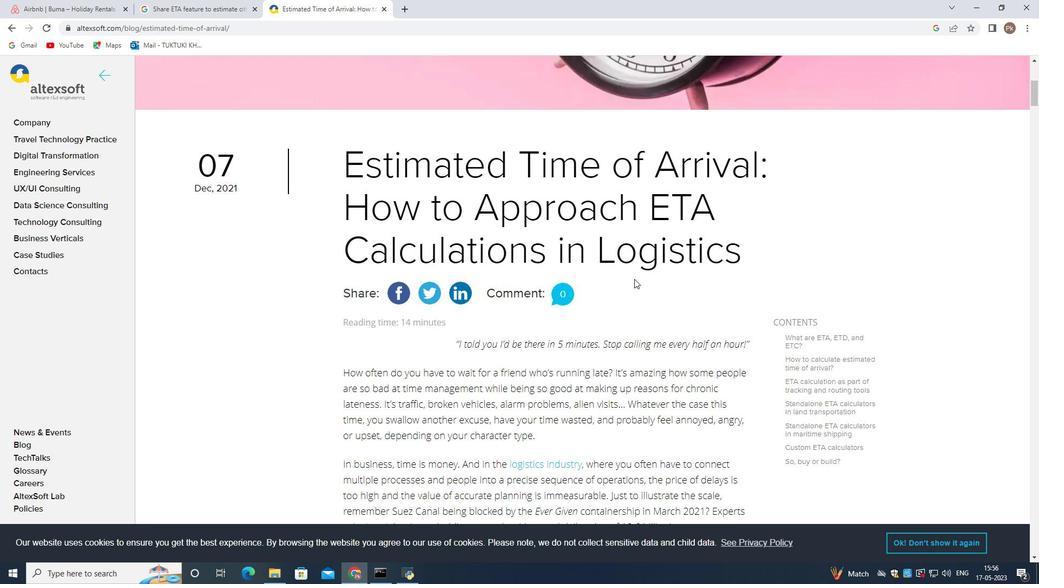 
Action: Mouse moved to (627, 285)
Screenshot: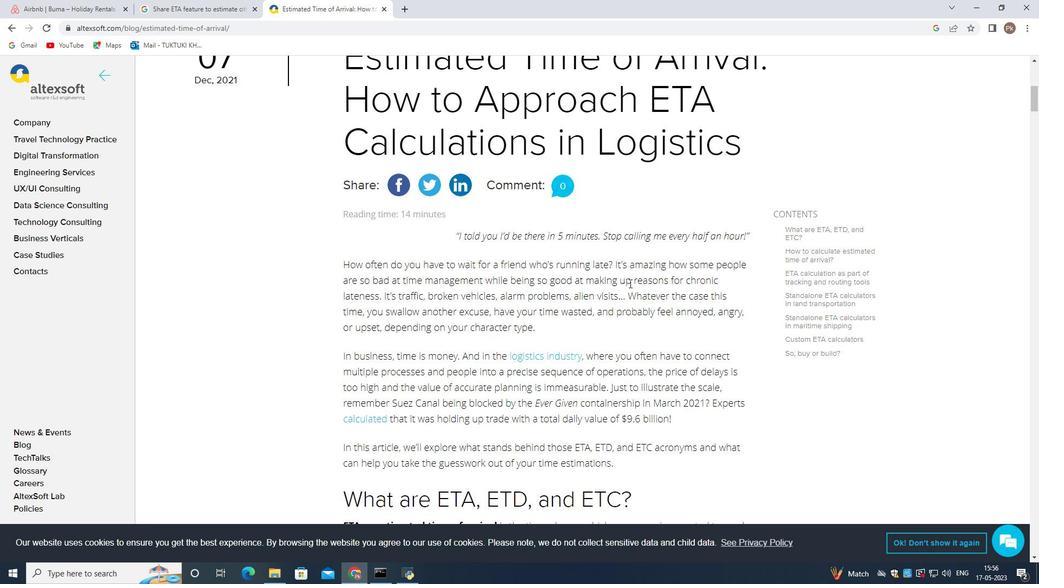 
Action: Mouse scrolled (627, 284) with delta (0, 0)
Screenshot: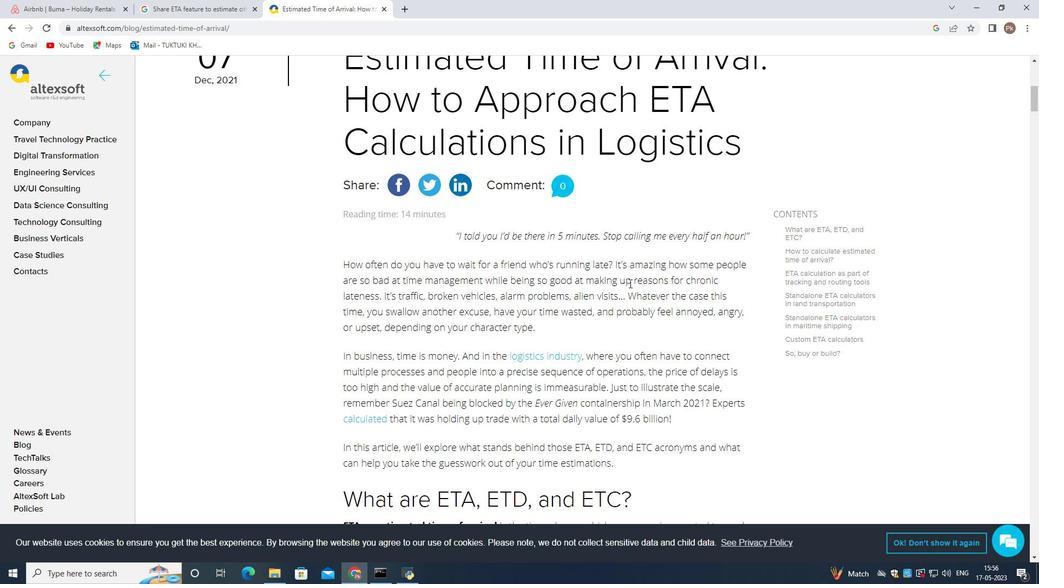
Action: Mouse moved to (625, 288)
Screenshot: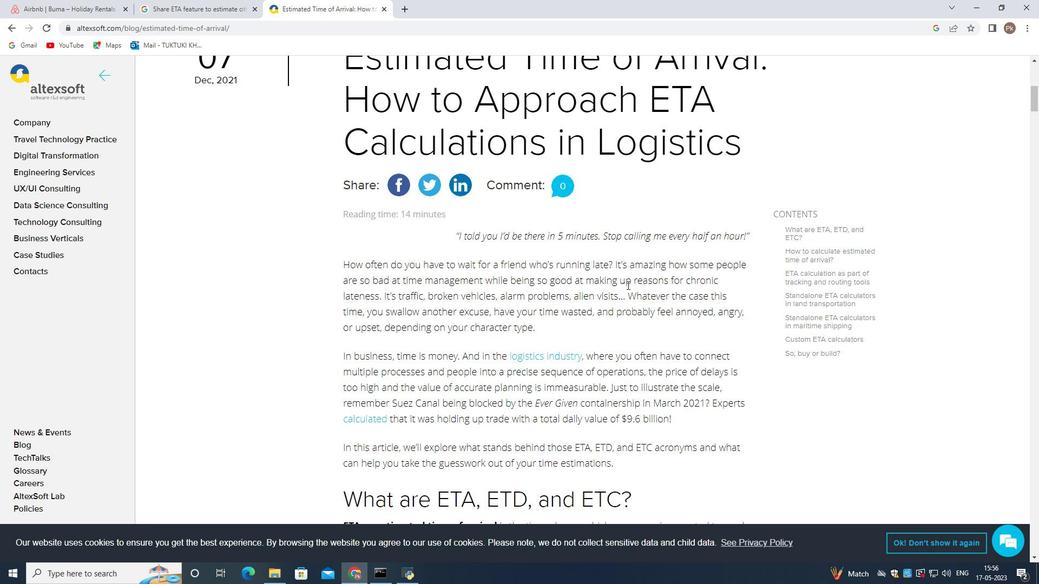 
Action: Mouse scrolled (625, 288) with delta (0, 0)
Screenshot: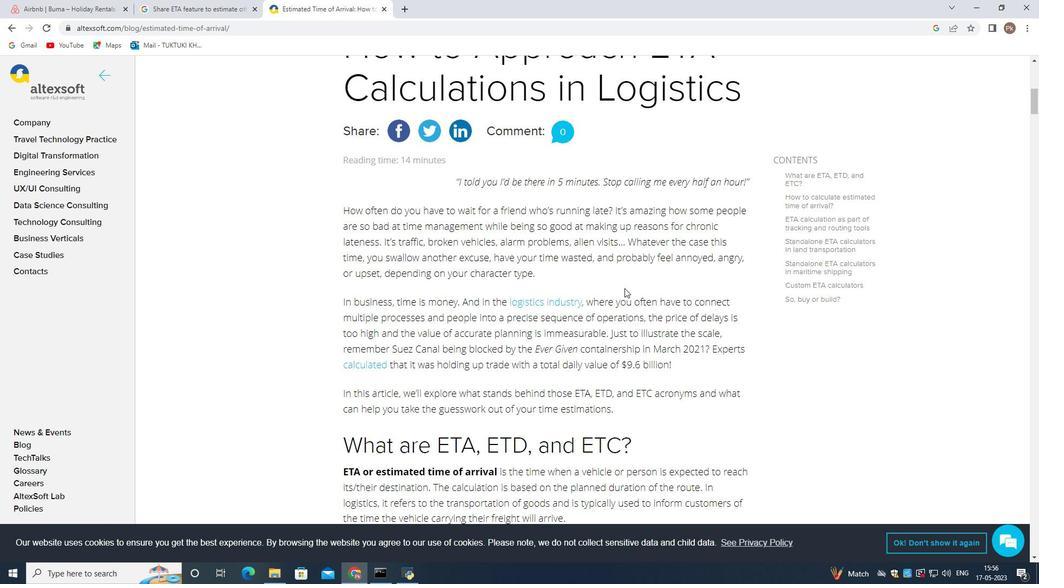 
Action: Mouse moved to (682, 198)
Screenshot: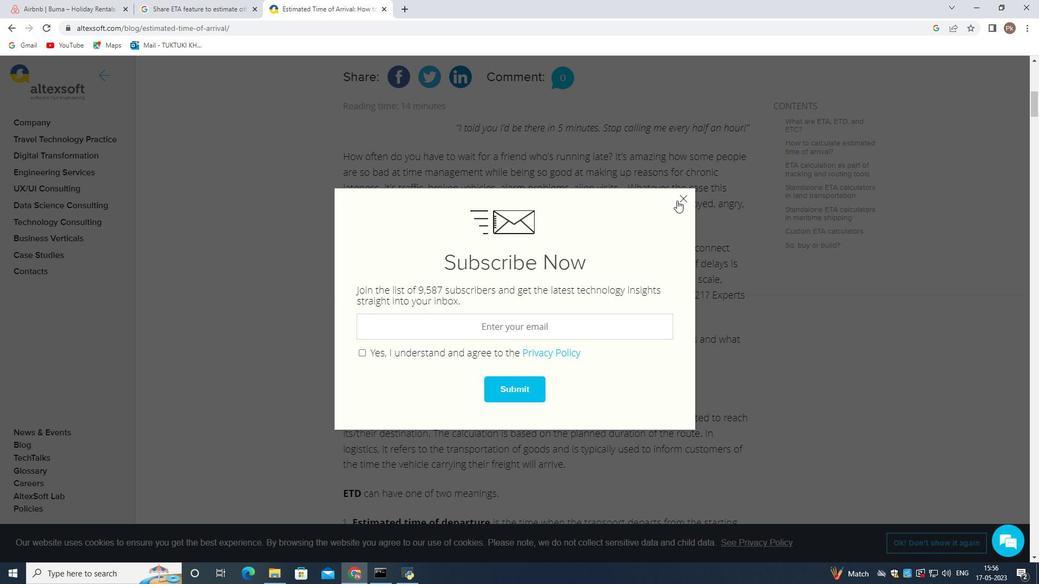 
Action: Mouse pressed left at (682, 198)
Screenshot: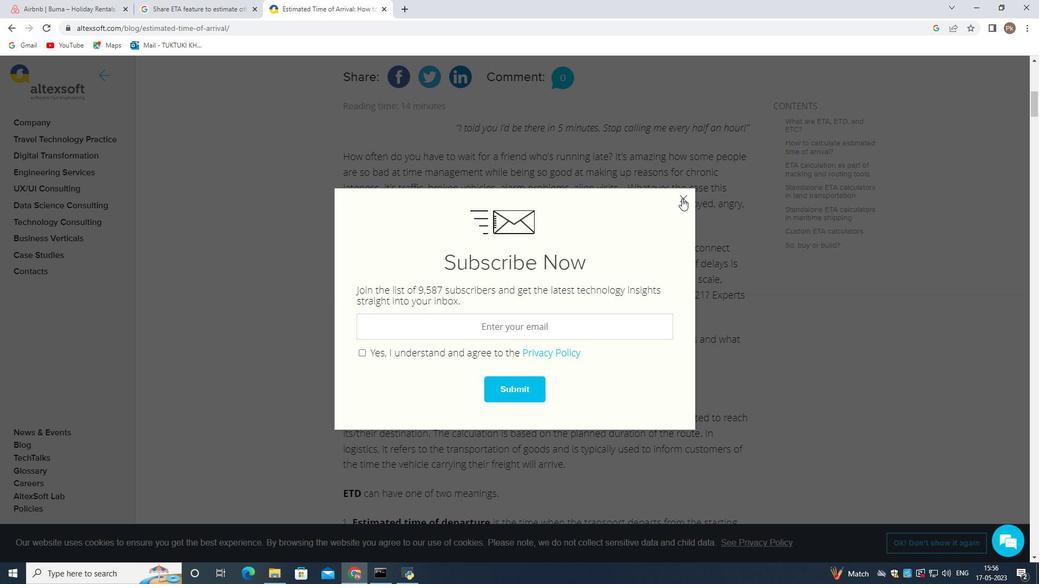 
Action: Mouse moved to (583, 228)
Screenshot: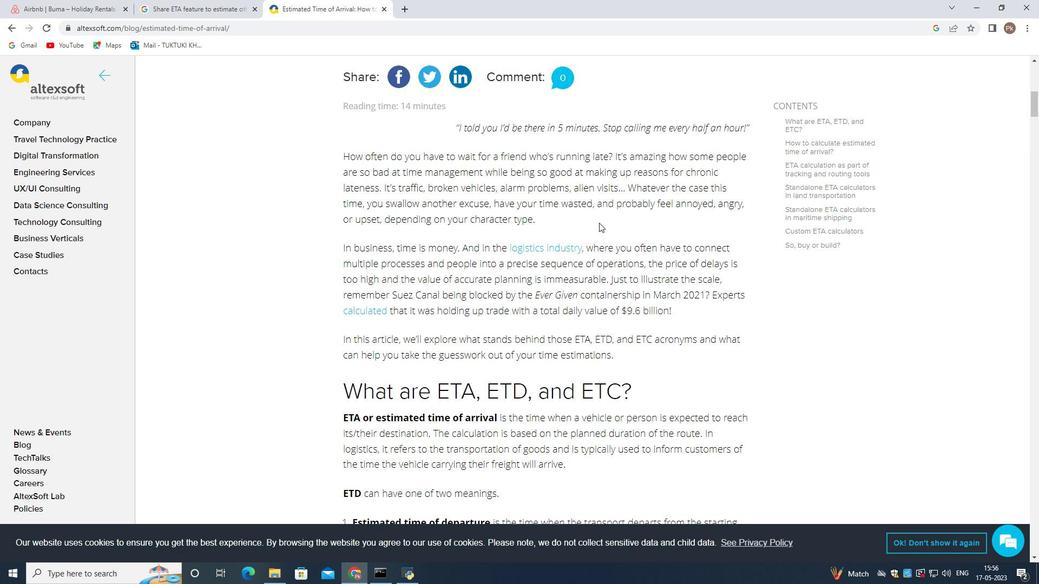 
Action: Mouse scrolled (583, 227) with delta (0, 0)
Screenshot: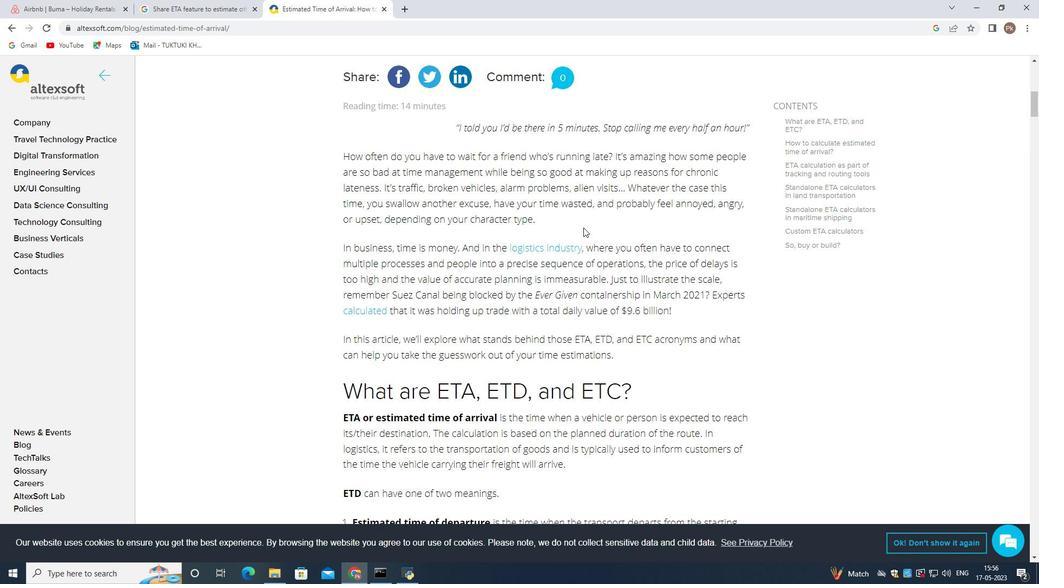 
Action: Mouse moved to (583, 228)
Screenshot: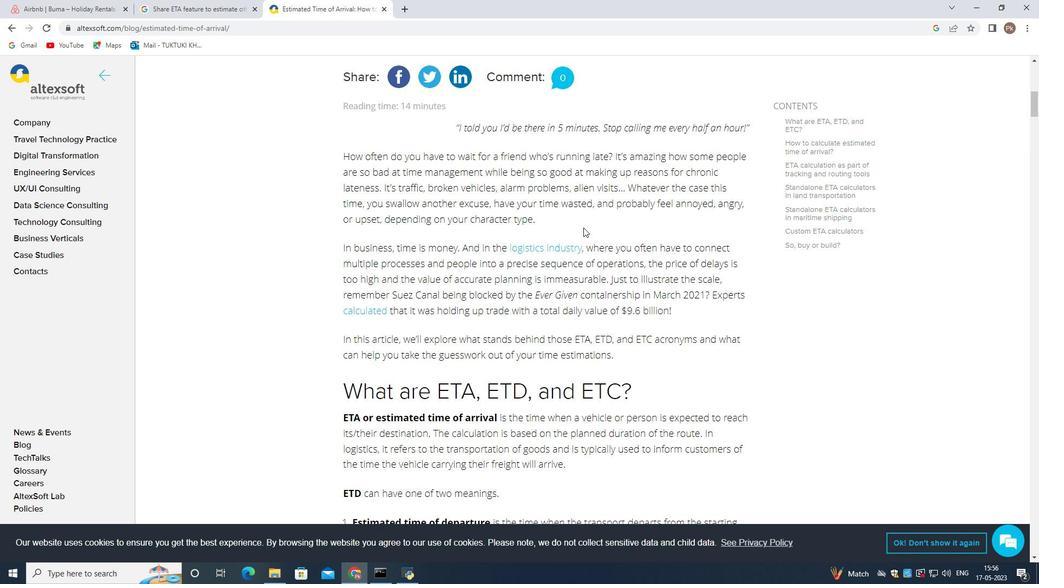 
Action: Mouse scrolled (583, 228) with delta (0, 0)
Screenshot: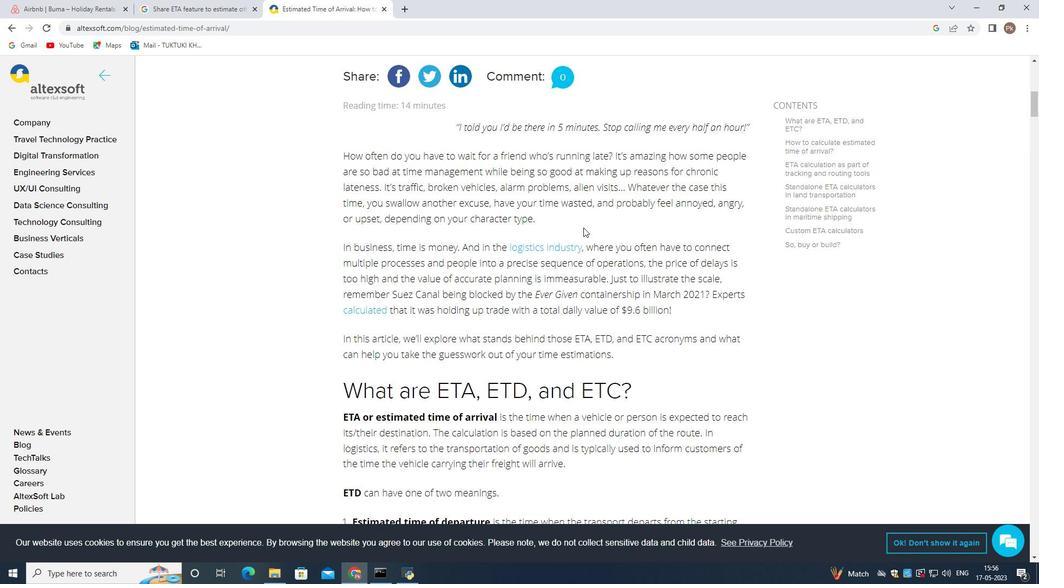 
Action: Mouse moved to (592, 228)
Screenshot: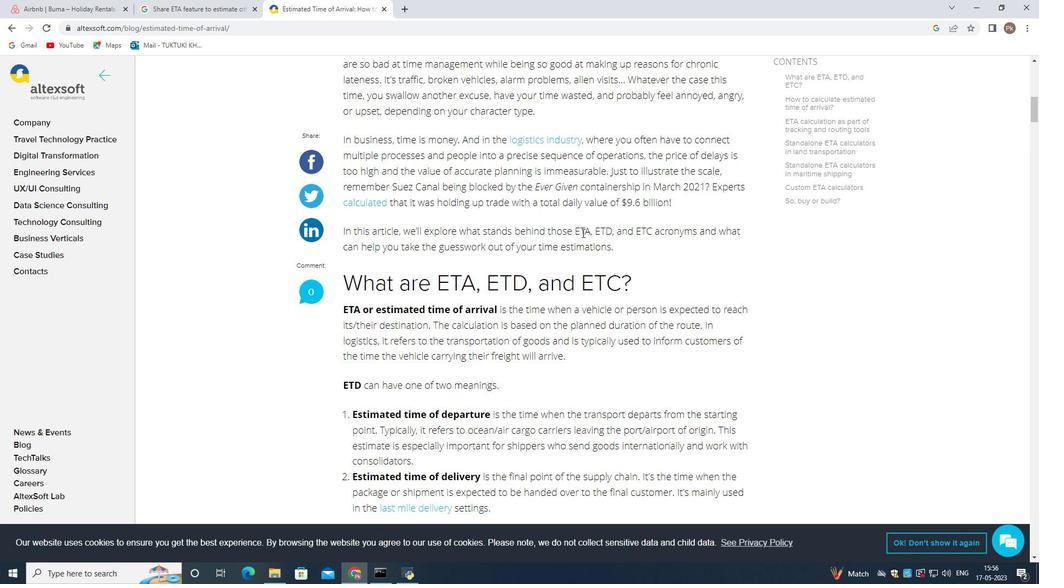 
Action: Mouse scrolled (592, 227) with delta (0, 0)
Screenshot: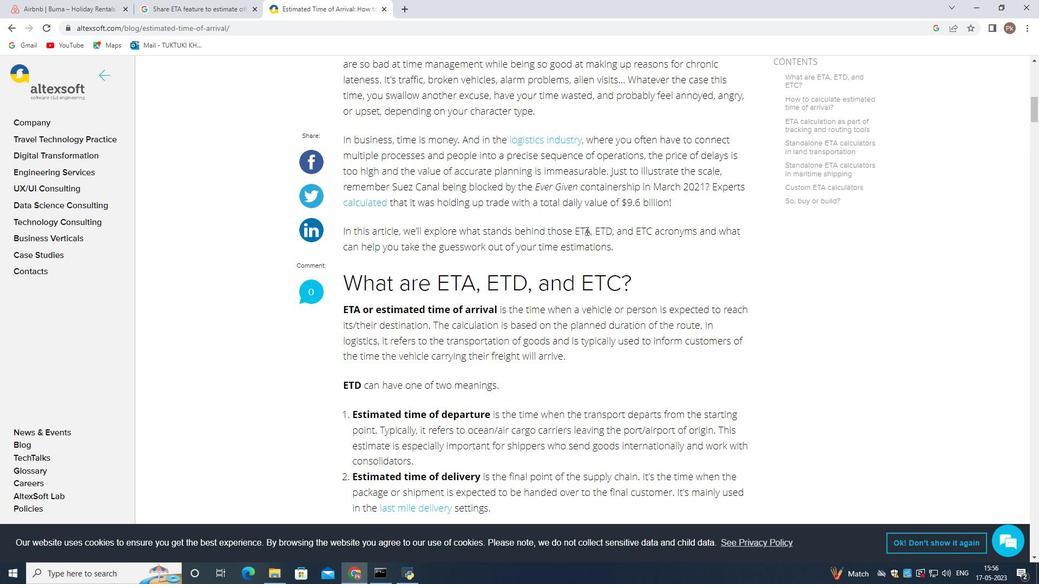 
Action: Mouse moved to (11, 26)
Screenshot: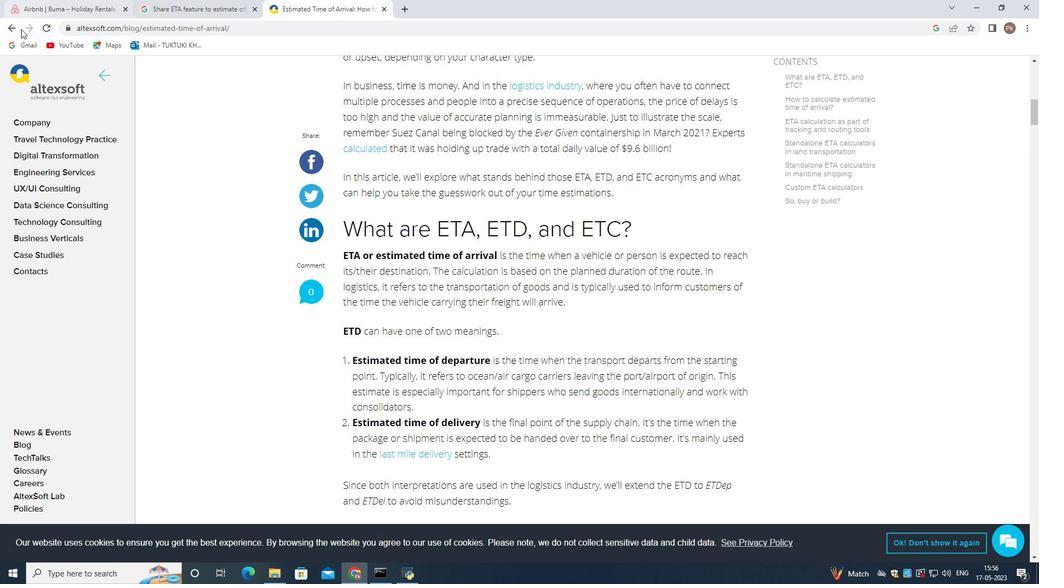 
Action: Mouse pressed left at (11, 26)
Screenshot: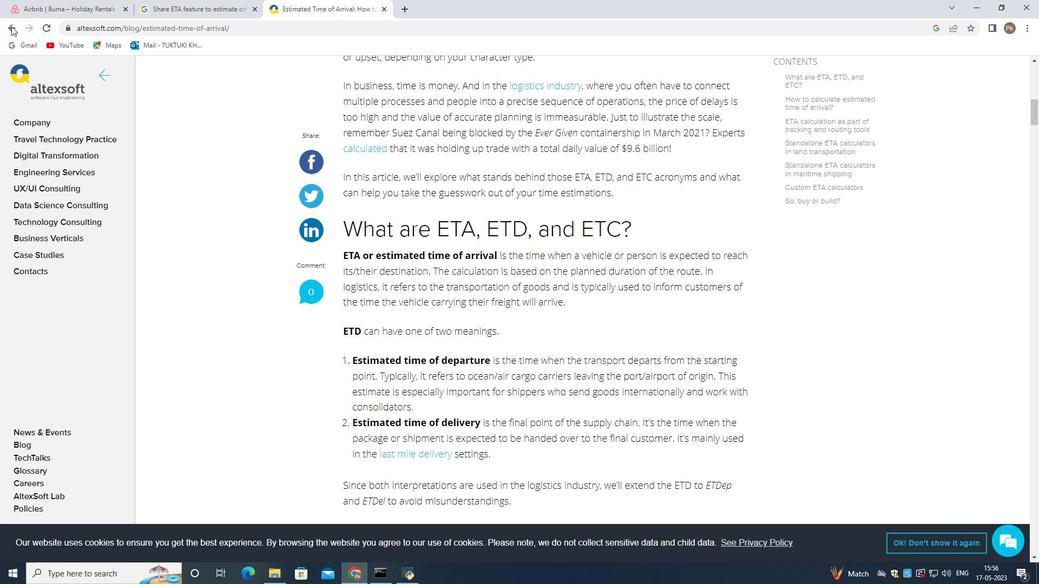 
Action: Mouse moved to (688, 431)
Screenshot: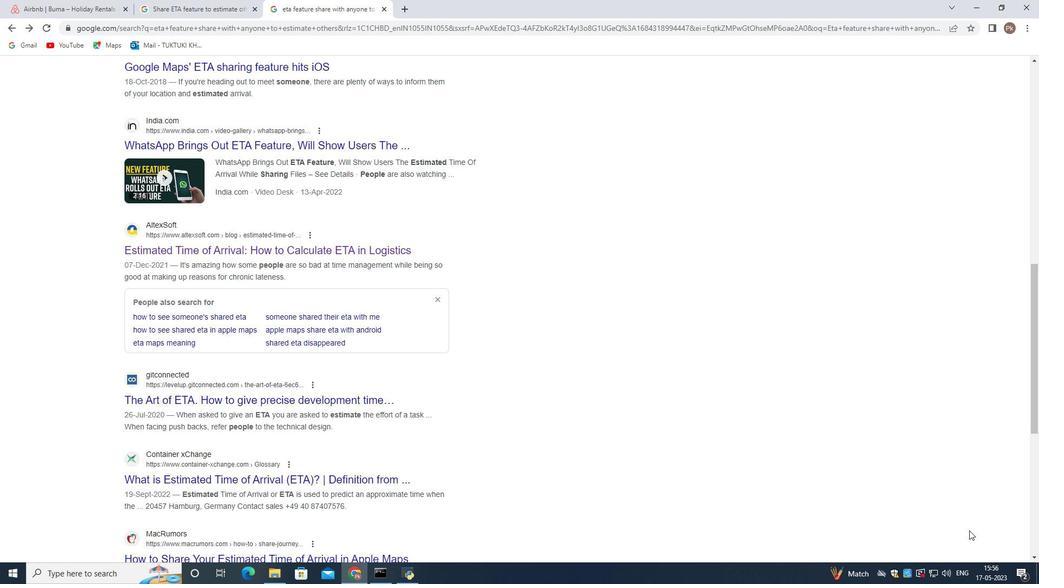 
Action: Mouse scrolled (688, 432) with delta (0, 0)
Screenshot: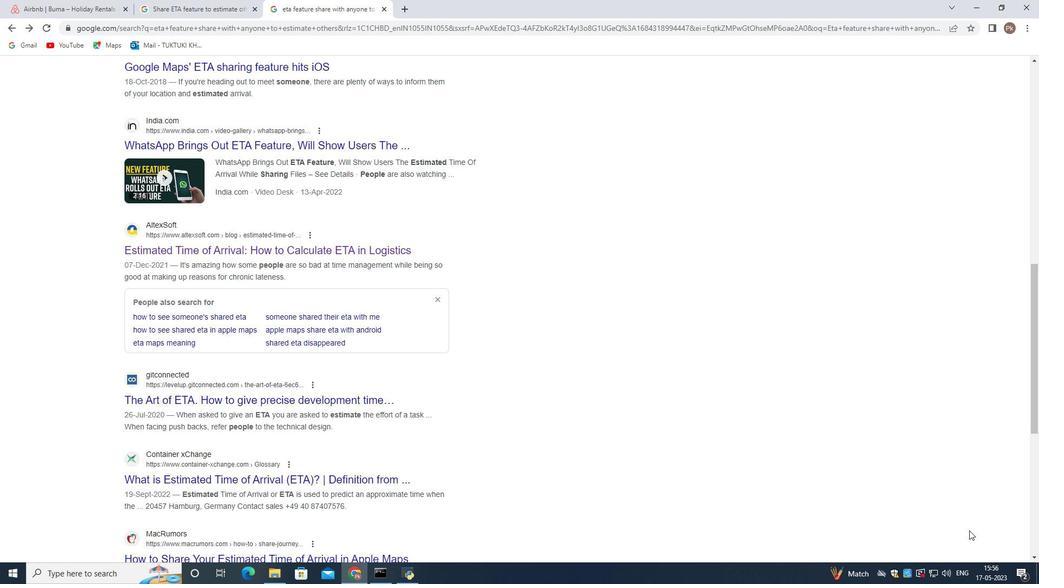 
Action: Mouse moved to (687, 428)
Screenshot: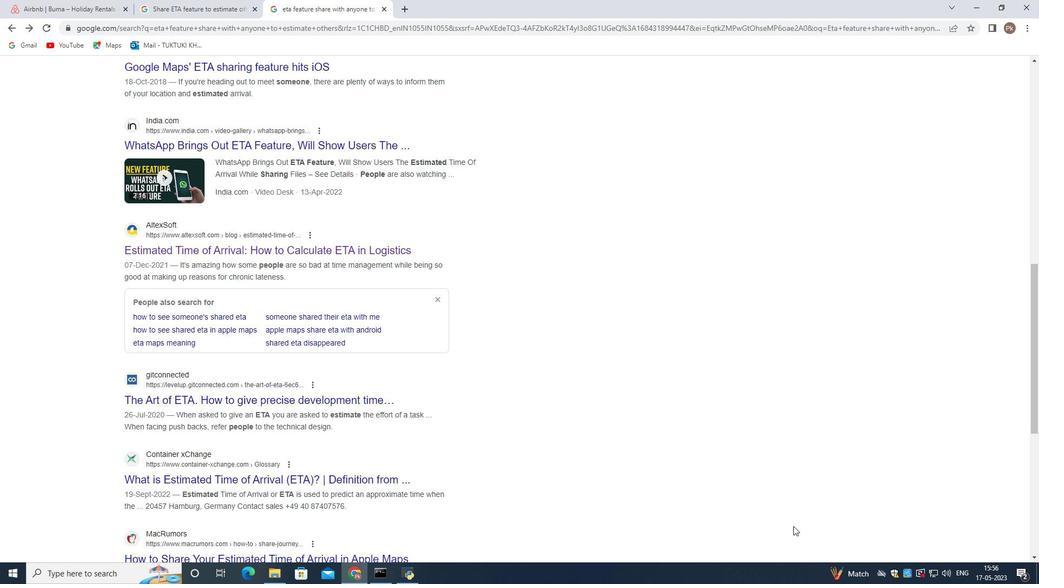 
Action: Mouse scrolled (687, 429) with delta (0, 0)
Screenshot: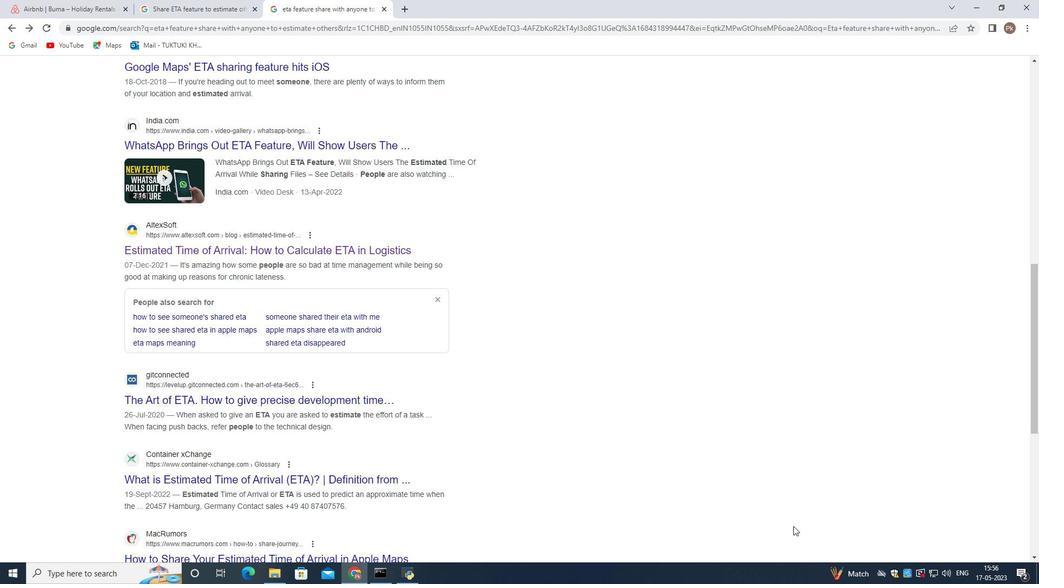 
Action: Mouse scrolled (687, 429) with delta (0, 0)
Screenshot: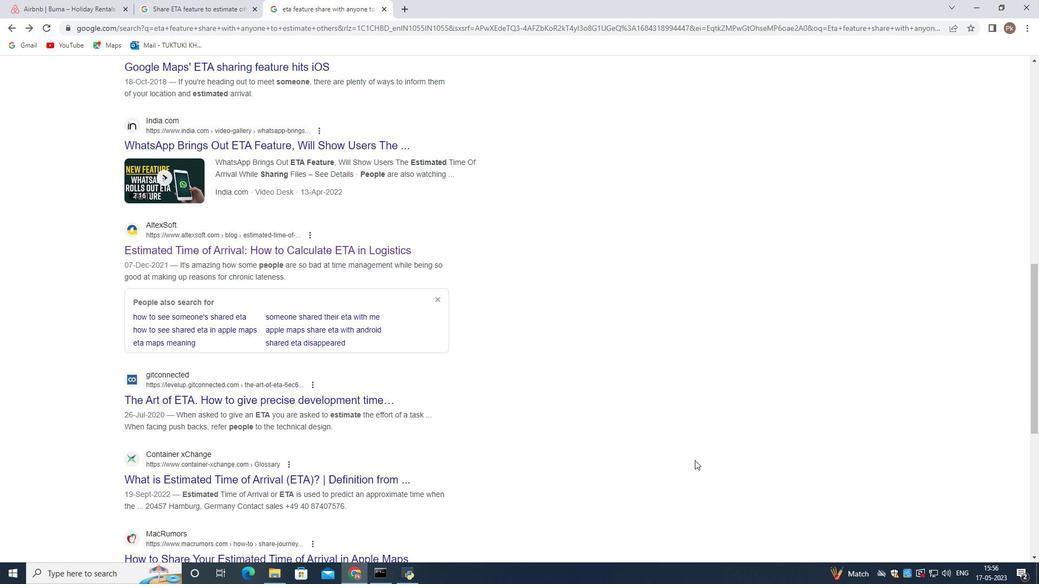 
Action: Mouse scrolled (687, 429) with delta (0, 0)
Screenshot: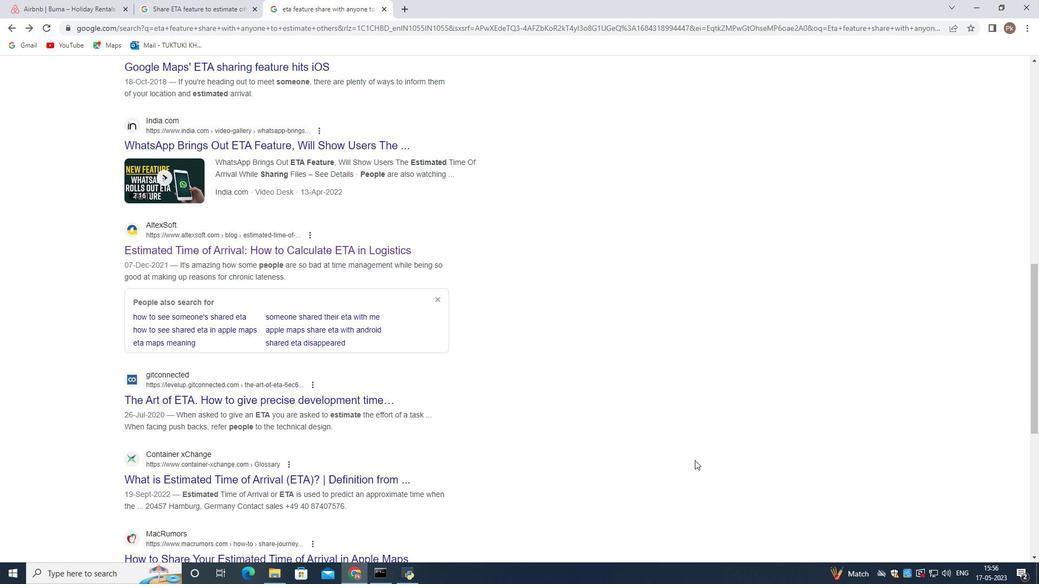 
Action: Mouse moved to (687, 428)
Screenshot: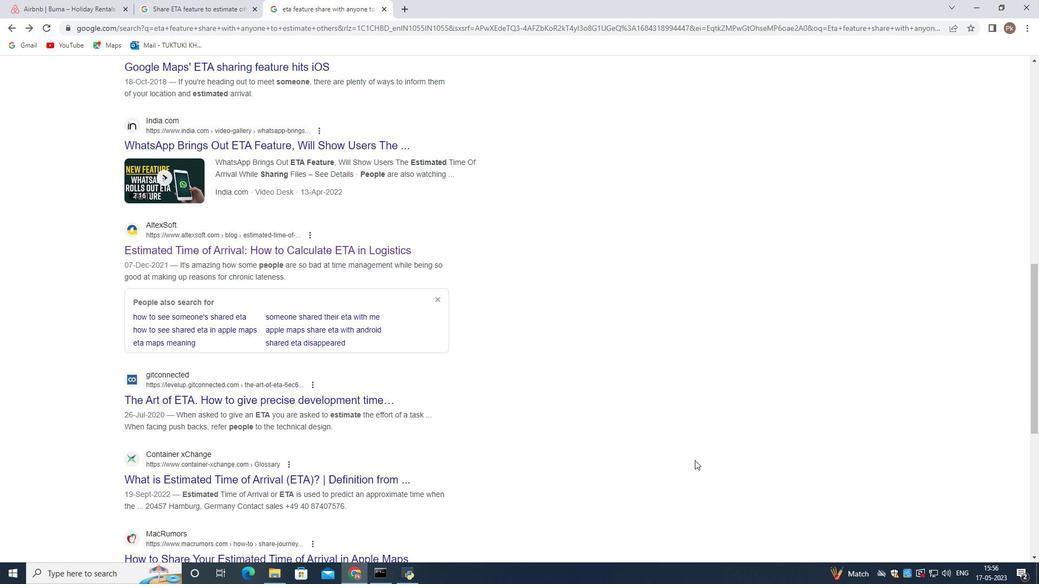 
Action: Mouse scrolled (687, 428) with delta (0, 0)
Screenshot: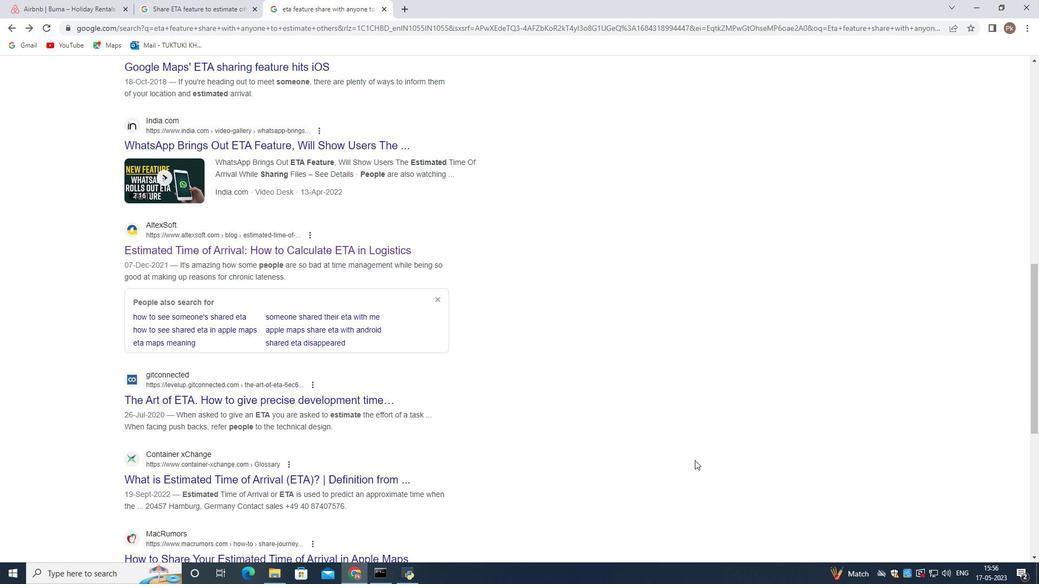 
Action: Mouse moved to (688, 413)
Screenshot: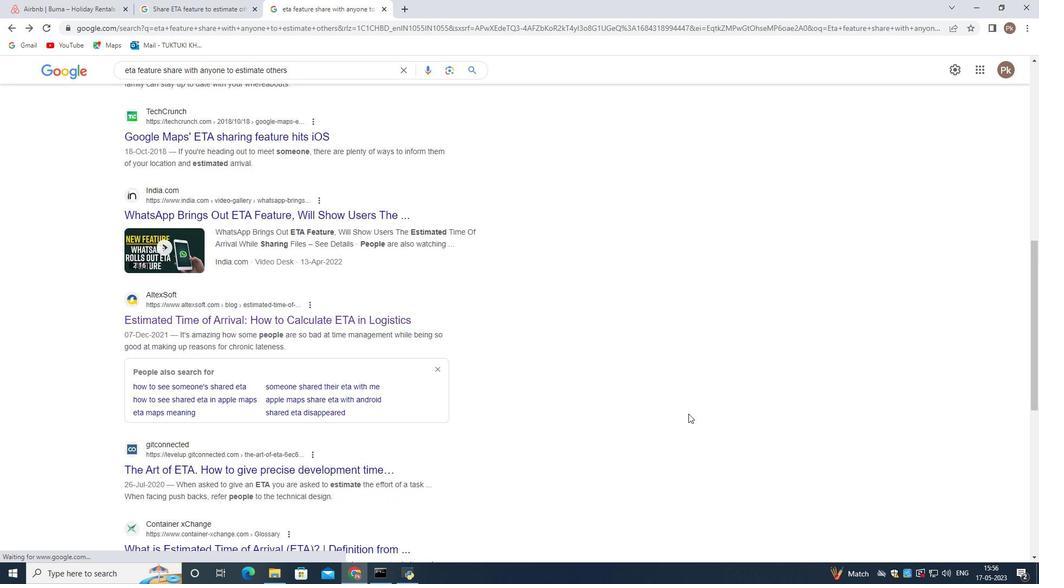 
Action: Mouse scrolled (688, 414) with delta (0, 0)
Screenshot: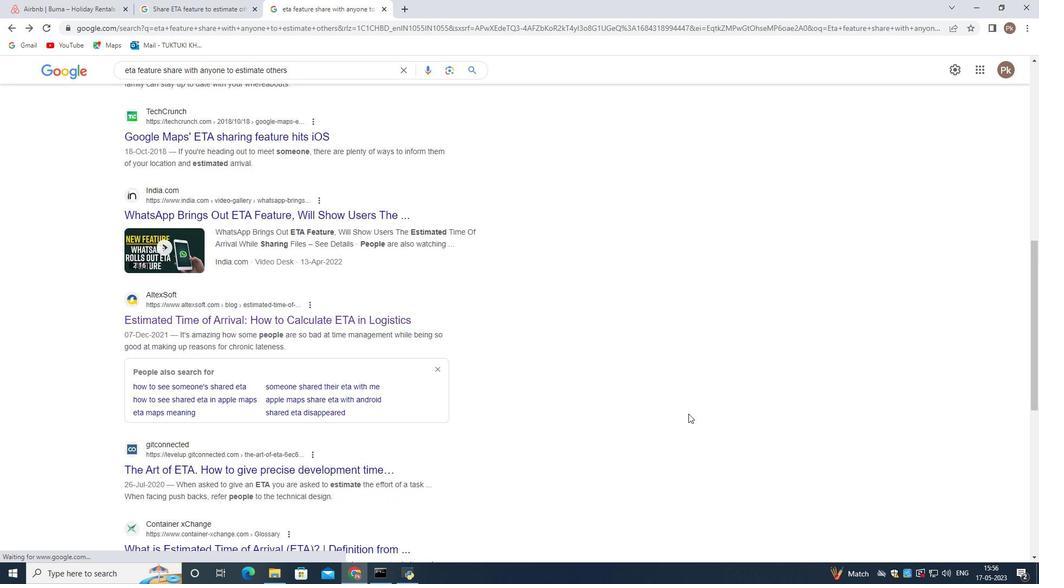 
Action: Mouse scrolled (688, 414) with delta (0, 0)
